 Task: Explore Airbnb options on Cape Cod, Massachusetts, emphasizing classic New England charm, beaches, and seafood restaurants.
Action: Mouse pressed left at (542, 101)
Screenshot: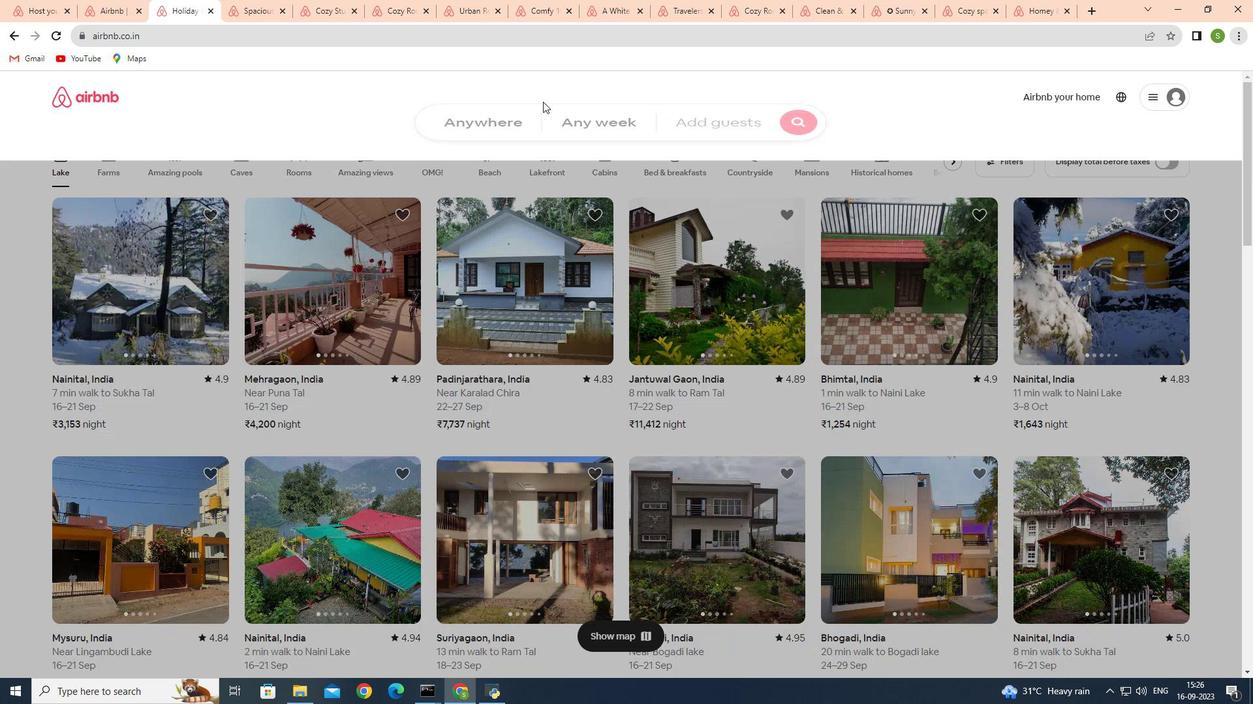 
Action: Mouse moved to (482, 157)
Screenshot: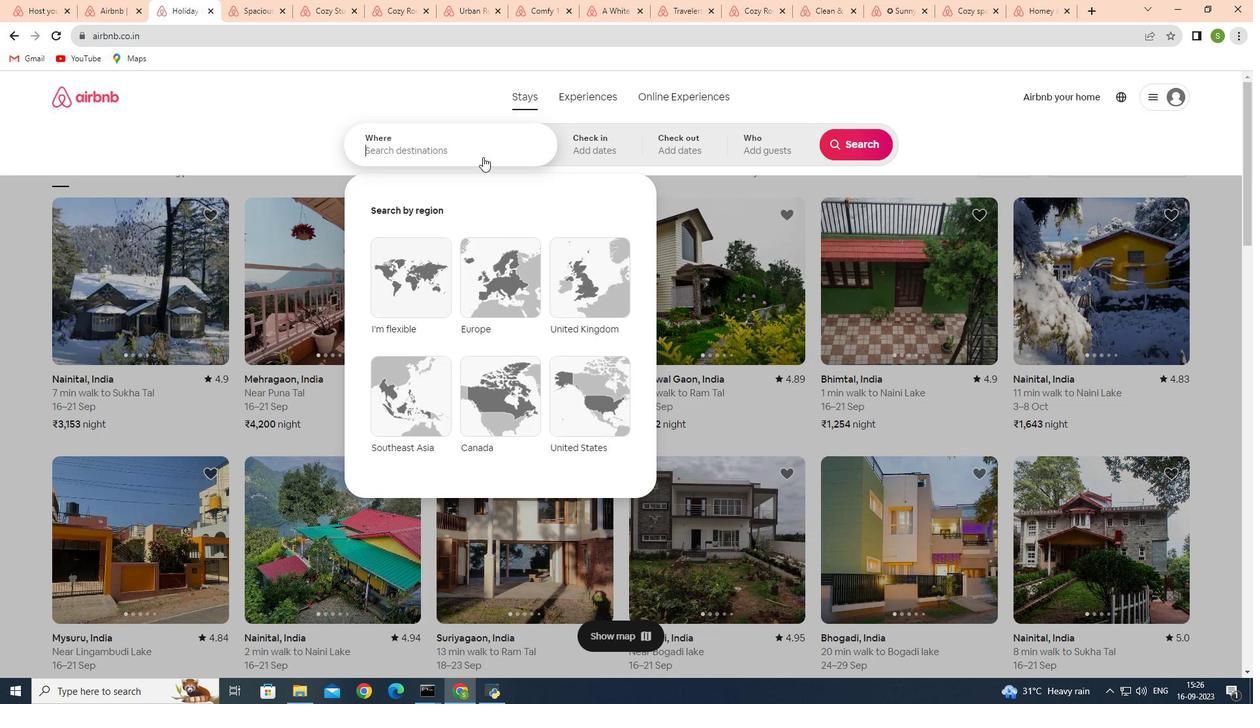 
Action: Mouse pressed left at (482, 157)
Screenshot: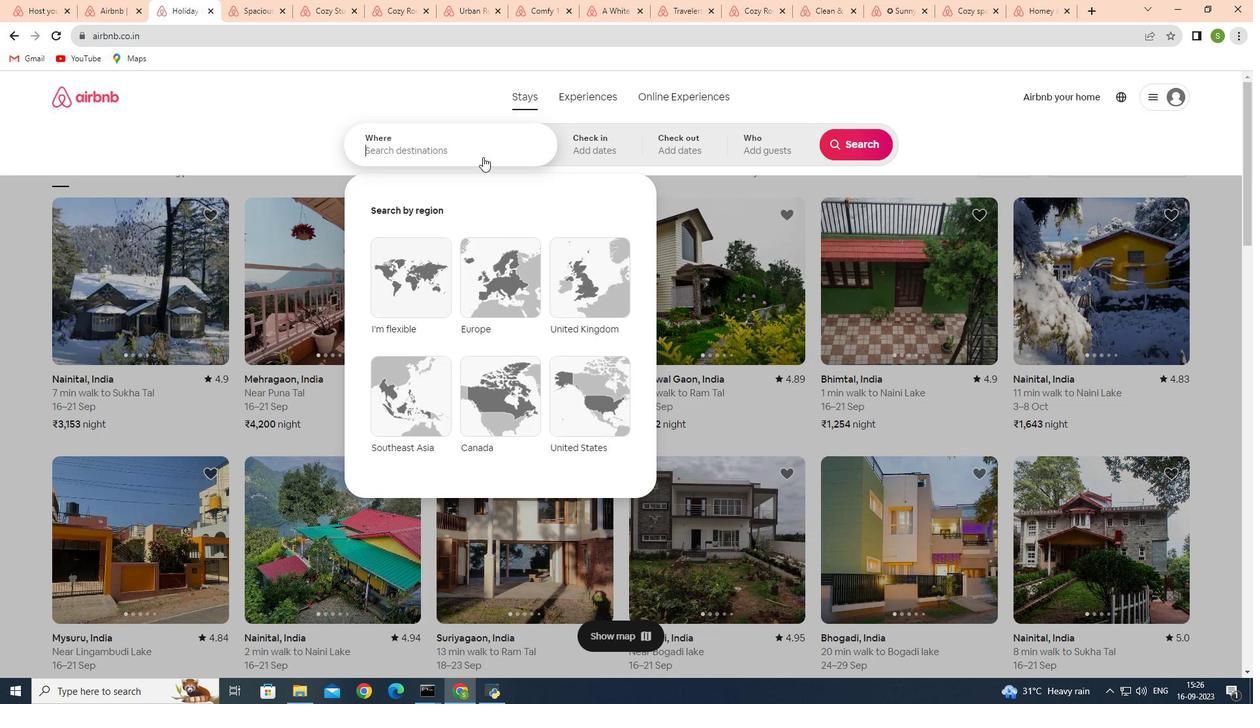 
Action: Key pressed cape<Key.space>cod
Screenshot: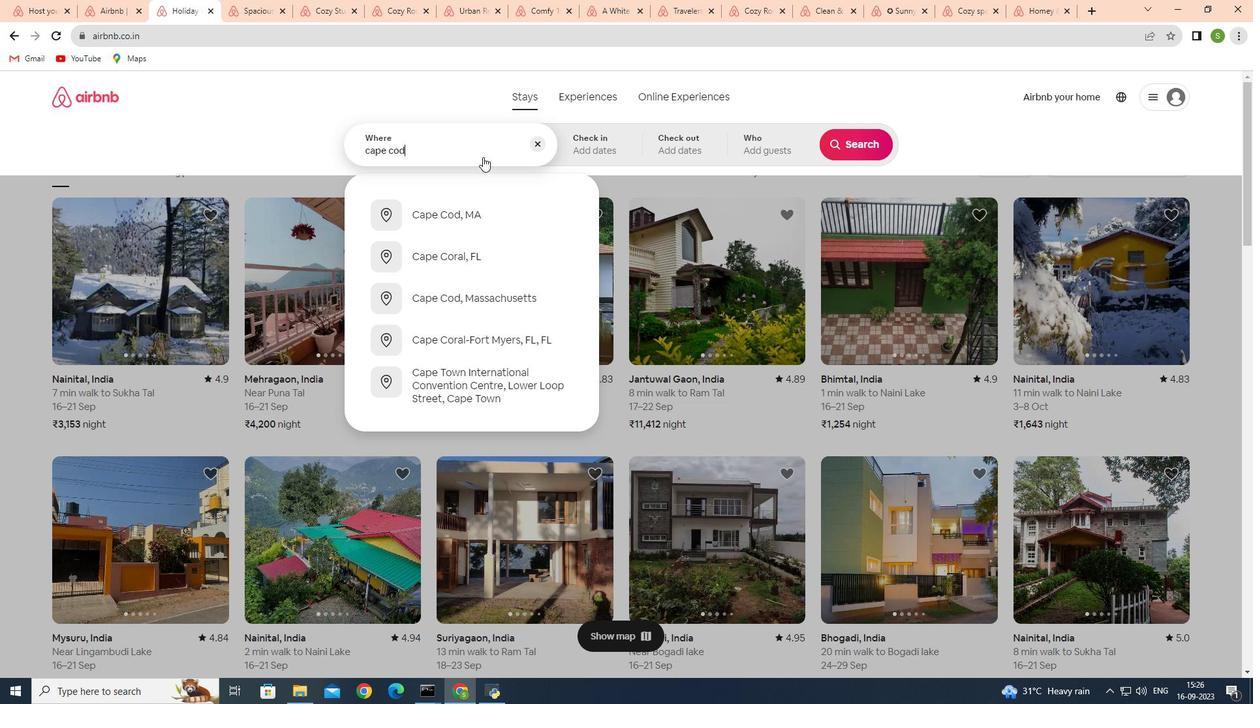 
Action: Mouse moved to (474, 257)
Screenshot: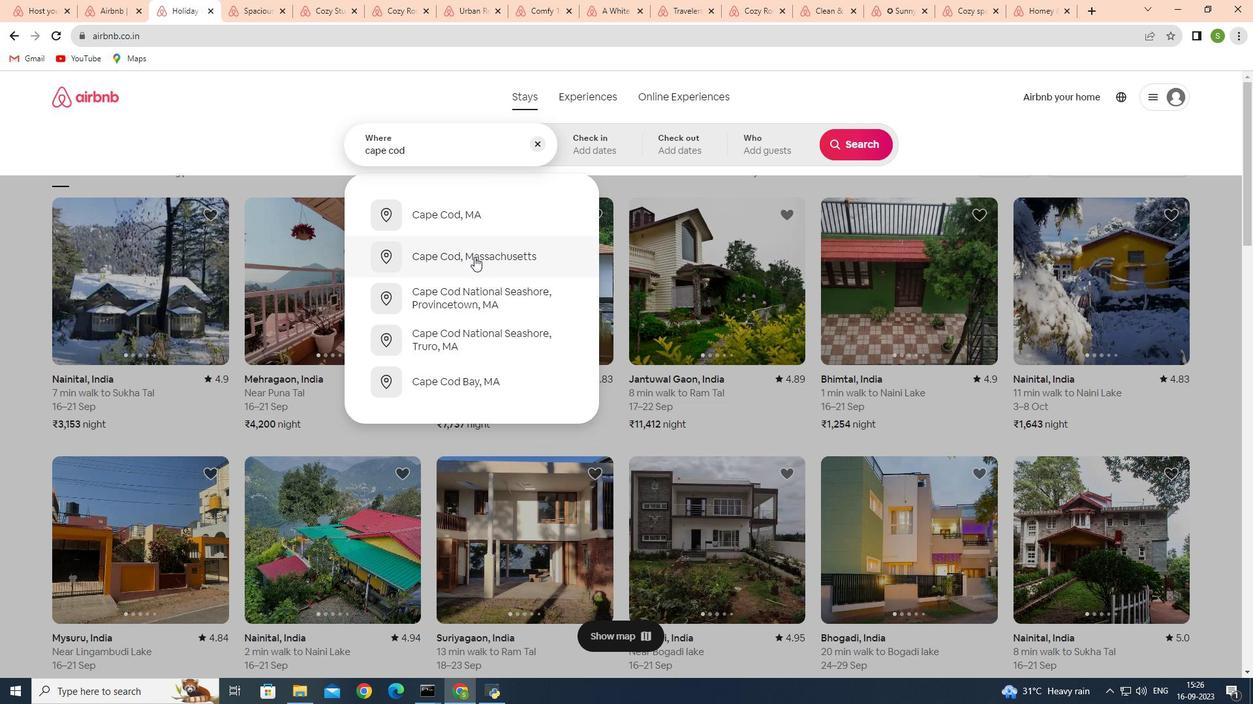 
Action: Mouse pressed left at (474, 257)
Screenshot: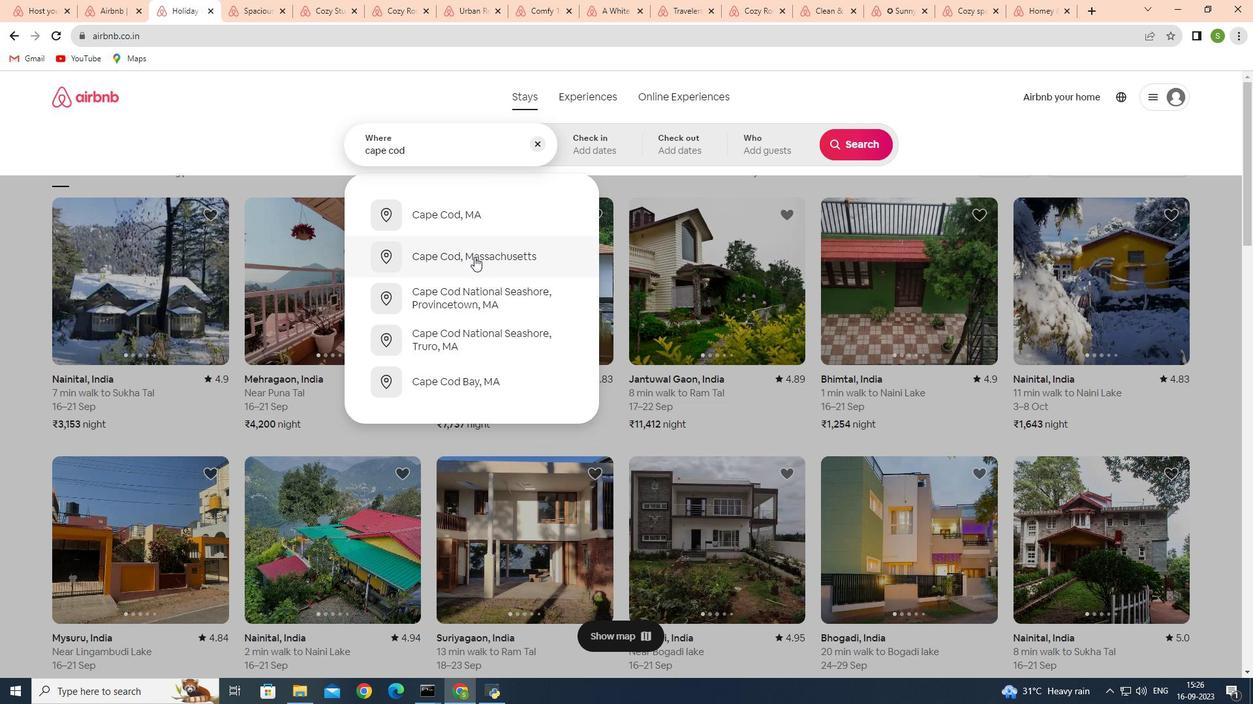 
Action: Mouse moved to (872, 149)
Screenshot: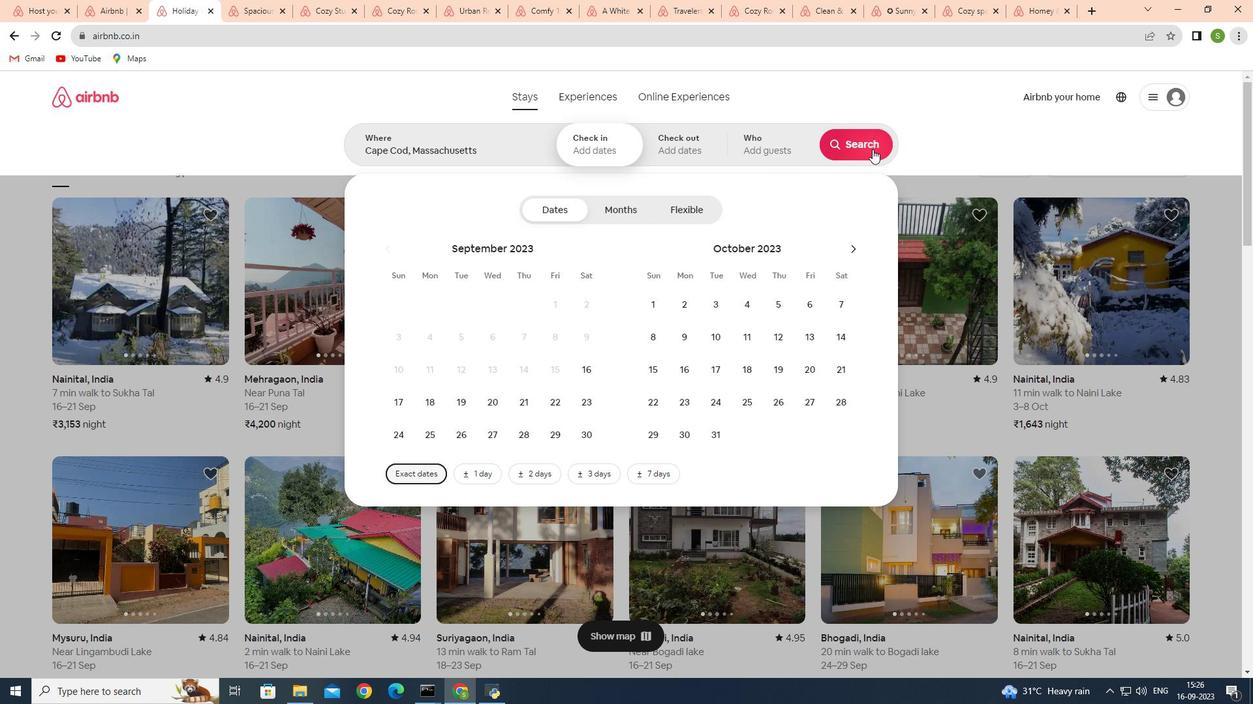 
Action: Mouse pressed left at (872, 149)
Screenshot: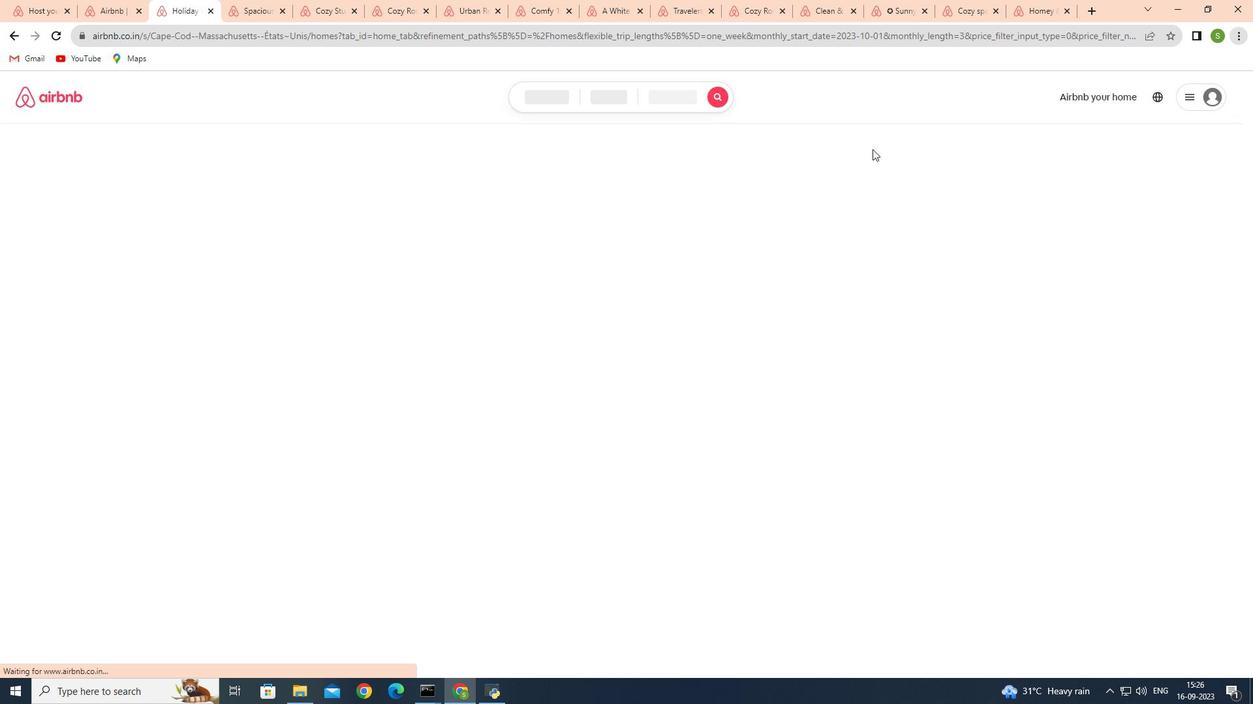 
Action: Mouse moved to (986, 150)
Screenshot: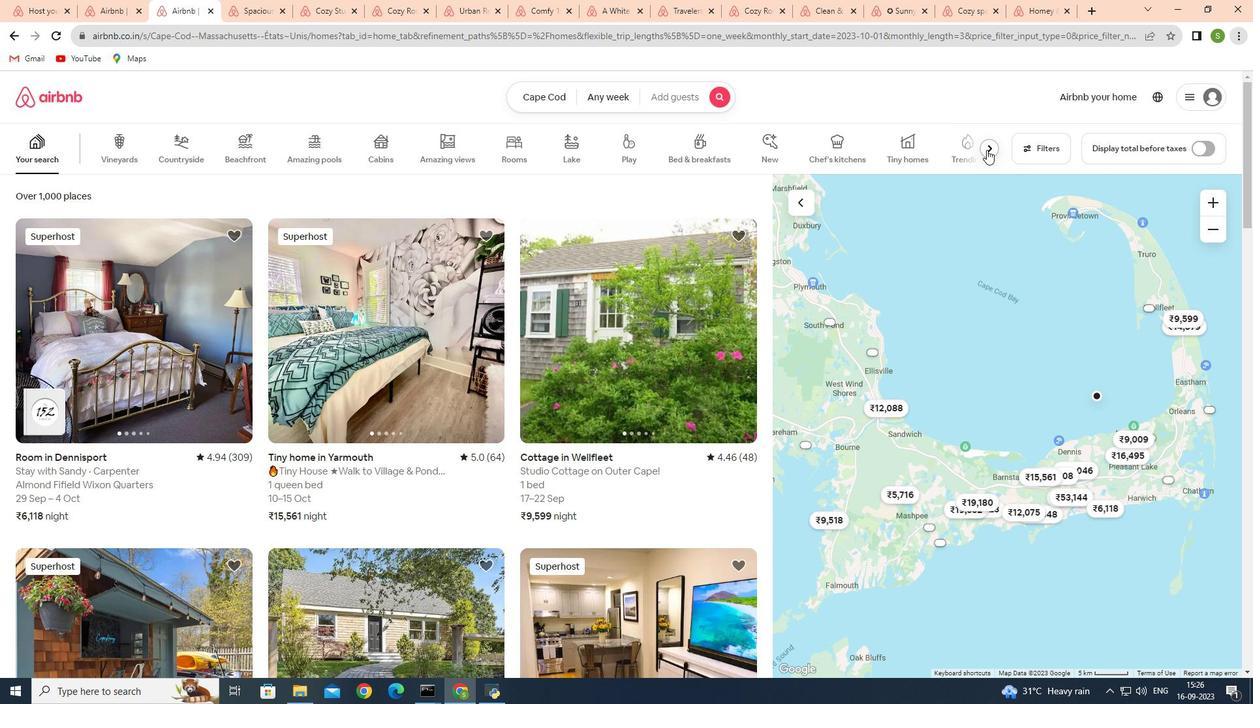 
Action: Mouse pressed left at (986, 150)
Screenshot: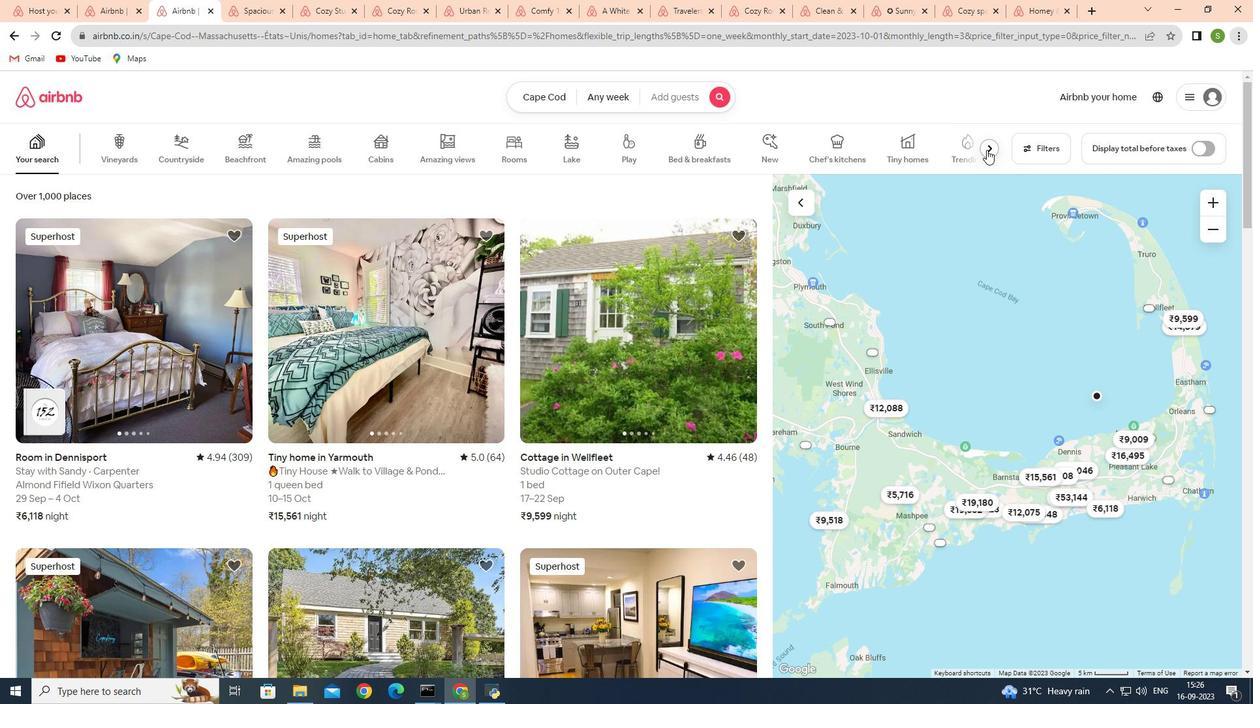 
Action: Mouse pressed left at (986, 150)
Screenshot: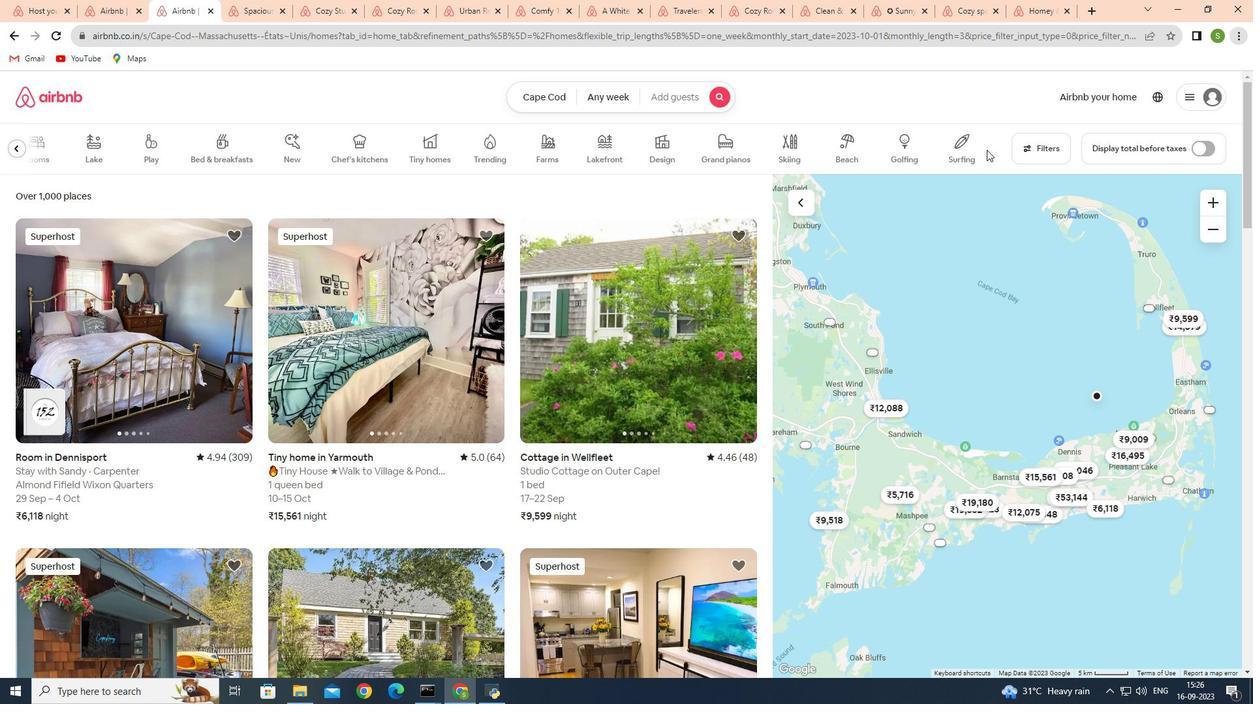 
Action: Mouse moved to (850, 155)
Screenshot: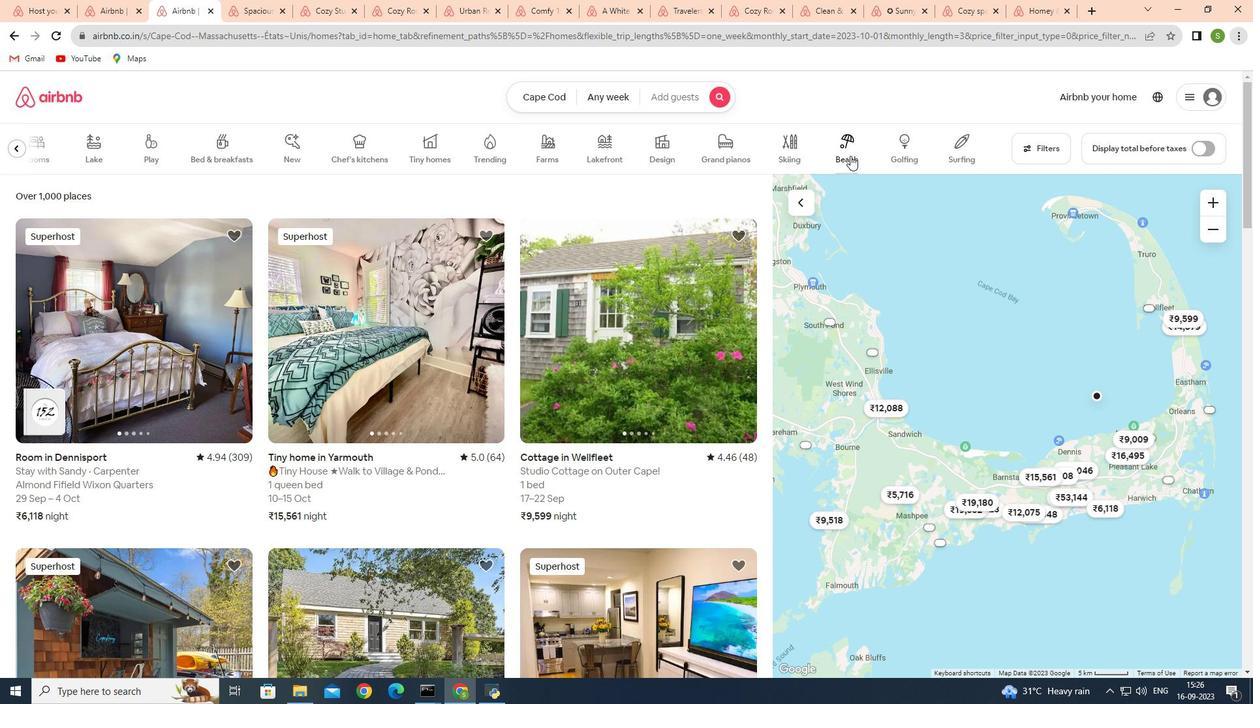 
Action: Mouse pressed left at (850, 155)
Screenshot: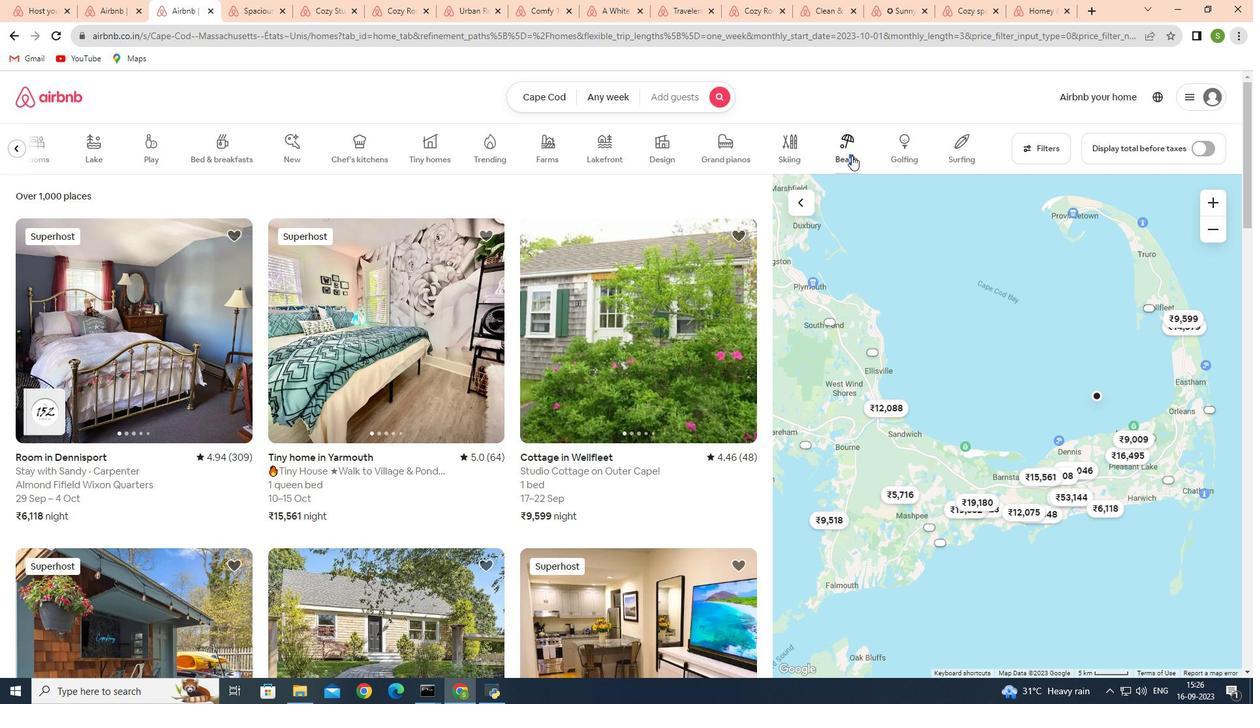 
Action: Mouse moved to (855, 147)
Screenshot: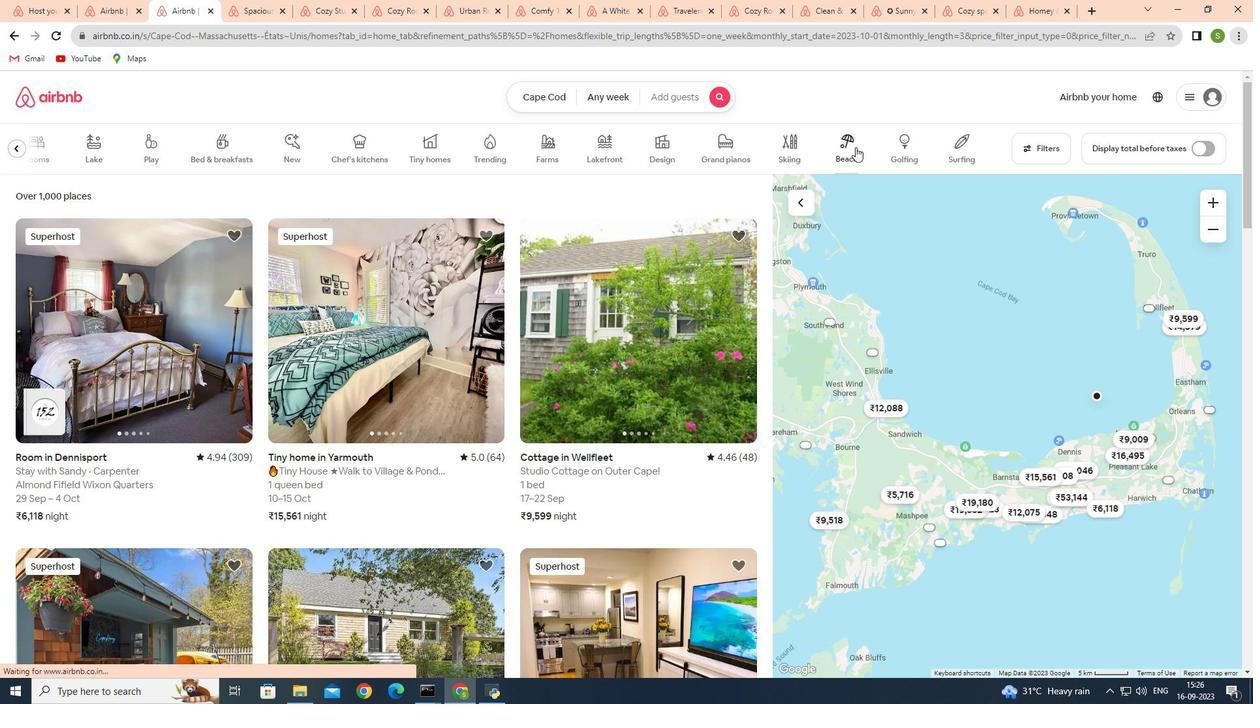 
Action: Mouse pressed left at (855, 147)
Screenshot: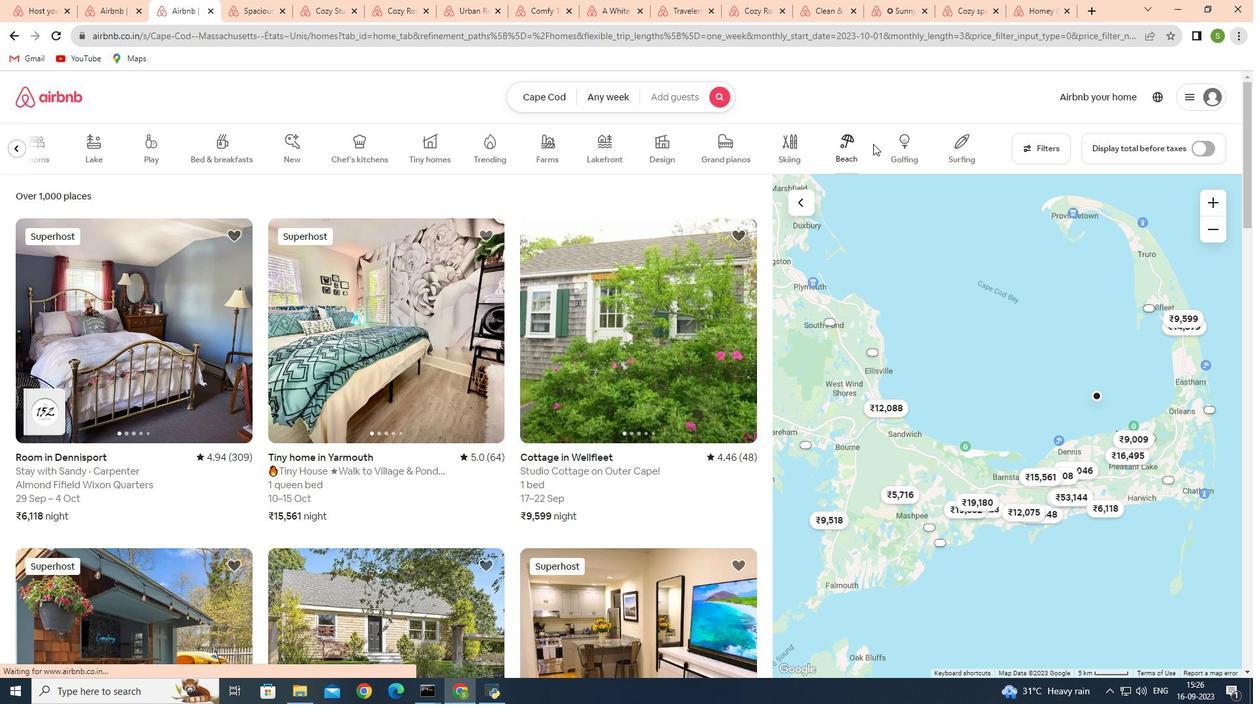 
Action: Mouse moved to (197, 330)
Screenshot: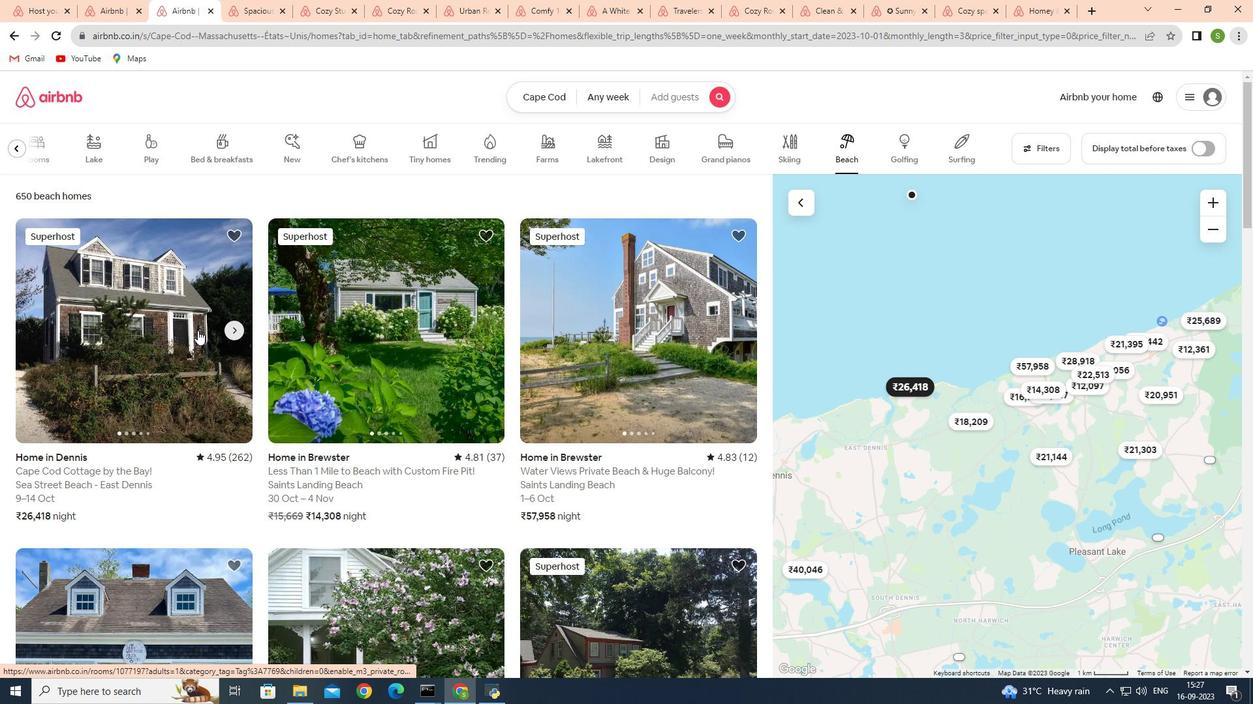 
Action: Mouse pressed left at (197, 330)
Screenshot: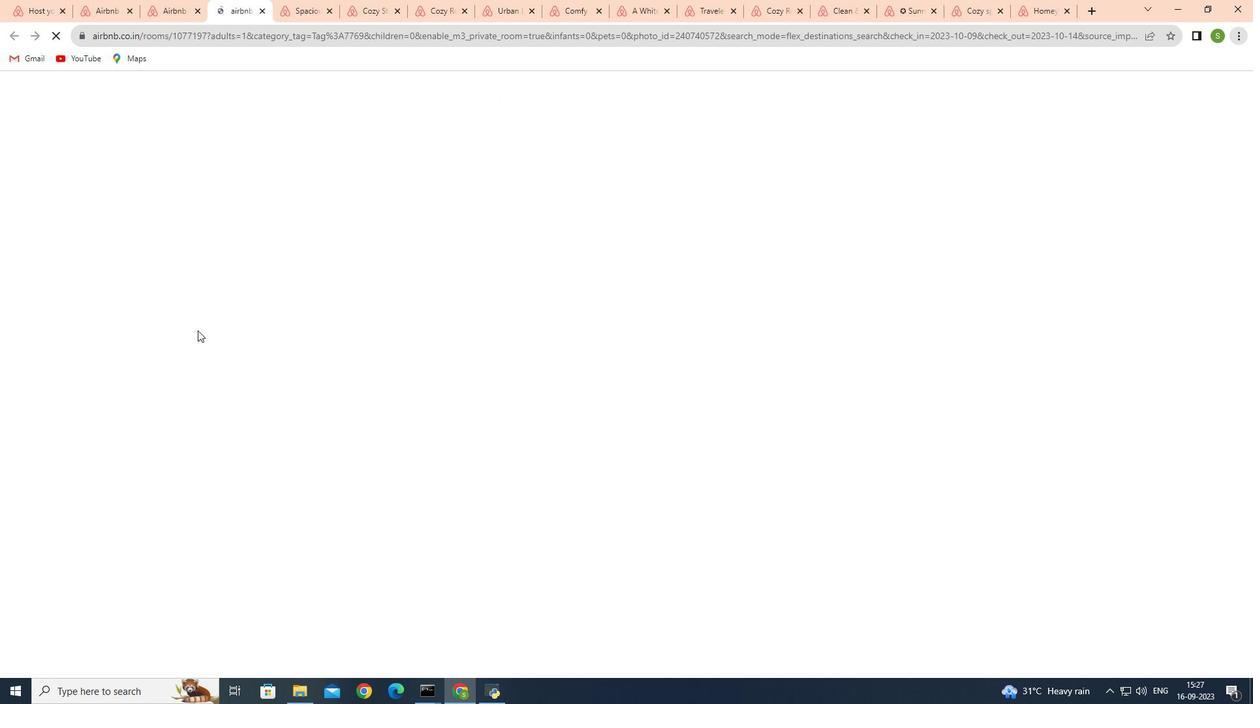 
Action: Mouse moved to (919, 489)
Screenshot: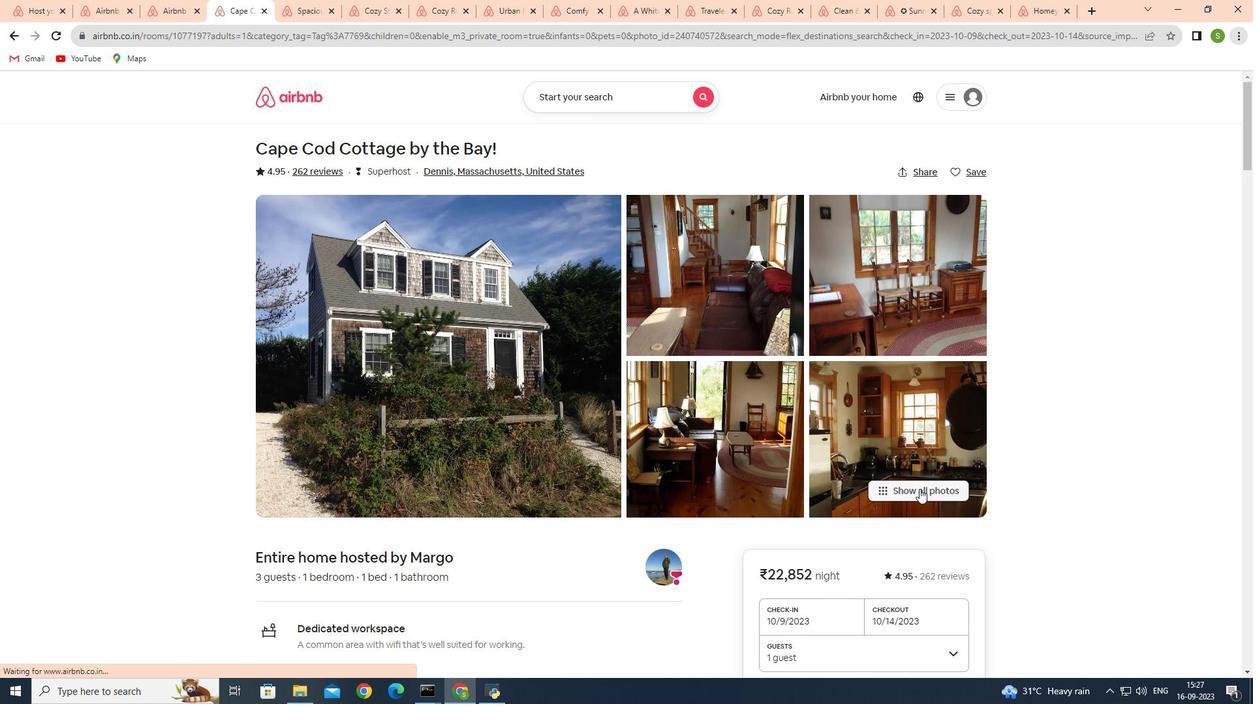 
Action: Mouse pressed left at (919, 489)
Screenshot: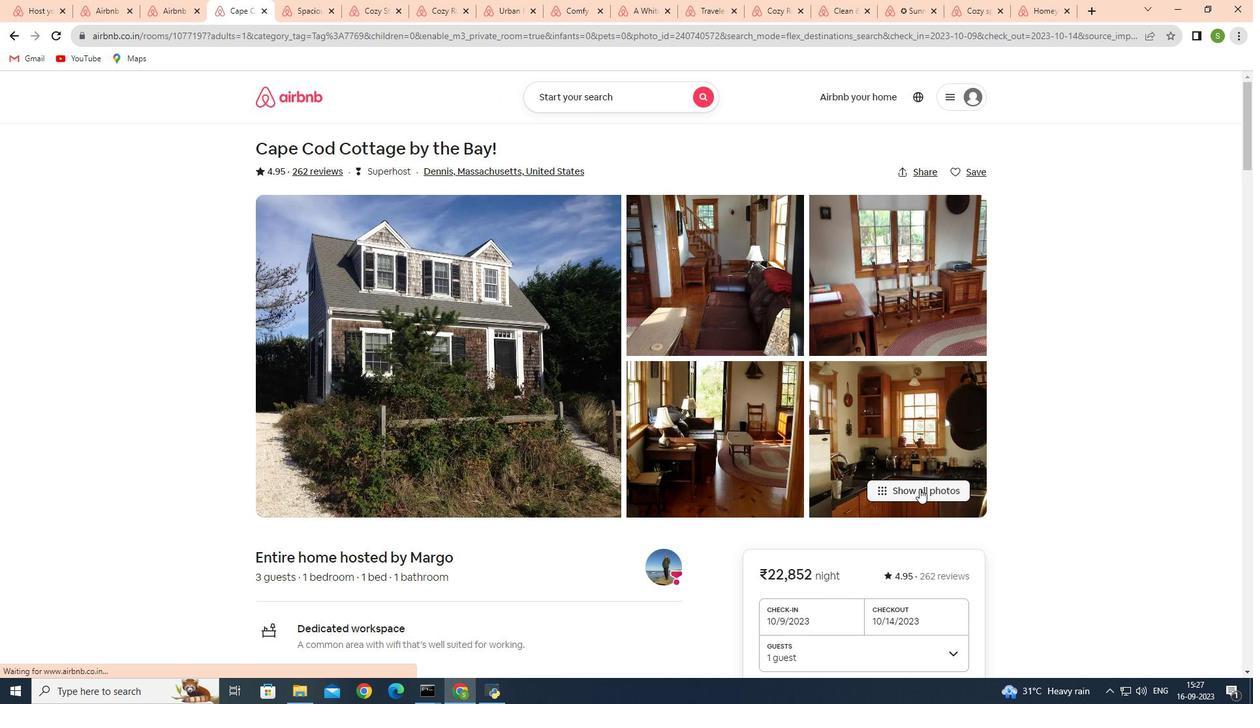 
Action: Mouse moved to (885, 530)
Screenshot: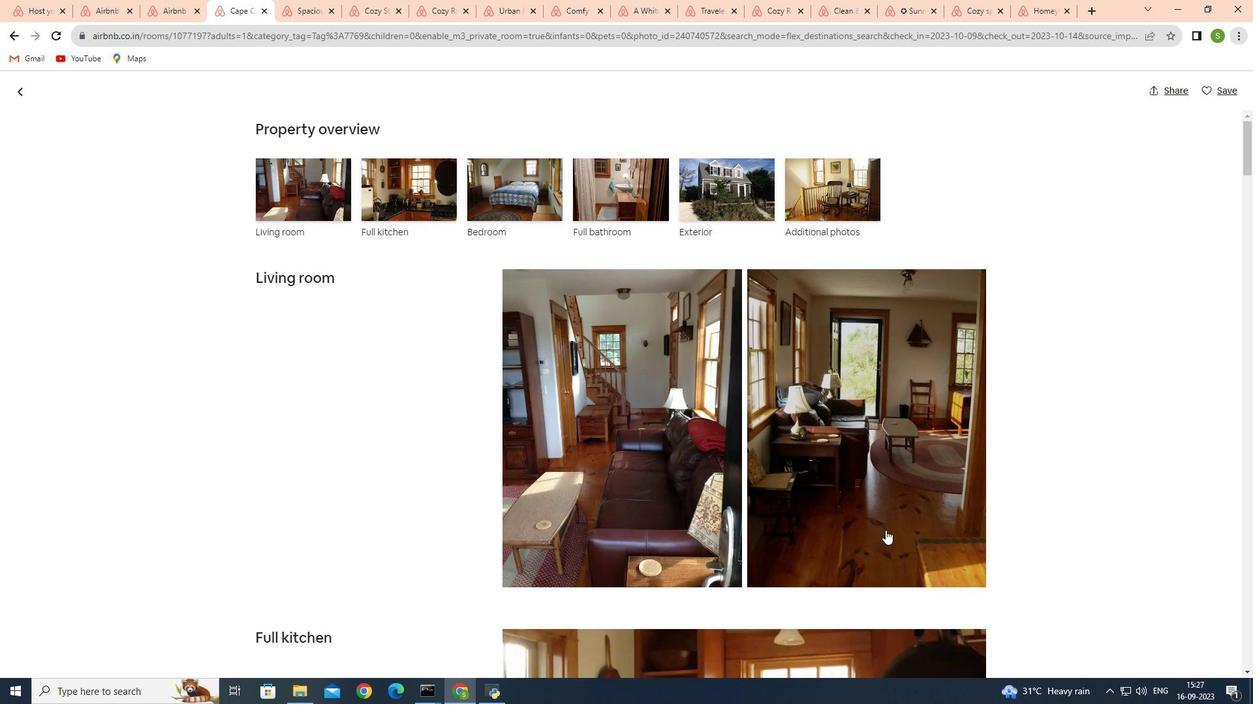 
Action: Mouse scrolled (885, 529) with delta (0, 0)
Screenshot: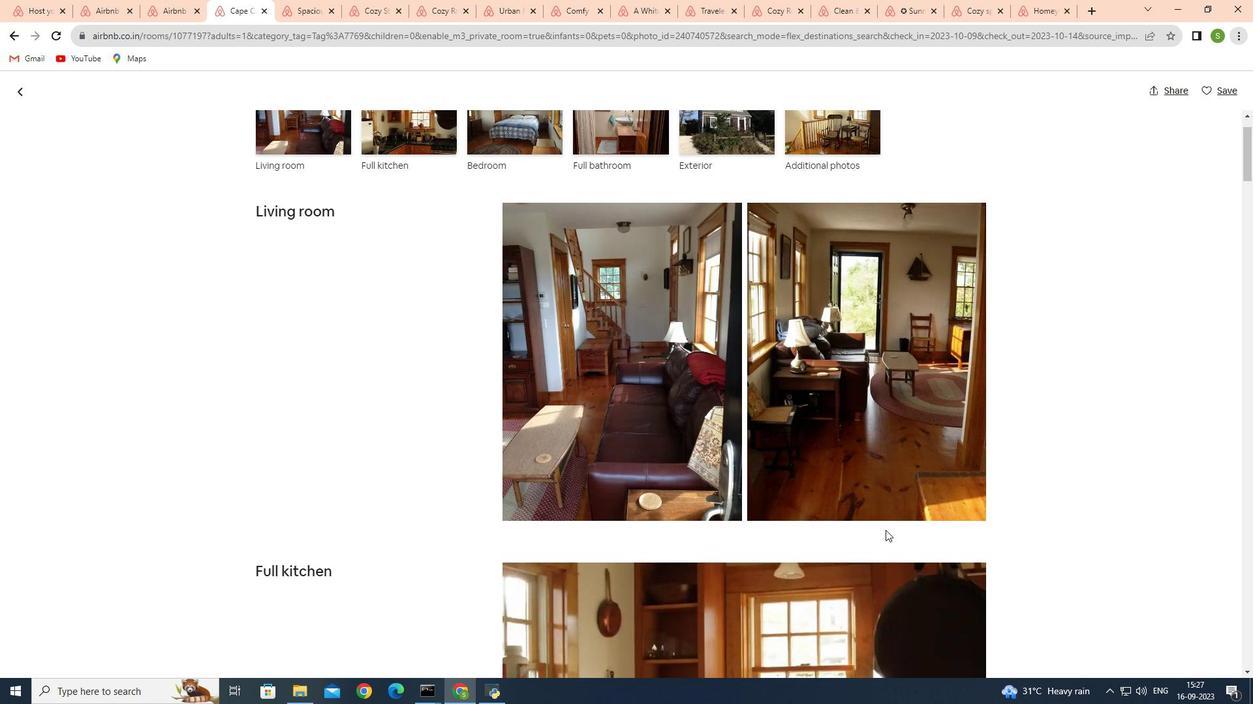 
Action: Mouse scrolled (885, 529) with delta (0, 0)
Screenshot: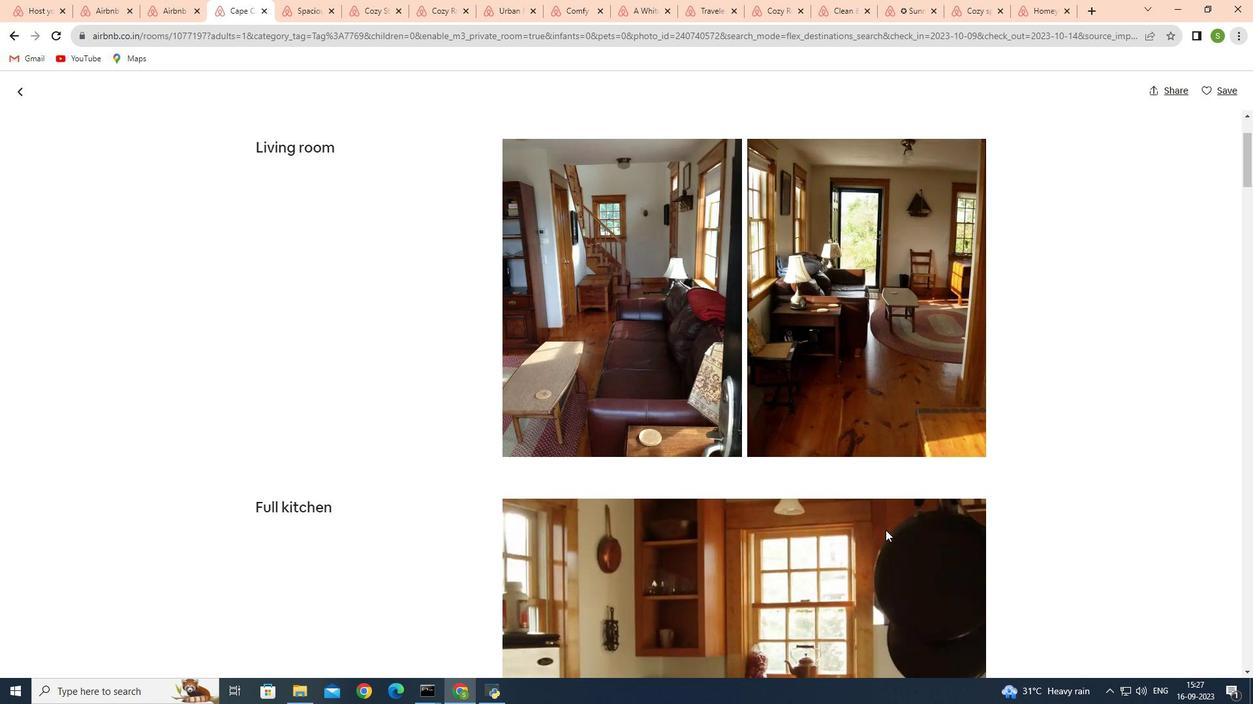 
Action: Mouse scrolled (885, 529) with delta (0, 0)
Screenshot: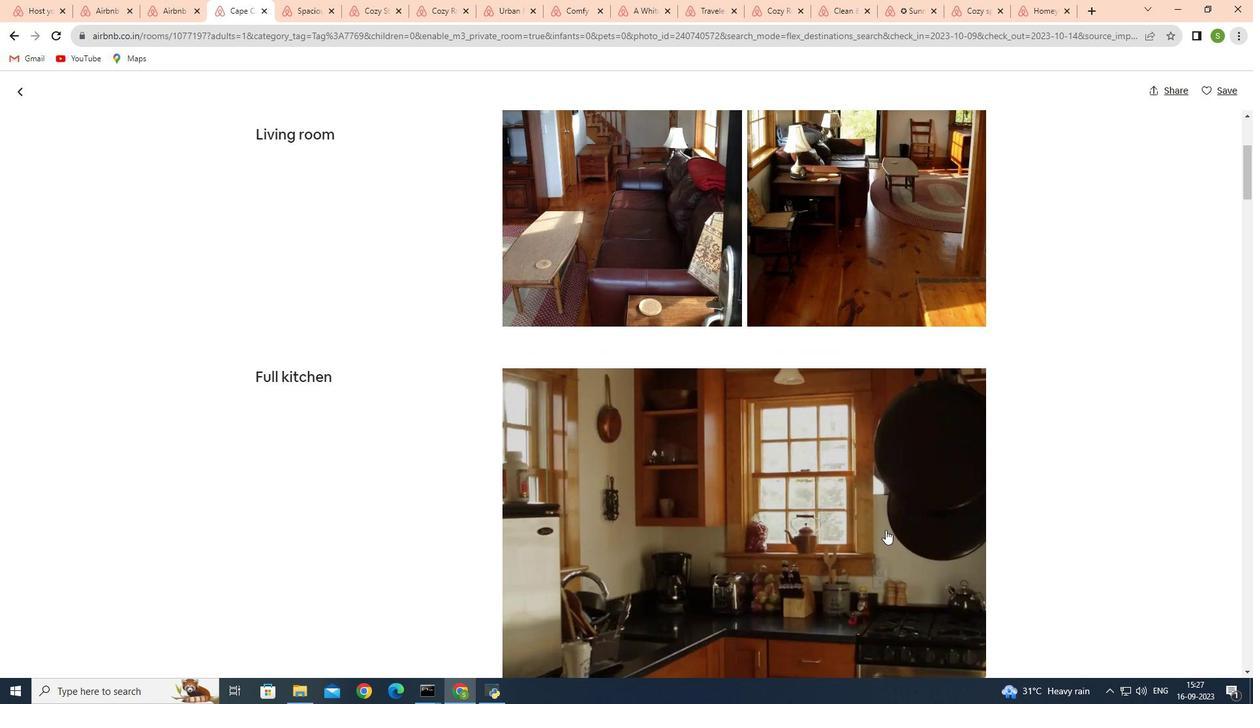 
Action: Mouse scrolled (885, 529) with delta (0, 0)
Screenshot: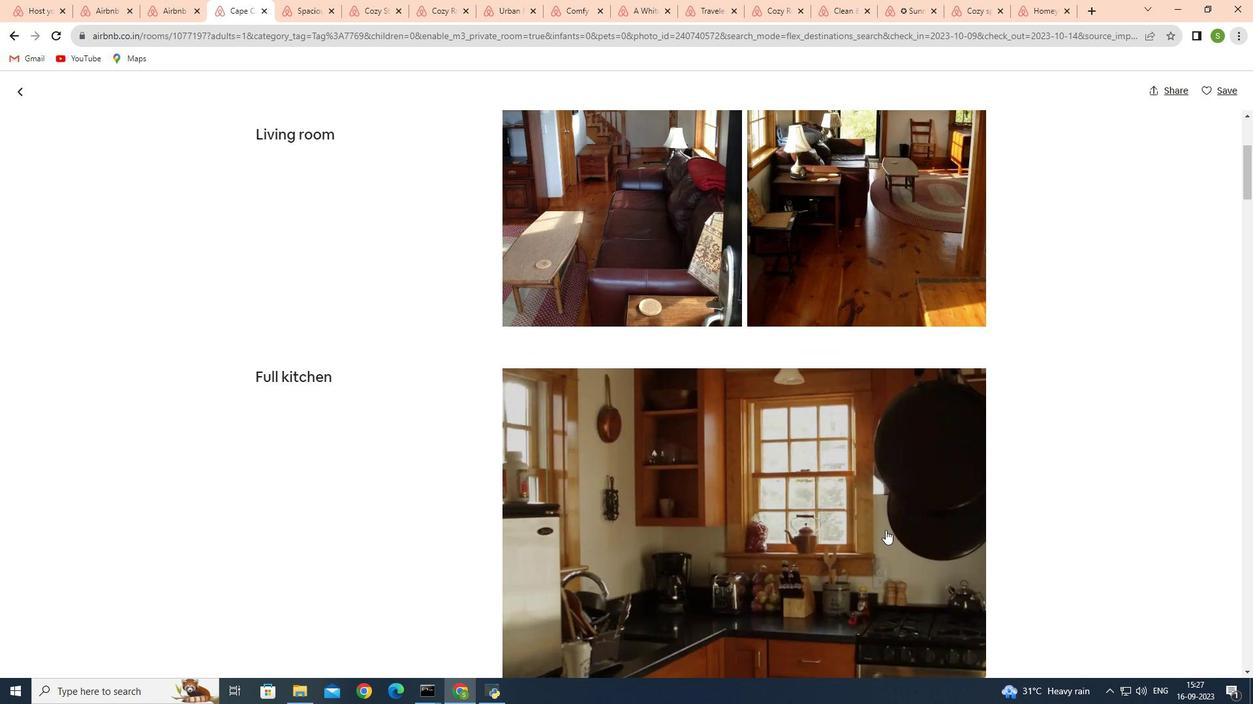
Action: Mouse scrolled (885, 529) with delta (0, 0)
Screenshot: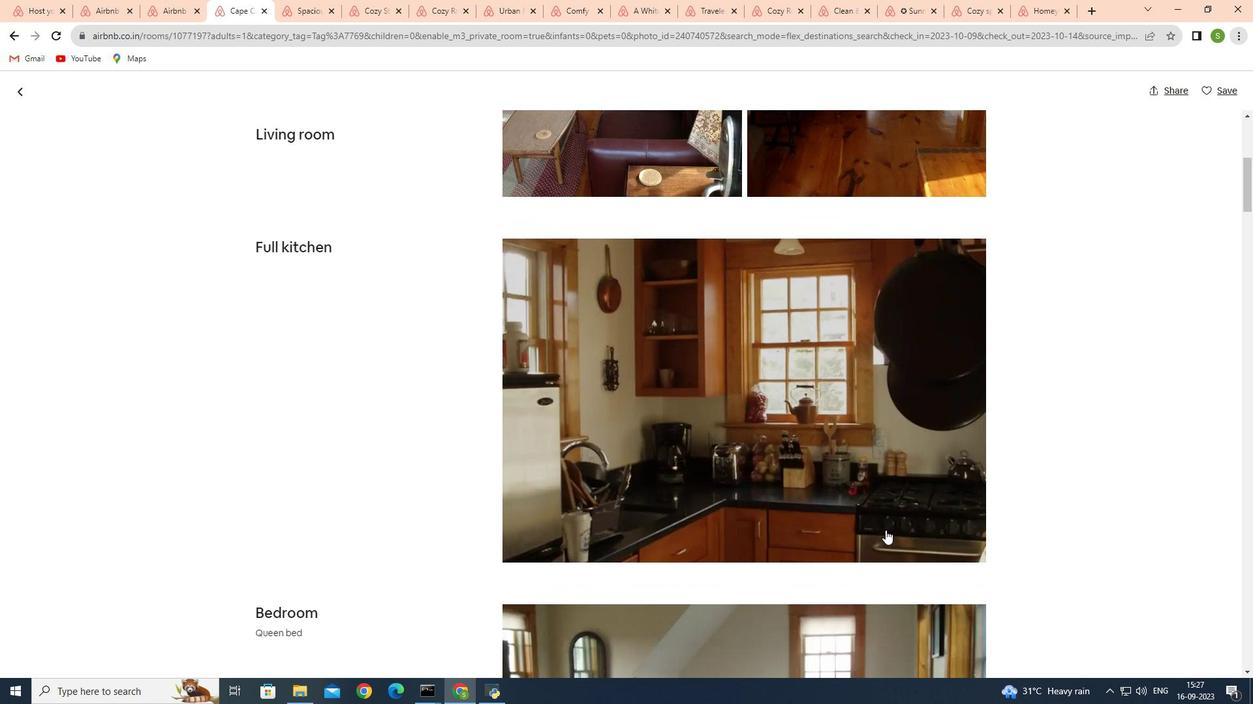 
Action: Mouse scrolled (885, 529) with delta (0, 0)
Screenshot: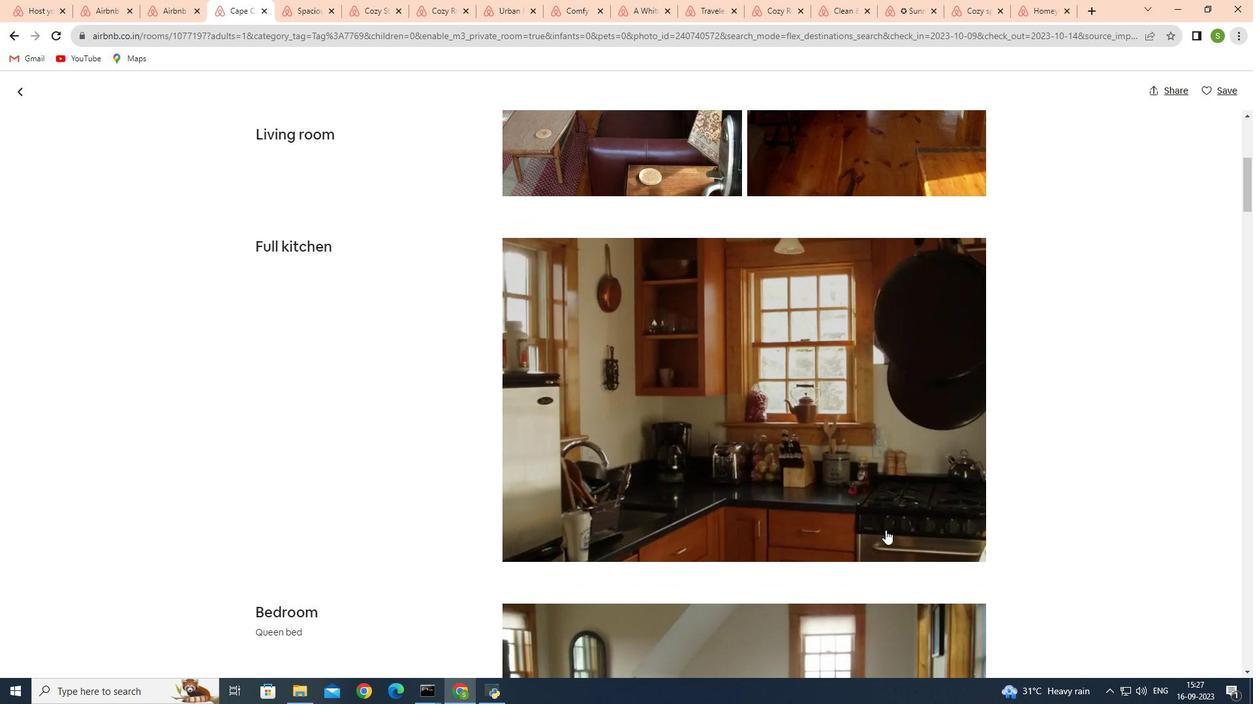 
Action: Mouse scrolled (885, 529) with delta (0, 0)
Screenshot: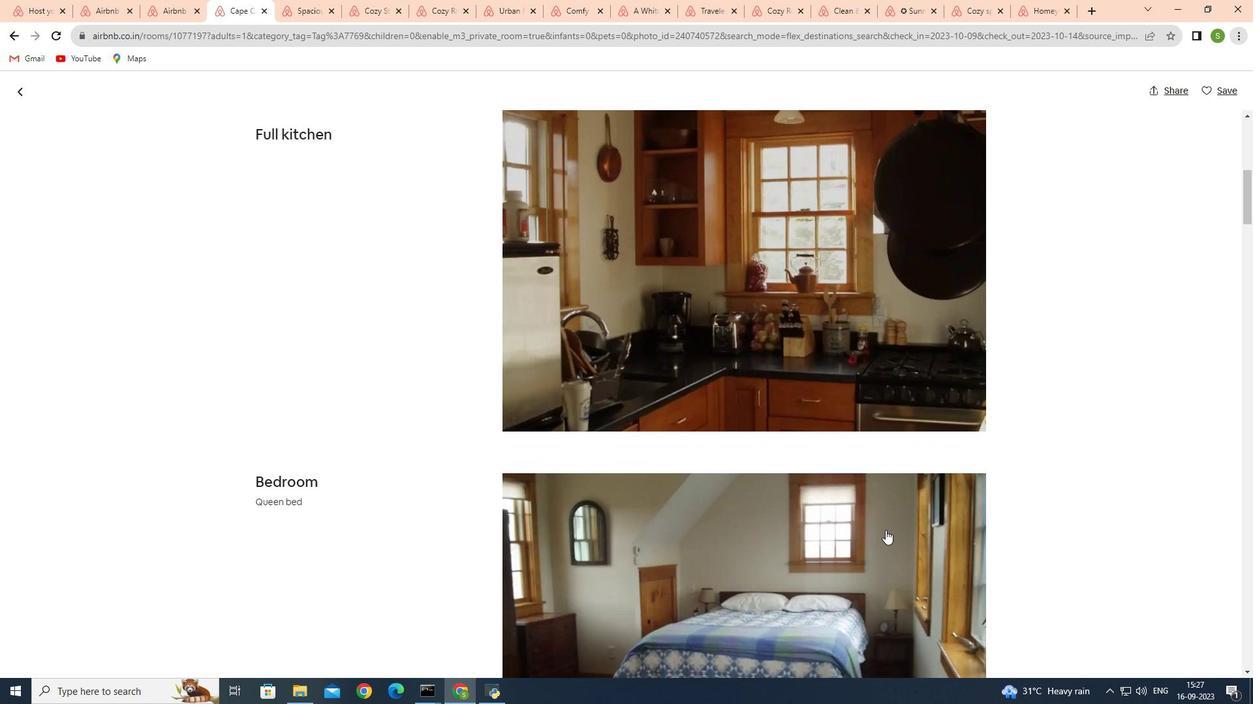 
Action: Mouse scrolled (885, 529) with delta (0, 0)
Screenshot: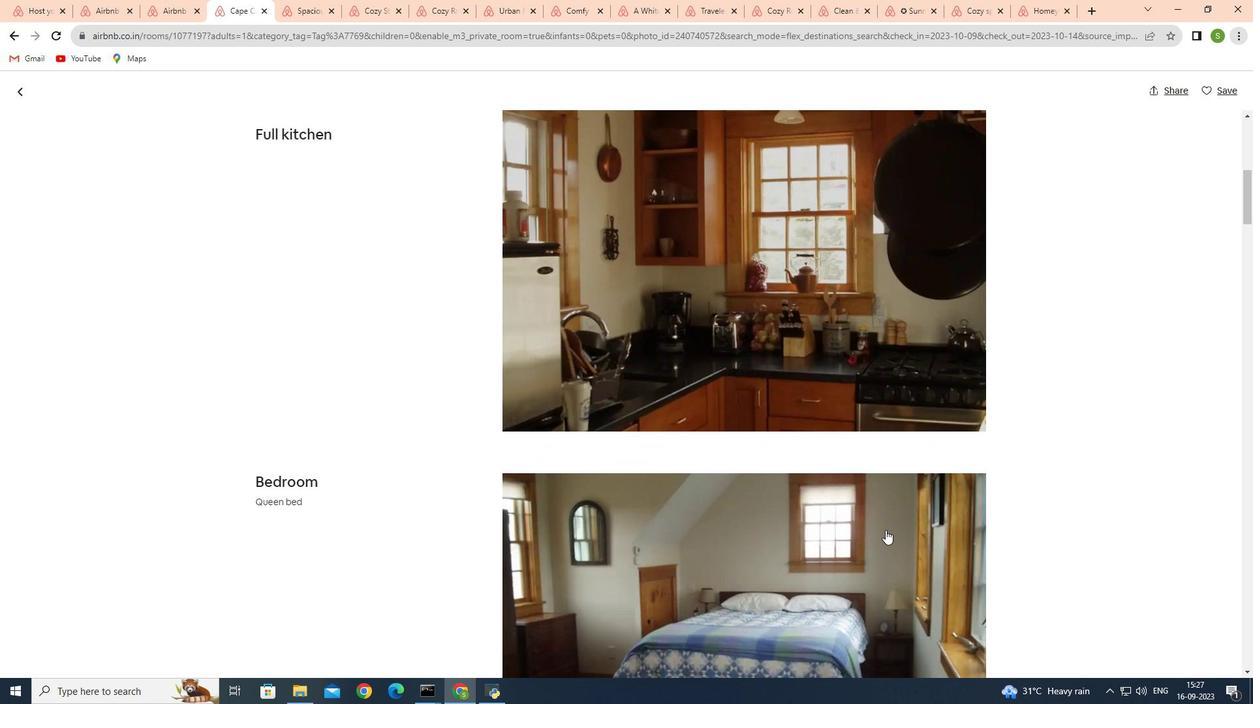 
Action: Mouse scrolled (885, 529) with delta (0, 0)
Screenshot: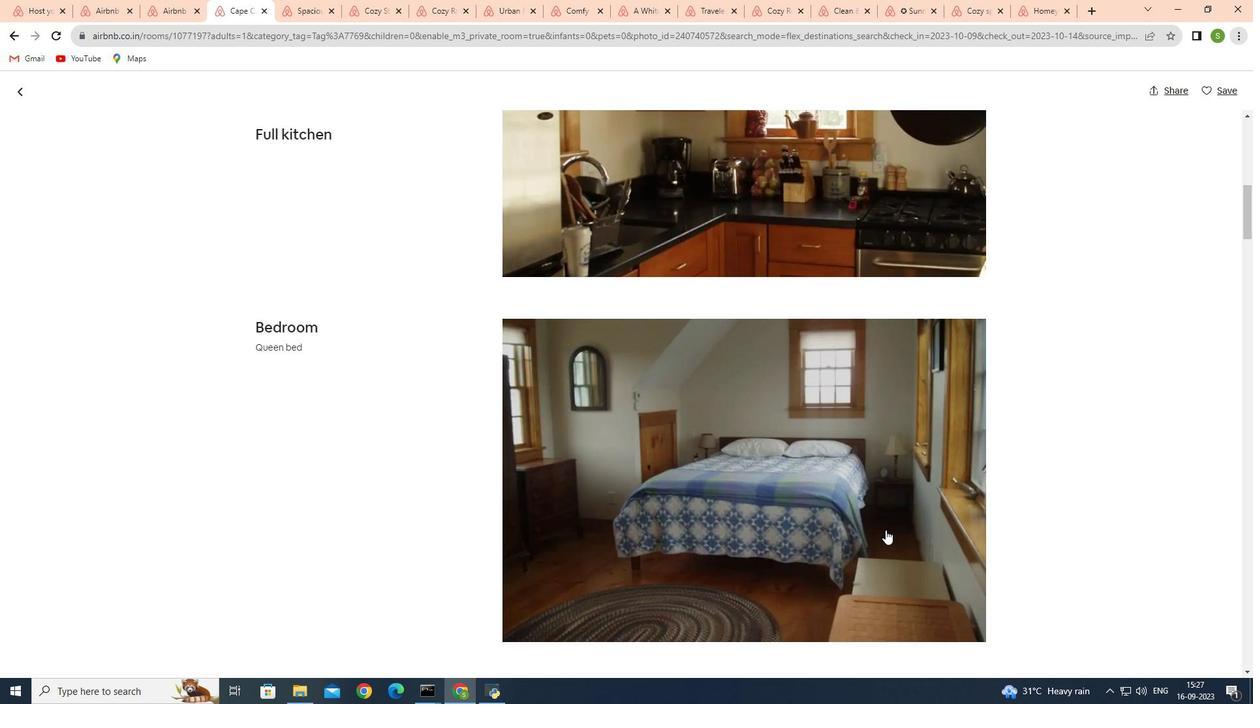 
Action: Mouse scrolled (885, 529) with delta (0, 0)
Screenshot: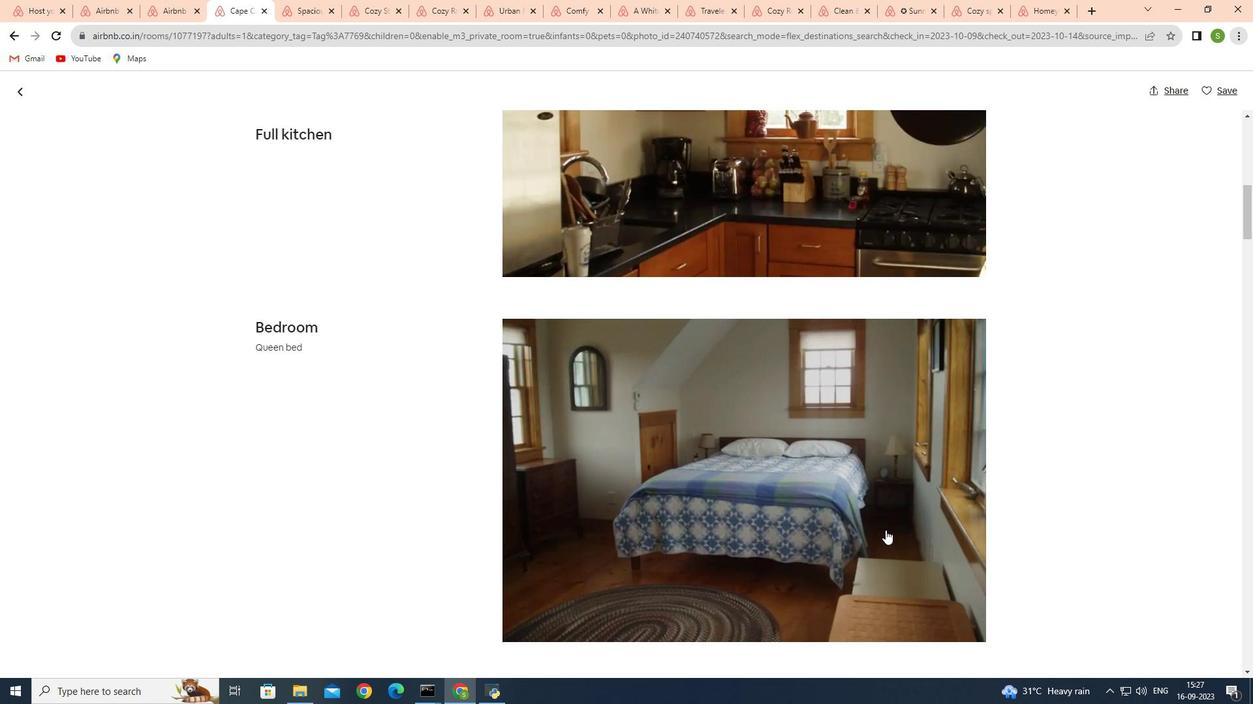 
Action: Mouse scrolled (885, 529) with delta (0, 0)
Screenshot: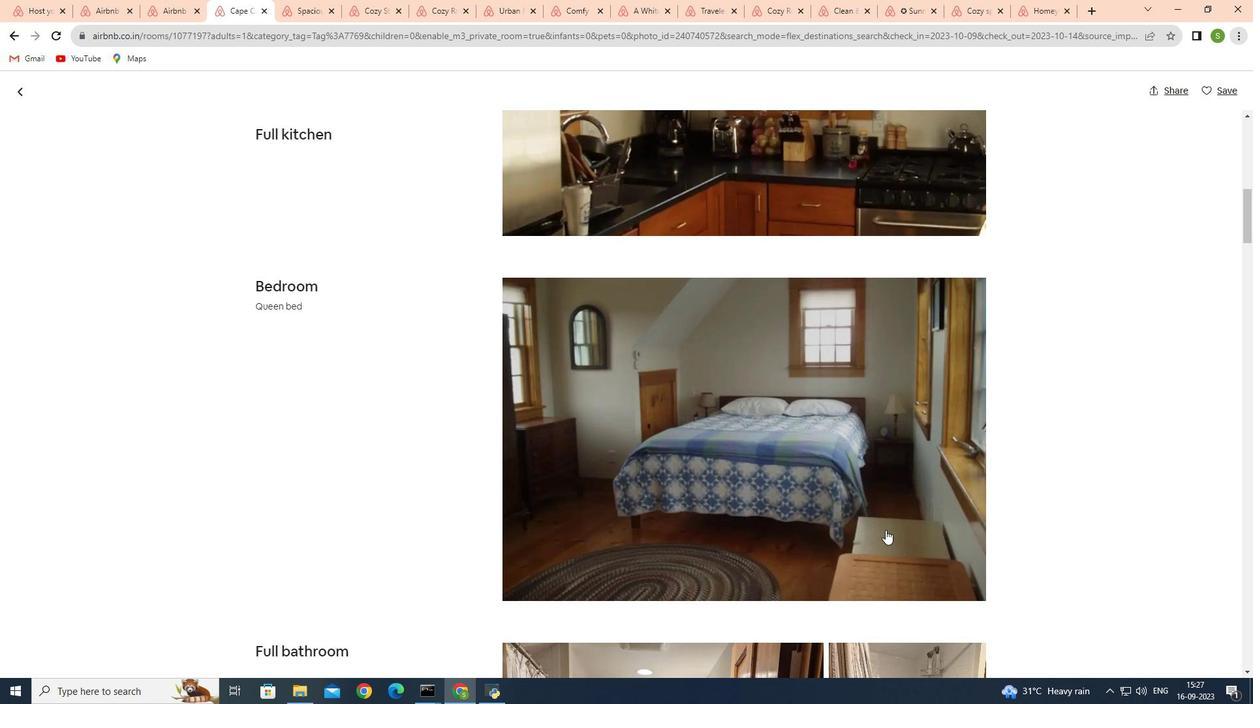 
Action: Mouse scrolled (885, 529) with delta (0, 0)
Screenshot: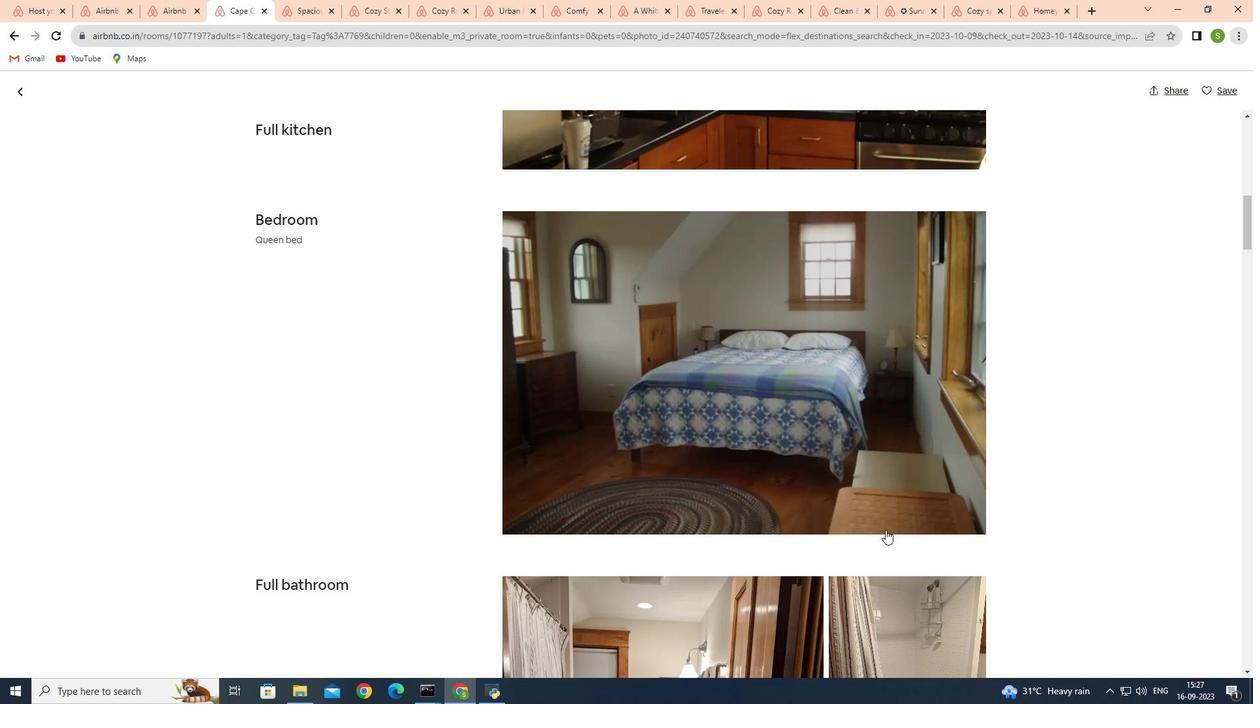 
Action: Mouse scrolled (885, 529) with delta (0, 0)
Screenshot: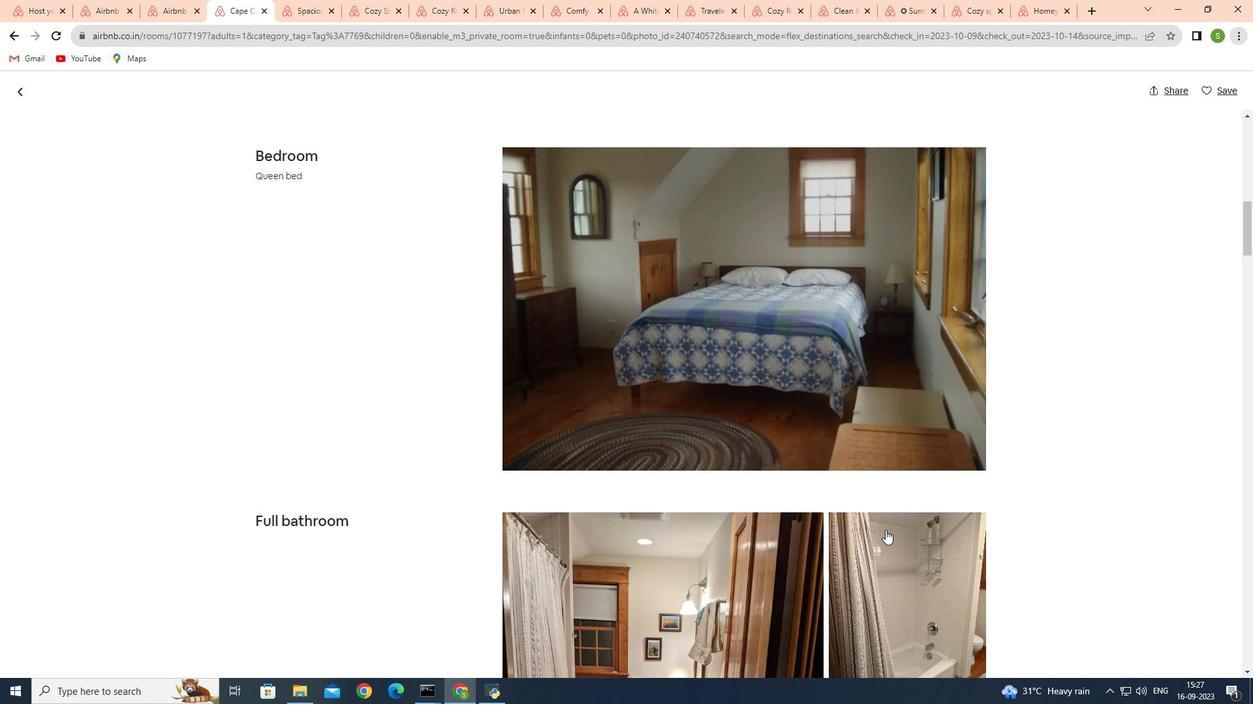 
Action: Mouse scrolled (885, 529) with delta (0, 0)
Screenshot: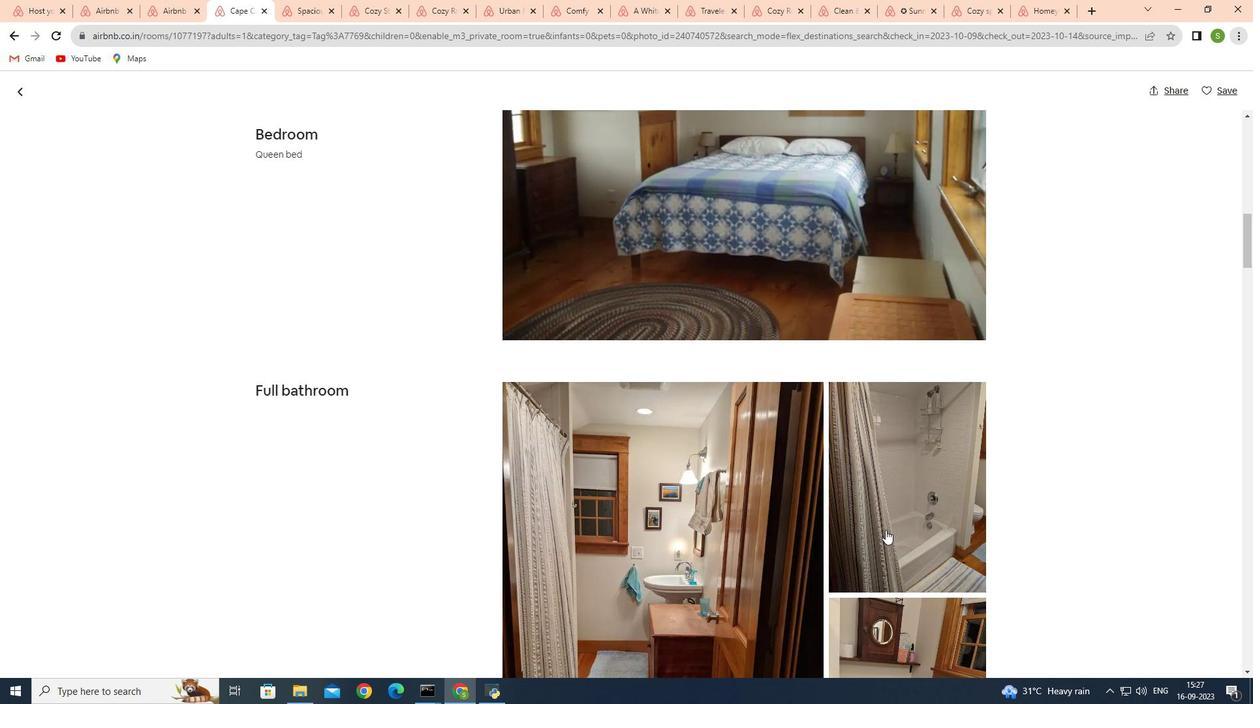 
Action: Mouse scrolled (885, 529) with delta (0, 0)
Screenshot: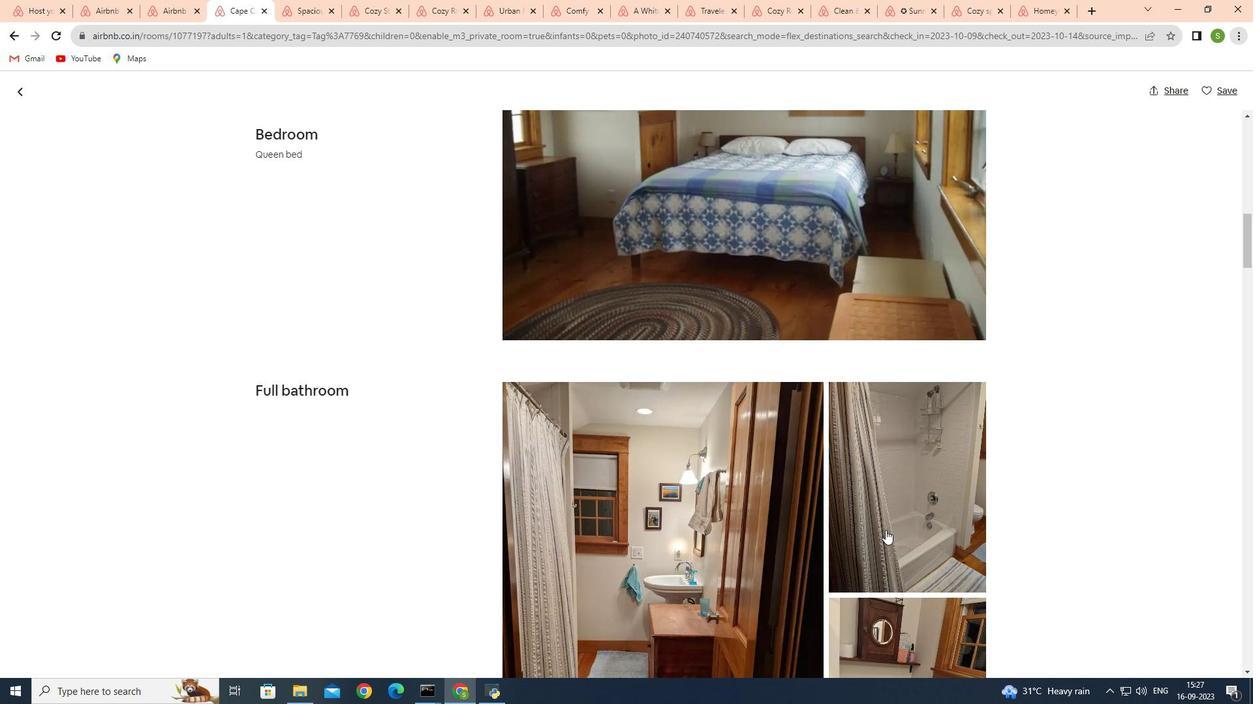 
Action: Mouse scrolled (885, 529) with delta (0, 0)
Screenshot: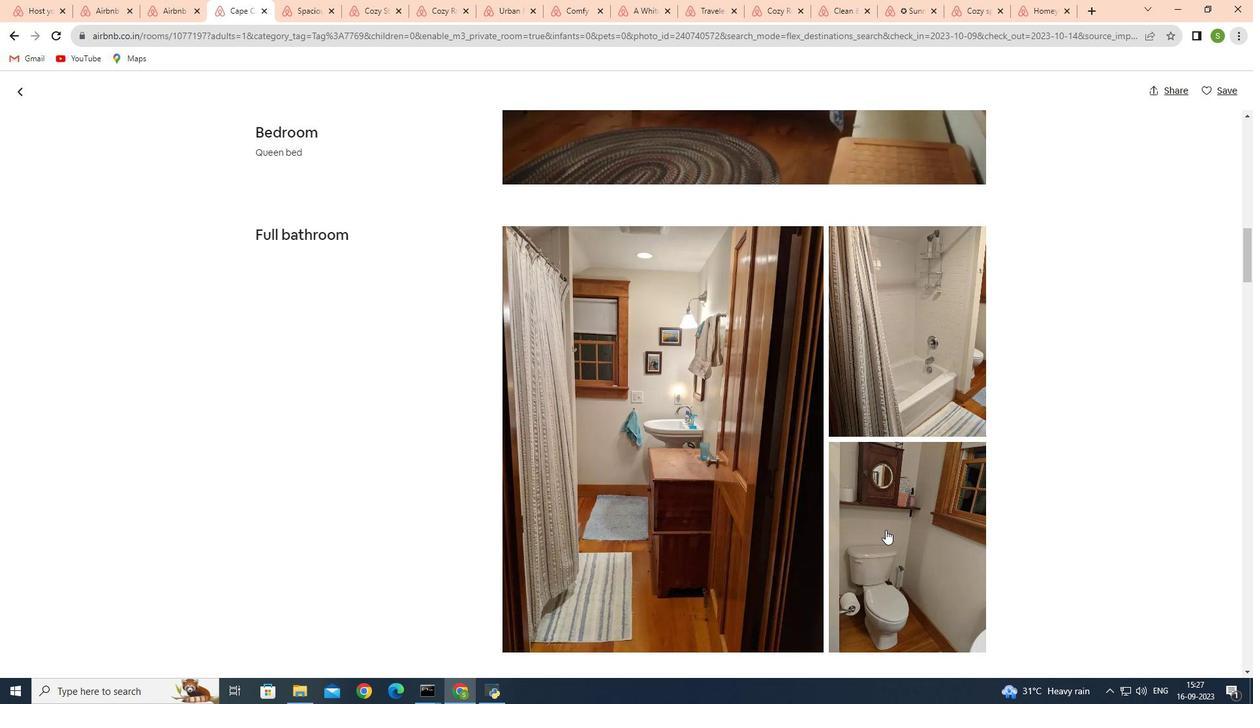 
Action: Mouse scrolled (885, 529) with delta (0, 0)
Screenshot: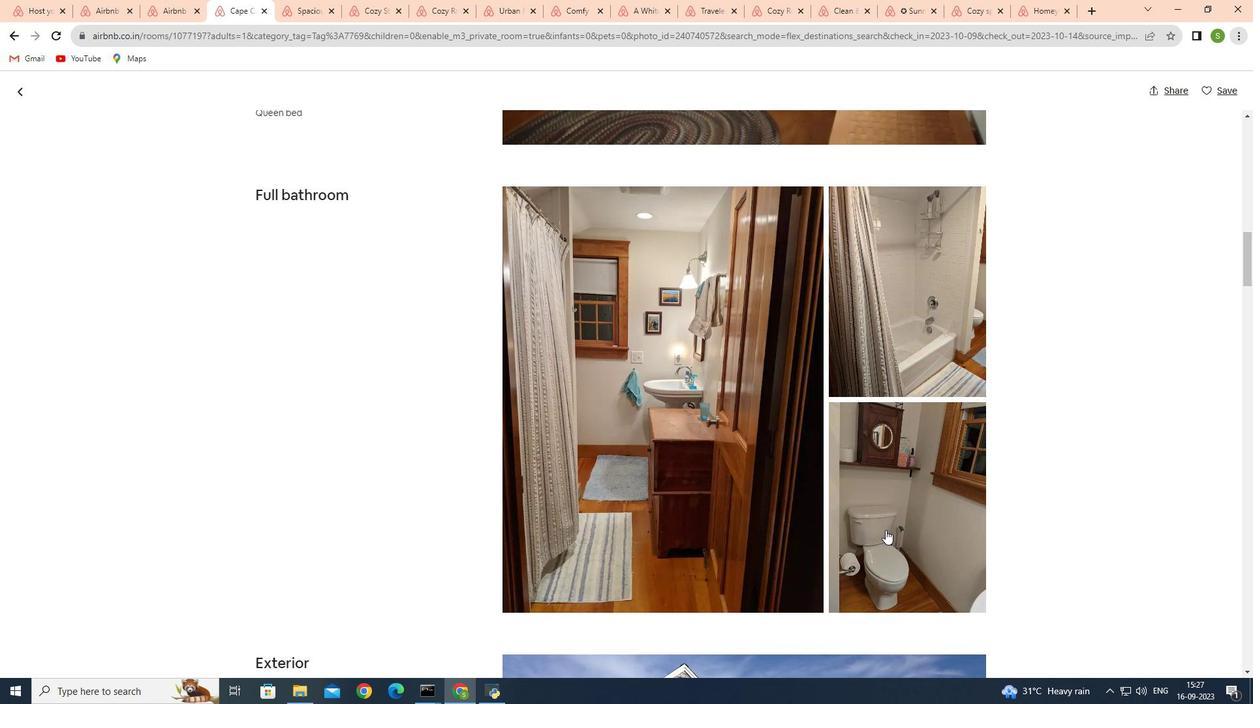 
Action: Mouse scrolled (885, 529) with delta (0, 0)
Screenshot: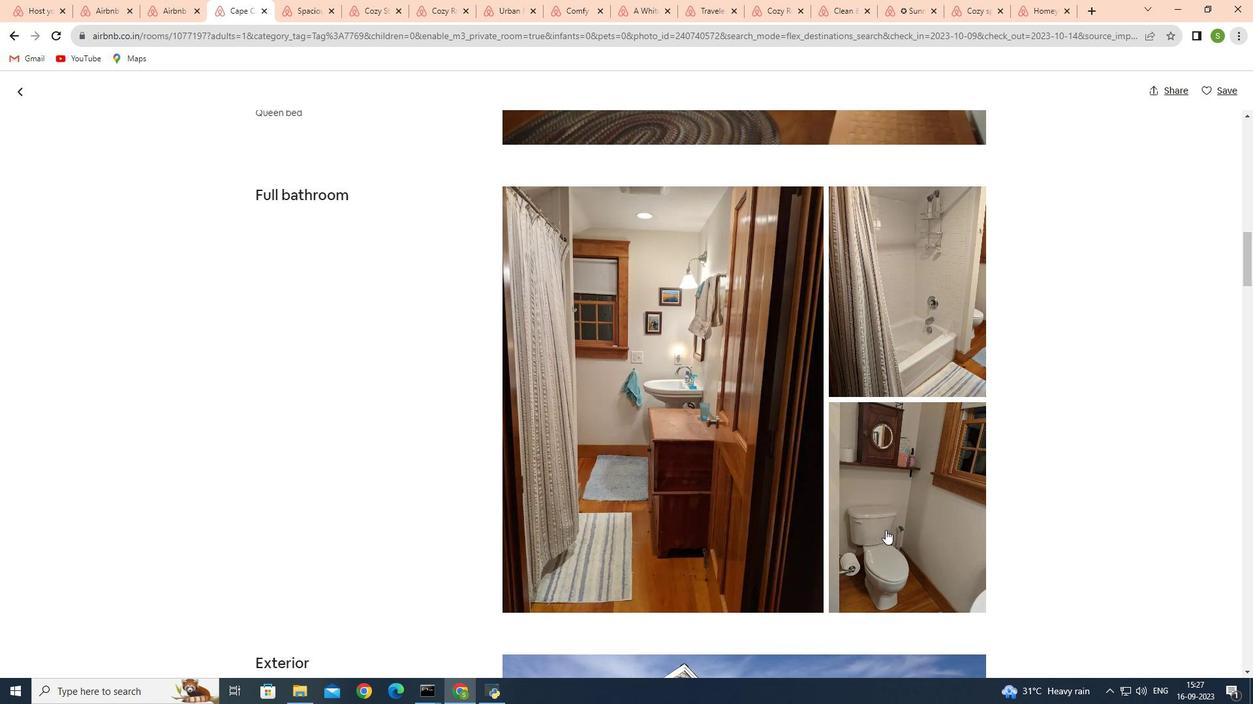 
Action: Mouse scrolled (885, 529) with delta (0, 0)
Screenshot: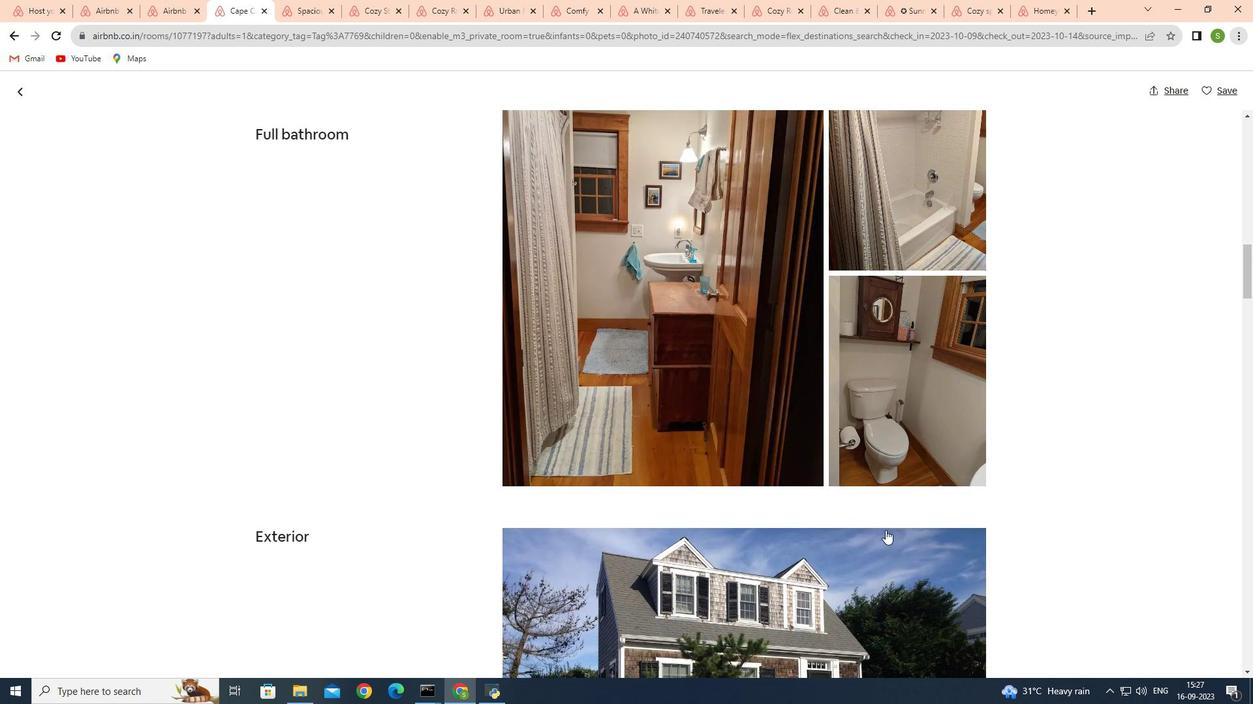 
Action: Mouse scrolled (885, 529) with delta (0, 0)
Screenshot: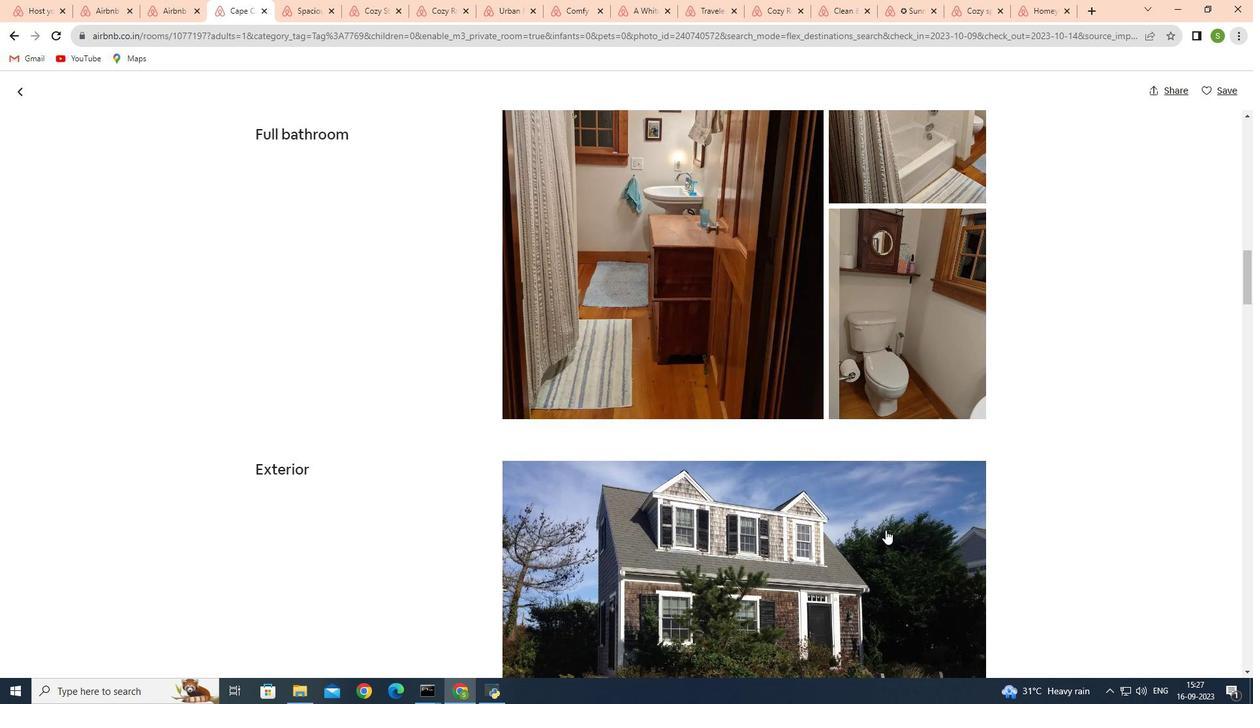 
Action: Mouse scrolled (885, 529) with delta (0, 0)
Screenshot: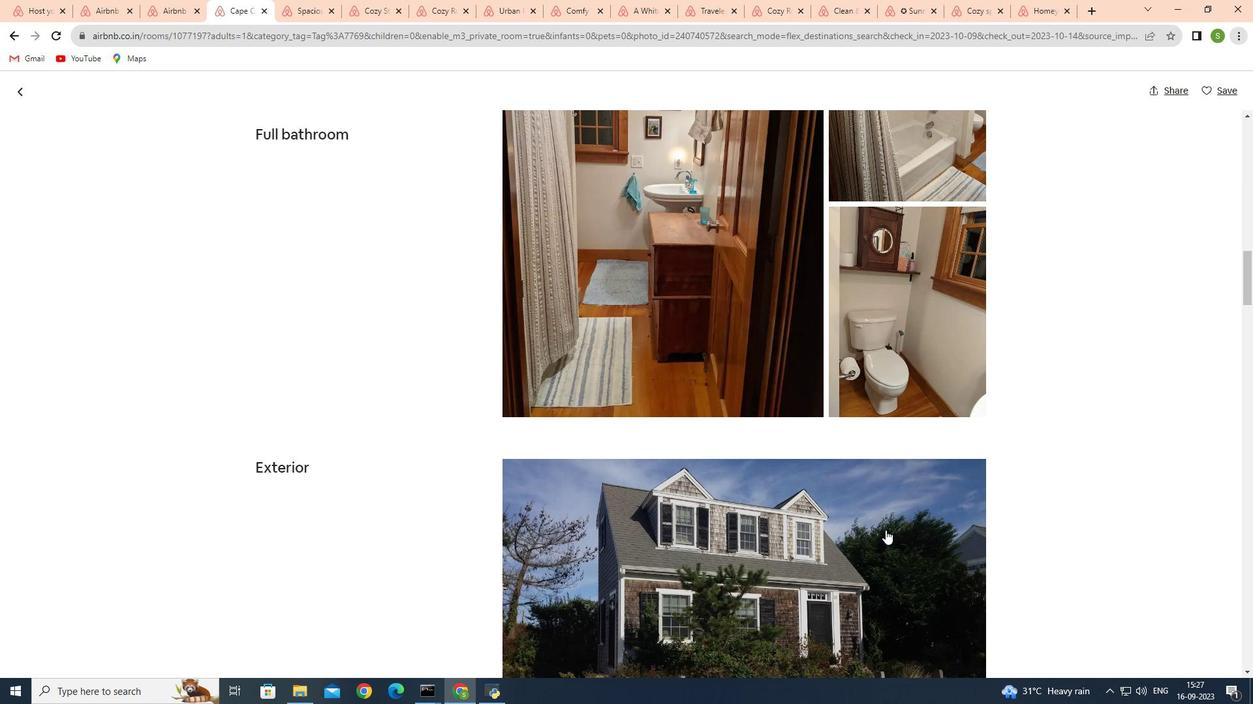 
Action: Mouse scrolled (885, 529) with delta (0, 0)
Screenshot: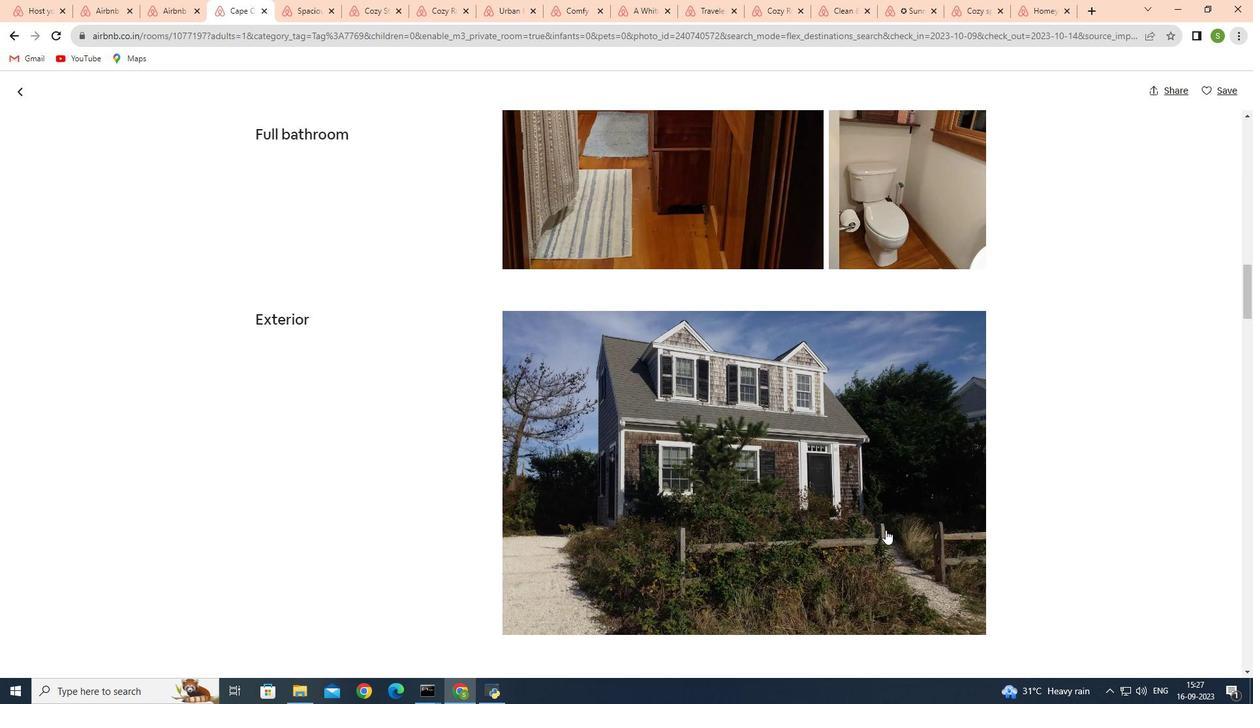 
Action: Mouse scrolled (885, 529) with delta (0, 0)
Screenshot: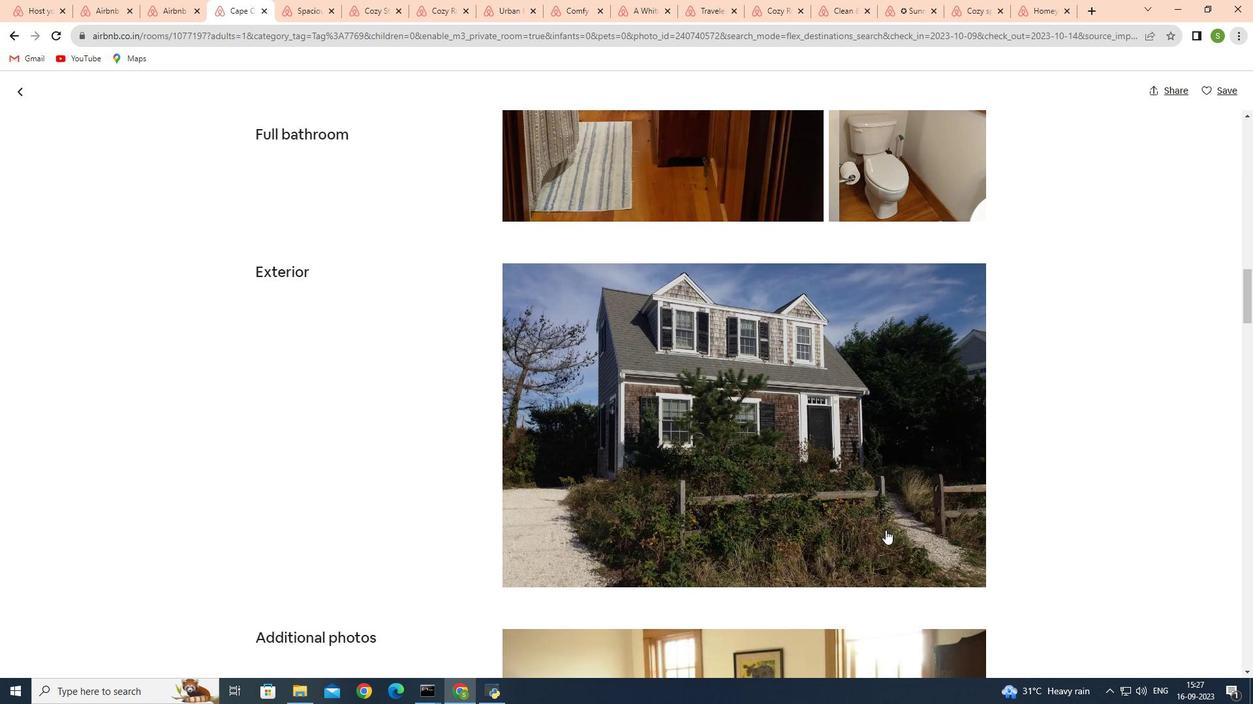 
Action: Mouse scrolled (885, 529) with delta (0, 0)
Screenshot: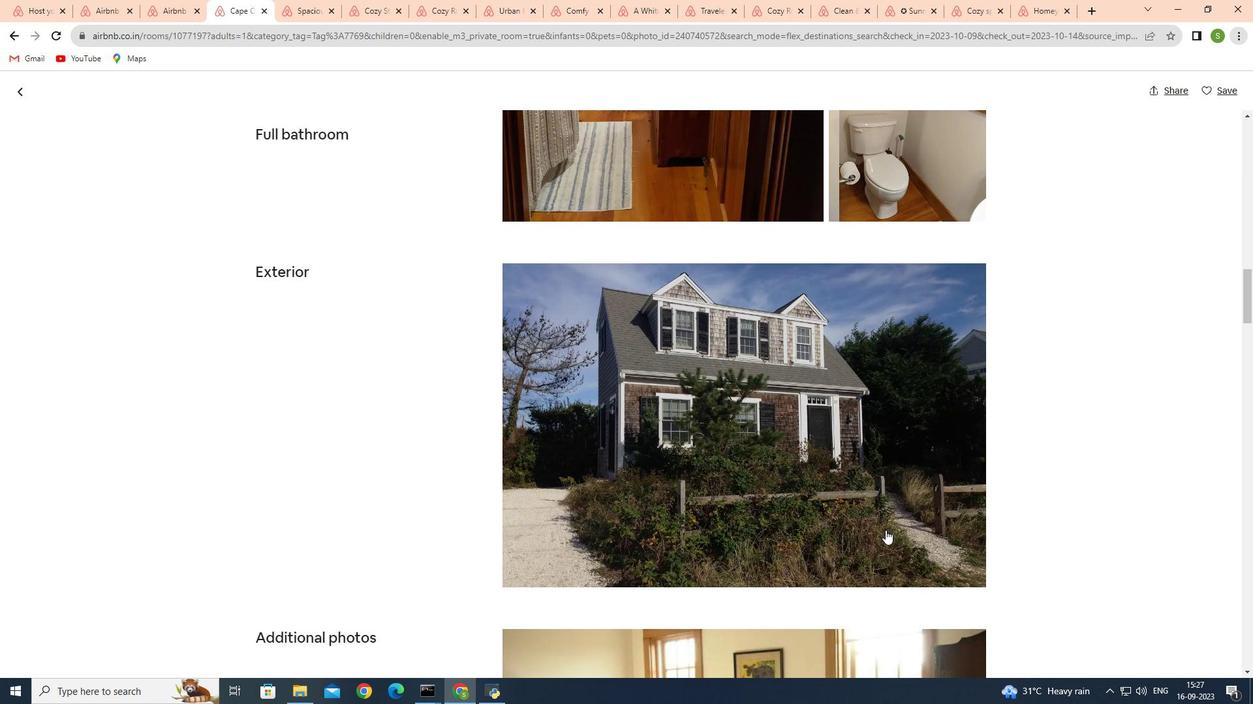 
Action: Mouse scrolled (885, 529) with delta (0, 0)
Screenshot: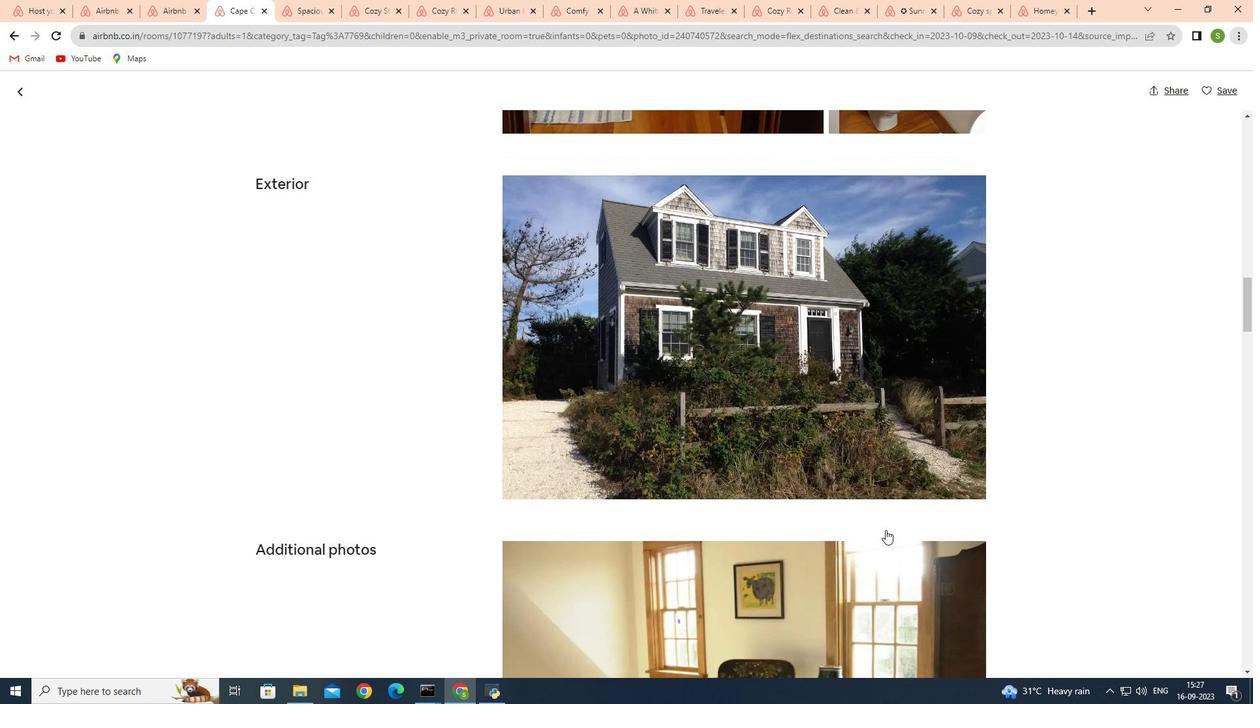 
Action: Mouse scrolled (885, 529) with delta (0, 0)
Screenshot: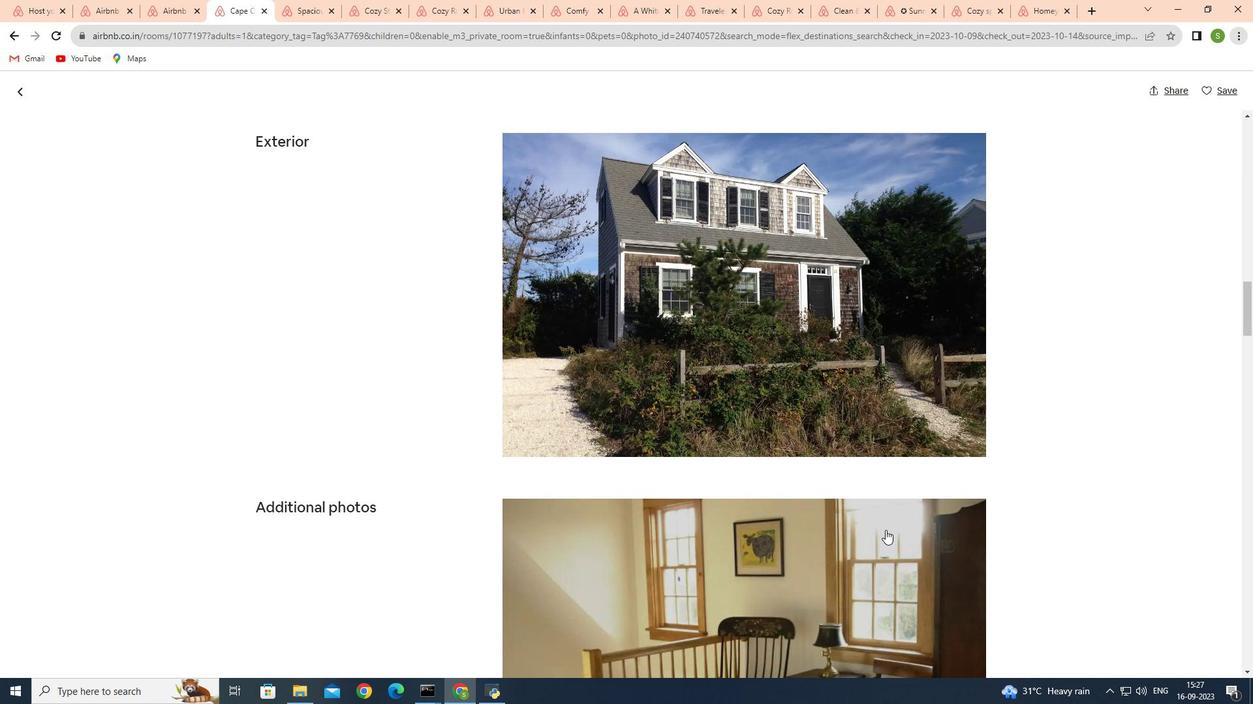 
Action: Mouse scrolled (885, 529) with delta (0, 0)
Screenshot: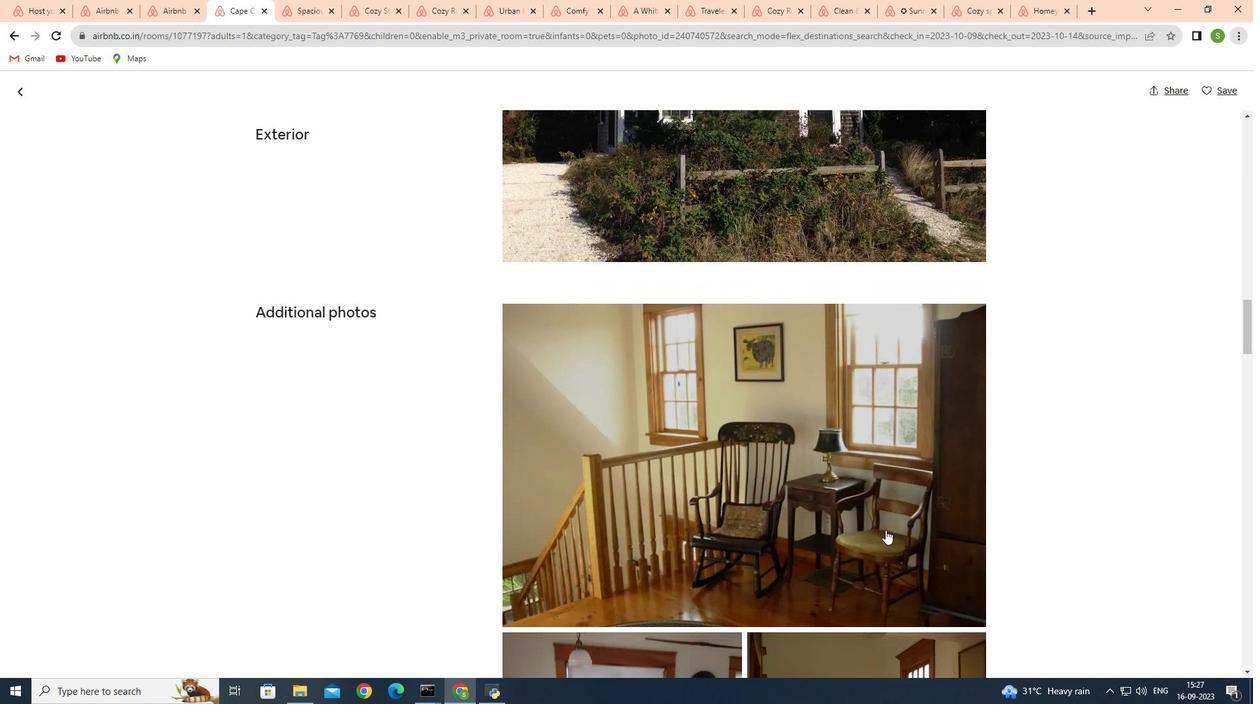 
Action: Mouse scrolled (885, 529) with delta (0, 0)
Screenshot: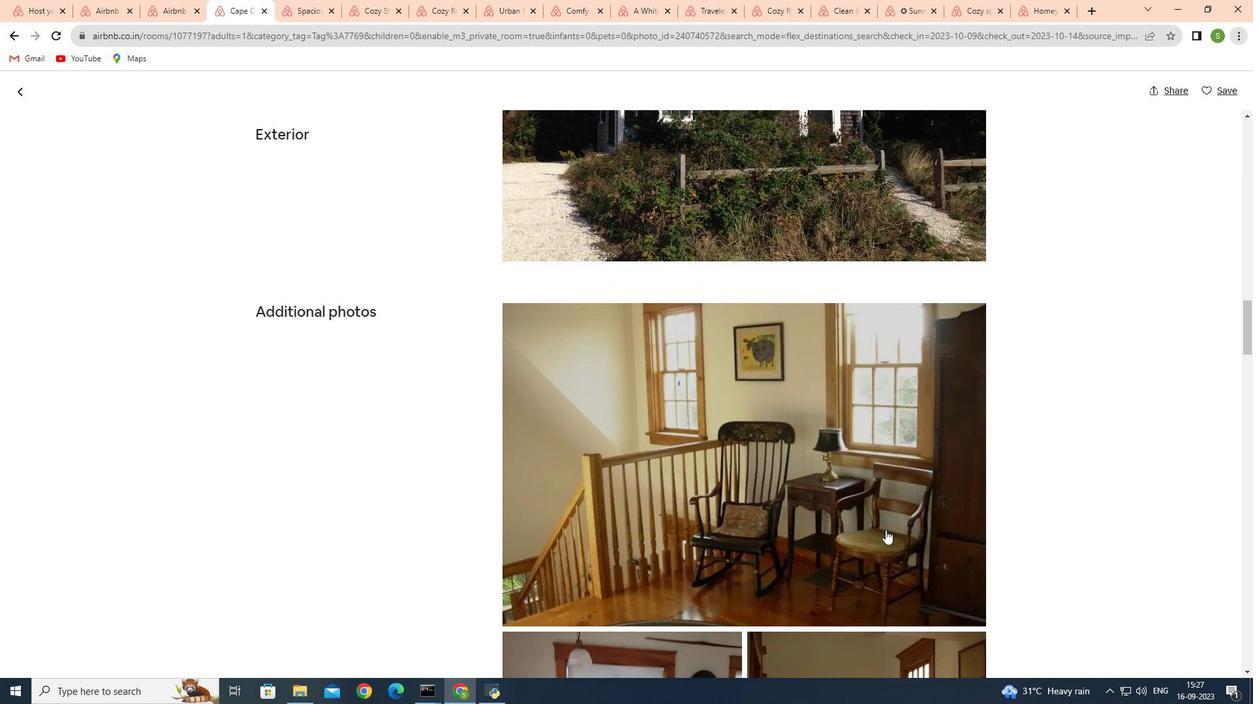 
Action: Mouse scrolled (885, 529) with delta (0, 0)
Screenshot: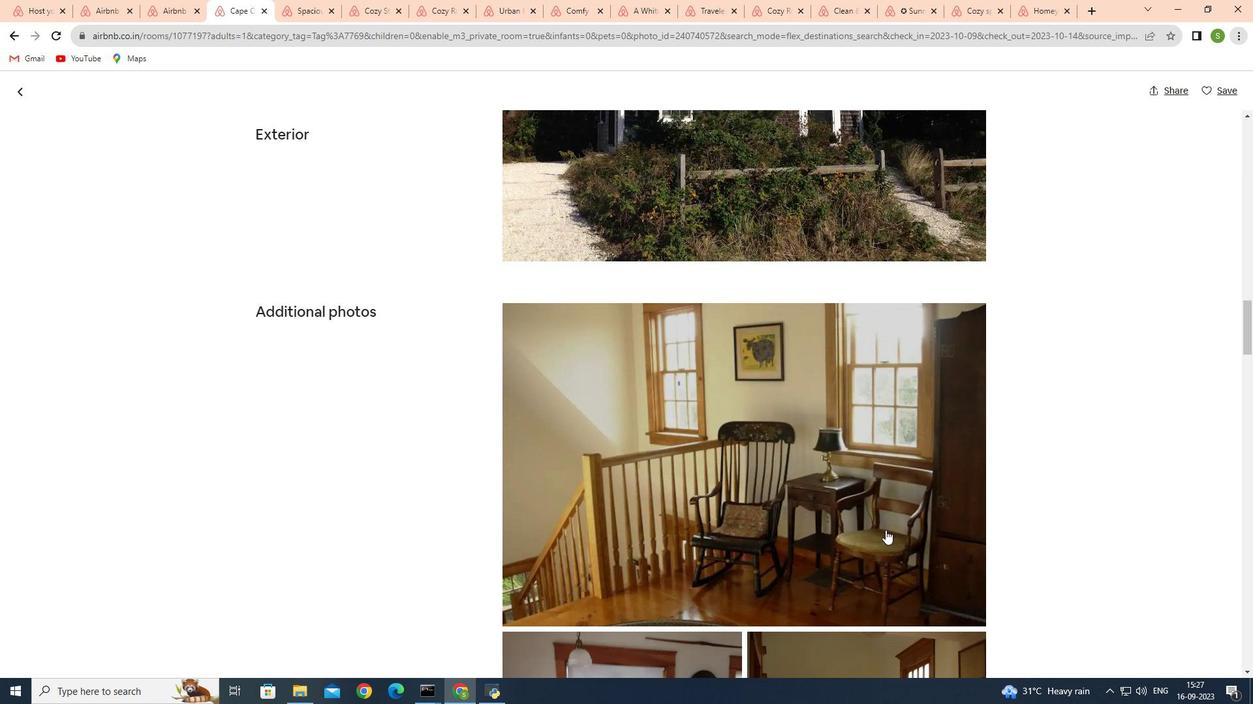 
Action: Mouse scrolled (885, 529) with delta (0, 0)
Screenshot: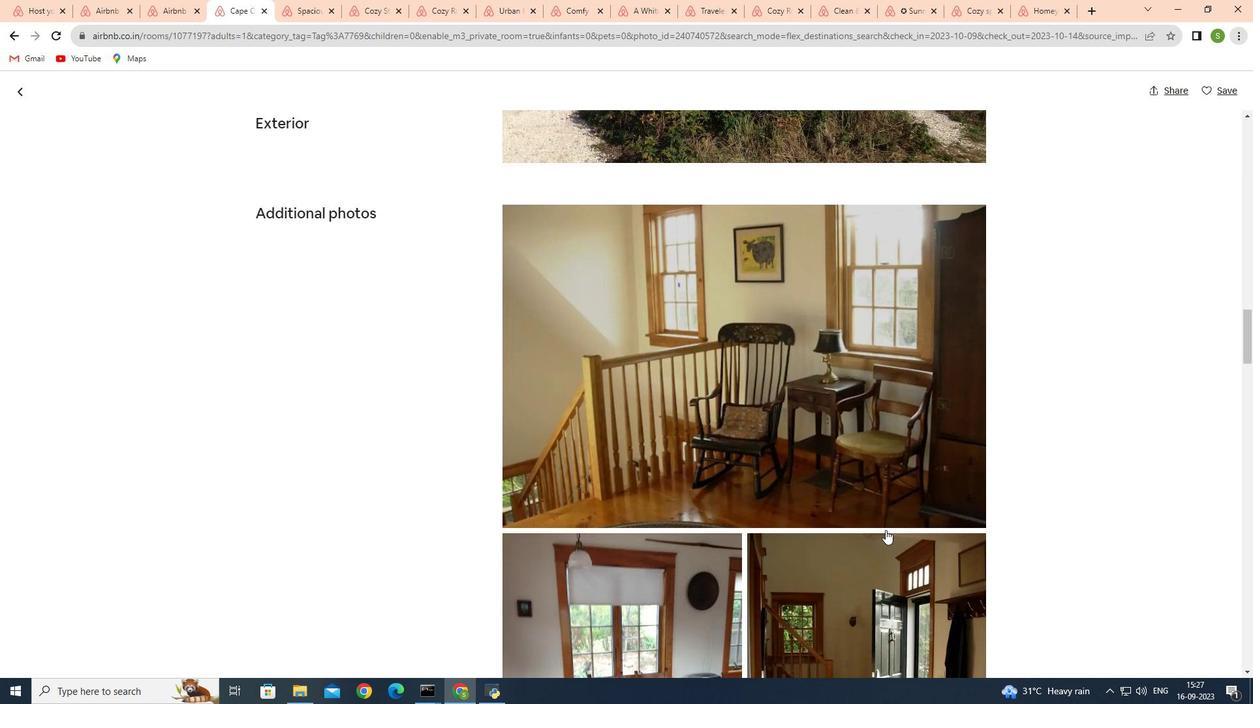 
Action: Mouse scrolled (885, 529) with delta (0, 0)
Screenshot: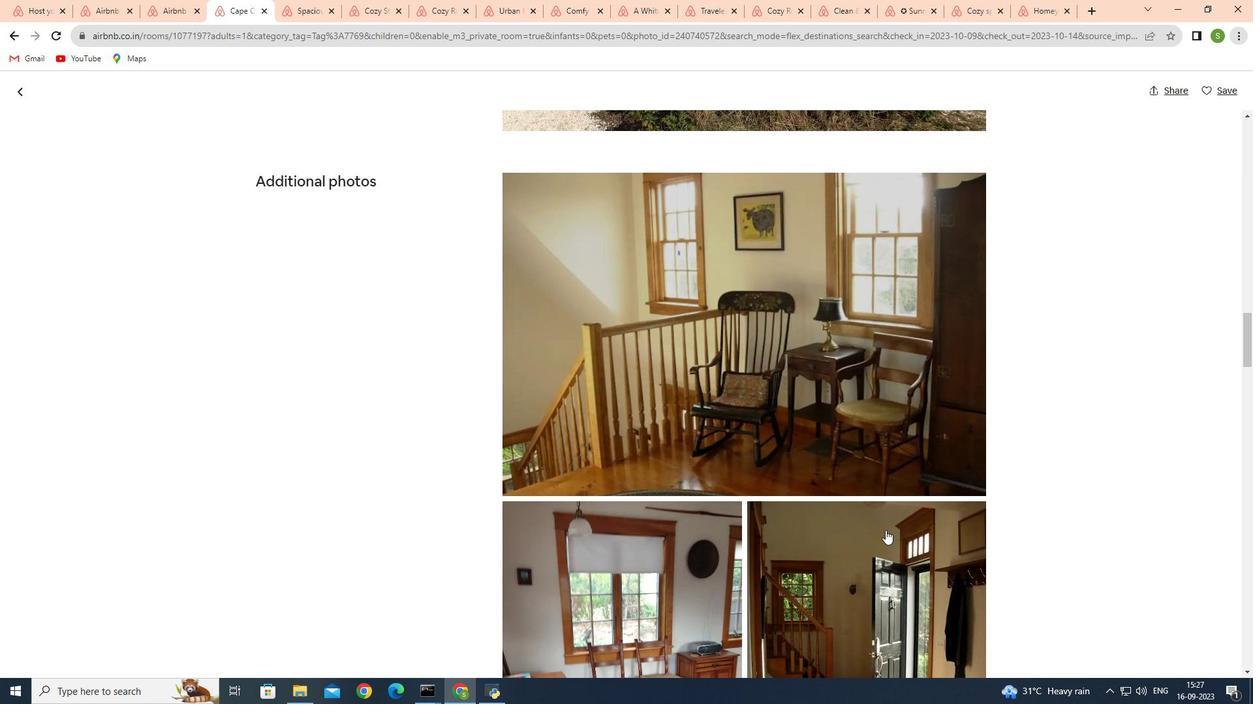 
Action: Mouse scrolled (885, 529) with delta (0, 0)
Screenshot: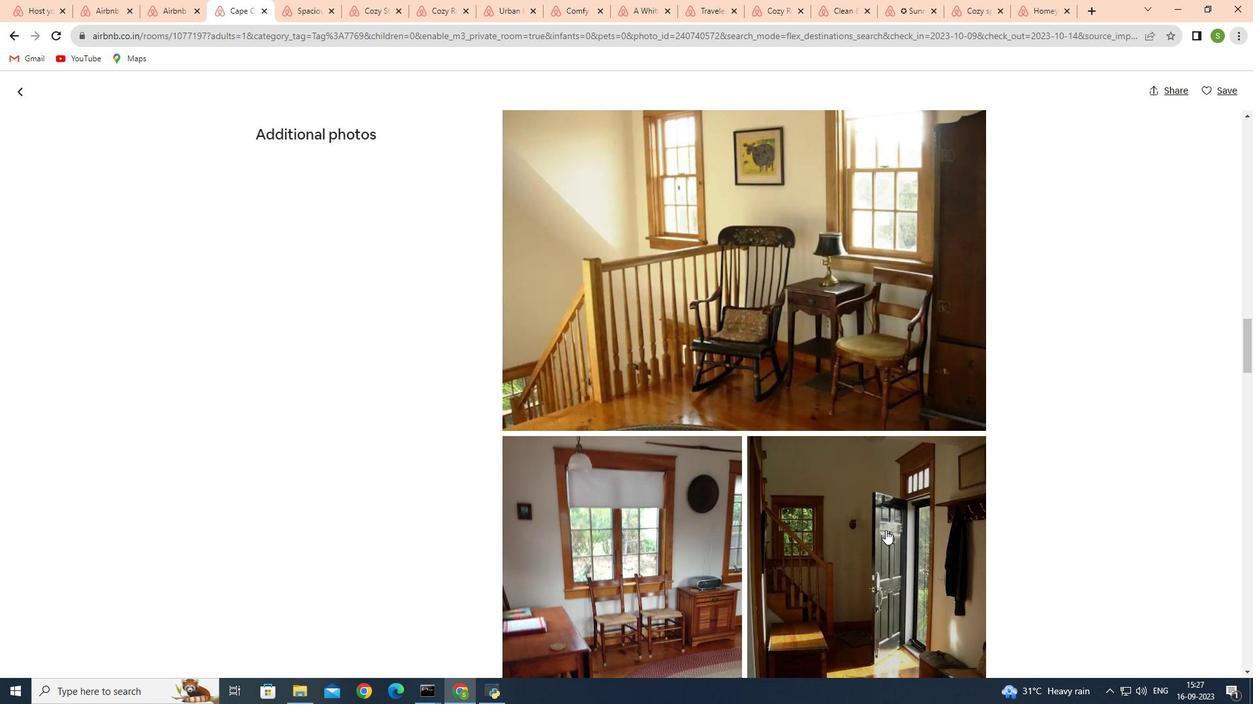 
Action: Mouse scrolled (885, 529) with delta (0, 0)
Screenshot: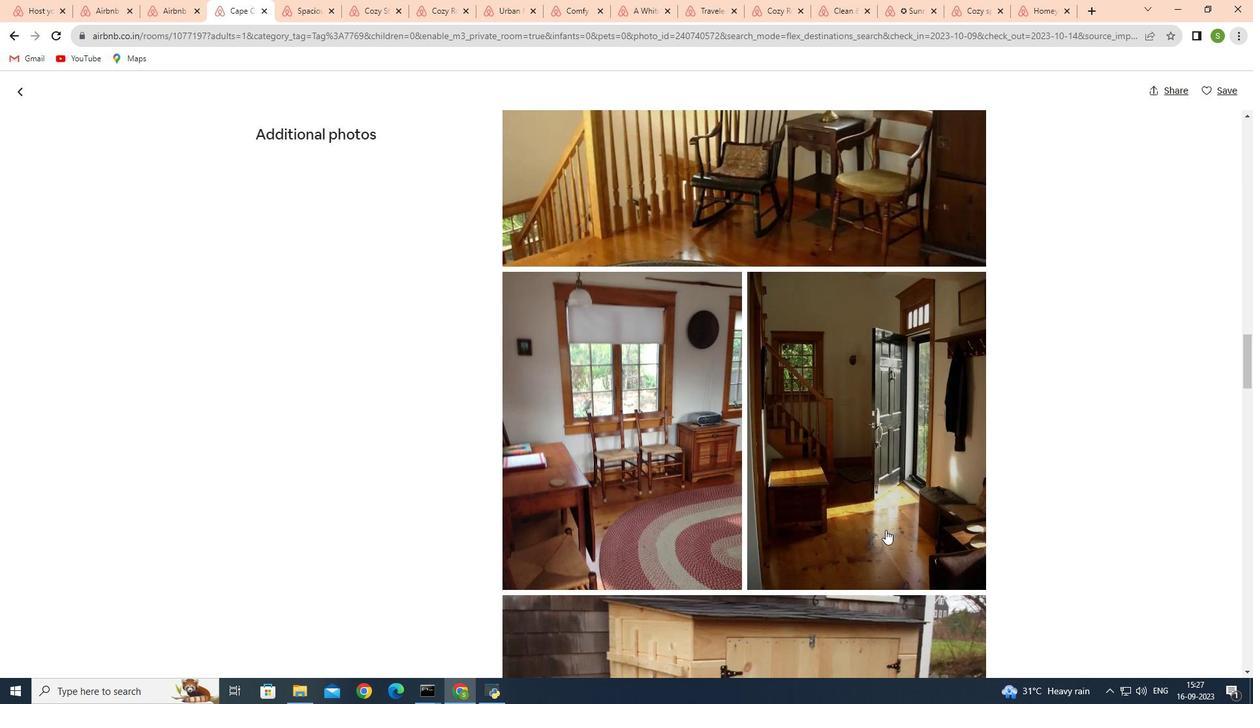 
Action: Mouse scrolled (885, 529) with delta (0, 0)
Screenshot: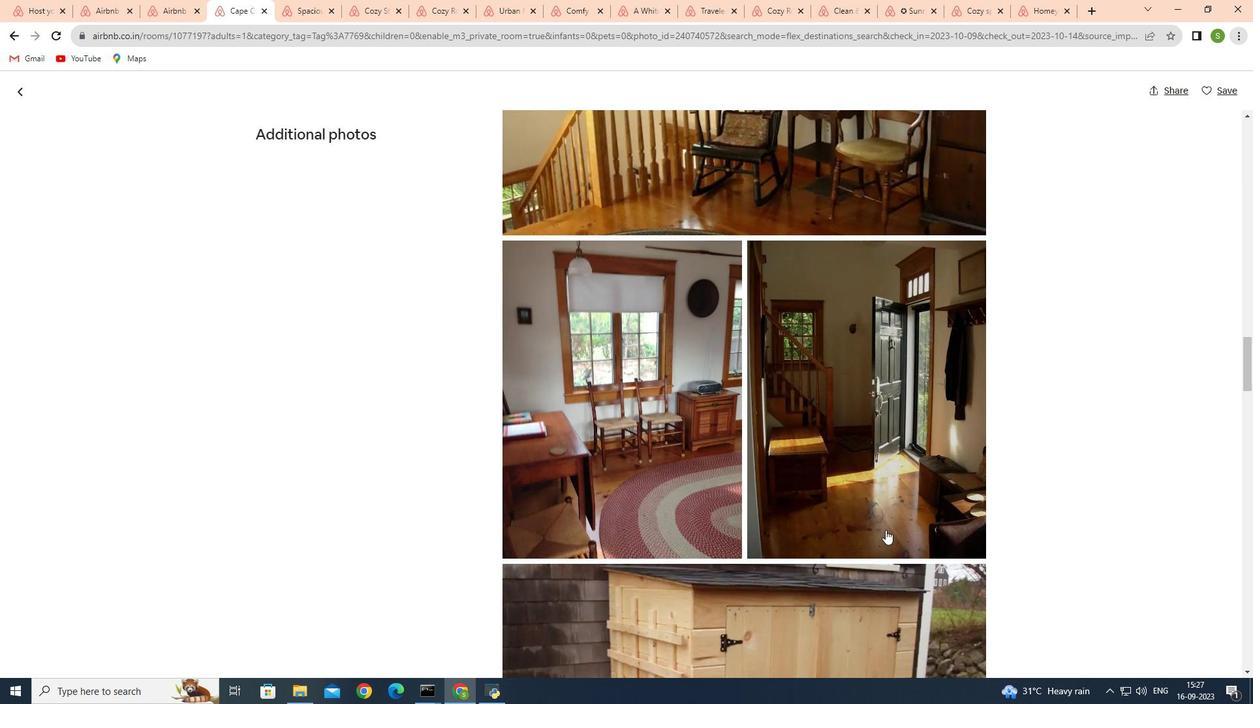 
Action: Mouse scrolled (885, 529) with delta (0, 0)
Screenshot: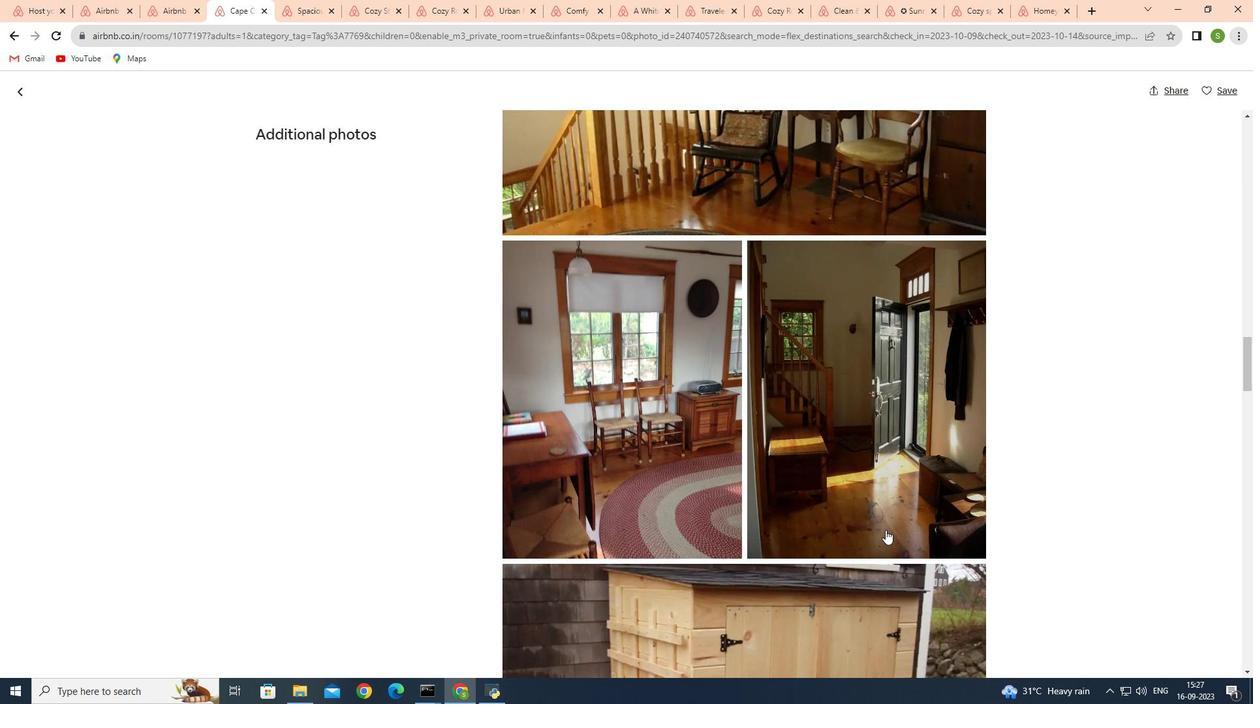 
Action: Mouse scrolled (885, 529) with delta (0, 0)
Screenshot: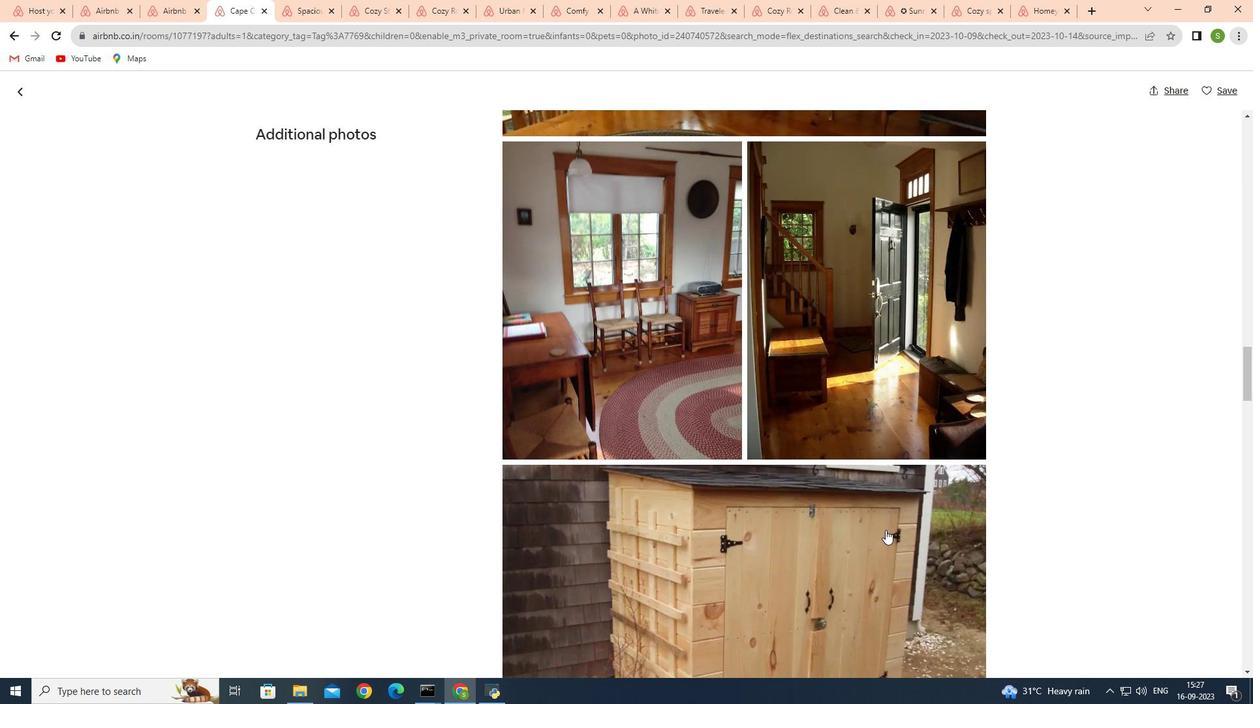
Action: Mouse scrolled (885, 529) with delta (0, 0)
Screenshot: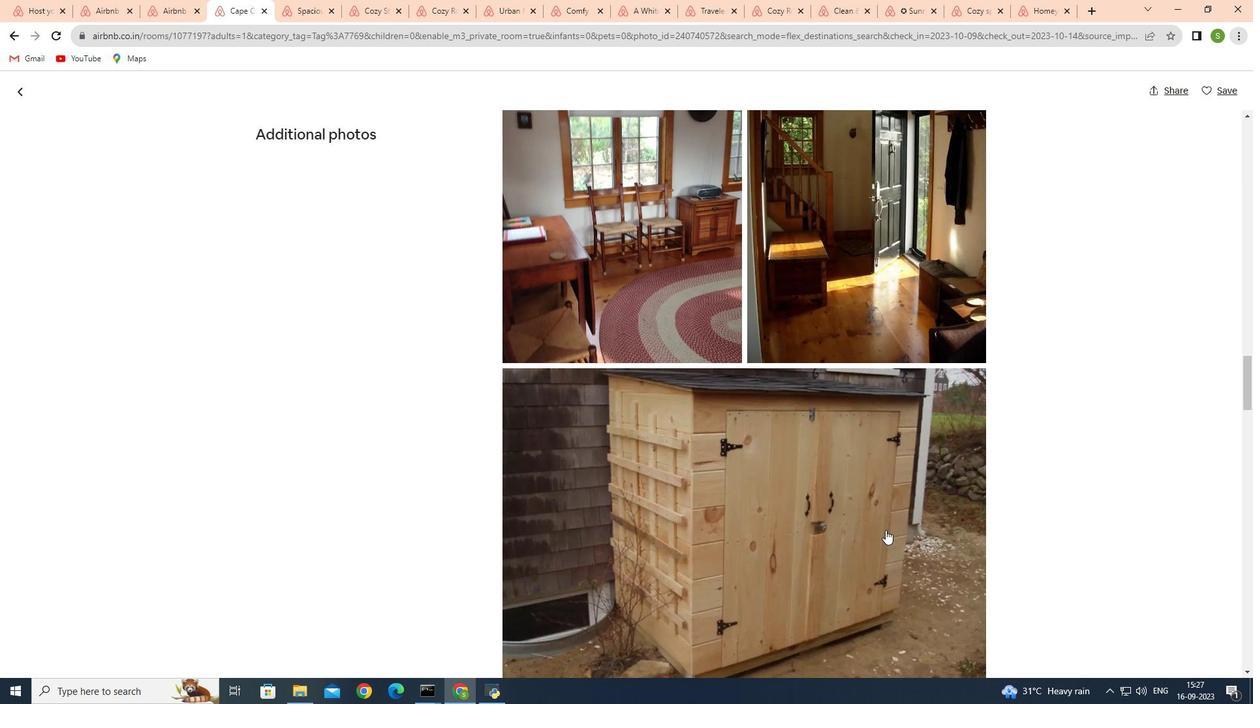 
Action: Mouse scrolled (885, 529) with delta (0, 0)
Screenshot: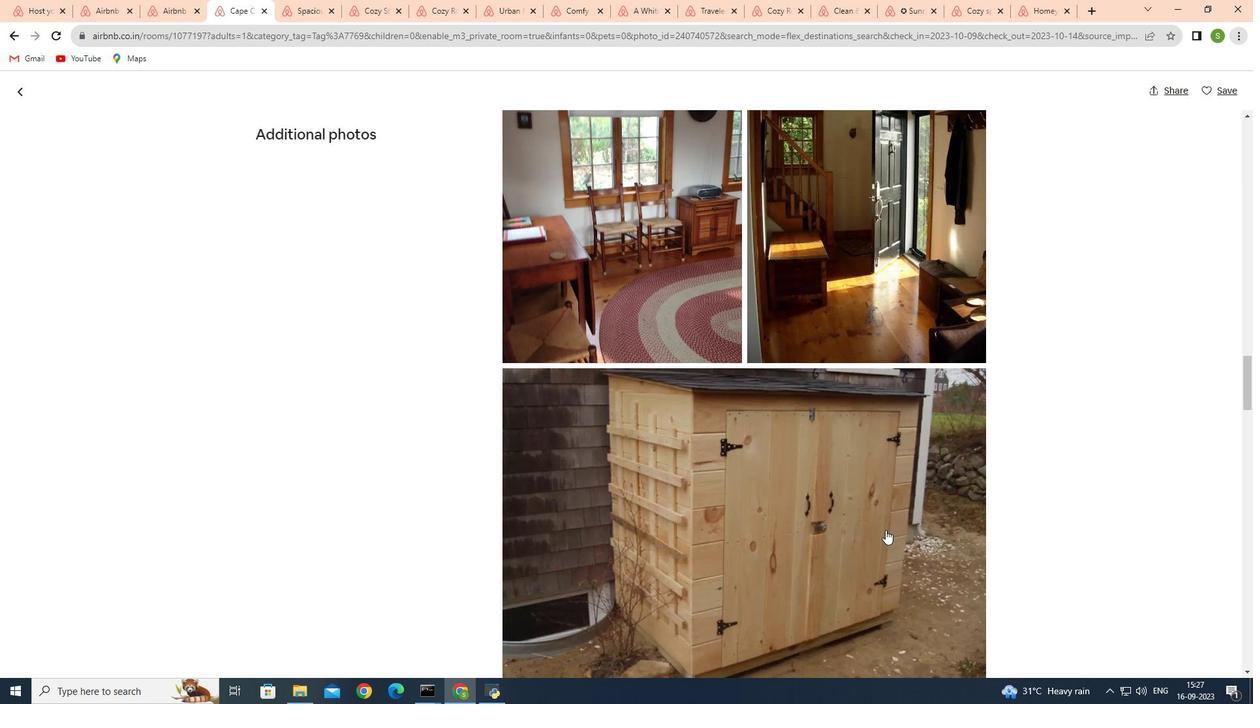 
Action: Mouse scrolled (885, 529) with delta (0, 0)
Screenshot: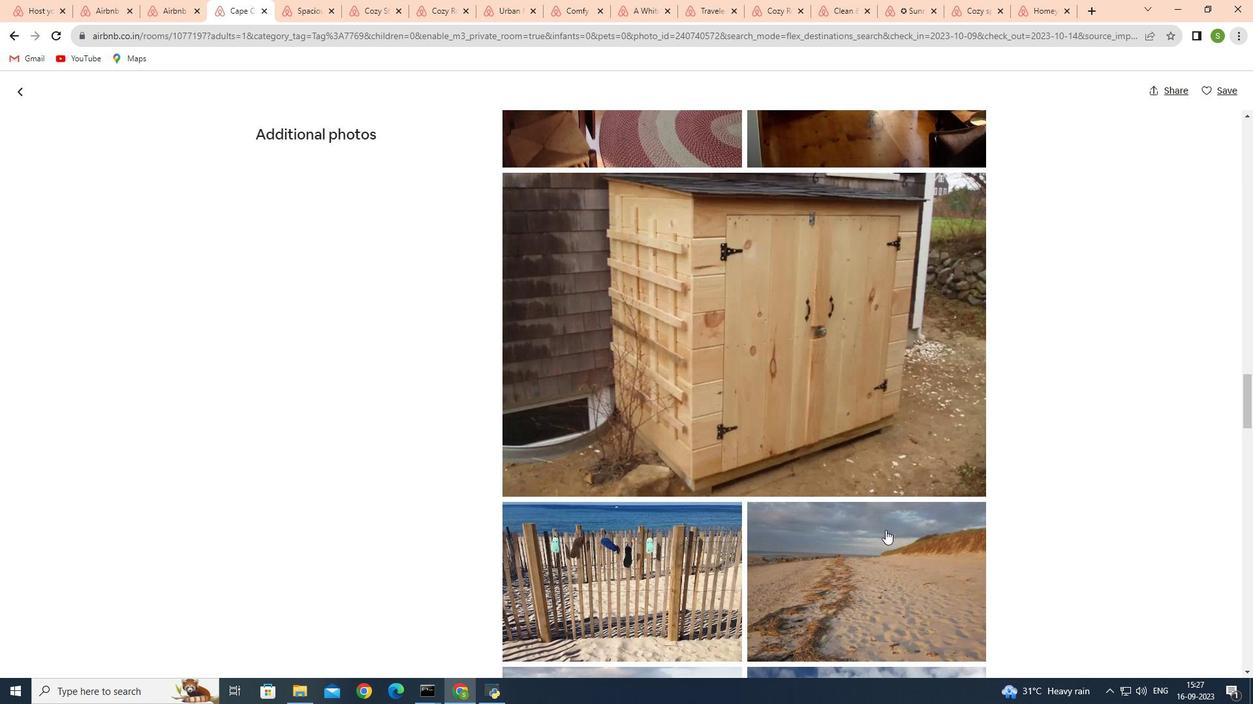 
Action: Mouse scrolled (885, 529) with delta (0, 0)
Screenshot: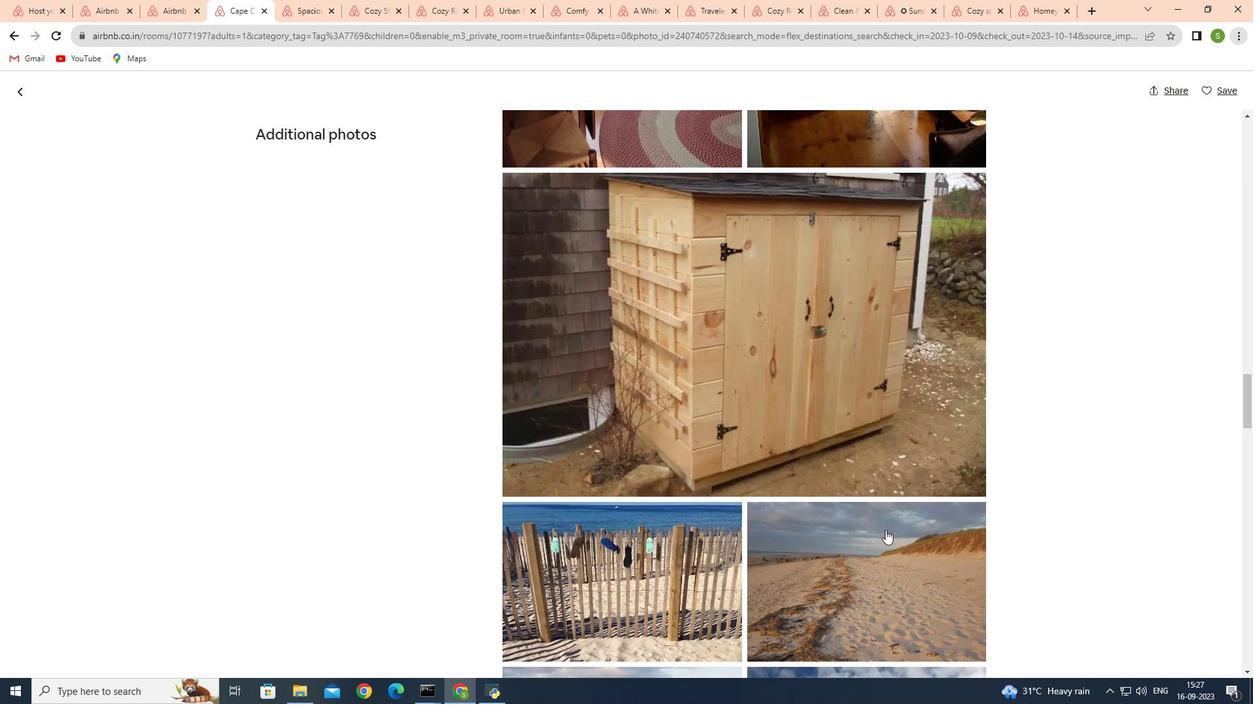 
Action: Mouse scrolled (885, 529) with delta (0, 0)
Screenshot: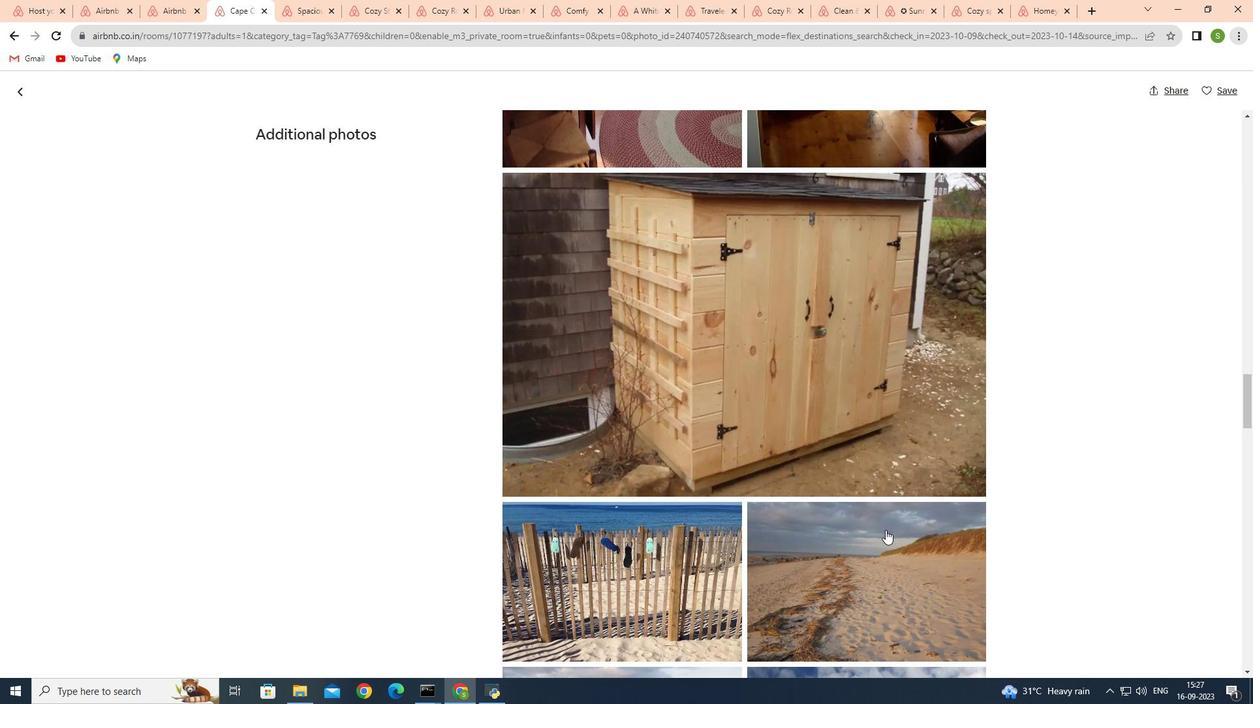 
Action: Mouse scrolled (885, 529) with delta (0, 0)
Screenshot: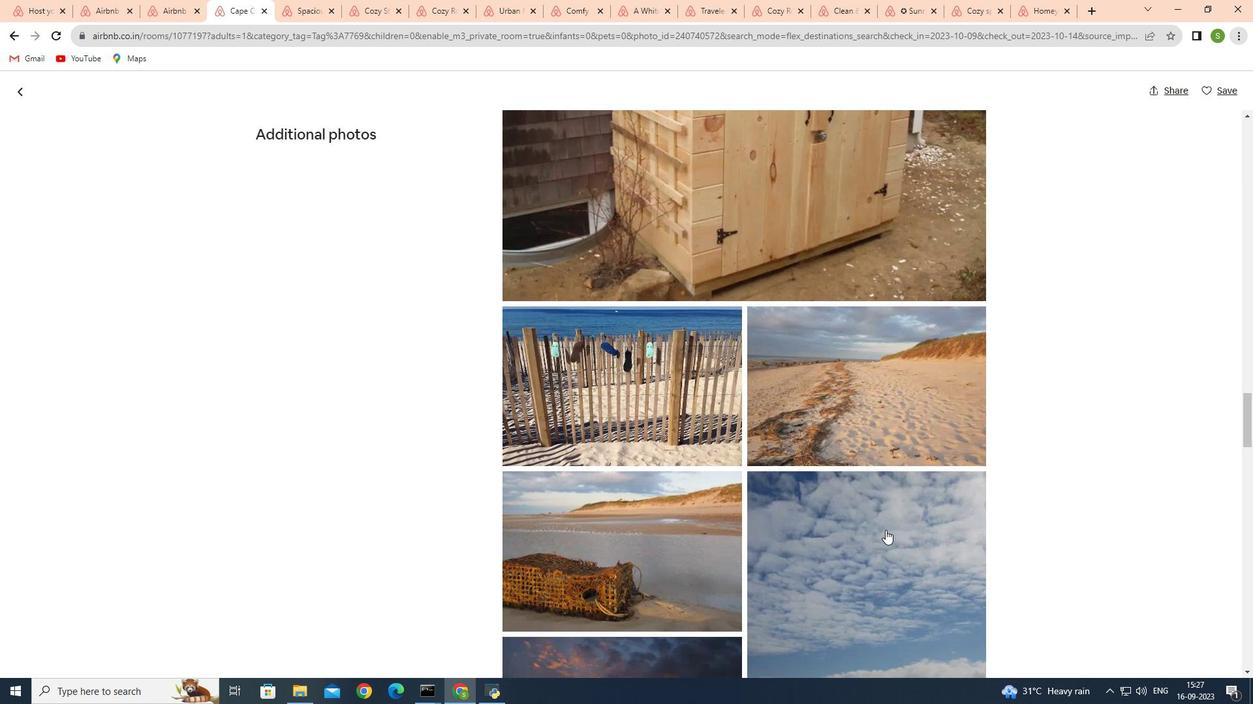 
Action: Mouse scrolled (885, 529) with delta (0, 0)
Screenshot: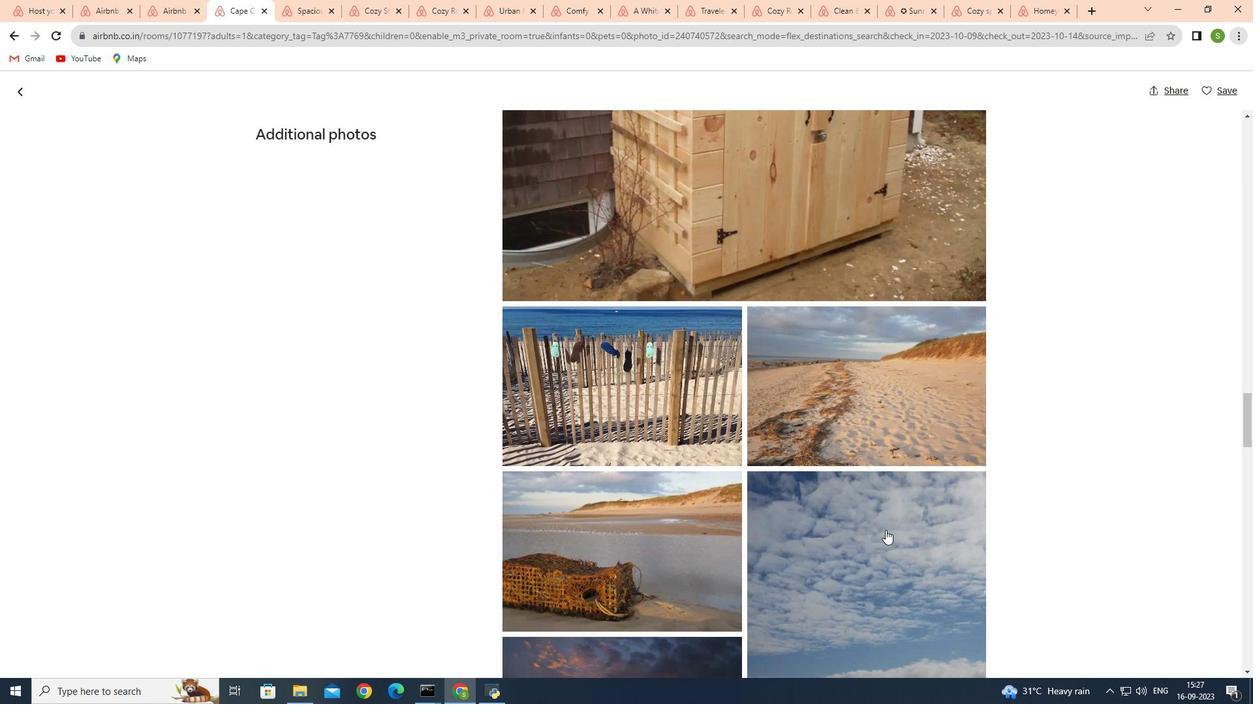 
Action: Mouse scrolled (885, 529) with delta (0, 0)
Screenshot: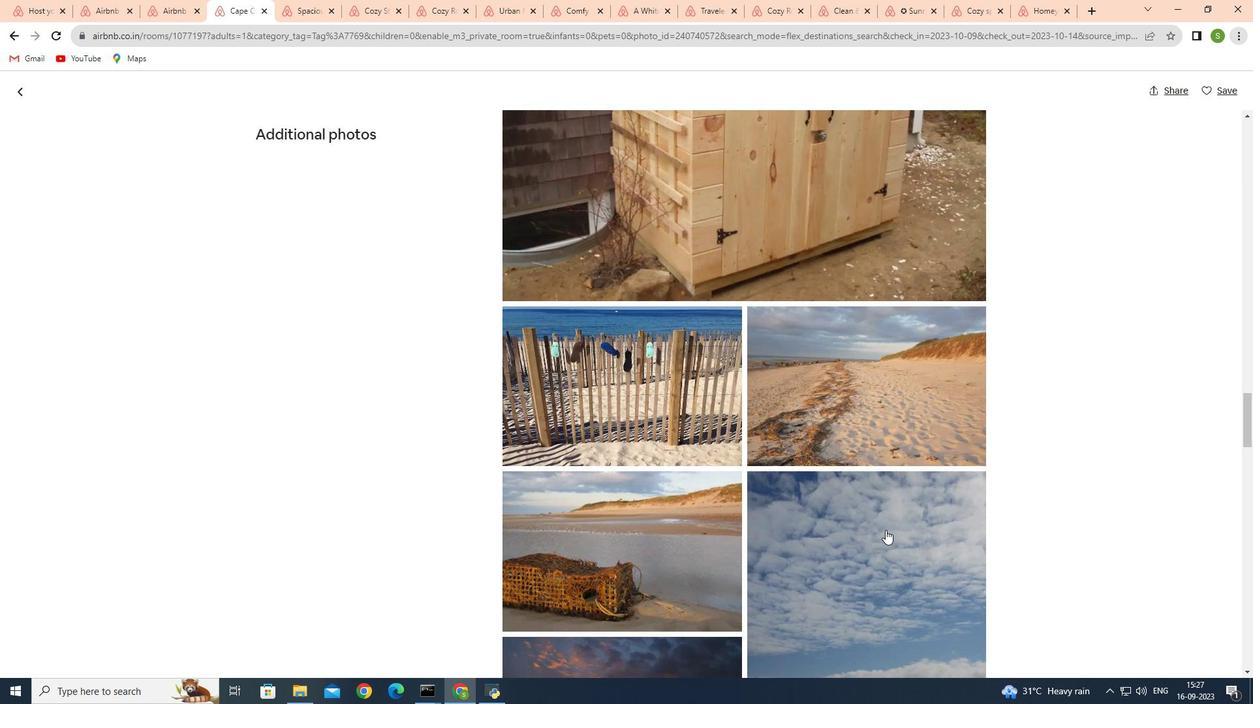 
Action: Mouse scrolled (885, 529) with delta (0, 0)
Screenshot: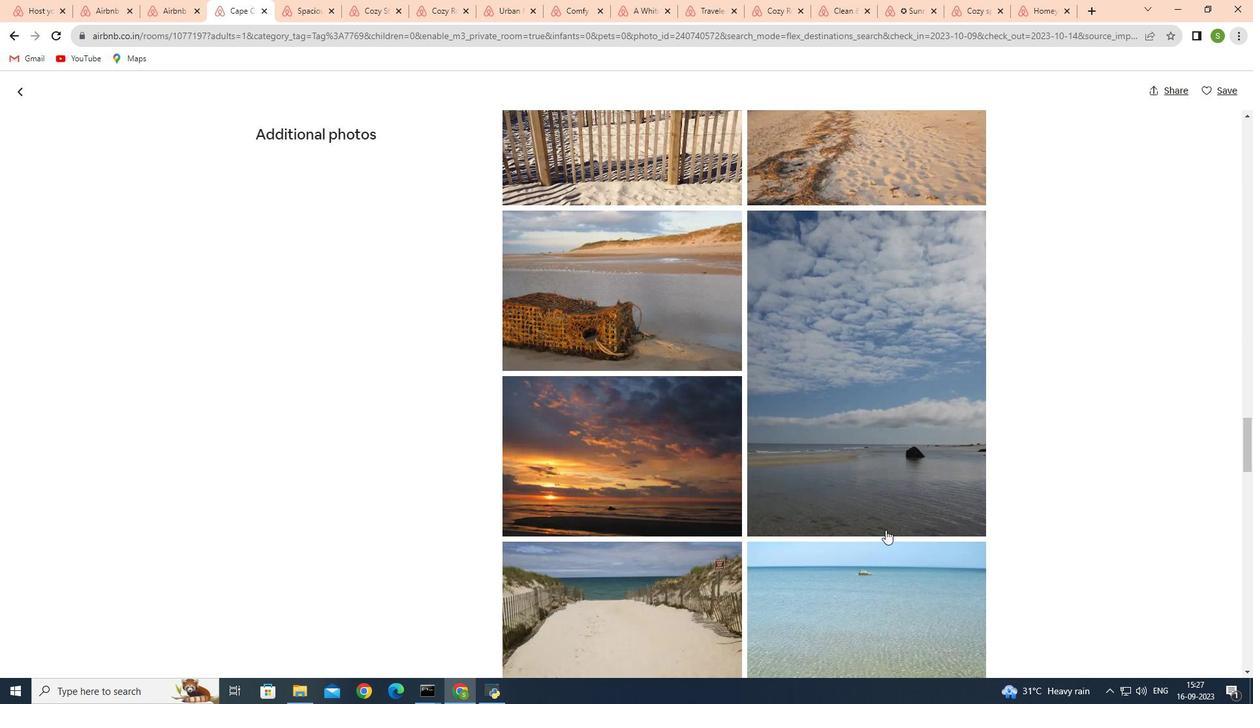 
Action: Mouse scrolled (885, 529) with delta (0, 0)
Screenshot: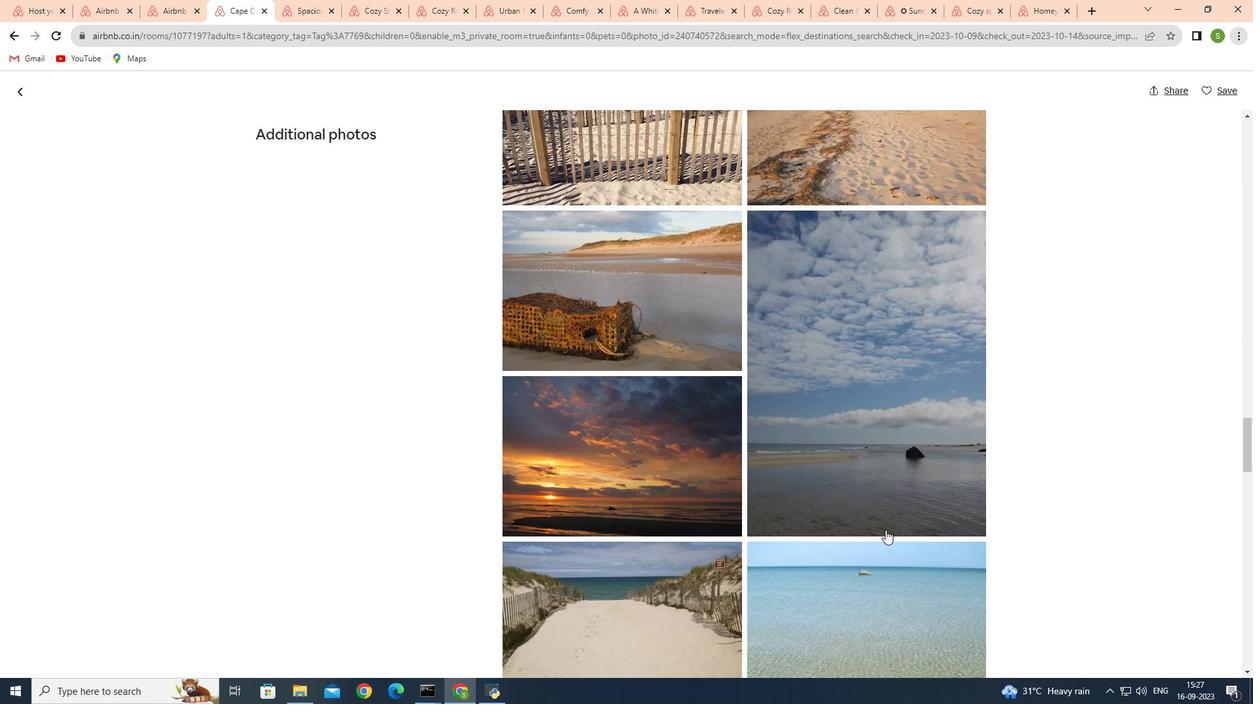 
Action: Mouse scrolled (885, 529) with delta (0, 0)
Screenshot: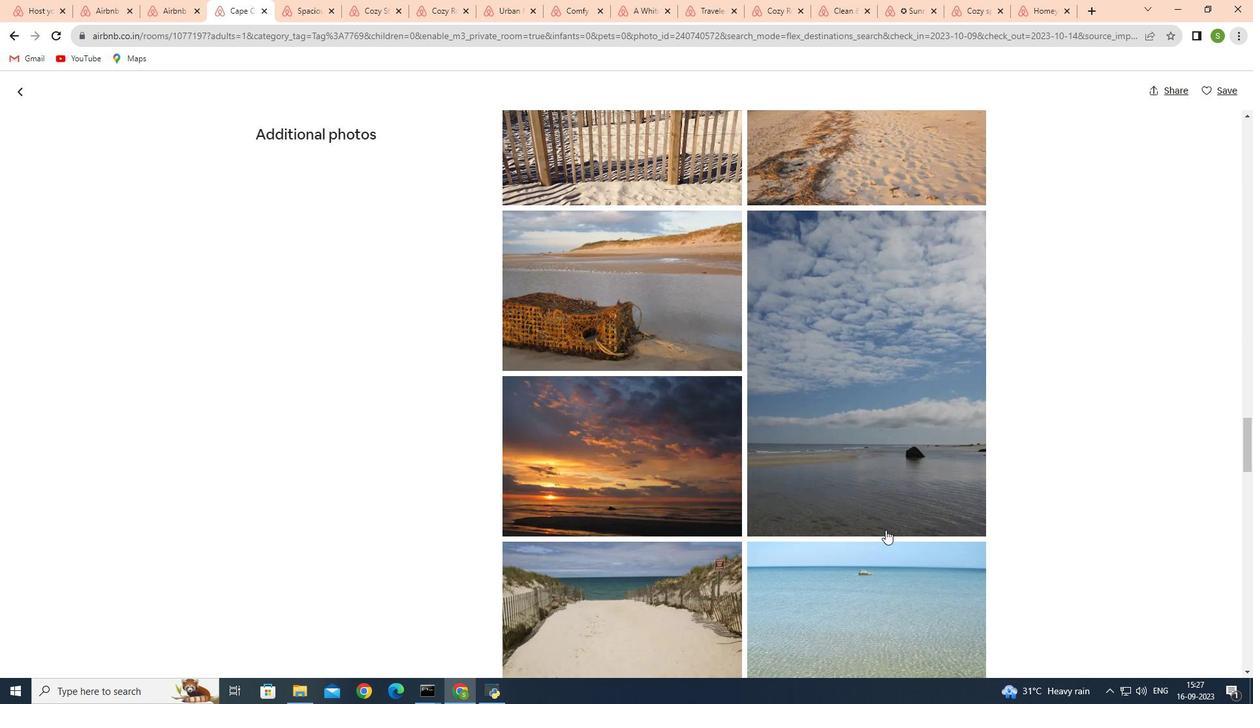 
Action: Mouse scrolled (885, 529) with delta (0, 0)
Screenshot: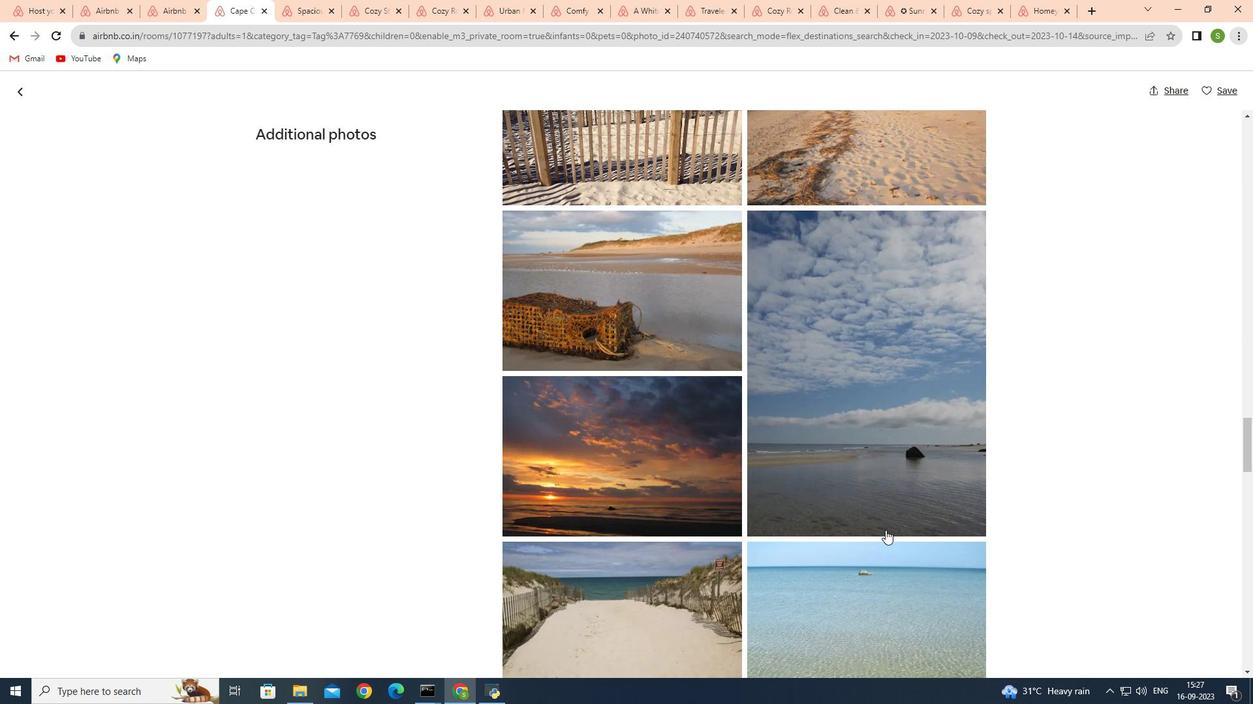 
Action: Mouse scrolled (885, 529) with delta (0, 0)
Screenshot: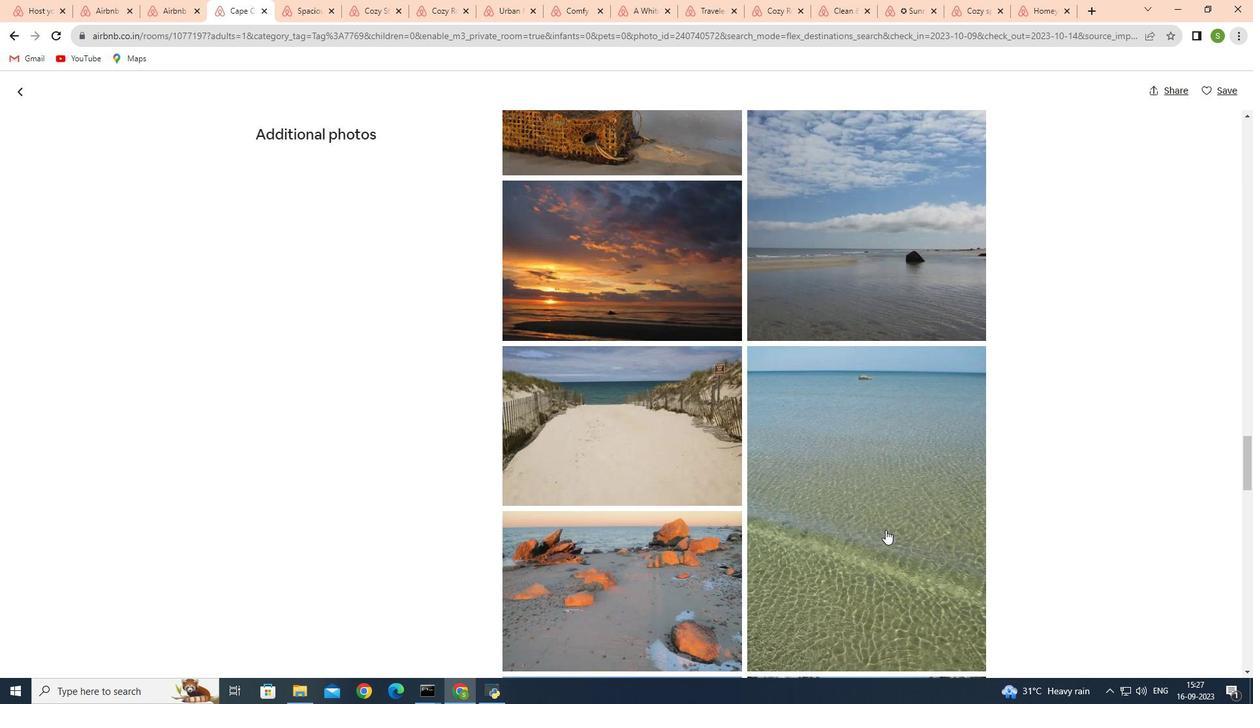 
Action: Mouse scrolled (885, 529) with delta (0, 0)
Screenshot: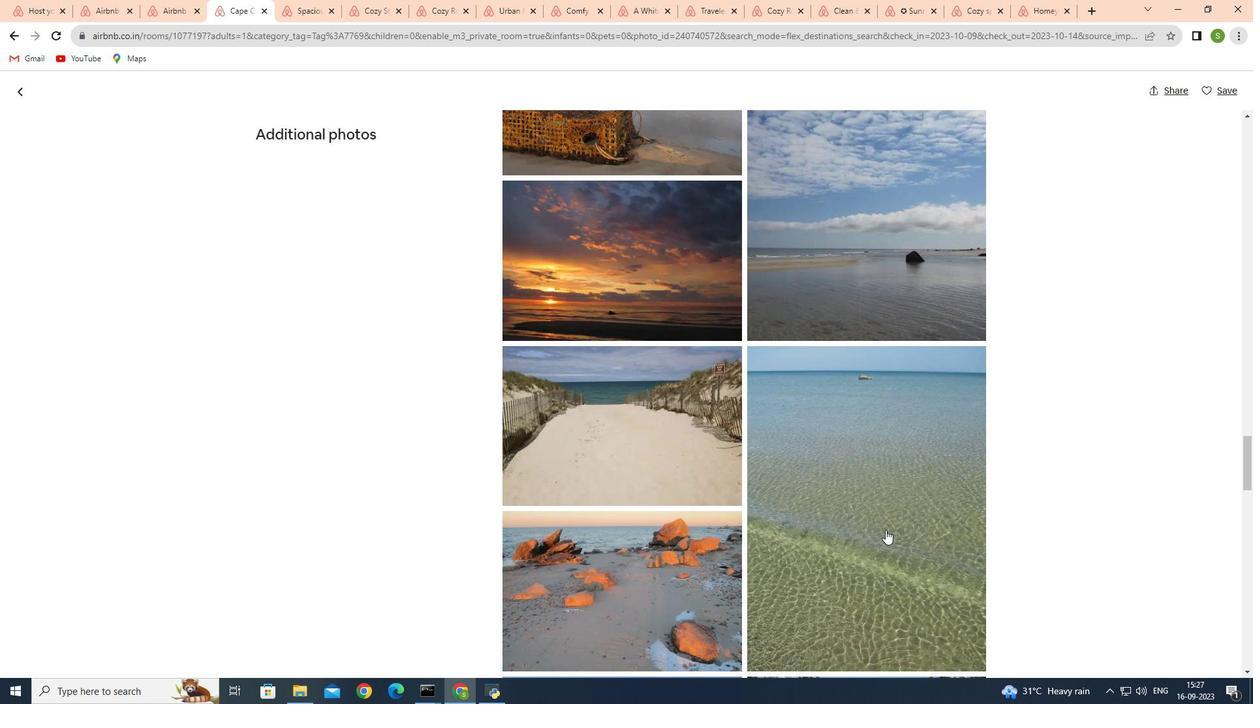 
Action: Mouse scrolled (885, 529) with delta (0, 0)
Screenshot: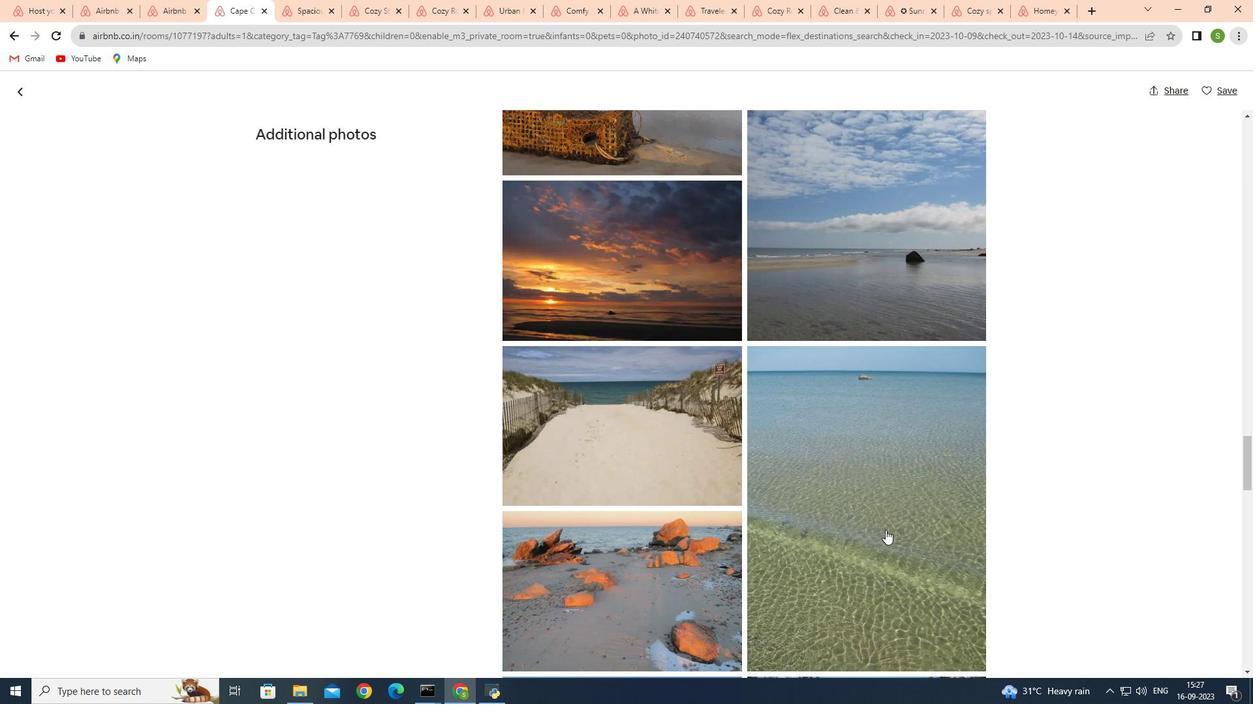 
Action: Mouse scrolled (885, 529) with delta (0, 0)
Screenshot: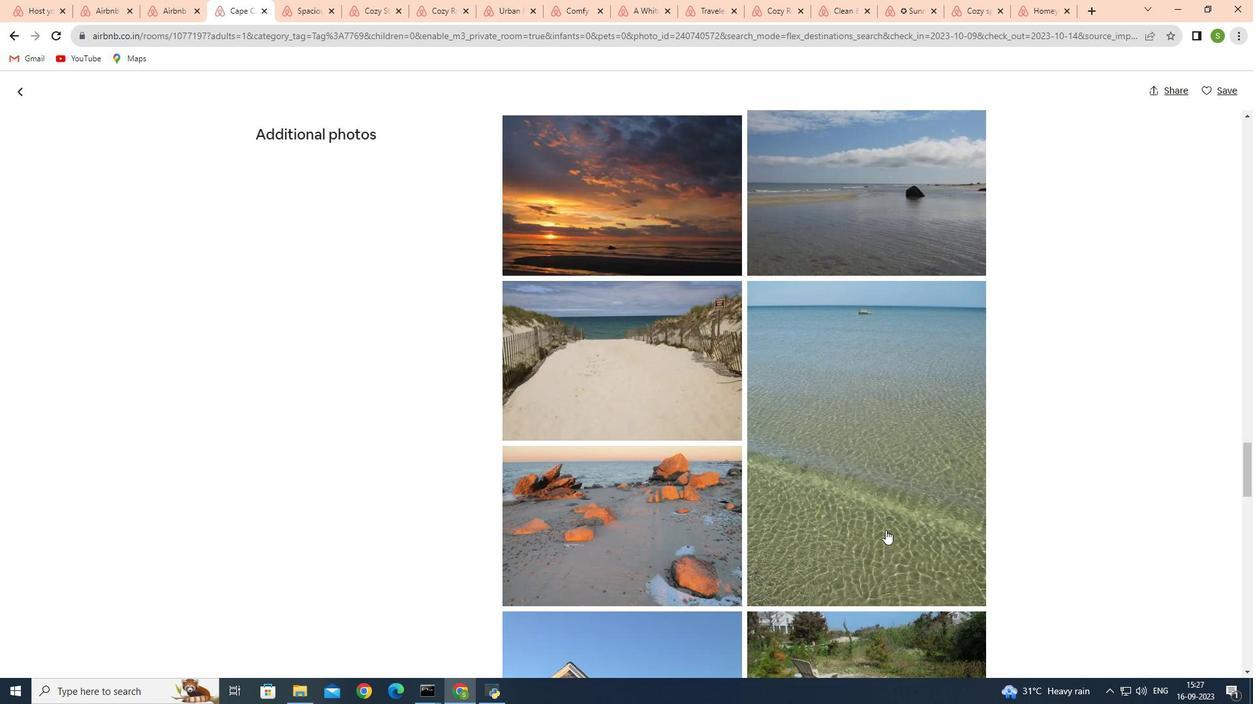
Action: Mouse scrolled (885, 529) with delta (0, 0)
Screenshot: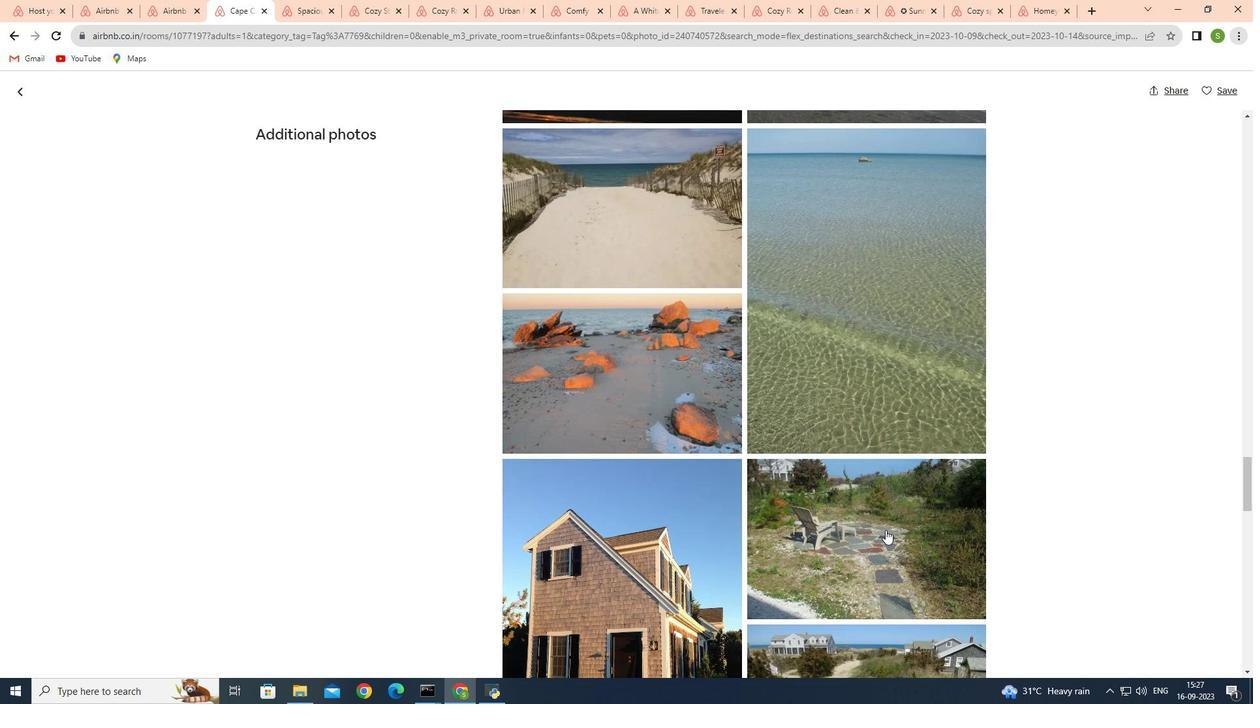 
Action: Mouse scrolled (885, 529) with delta (0, 0)
Screenshot: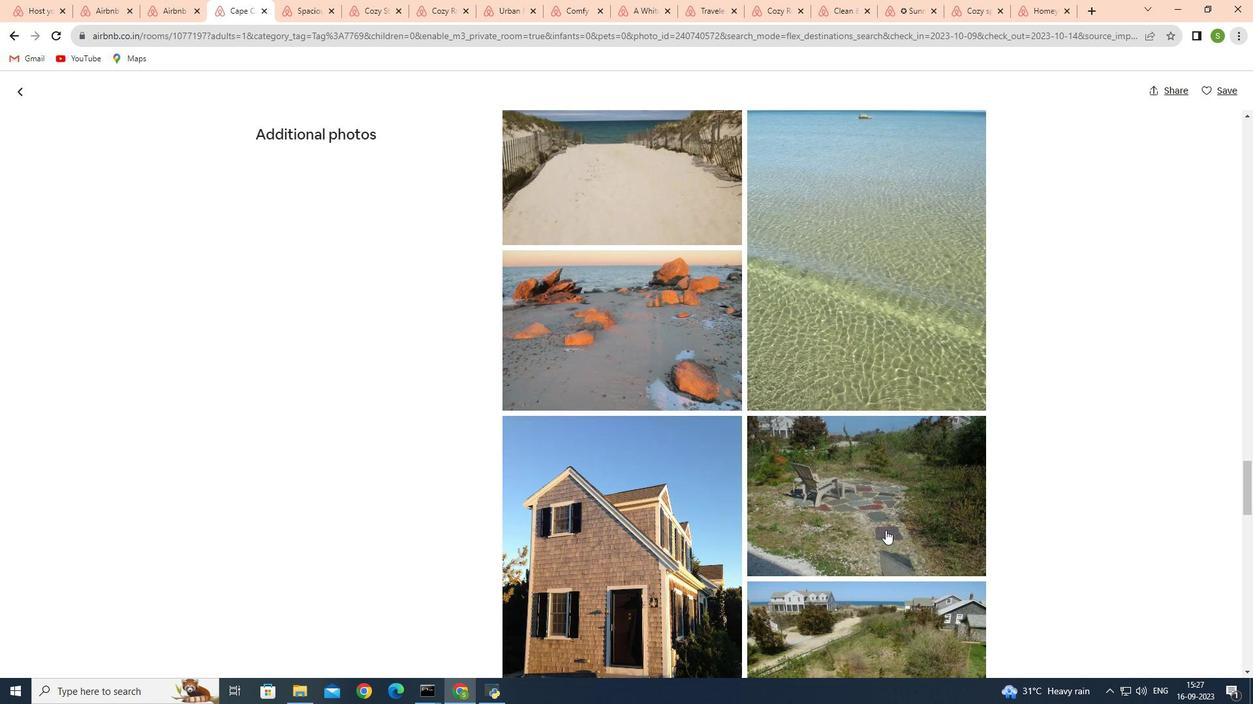 
Action: Mouse scrolled (885, 529) with delta (0, 0)
Screenshot: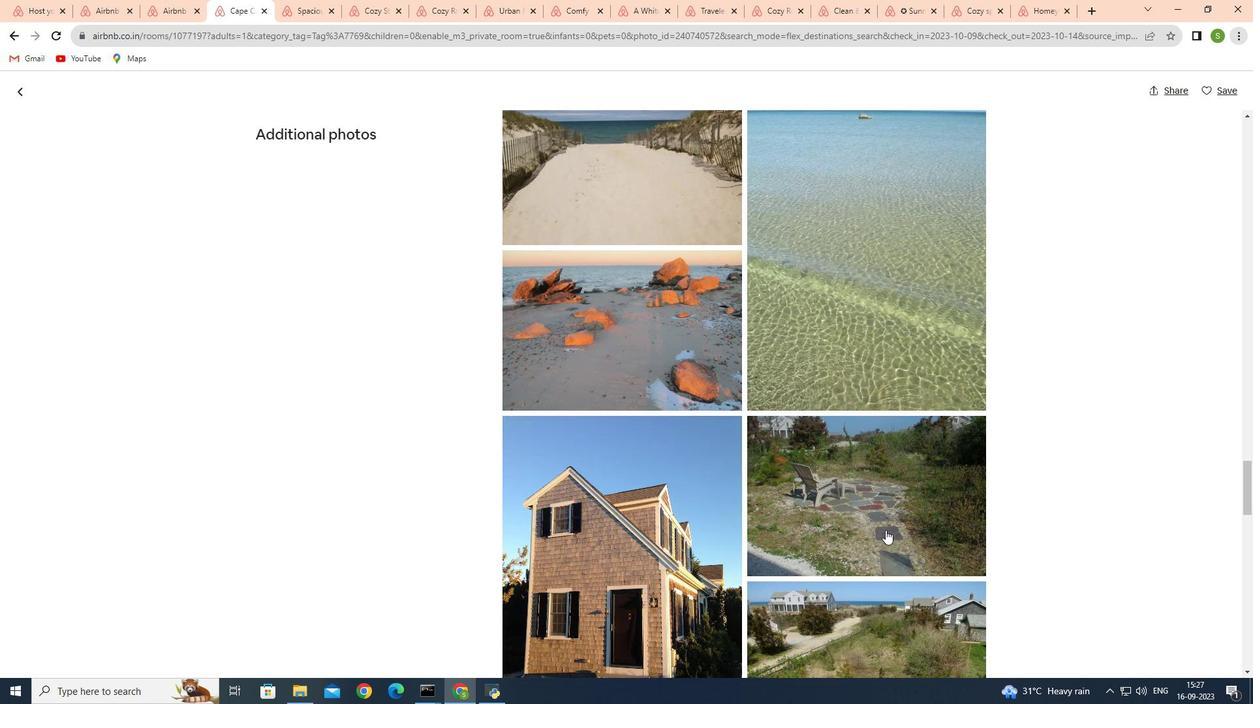 
Action: Mouse scrolled (885, 529) with delta (0, 0)
Screenshot: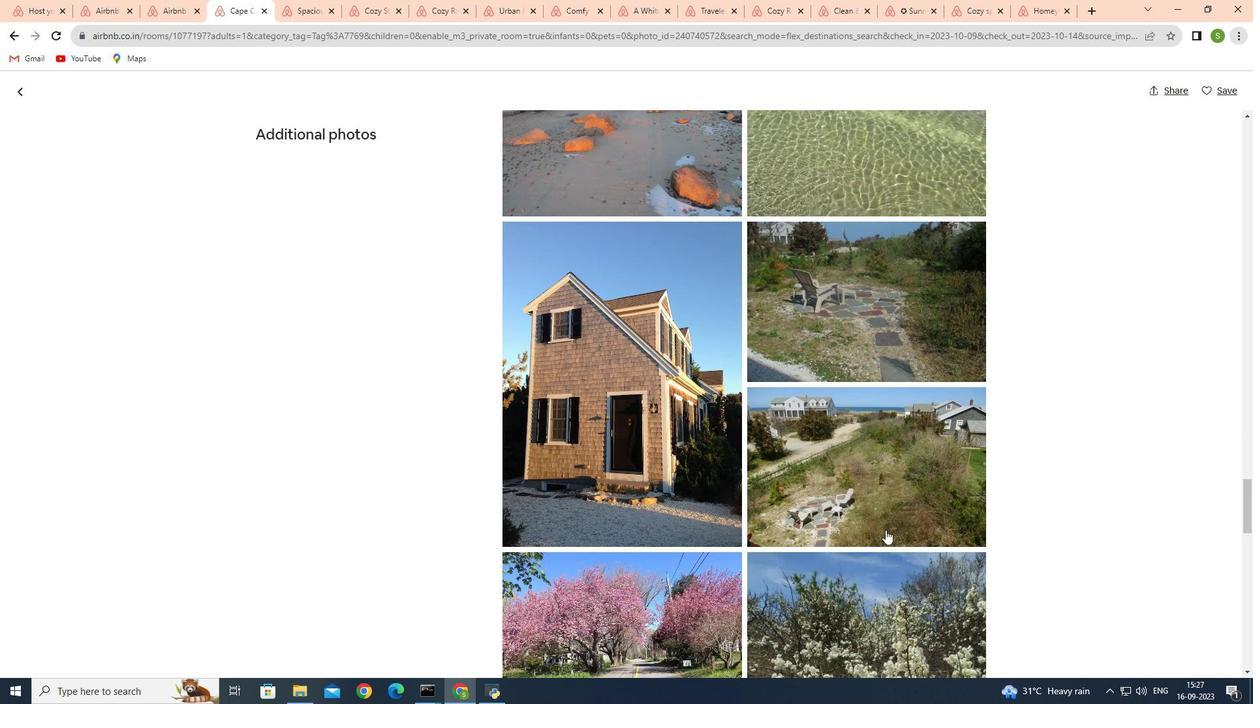
Action: Mouse scrolled (885, 529) with delta (0, 0)
Screenshot: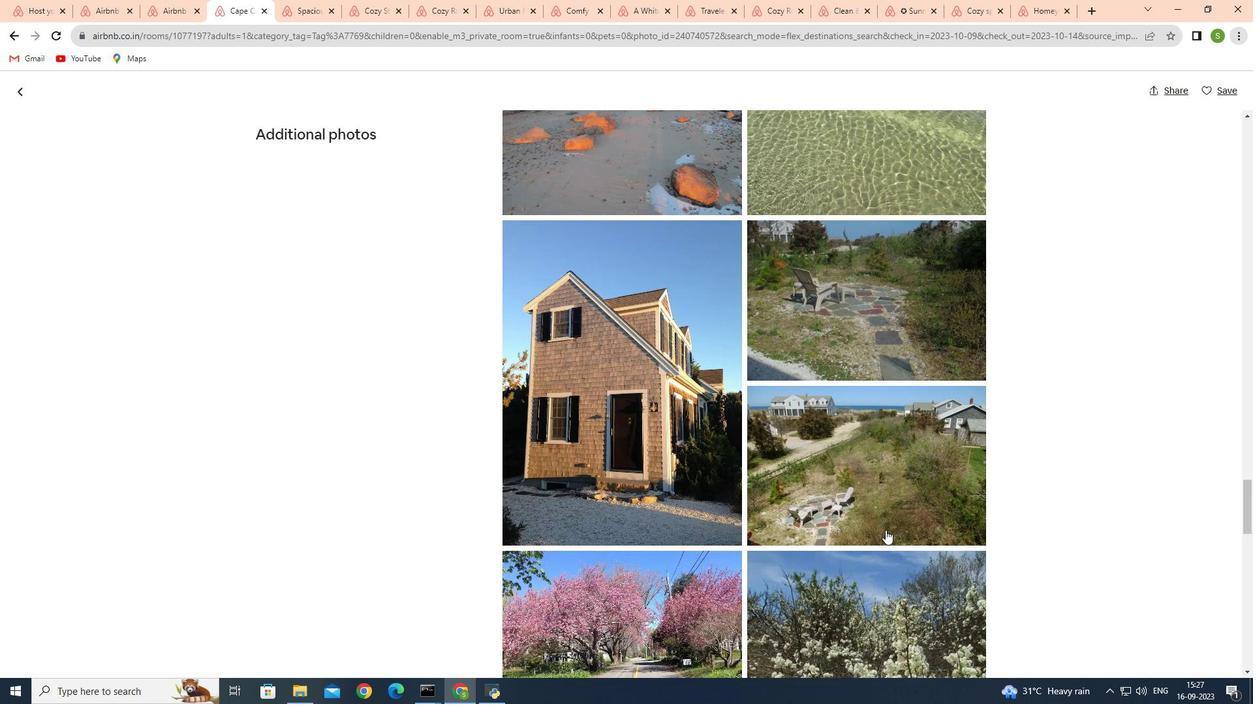 
Action: Mouse scrolled (885, 529) with delta (0, 0)
Screenshot: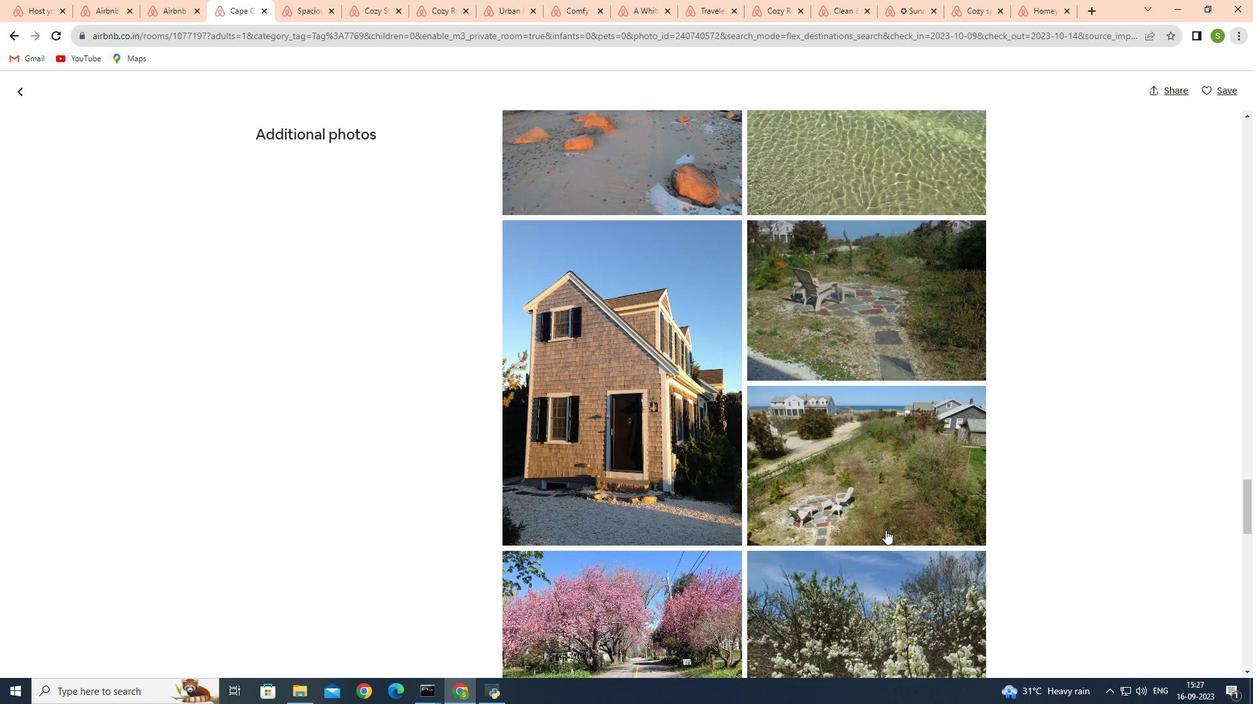 
Action: Mouse scrolled (885, 529) with delta (0, 0)
Screenshot: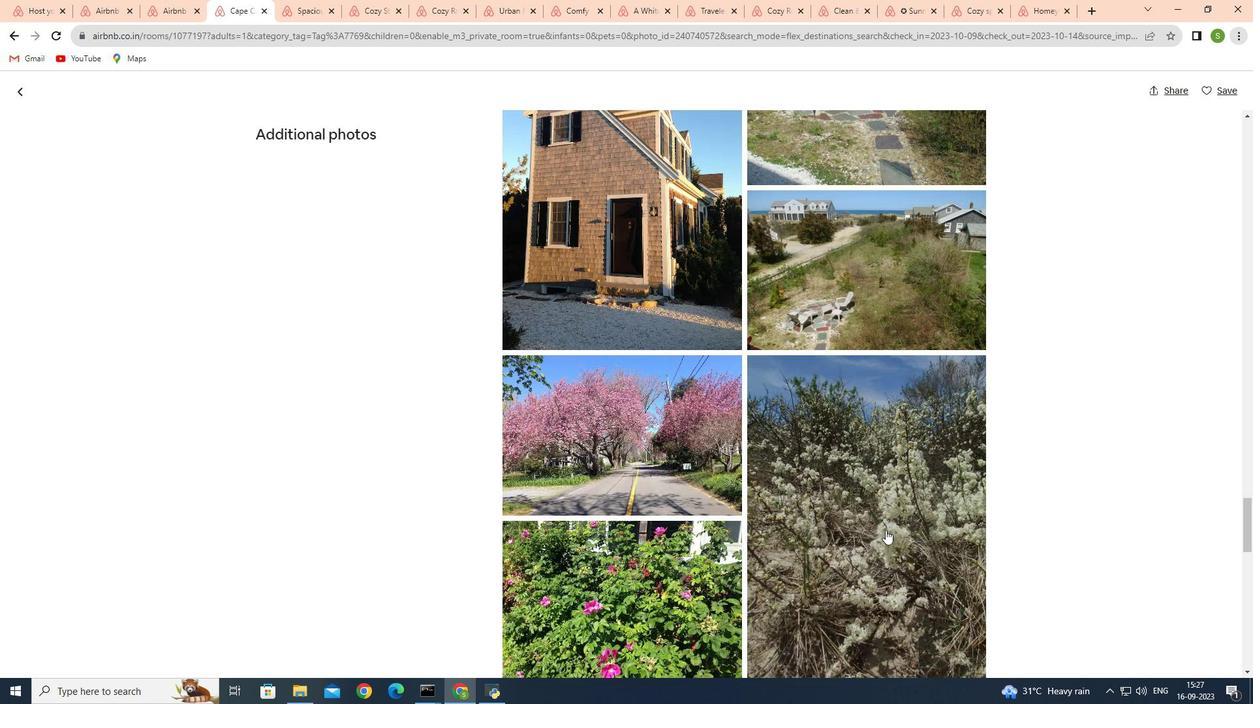 
Action: Mouse scrolled (885, 529) with delta (0, 0)
Screenshot: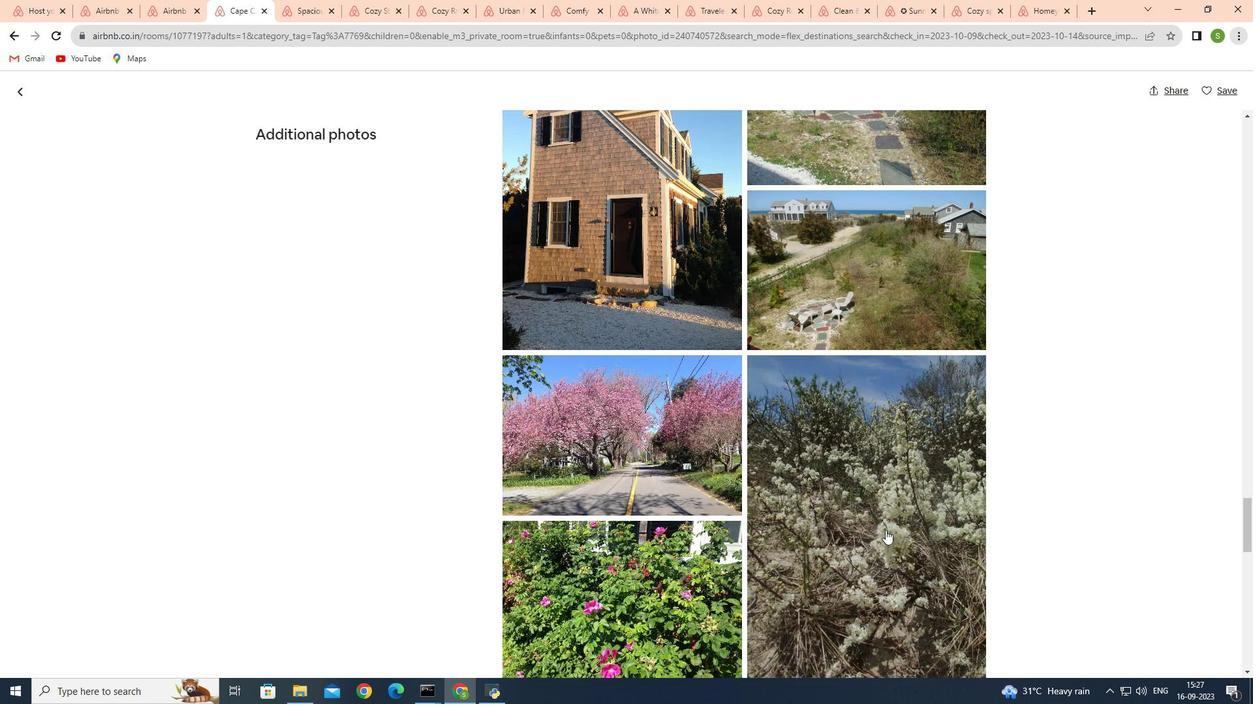 
Action: Mouse scrolled (885, 529) with delta (0, 0)
Screenshot: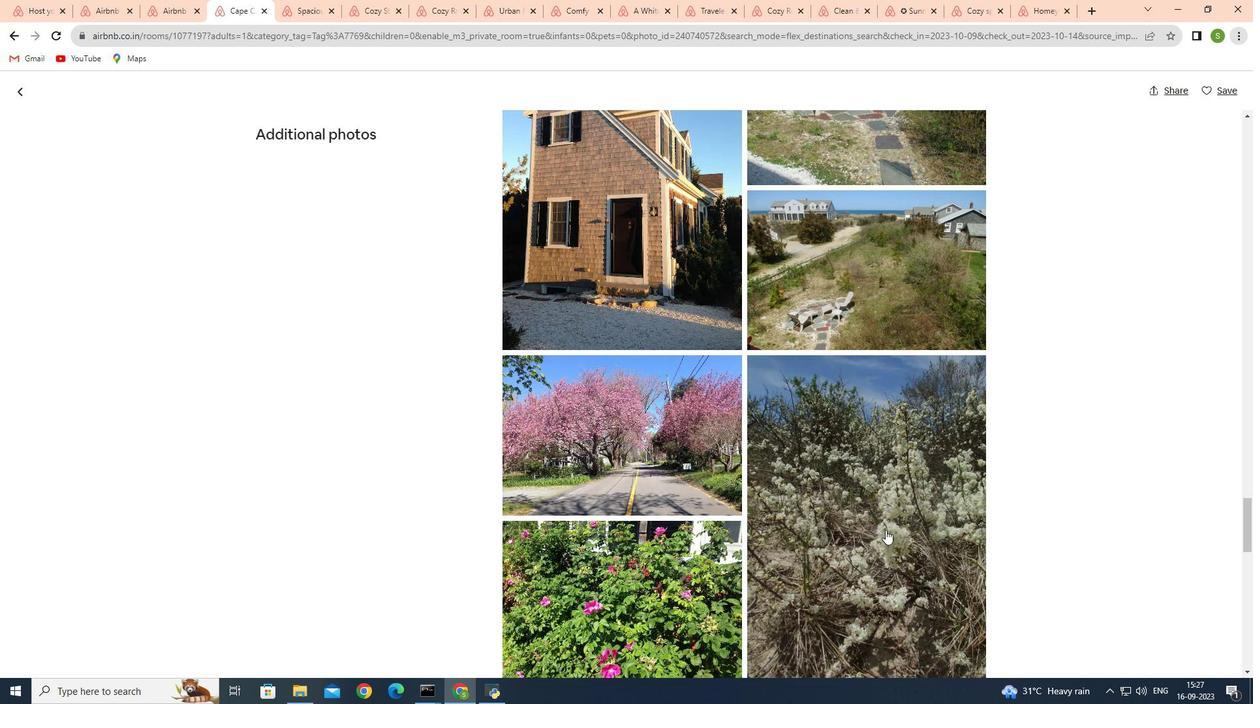 
Action: Mouse scrolled (885, 529) with delta (0, 0)
Screenshot: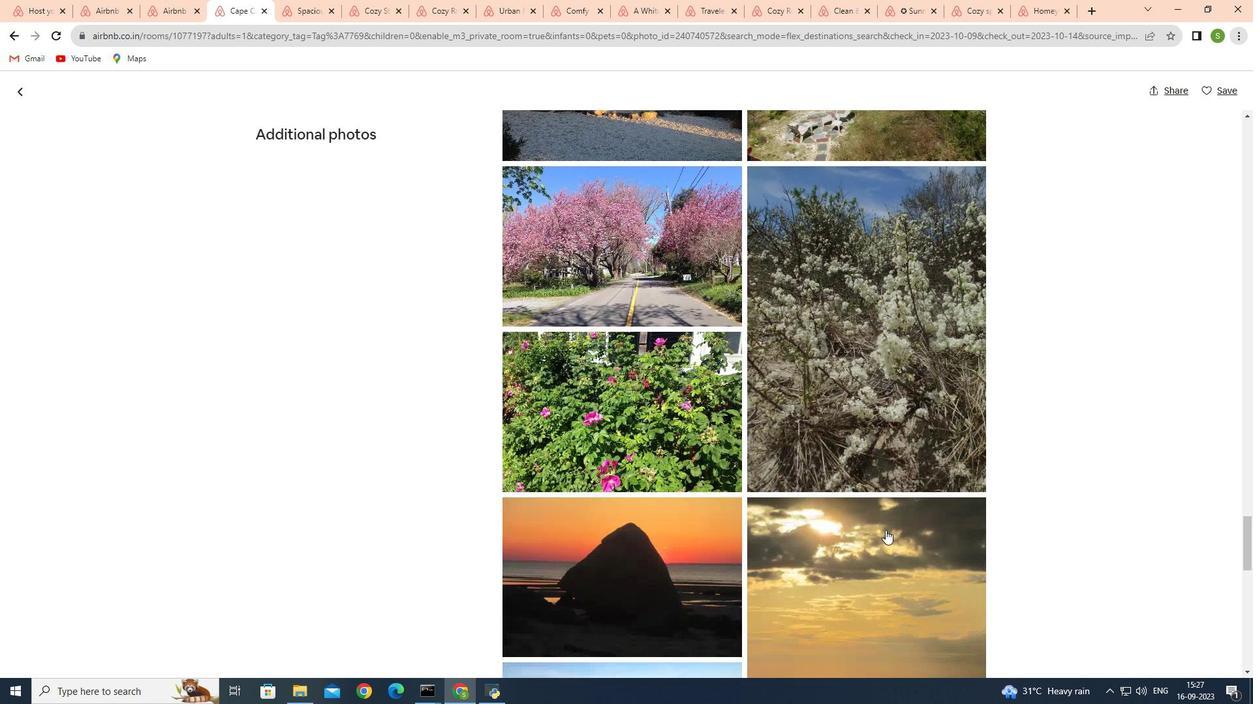 
Action: Mouse scrolled (885, 529) with delta (0, 0)
Screenshot: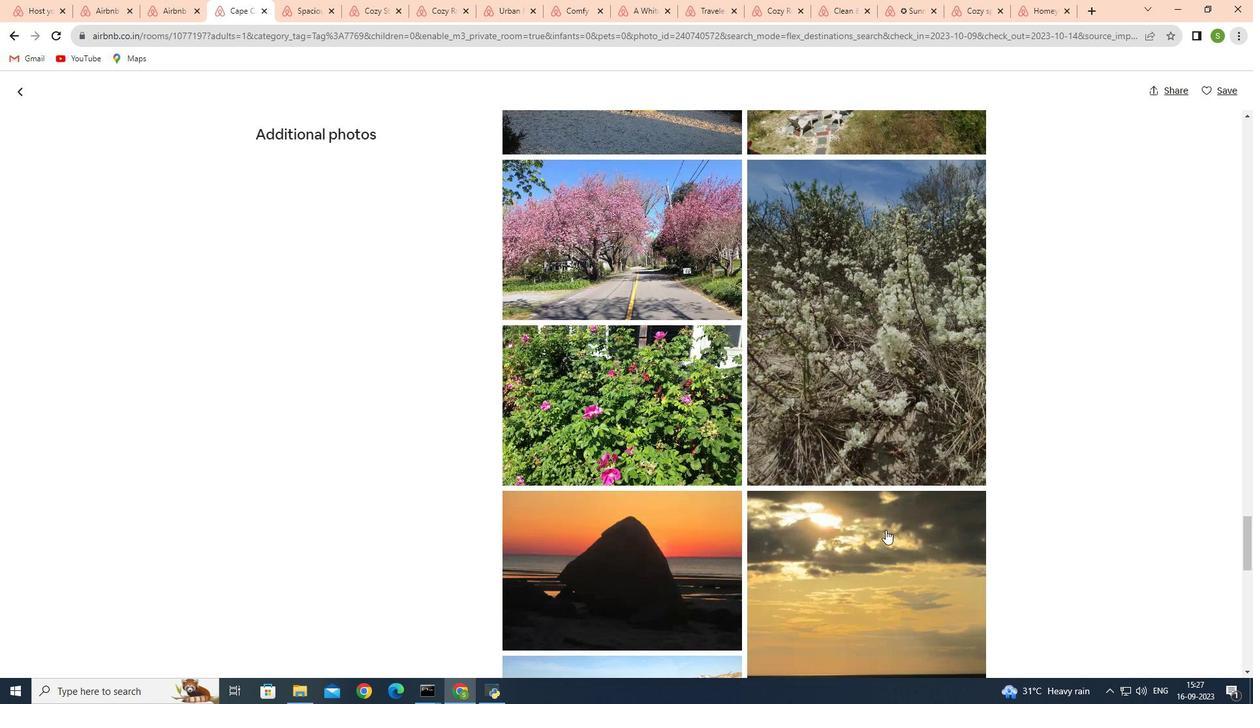 
Action: Mouse scrolled (885, 529) with delta (0, 0)
Screenshot: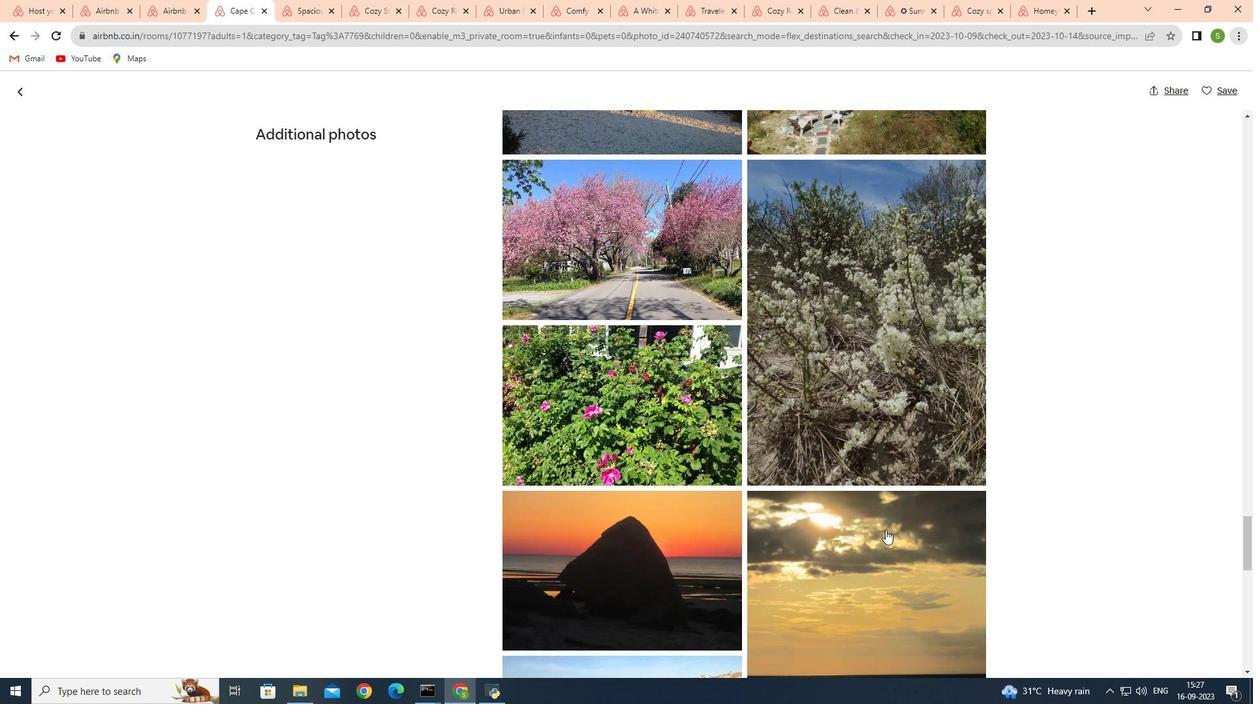 
Action: Mouse scrolled (885, 529) with delta (0, 0)
Screenshot: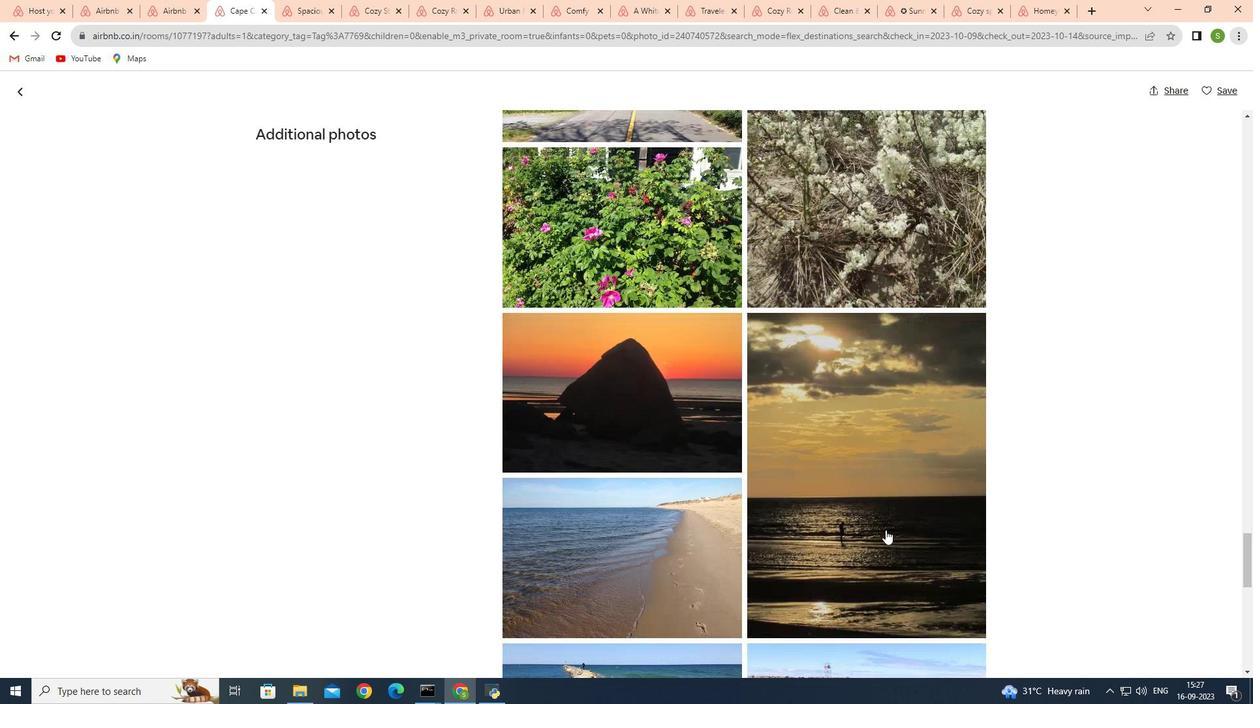 
Action: Mouse scrolled (885, 529) with delta (0, 0)
Screenshot: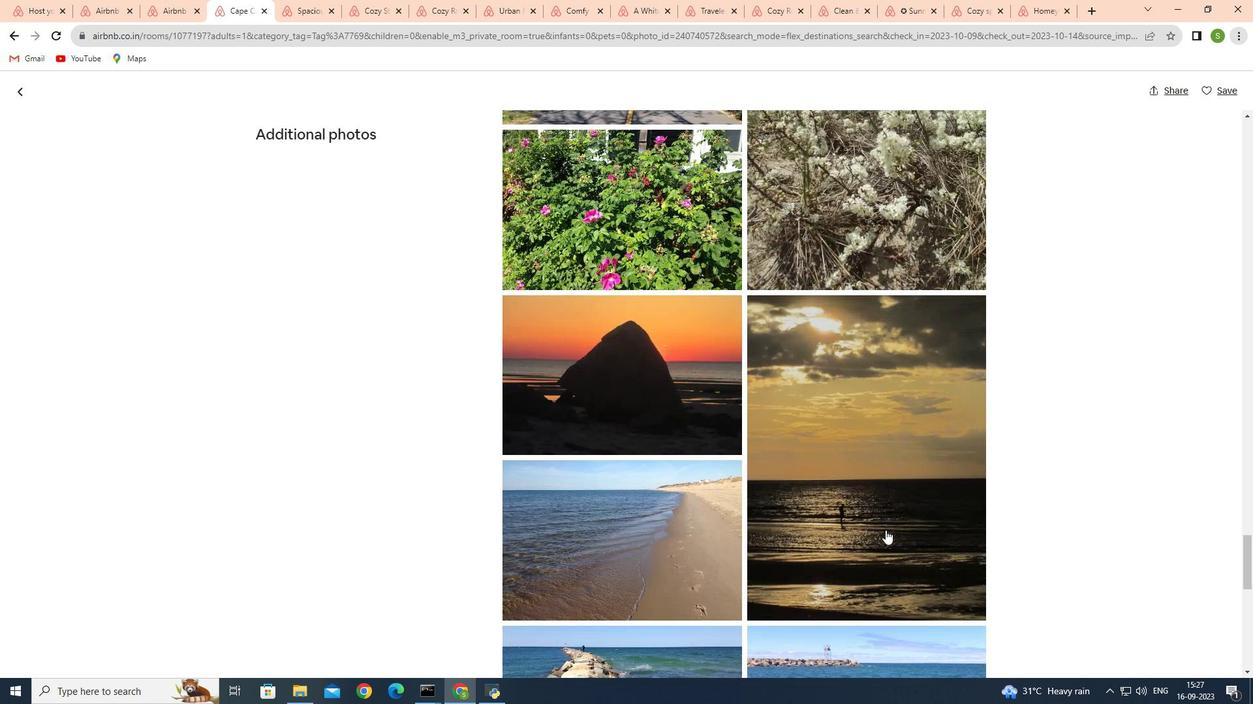 
Action: Mouse scrolled (885, 529) with delta (0, 0)
Screenshot: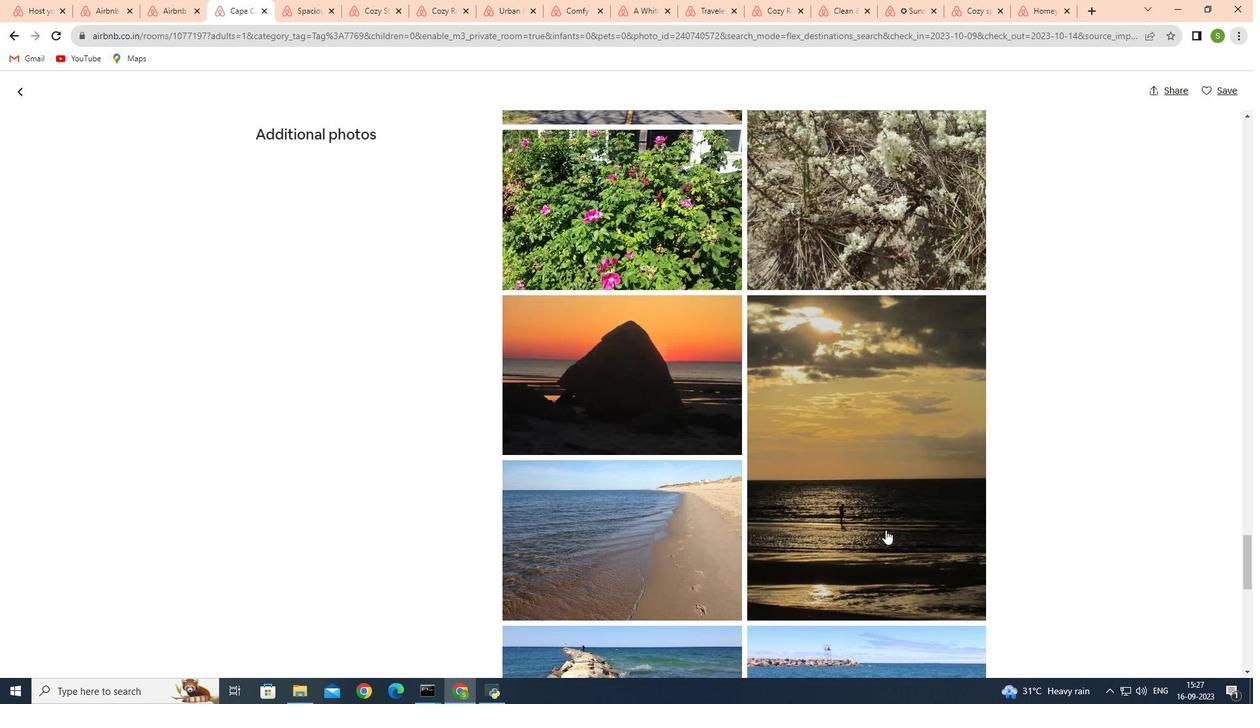 
Action: Mouse scrolled (885, 529) with delta (0, 0)
Screenshot: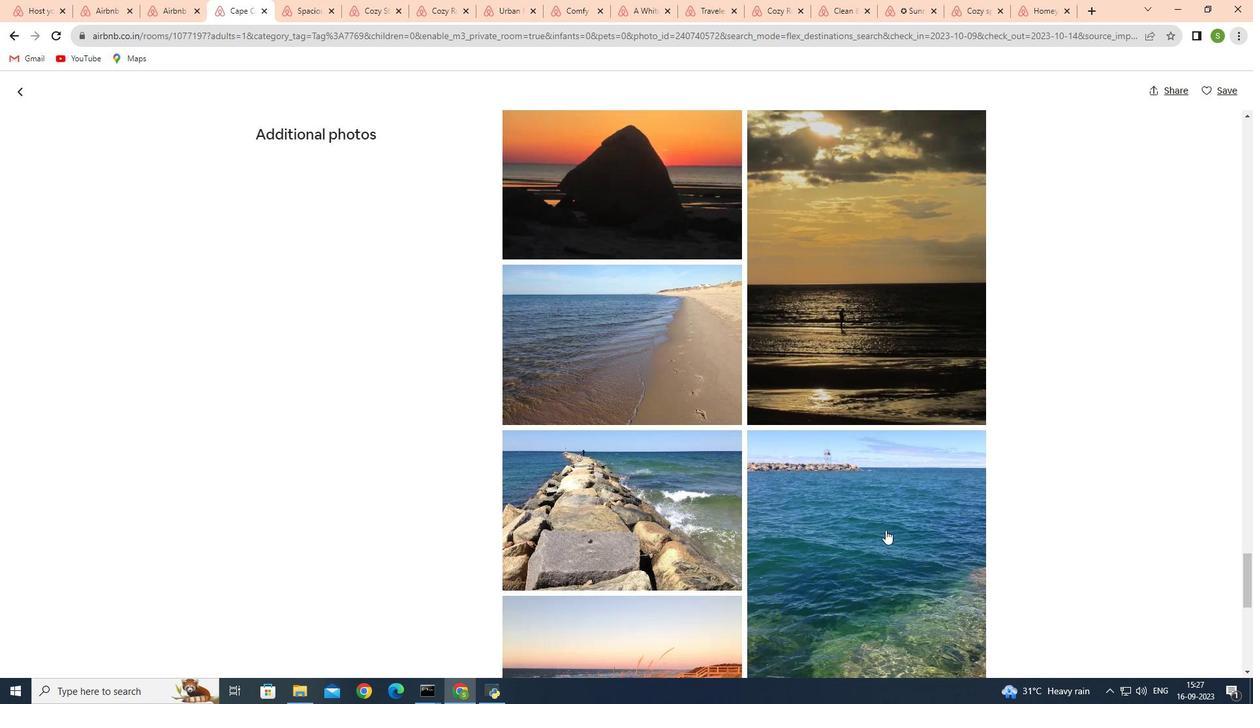 
Action: Mouse scrolled (885, 529) with delta (0, 0)
Screenshot: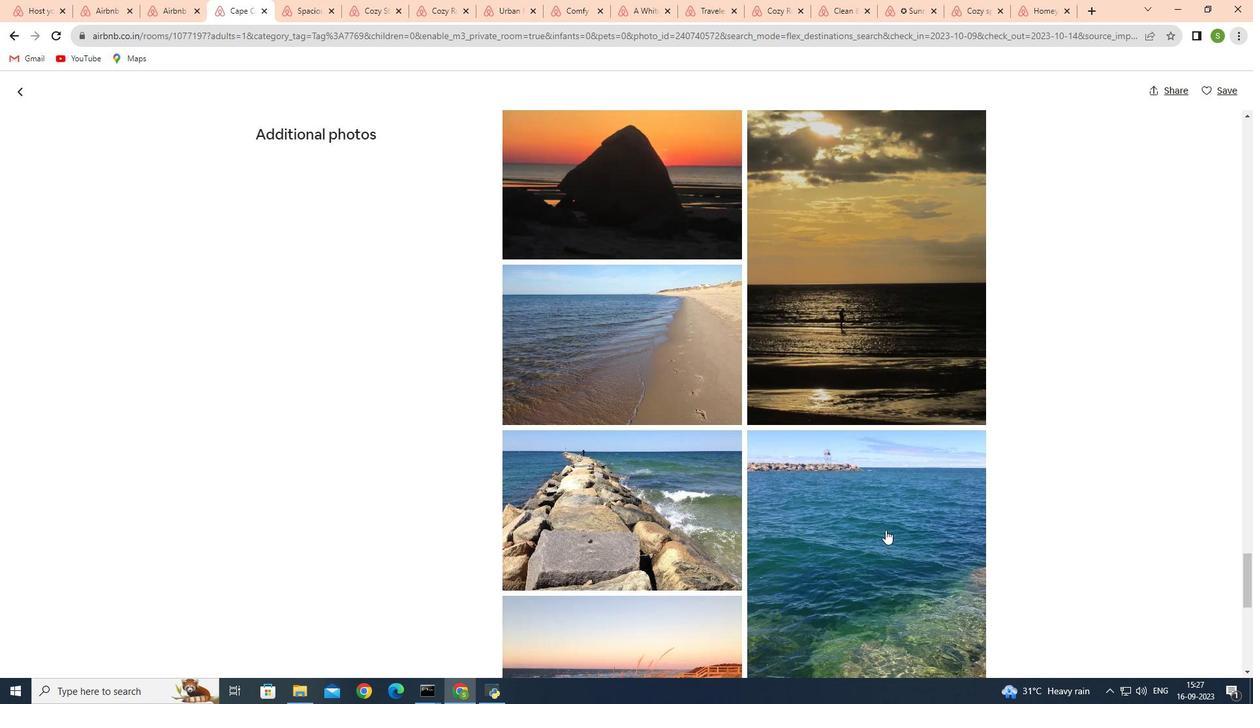 
Action: Mouse scrolled (885, 529) with delta (0, 0)
Screenshot: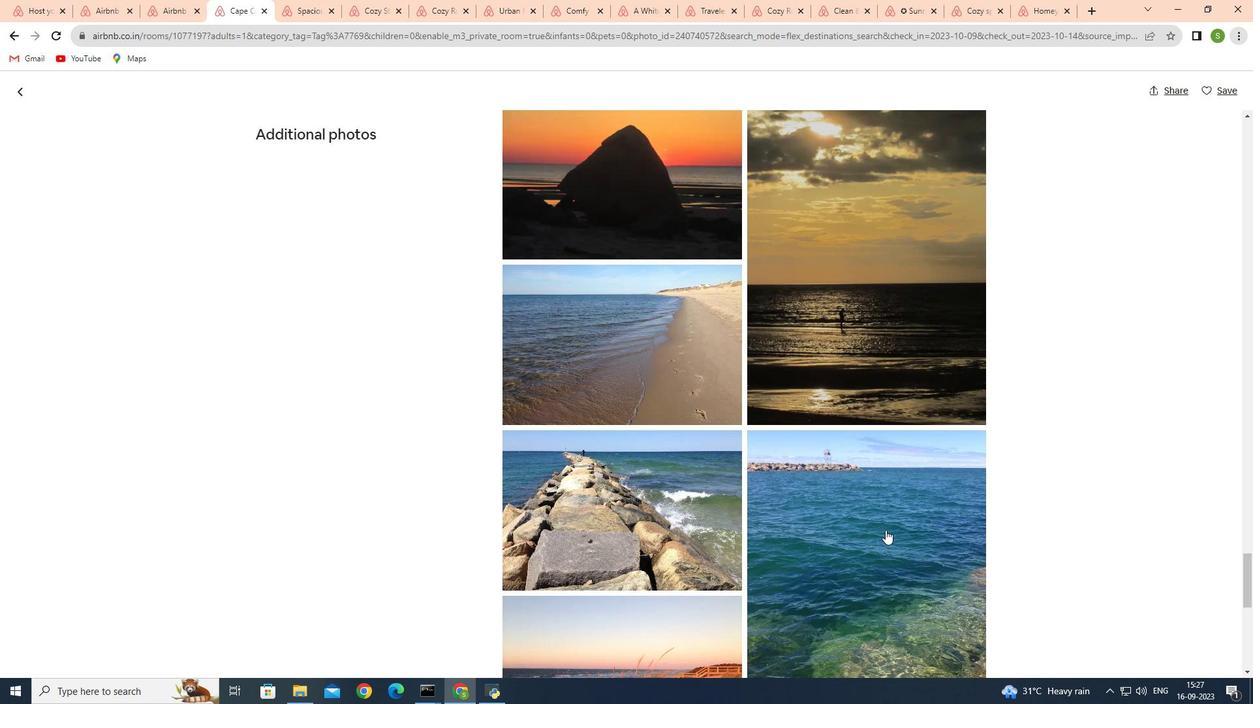 
Action: Mouse scrolled (885, 529) with delta (0, 0)
Screenshot: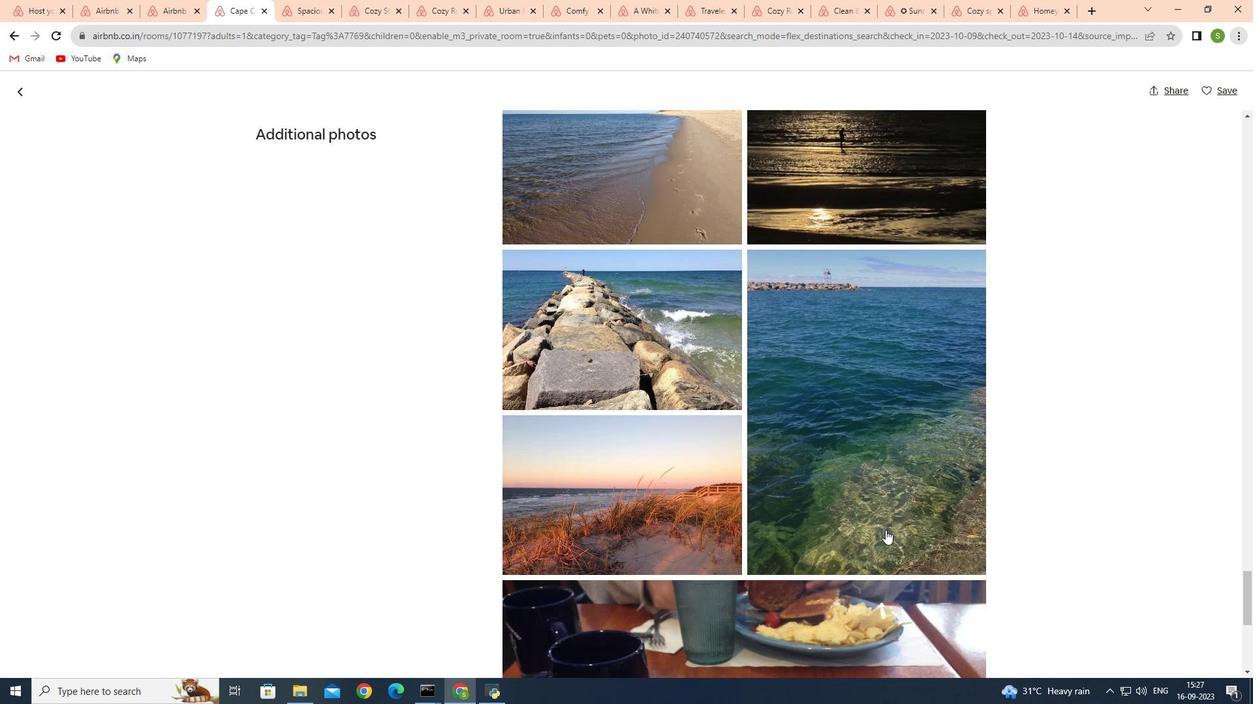 
Action: Mouse scrolled (885, 529) with delta (0, 0)
Screenshot: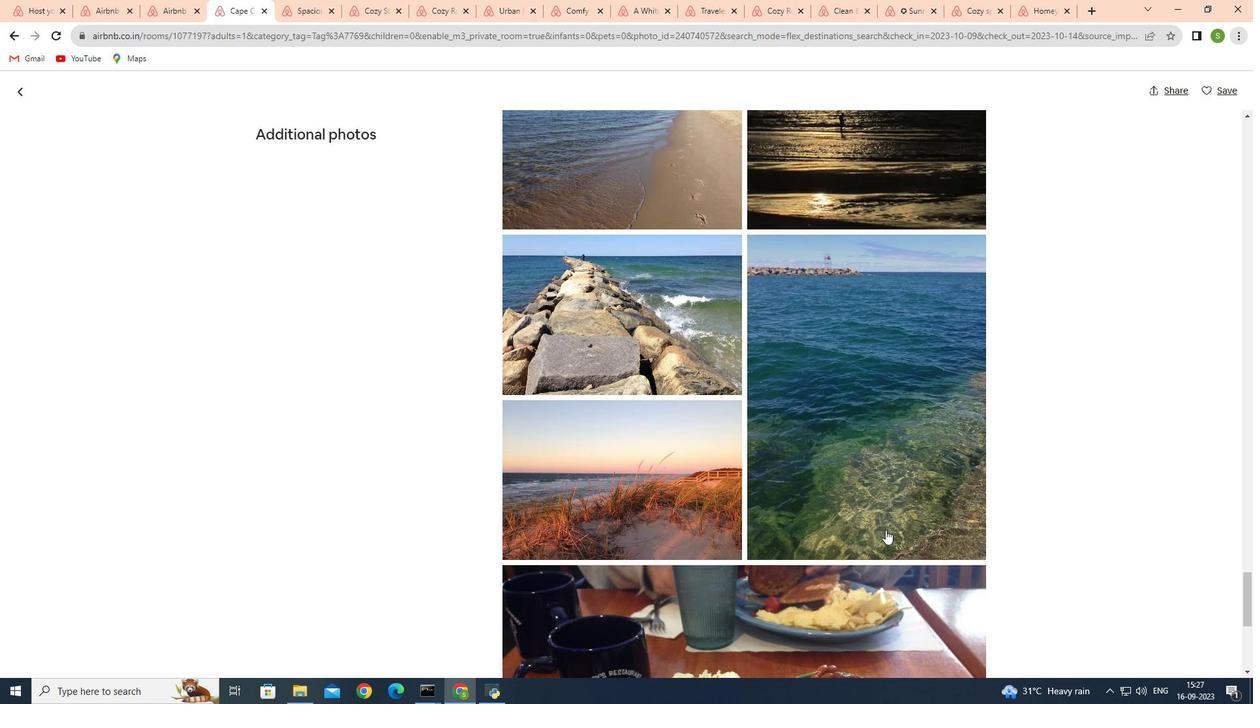 
Action: Mouse scrolled (885, 529) with delta (0, 0)
Screenshot: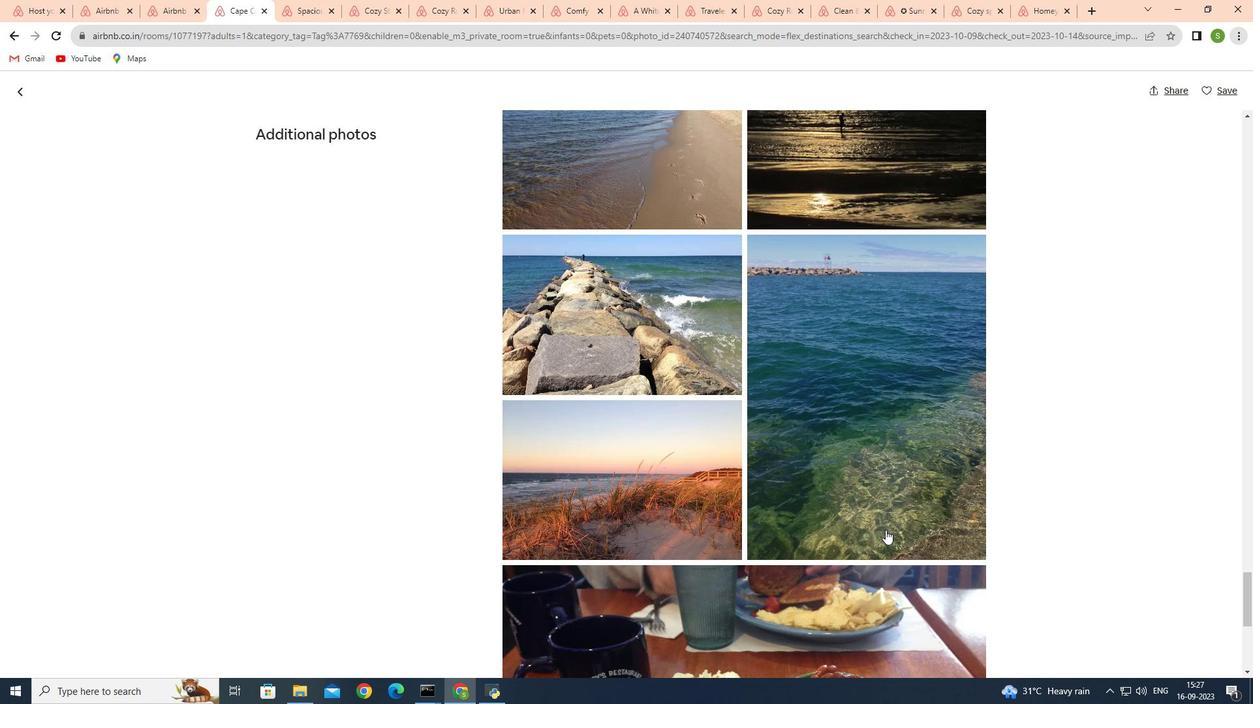 
Action: Mouse scrolled (885, 529) with delta (0, 0)
Screenshot: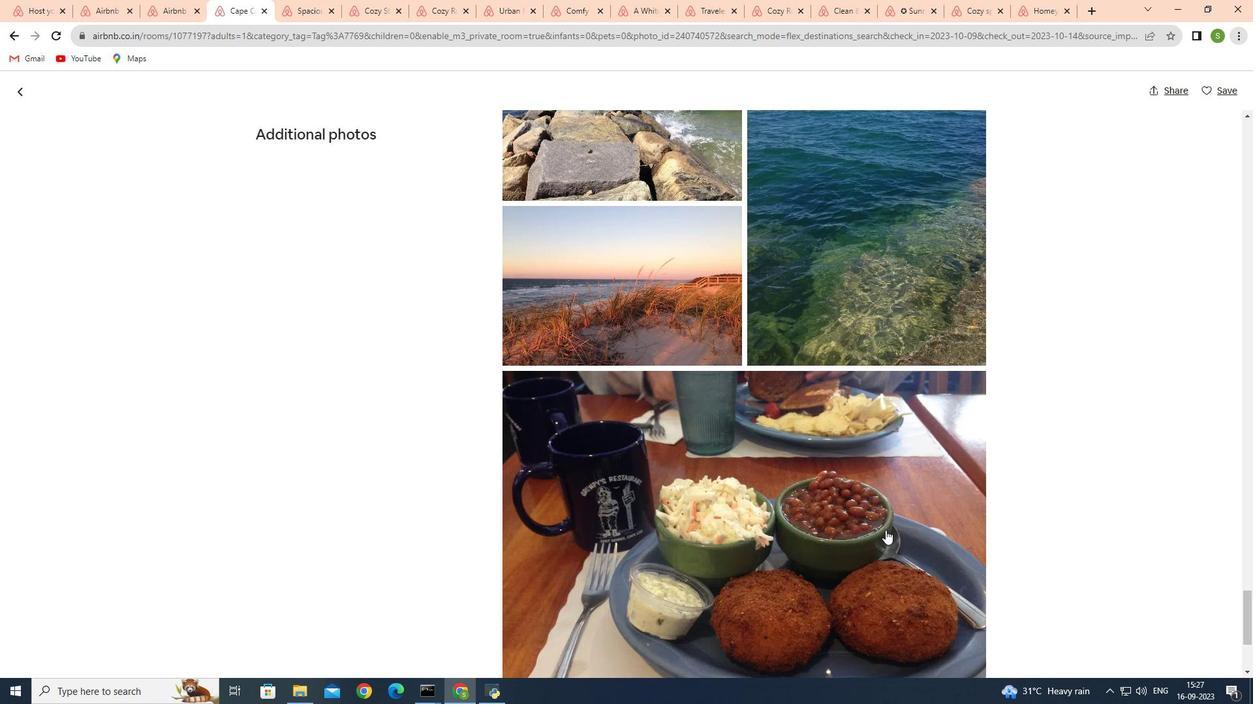 
Action: Mouse scrolled (885, 529) with delta (0, 0)
Screenshot: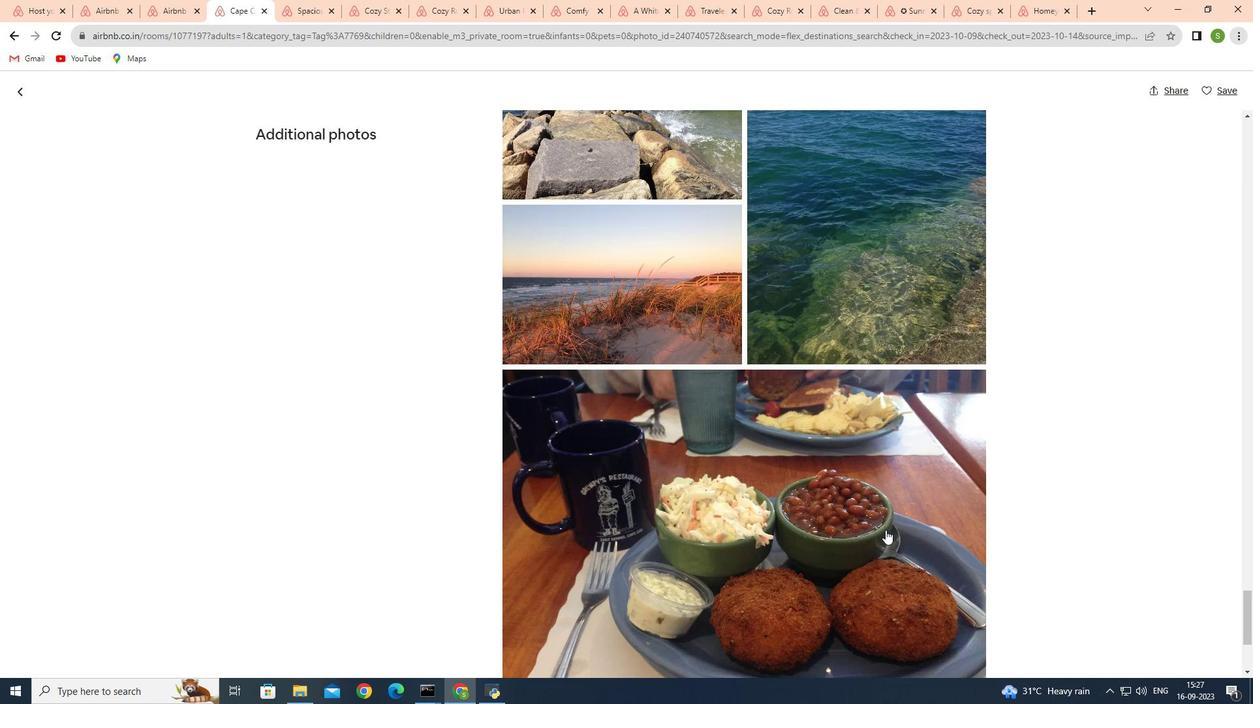 
Action: Mouse scrolled (885, 529) with delta (0, 0)
Screenshot: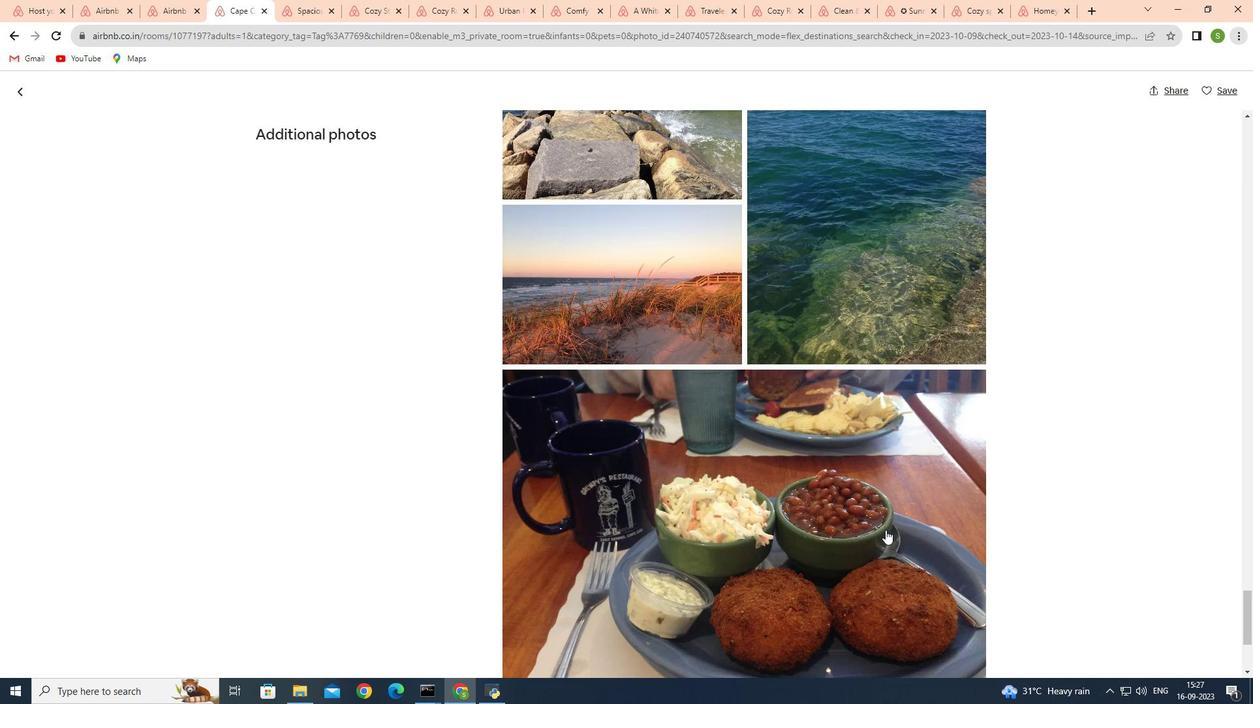 
Action: Mouse scrolled (885, 529) with delta (0, 0)
Screenshot: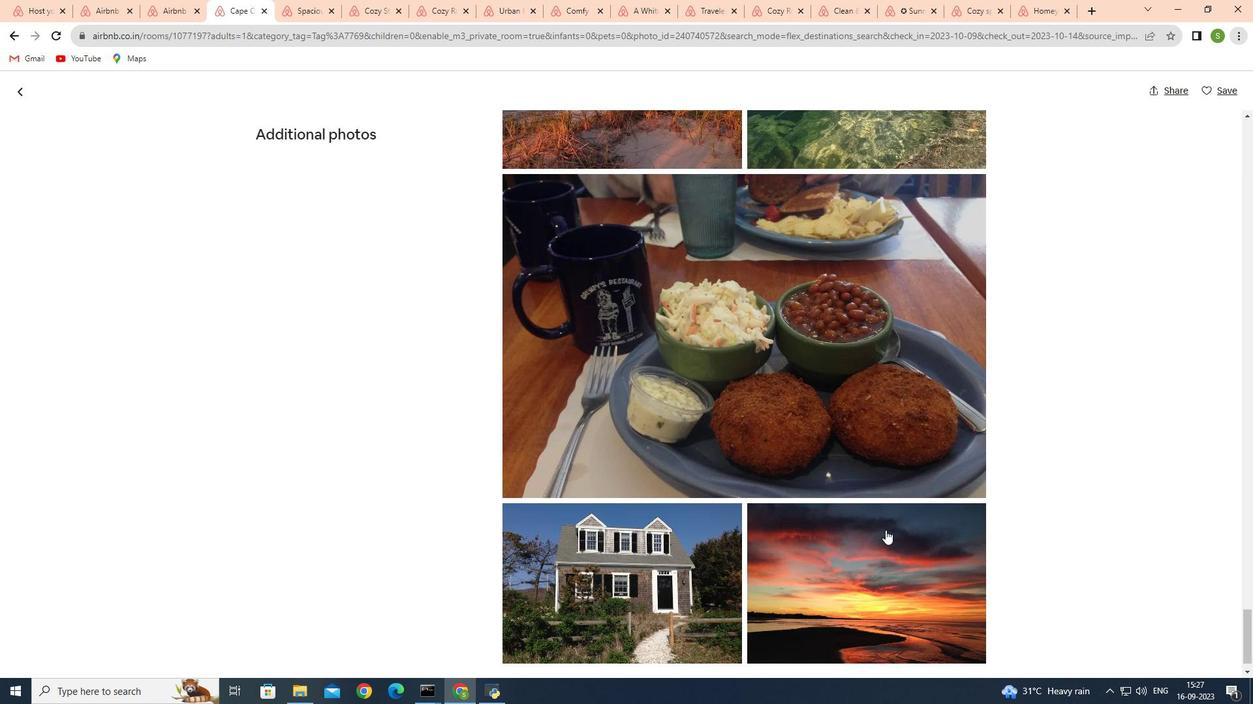 
Action: Mouse scrolled (885, 529) with delta (0, 0)
Screenshot: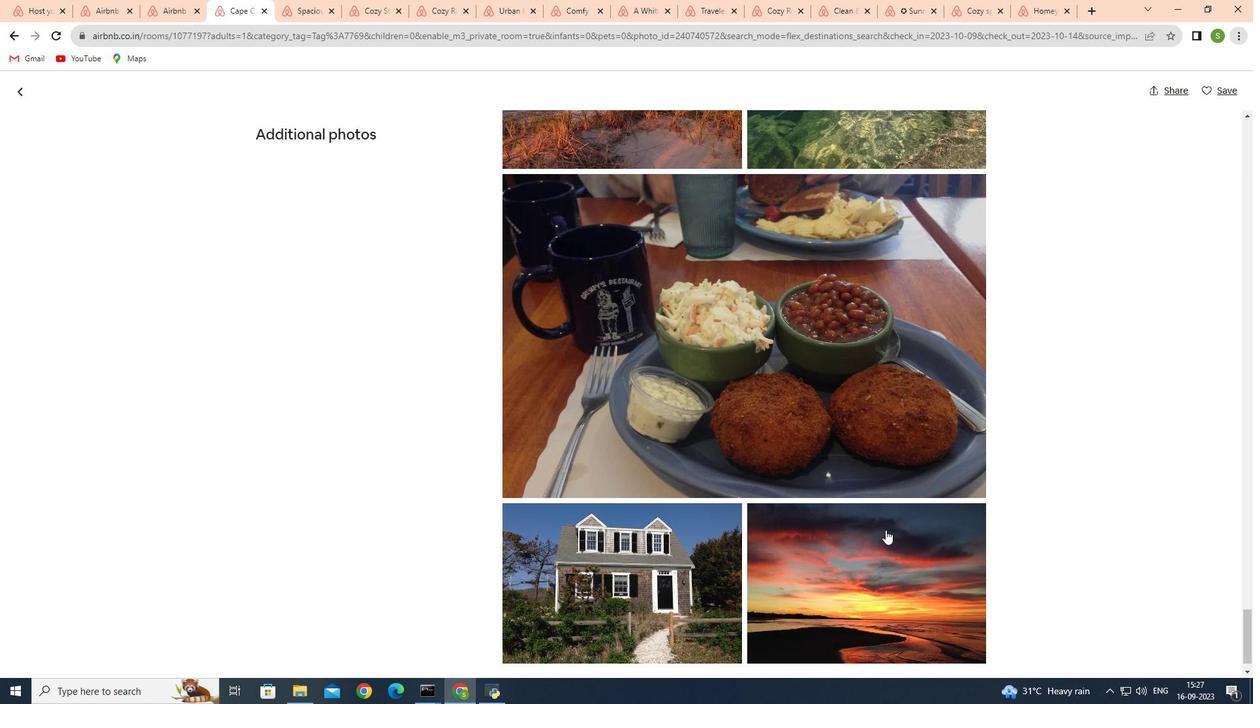 
Action: Mouse scrolled (885, 529) with delta (0, 0)
Screenshot: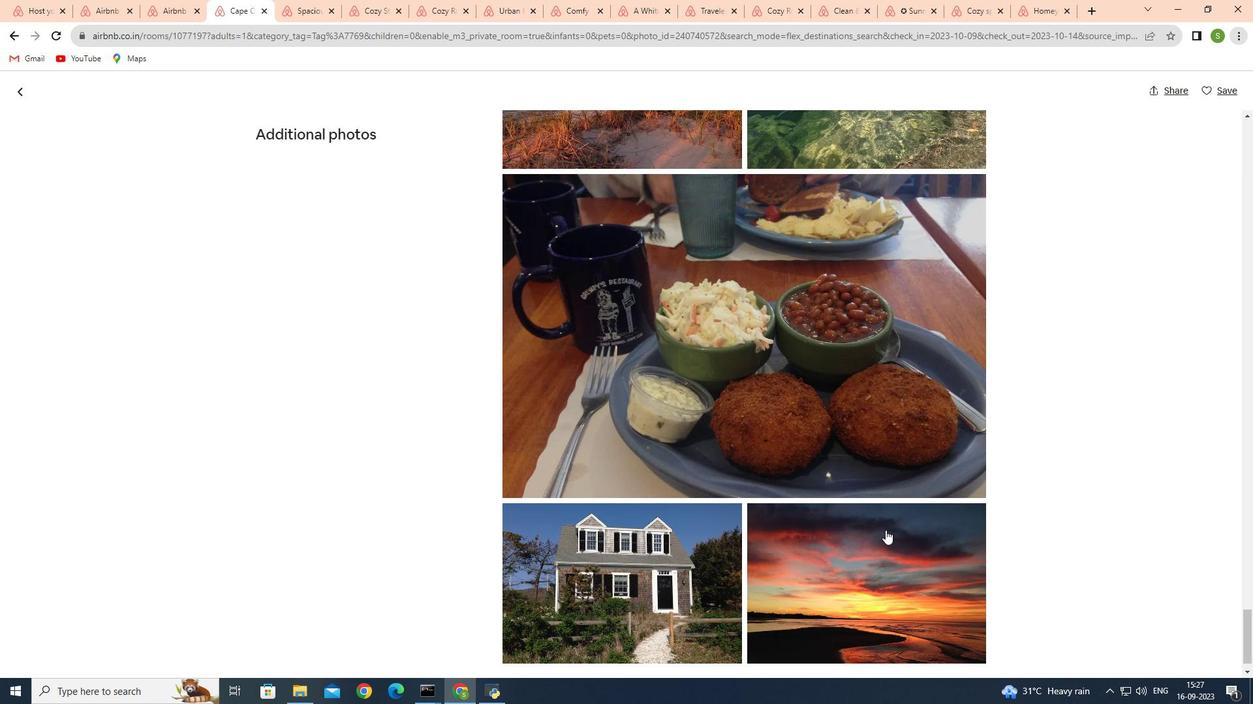 
Action: Mouse scrolled (885, 529) with delta (0, 0)
Screenshot: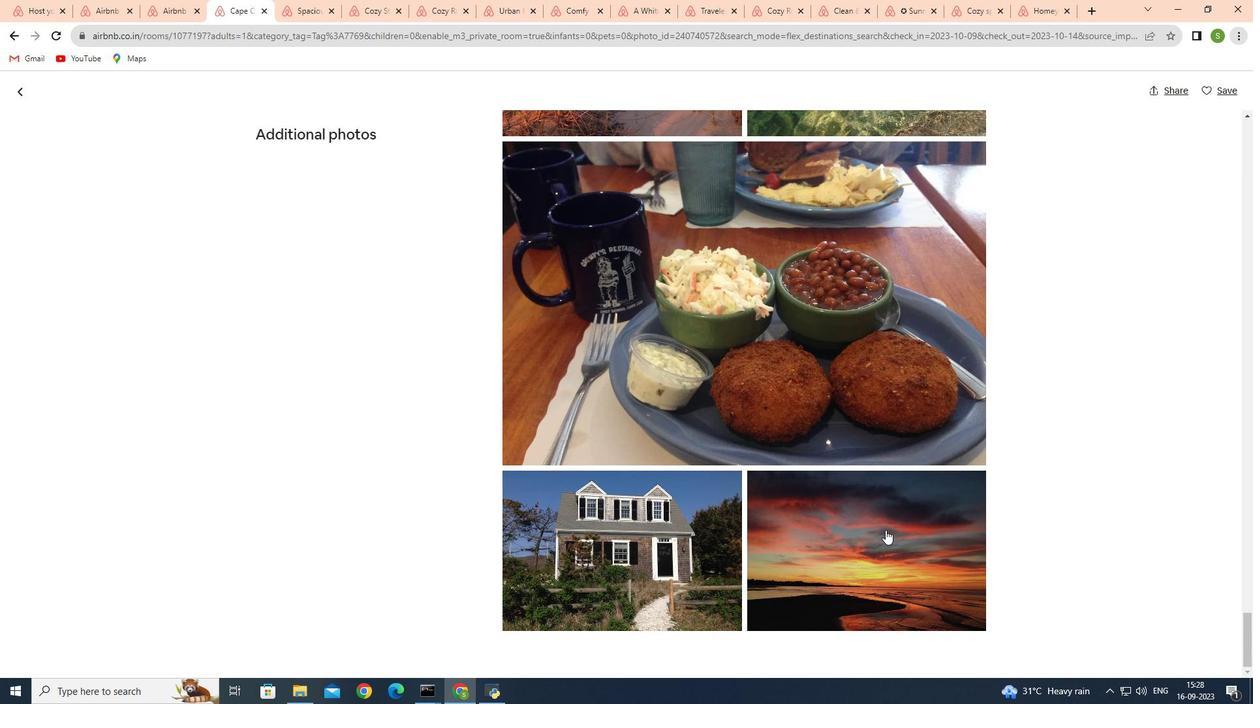 
Action: Mouse scrolled (885, 529) with delta (0, 0)
Screenshot: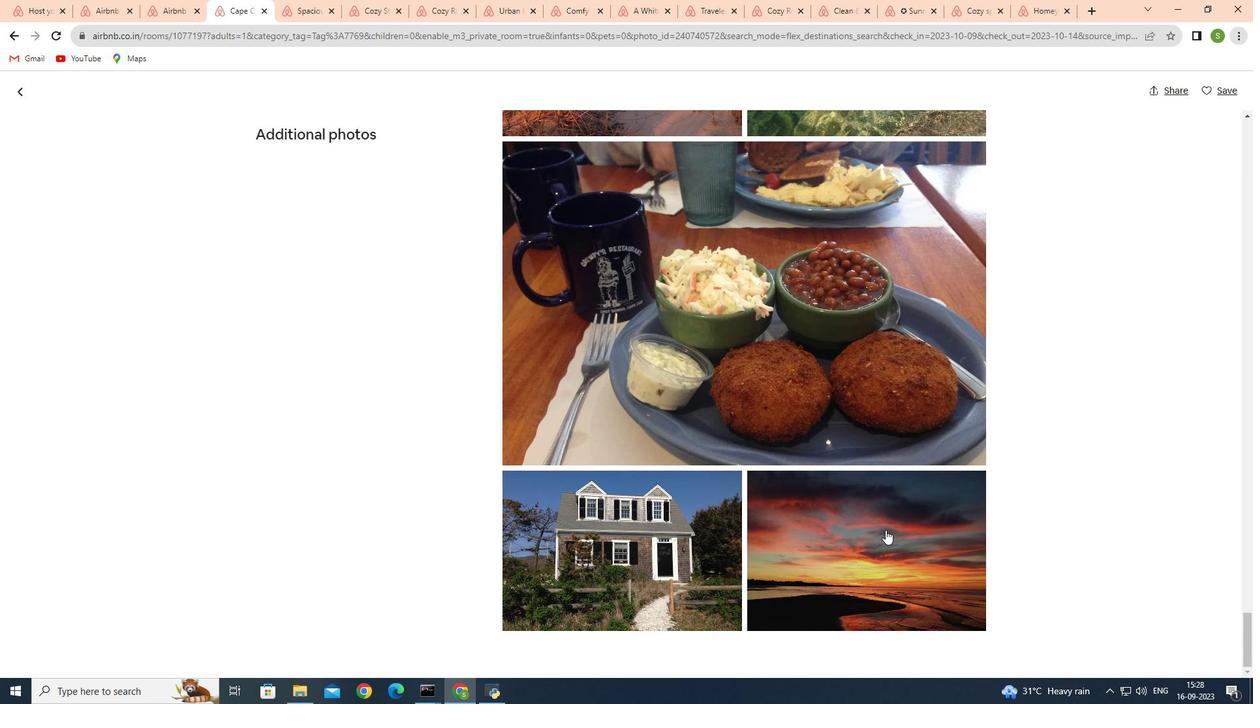 
Action: Mouse scrolled (885, 529) with delta (0, 0)
Screenshot: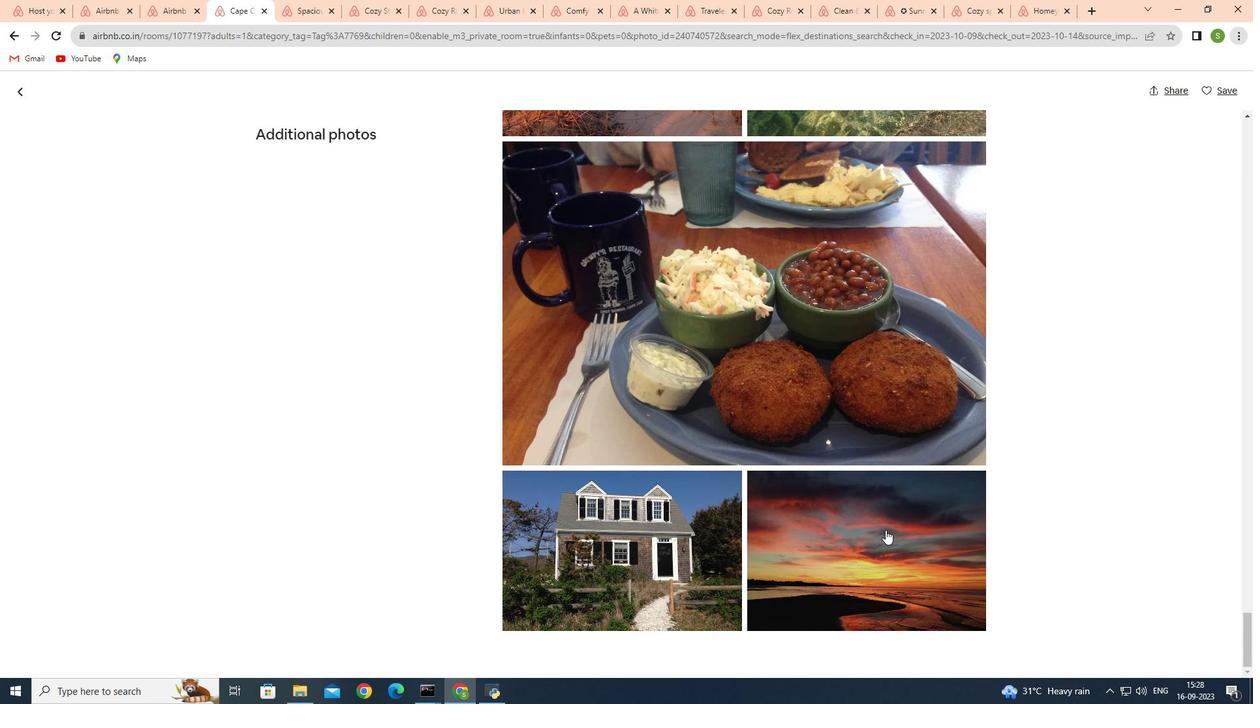 
Action: Mouse scrolled (885, 529) with delta (0, 0)
Screenshot: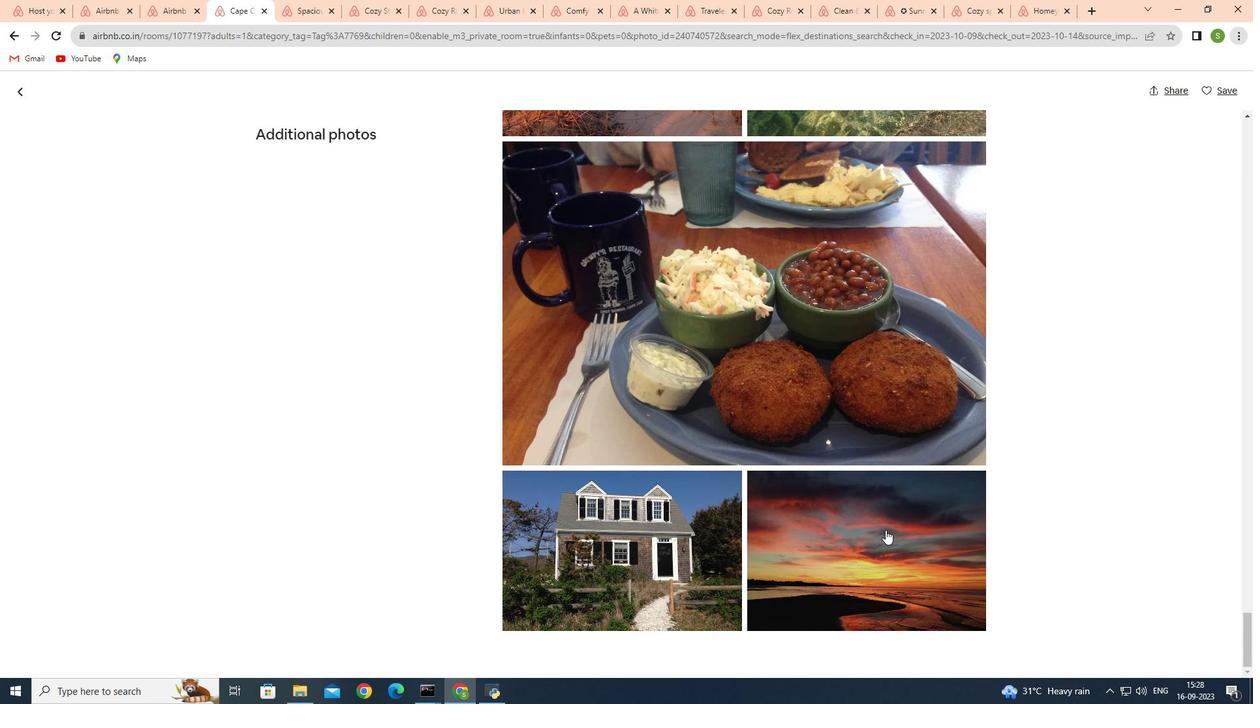 
Action: Mouse scrolled (885, 529) with delta (0, 0)
Screenshot: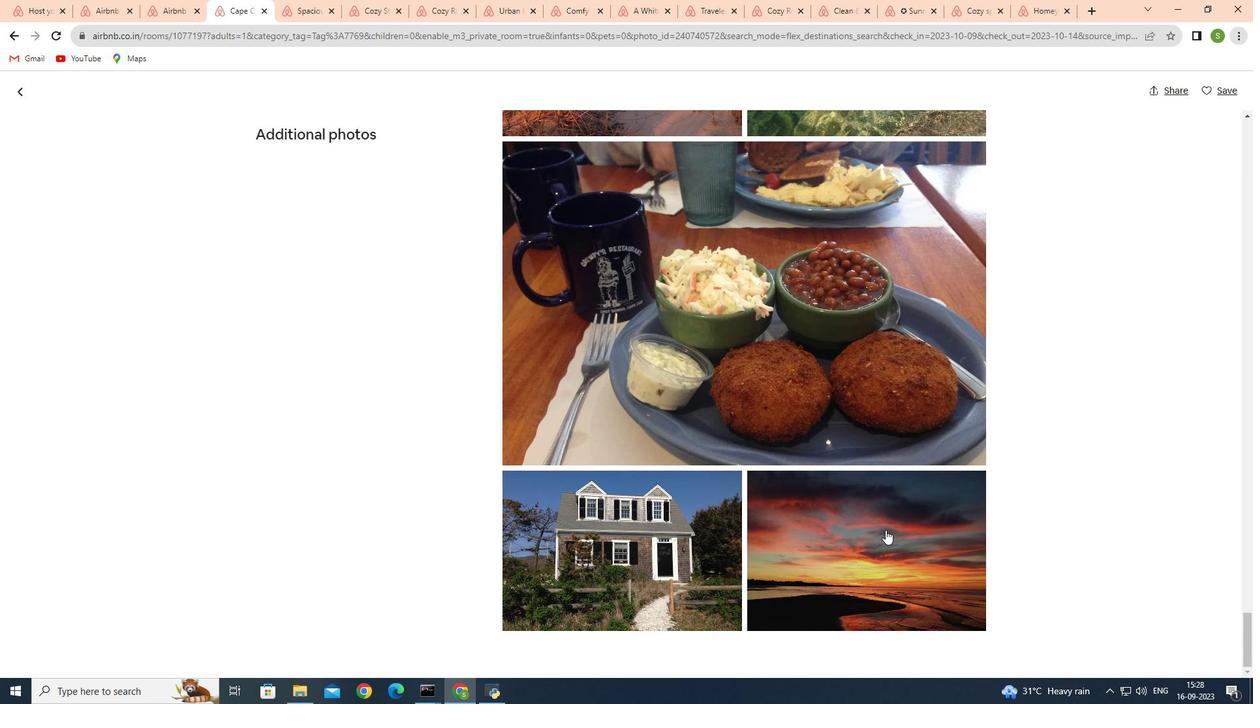 
Action: Mouse scrolled (885, 529) with delta (0, 0)
Screenshot: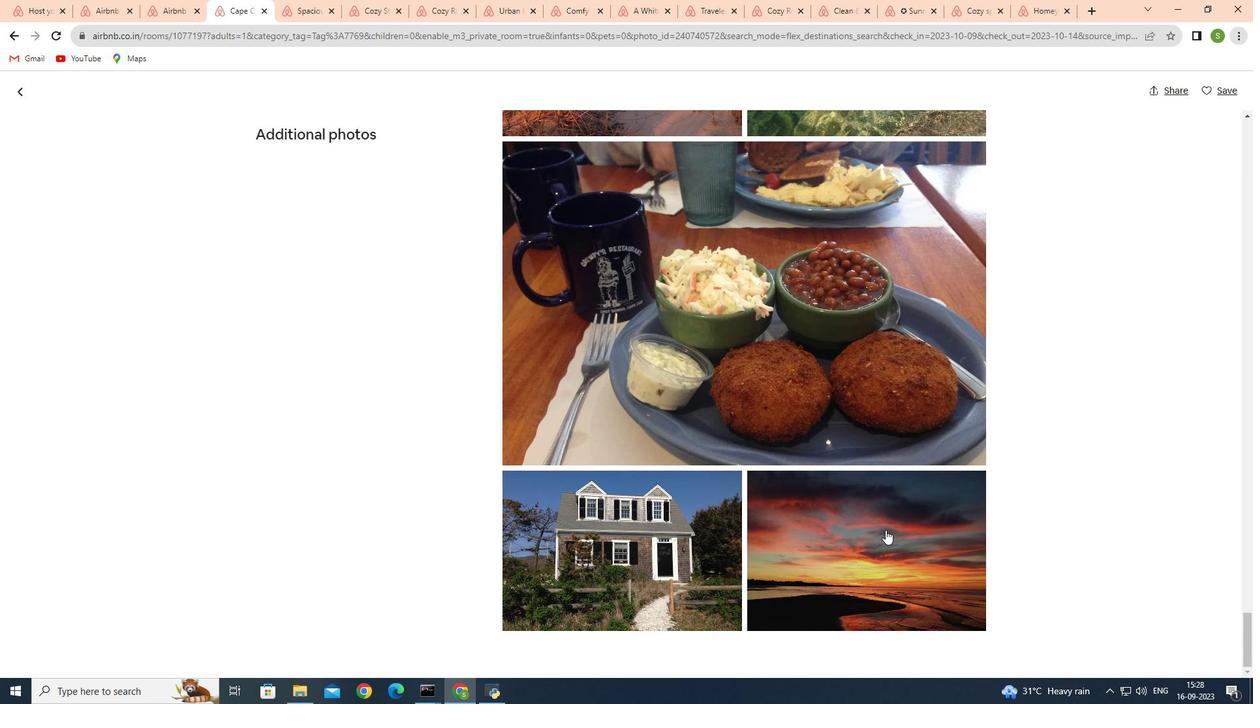
Action: Mouse scrolled (885, 529) with delta (0, 0)
Screenshot: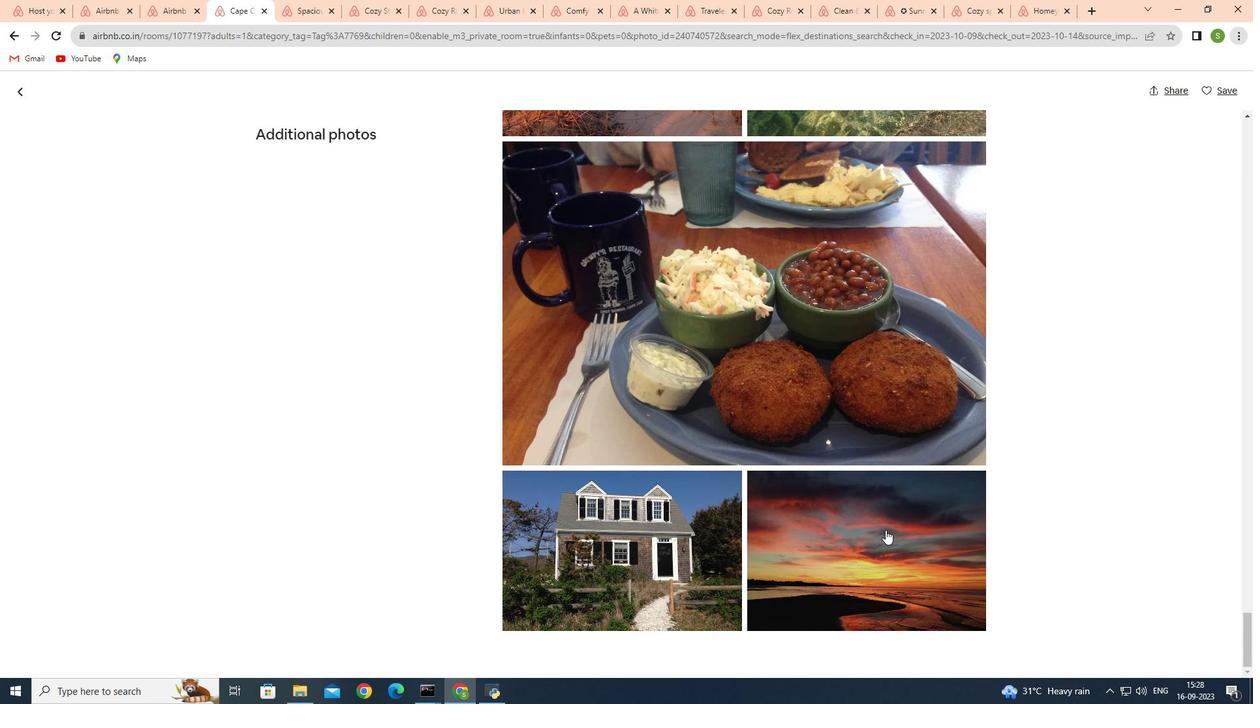 
Action: Mouse scrolled (885, 529) with delta (0, 0)
Screenshot: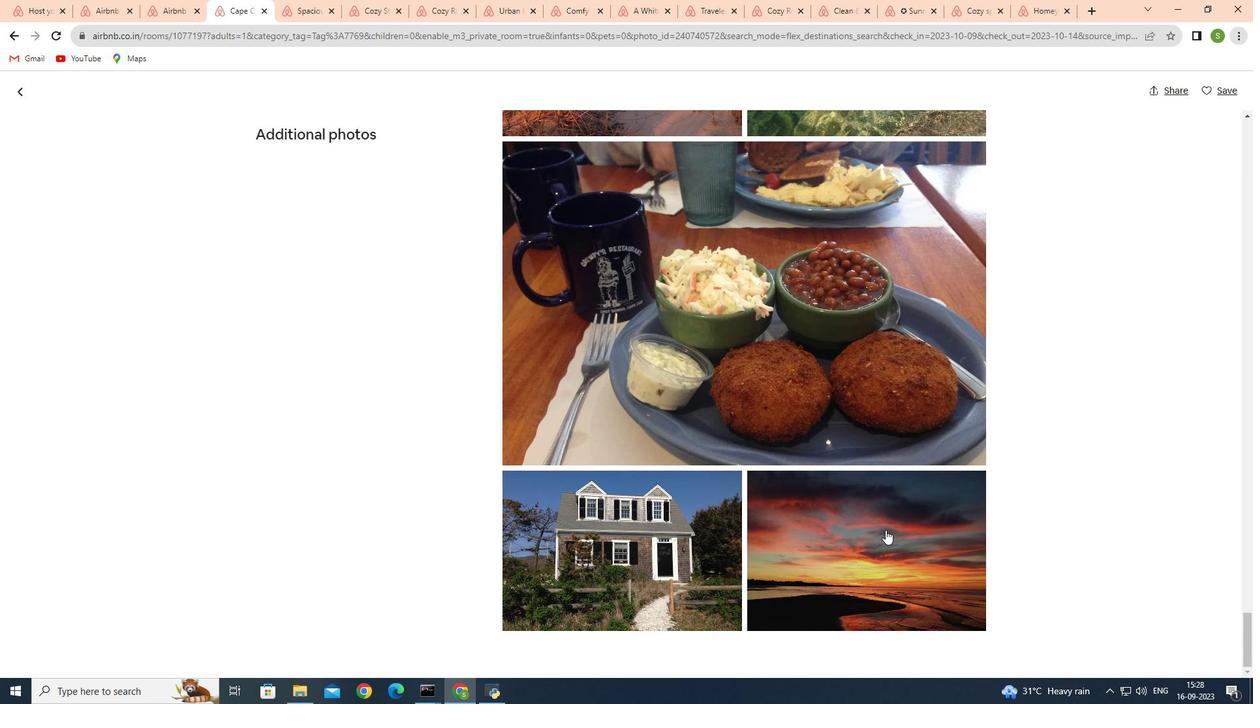 
Action: Mouse scrolled (885, 529) with delta (0, 0)
Screenshot: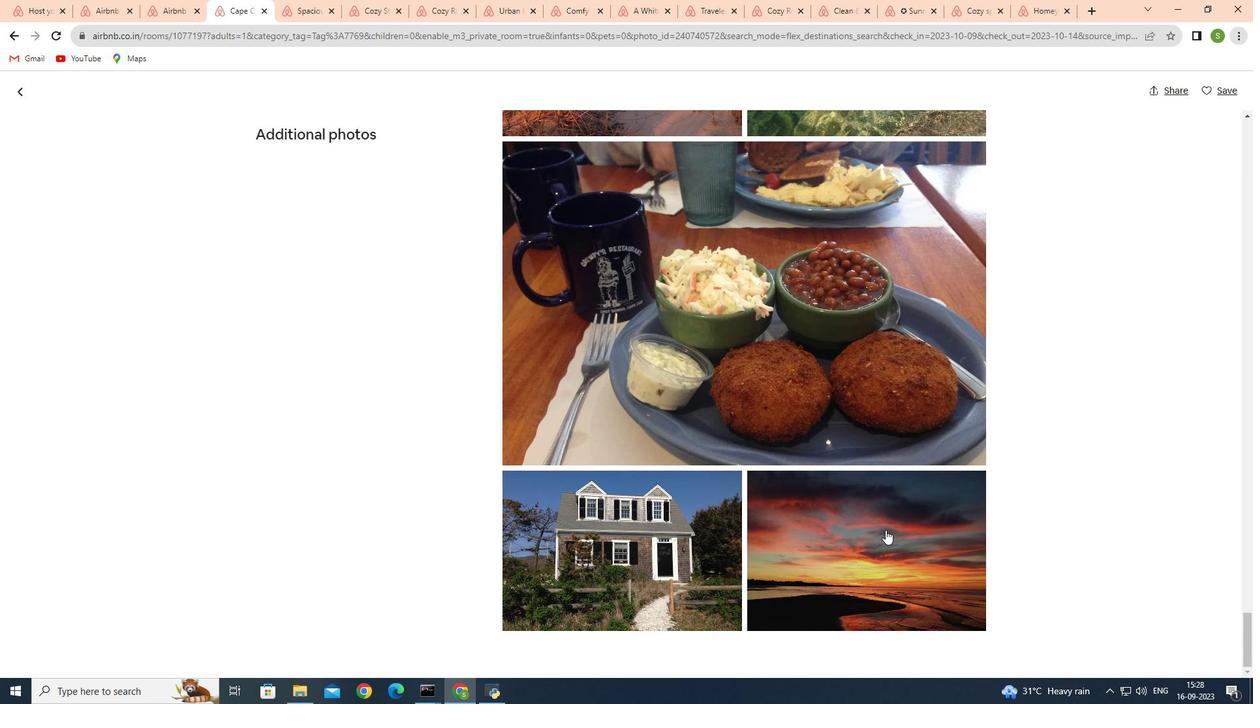 
Action: Mouse scrolled (885, 529) with delta (0, 0)
Screenshot: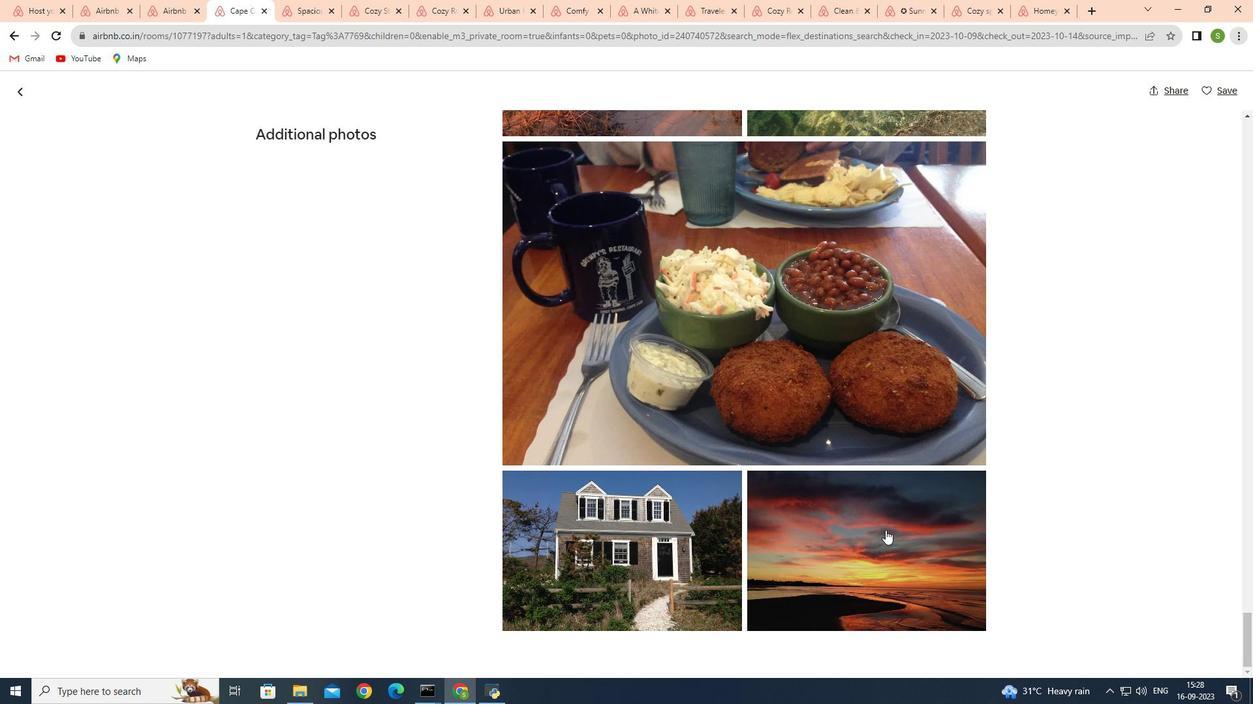 
Action: Mouse scrolled (885, 529) with delta (0, 0)
Screenshot: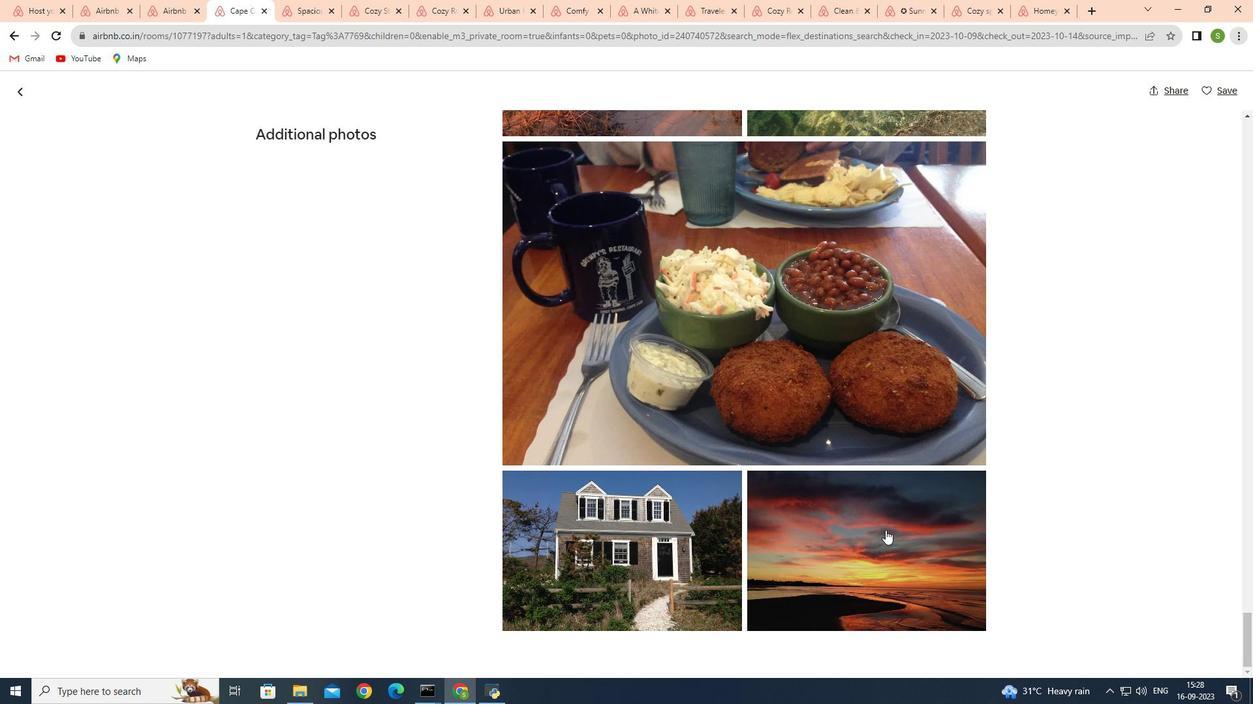 
Action: Mouse scrolled (885, 529) with delta (0, 0)
Screenshot: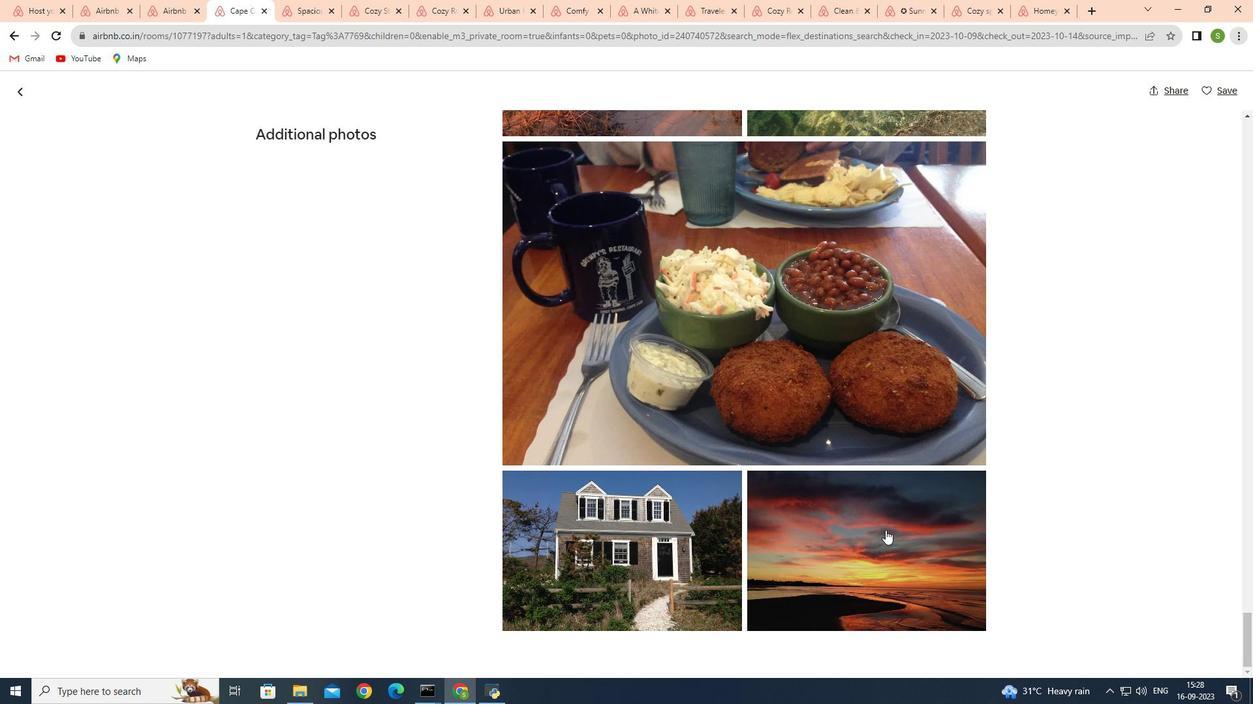 
Action: Mouse scrolled (885, 529) with delta (0, 0)
Screenshot: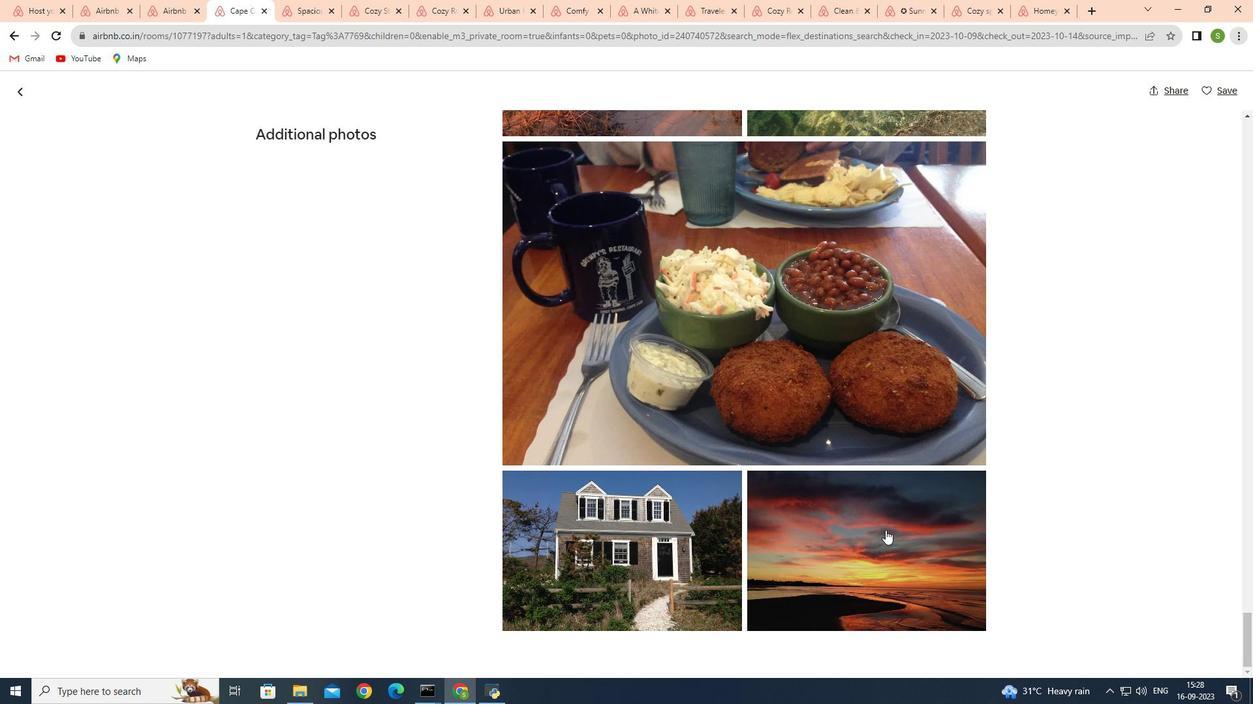 
Action: Mouse scrolled (885, 529) with delta (0, 0)
Screenshot: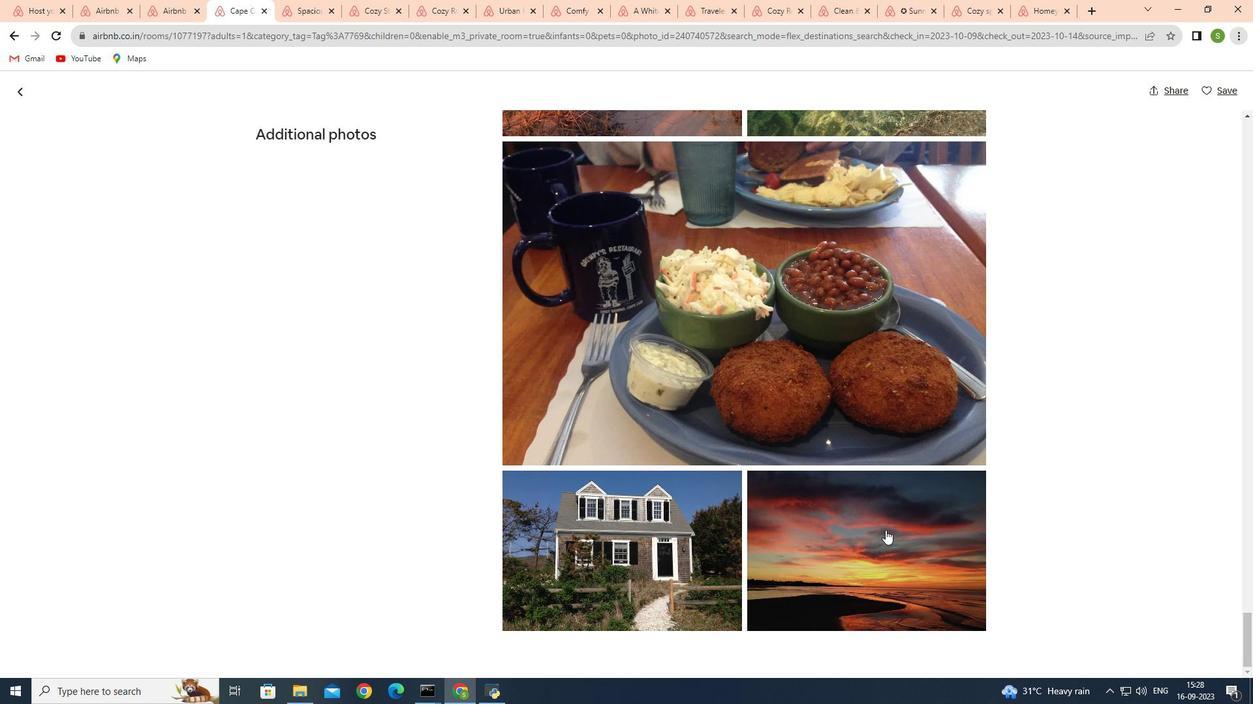 
Action: Mouse scrolled (885, 529) with delta (0, 0)
Screenshot: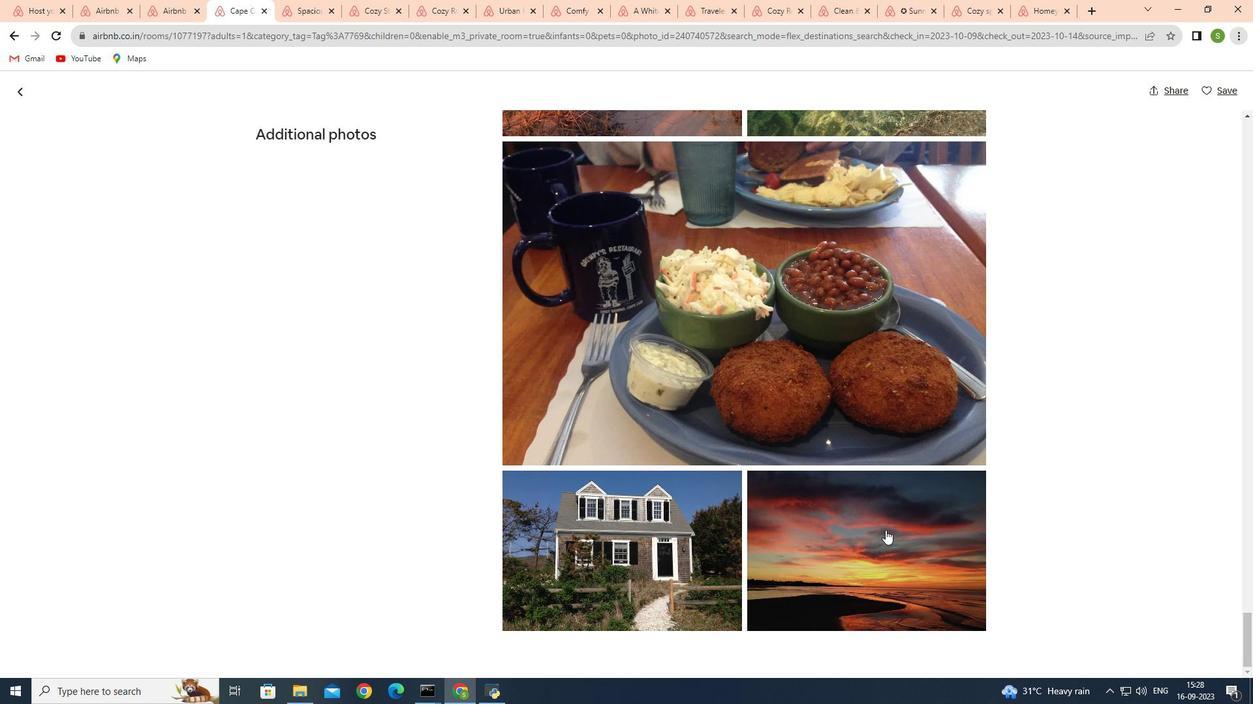 
Action: Mouse scrolled (885, 529) with delta (0, 0)
Screenshot: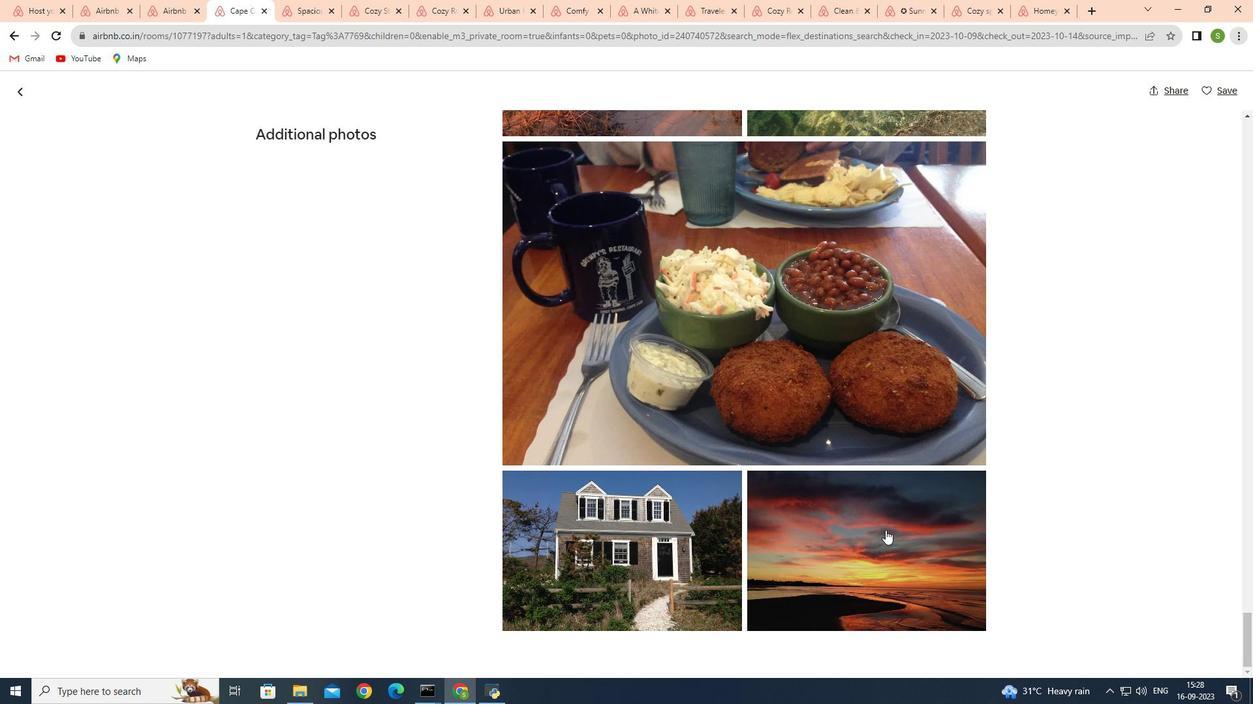 
Action: Mouse moved to (18, 95)
Screenshot: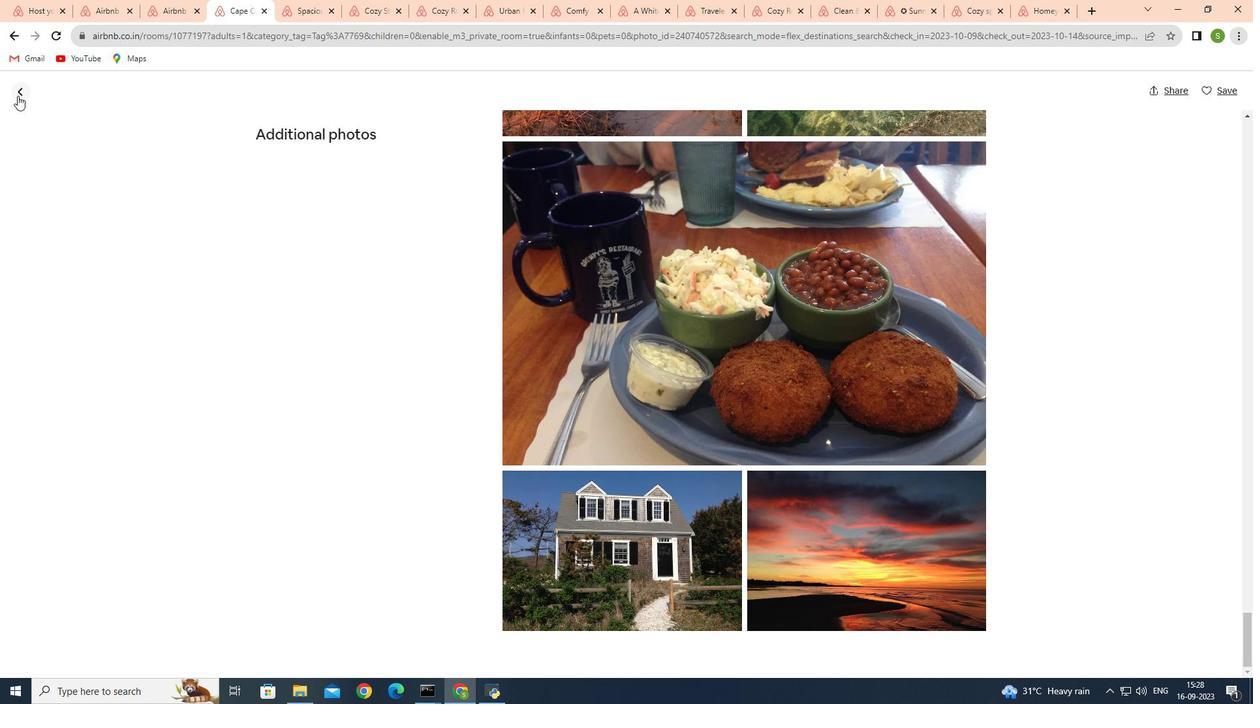 
Action: Mouse pressed left at (18, 95)
Screenshot: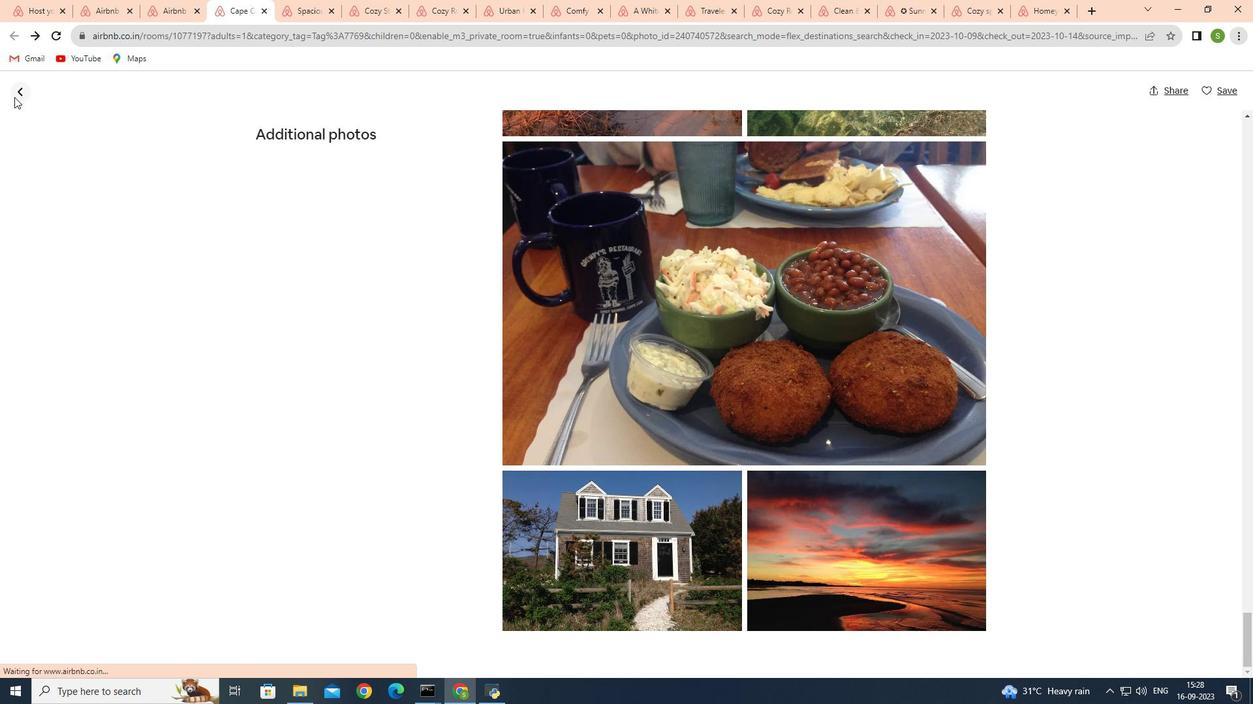 
Action: Mouse moved to (293, 459)
Screenshot: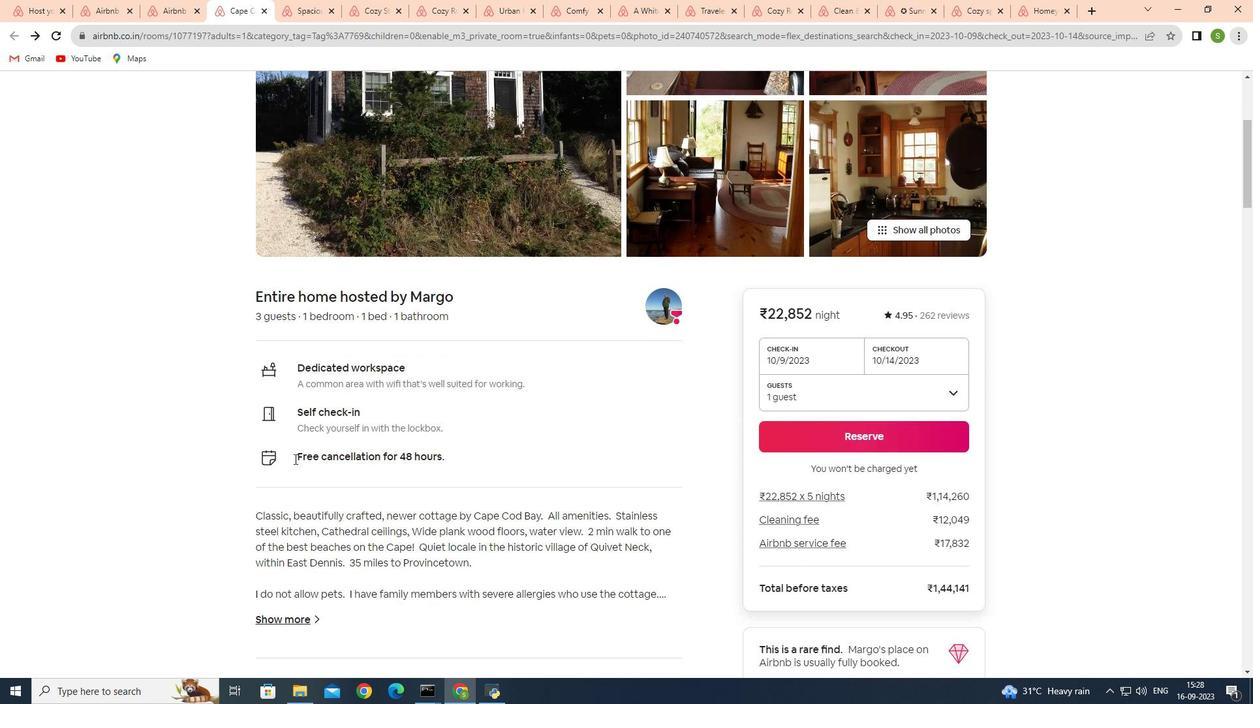 
Action: Mouse scrolled (293, 458) with delta (0, 0)
Screenshot: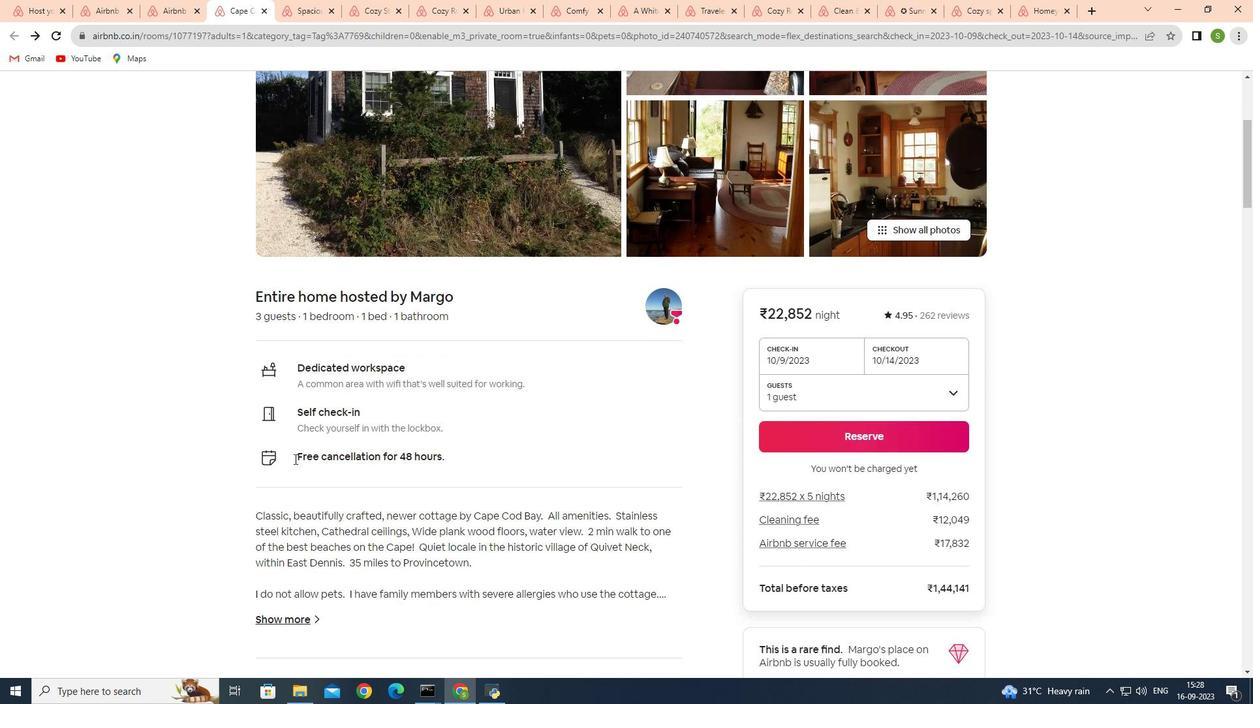 
Action: Mouse moved to (293, 459)
Screenshot: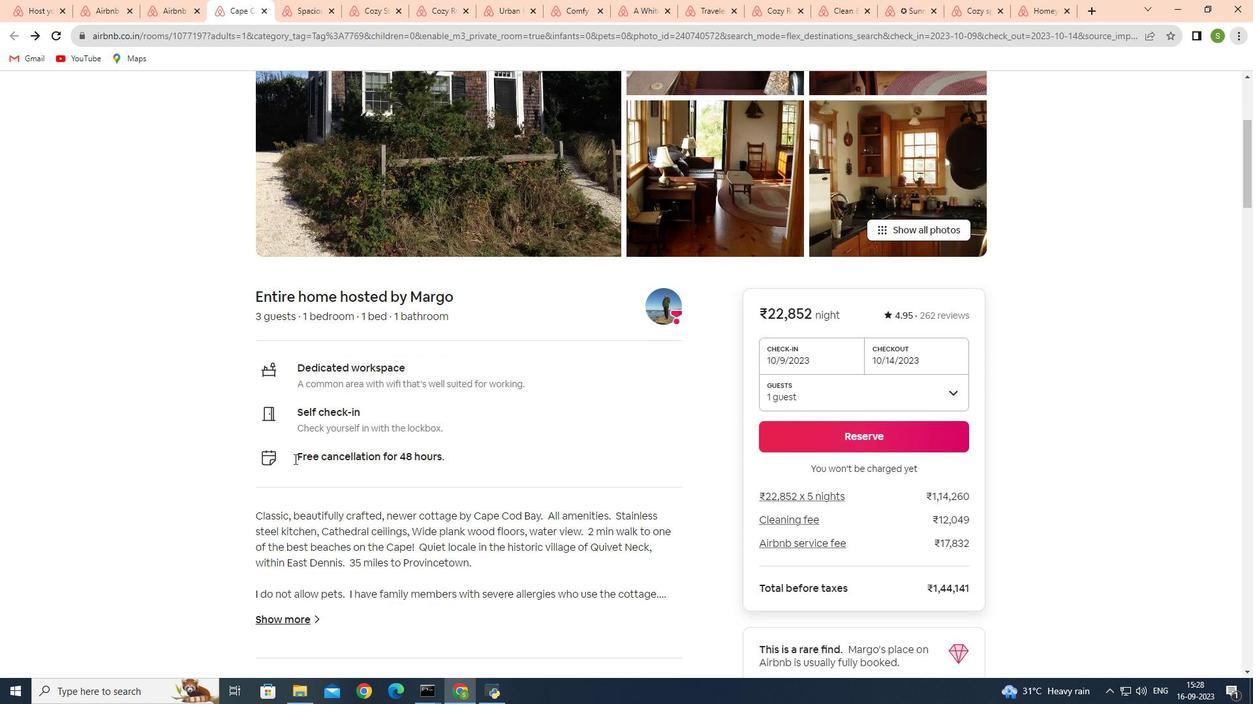 
Action: Mouse scrolled (293, 458) with delta (0, 0)
Screenshot: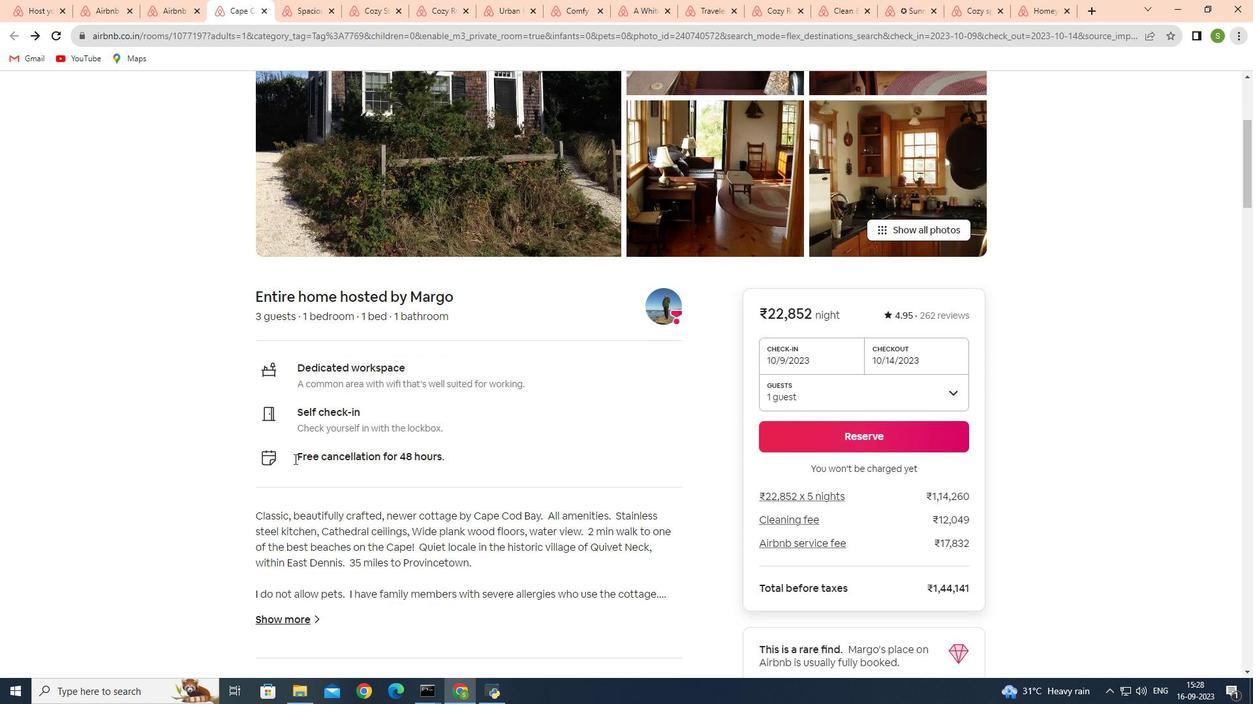 
Action: Mouse moved to (293, 459)
Screenshot: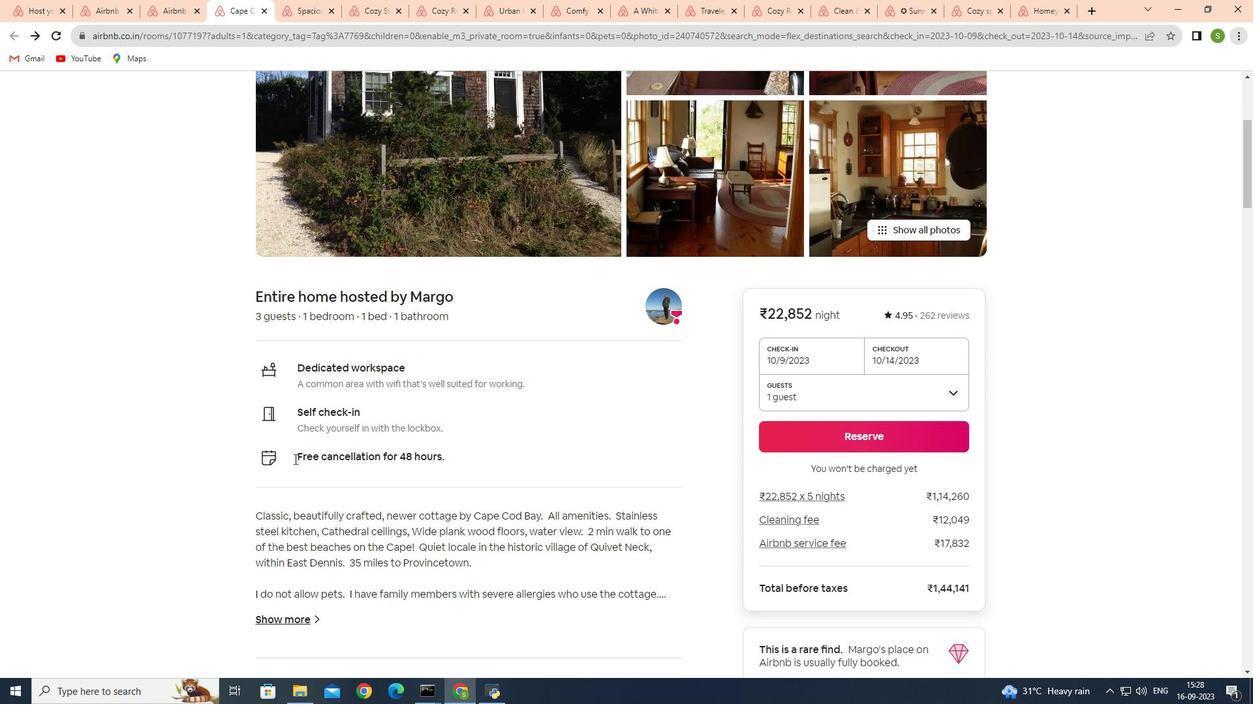 
Action: Mouse scrolled (293, 458) with delta (0, 0)
Screenshot: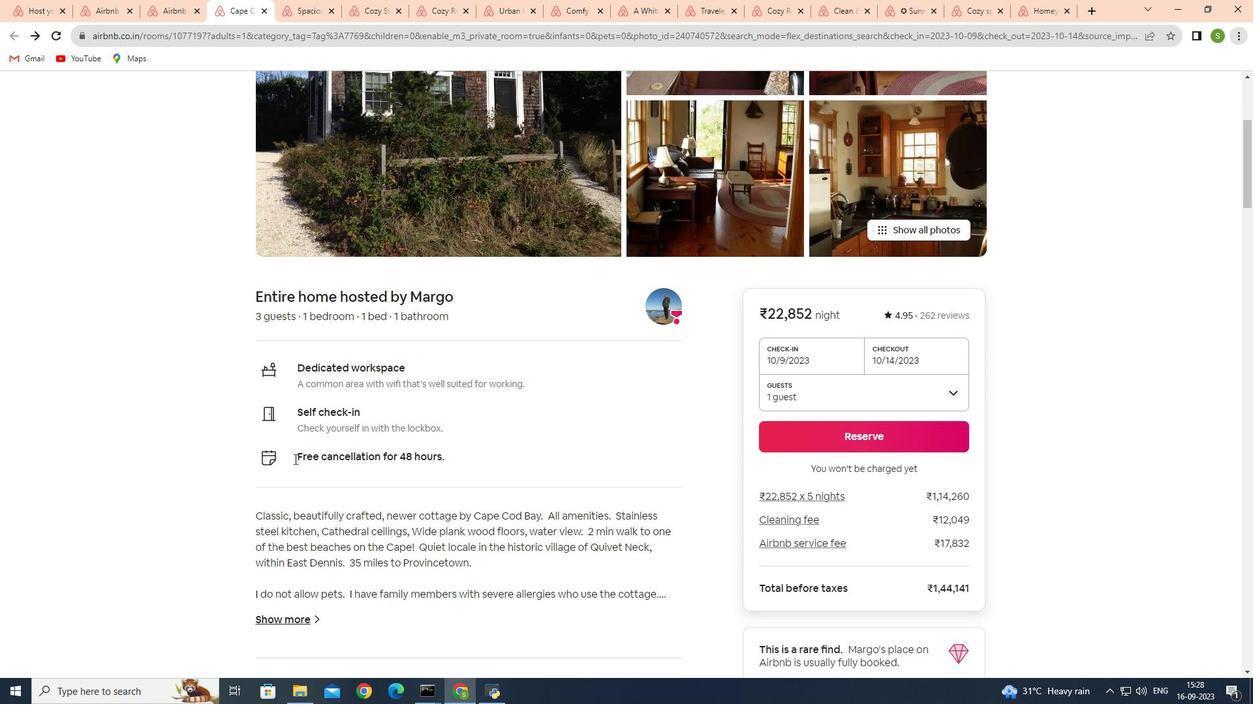 
Action: Mouse scrolled (293, 458) with delta (0, 0)
Screenshot: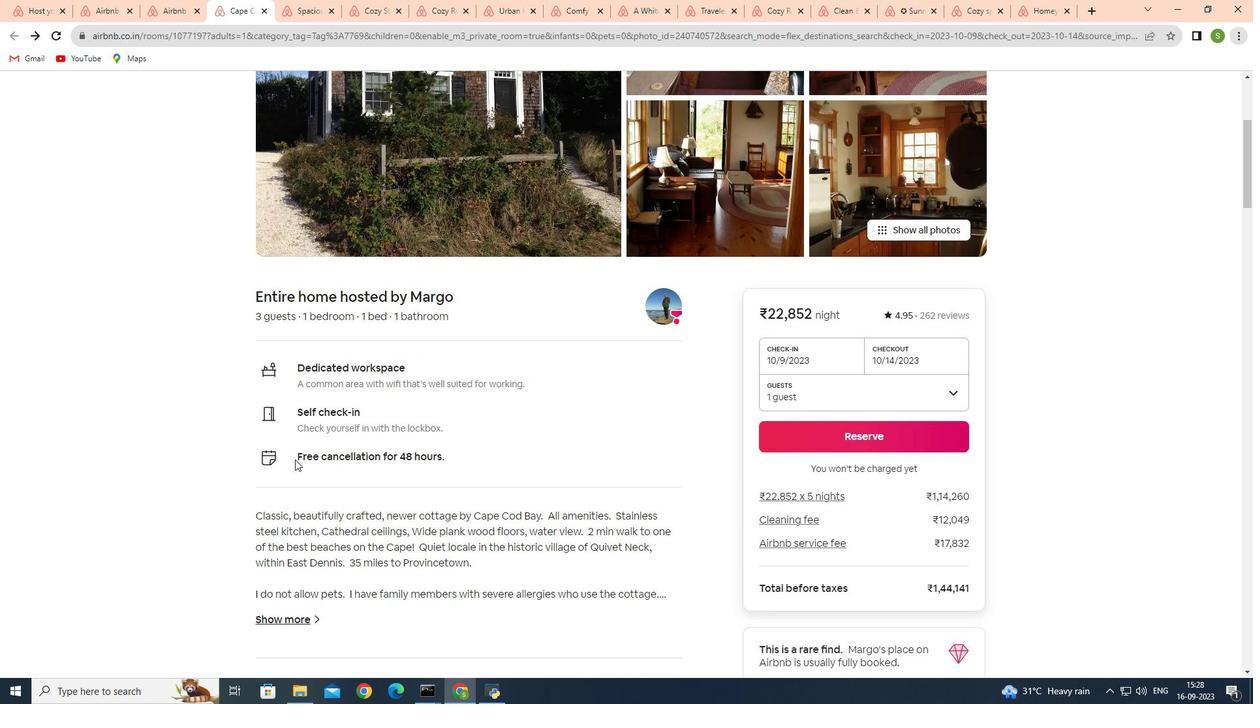 
Action: Mouse moved to (294, 460)
Screenshot: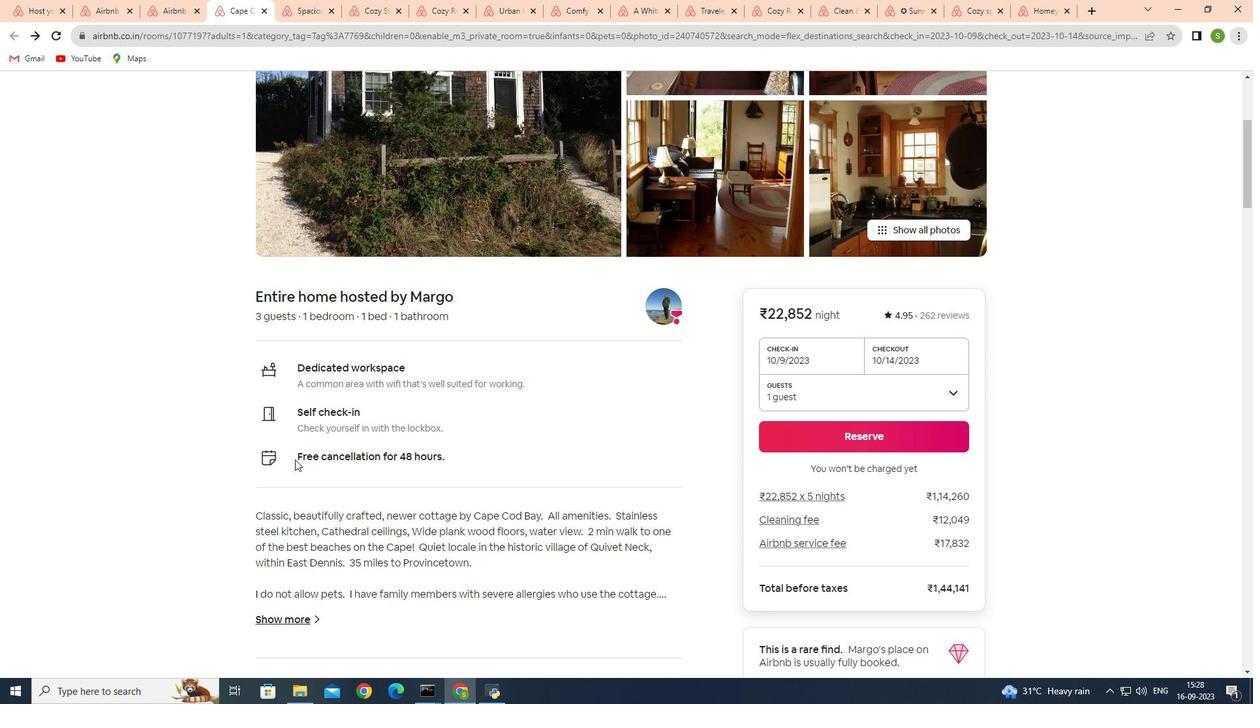 
Action: Mouse scrolled (294, 459) with delta (0, 0)
Screenshot: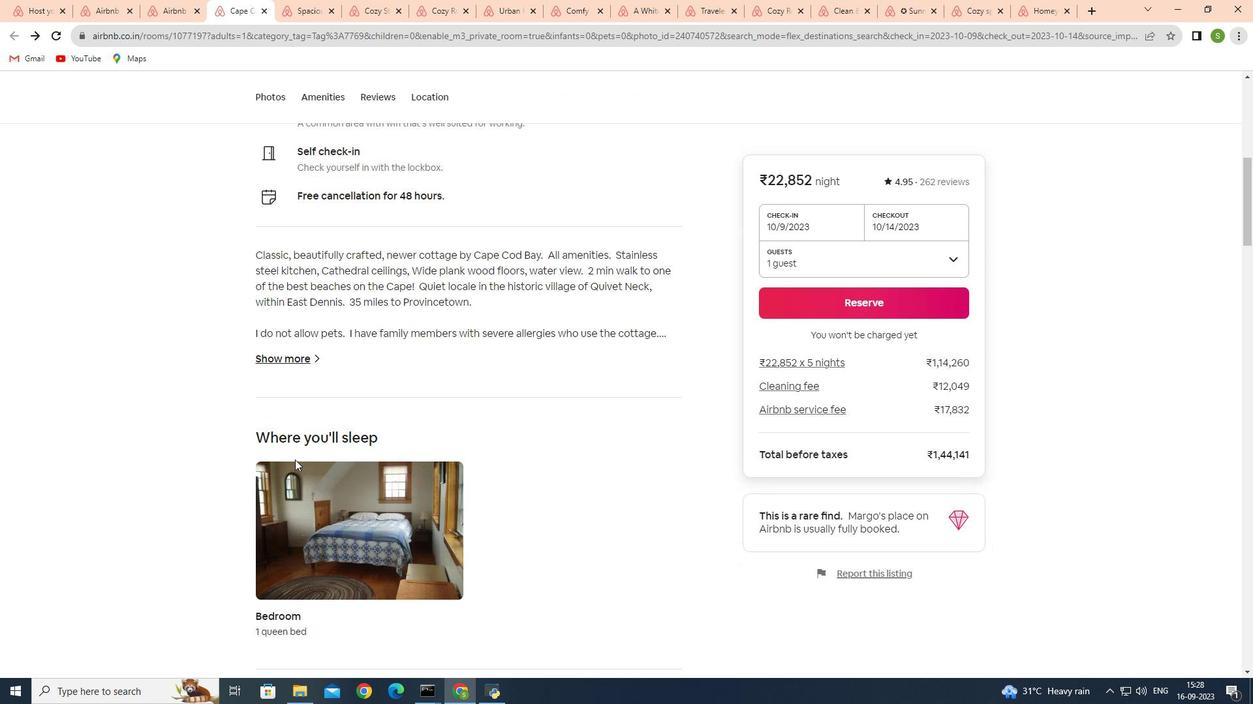 
Action: Mouse scrolled (294, 459) with delta (0, 0)
Screenshot: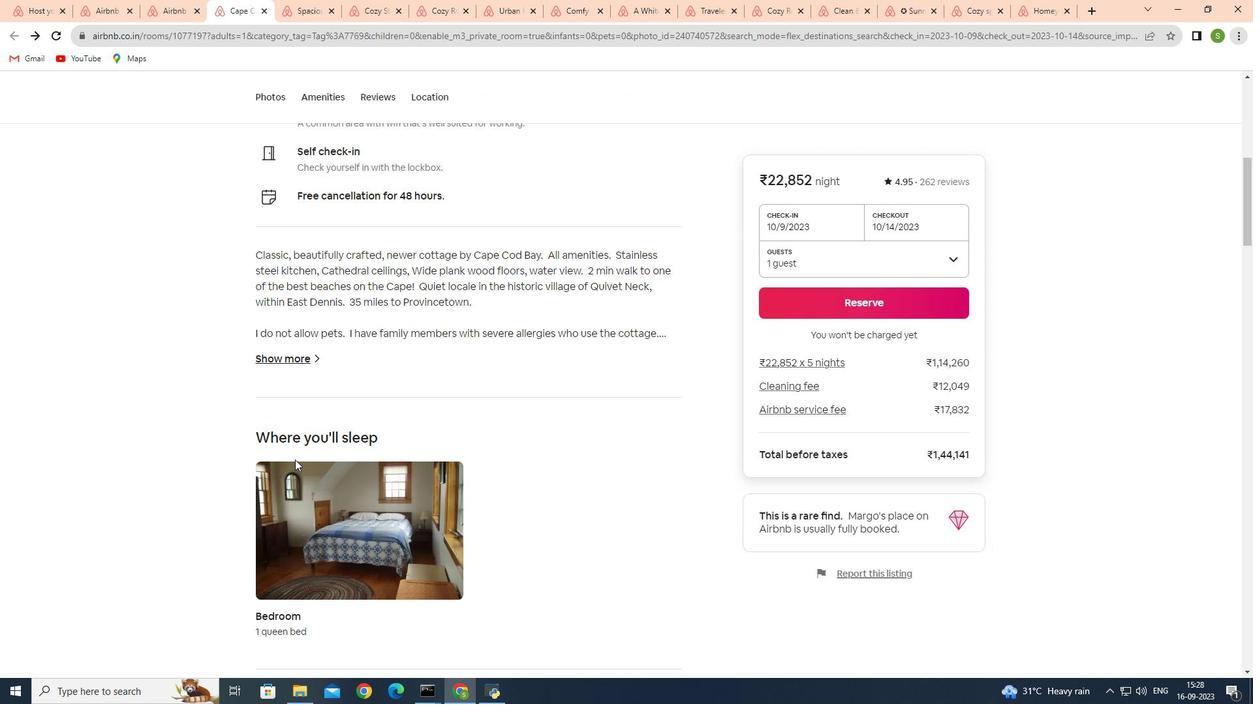 
Action: Mouse scrolled (294, 459) with delta (0, 0)
Screenshot: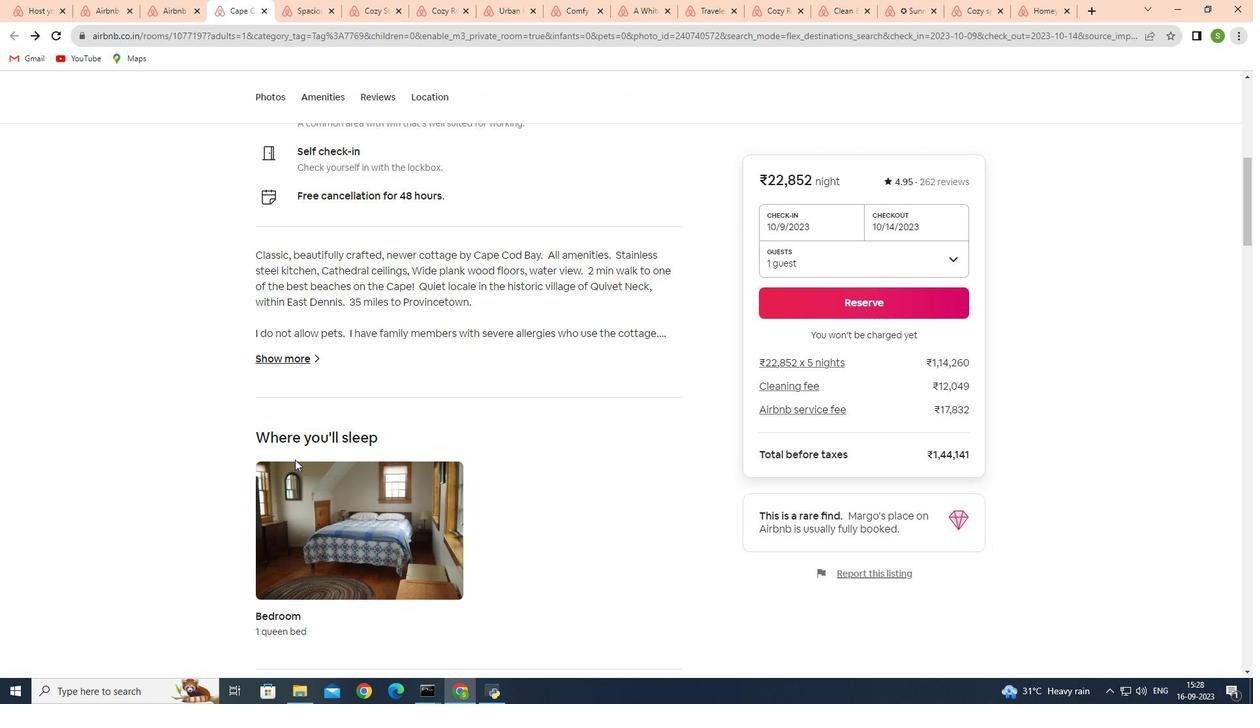 
Action: Mouse scrolled (294, 459) with delta (0, 0)
Screenshot: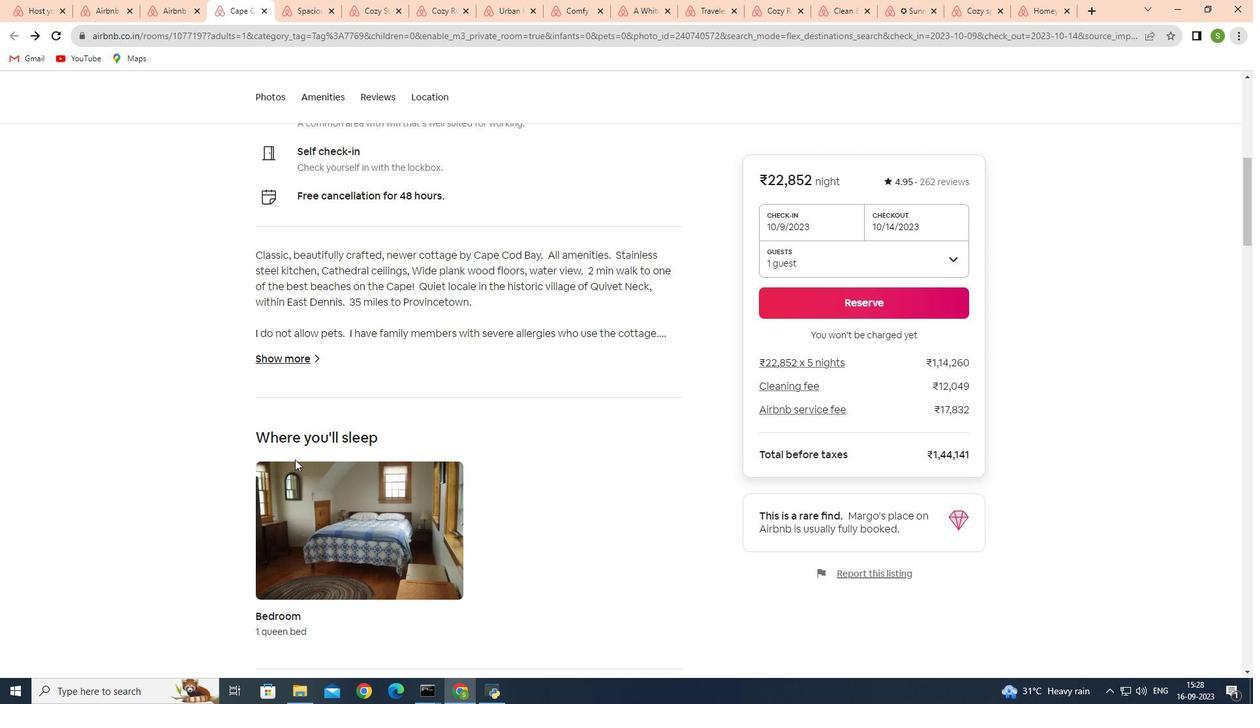
Action: Mouse scrolled (294, 459) with delta (0, 0)
Screenshot: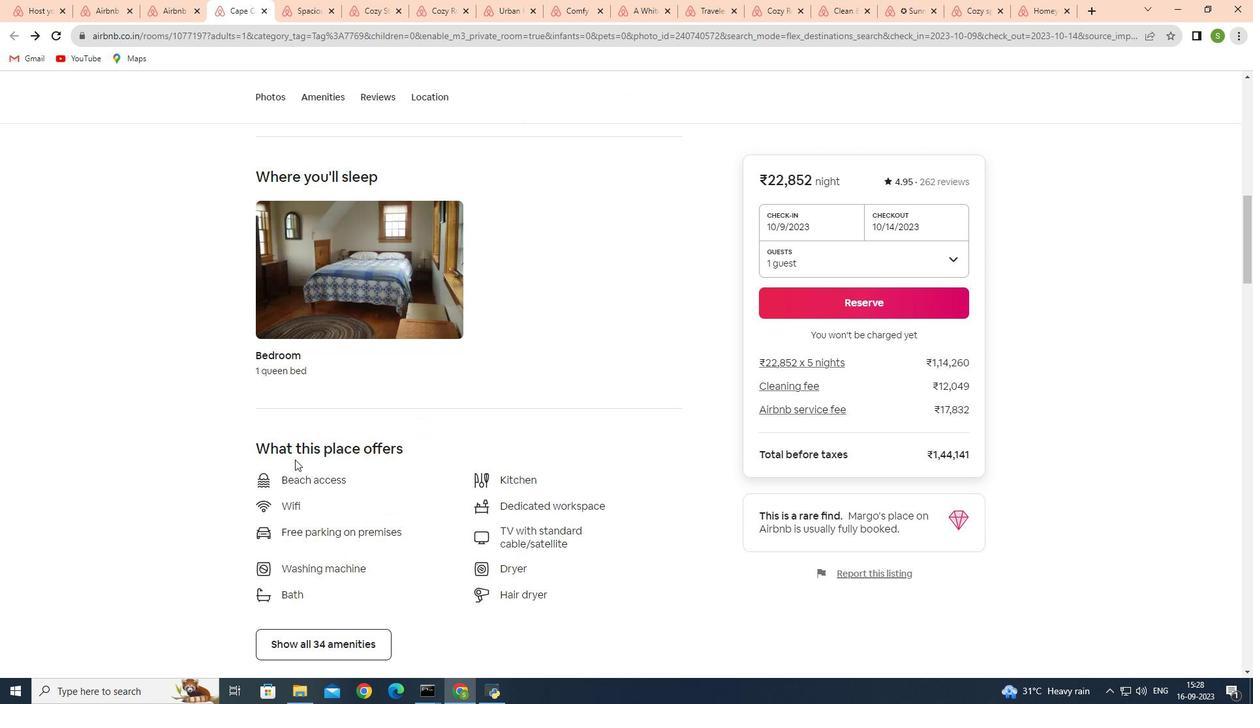 
Action: Mouse scrolled (294, 459) with delta (0, 0)
Screenshot: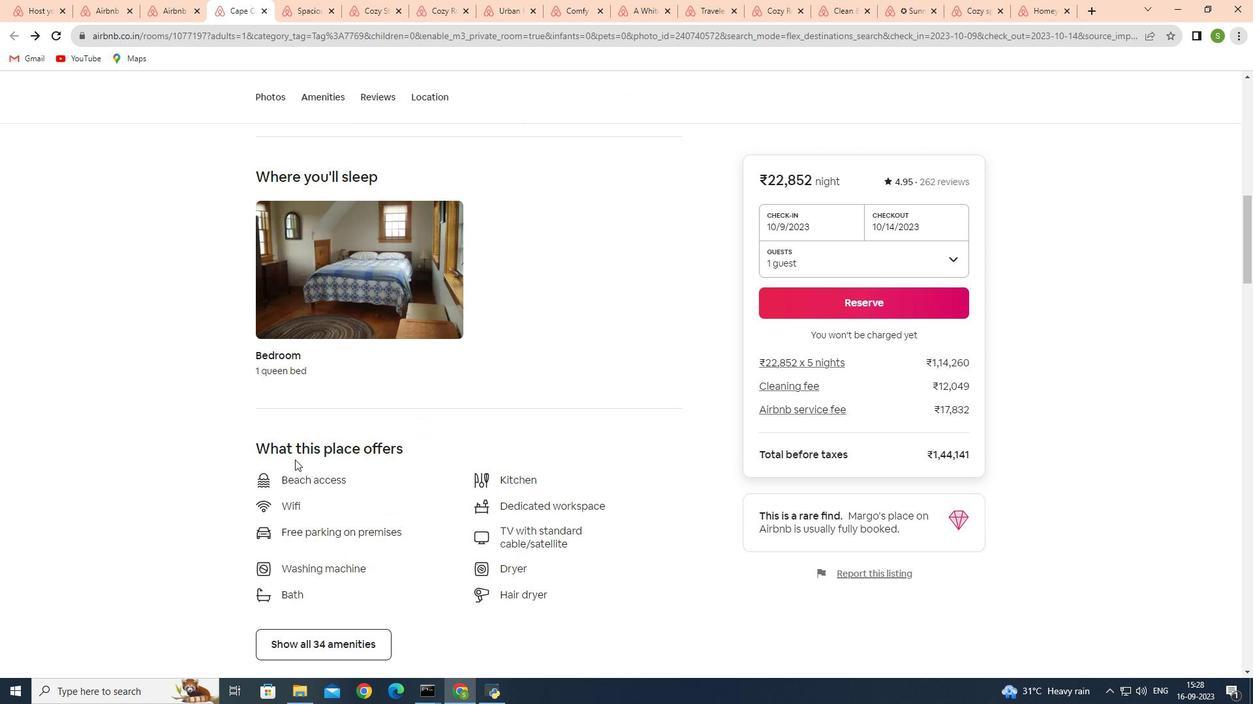 
Action: Mouse scrolled (294, 459) with delta (0, 0)
Screenshot: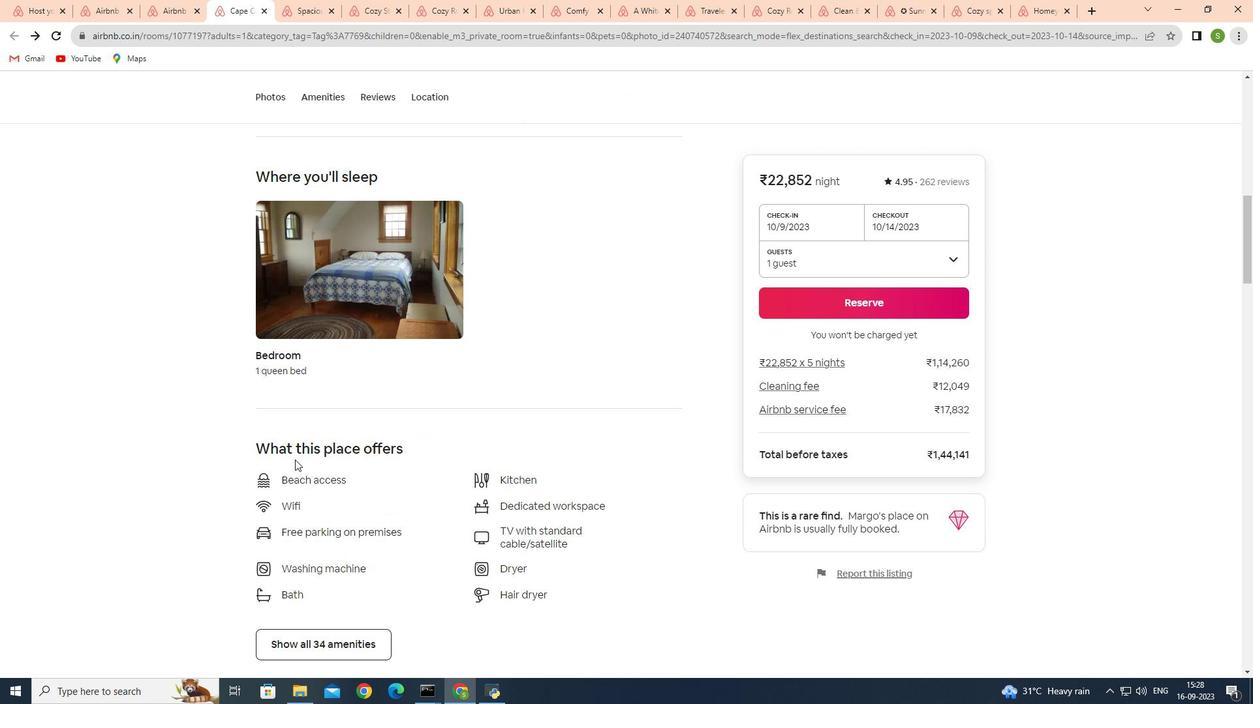 
Action: Mouse scrolled (294, 459) with delta (0, 0)
Screenshot: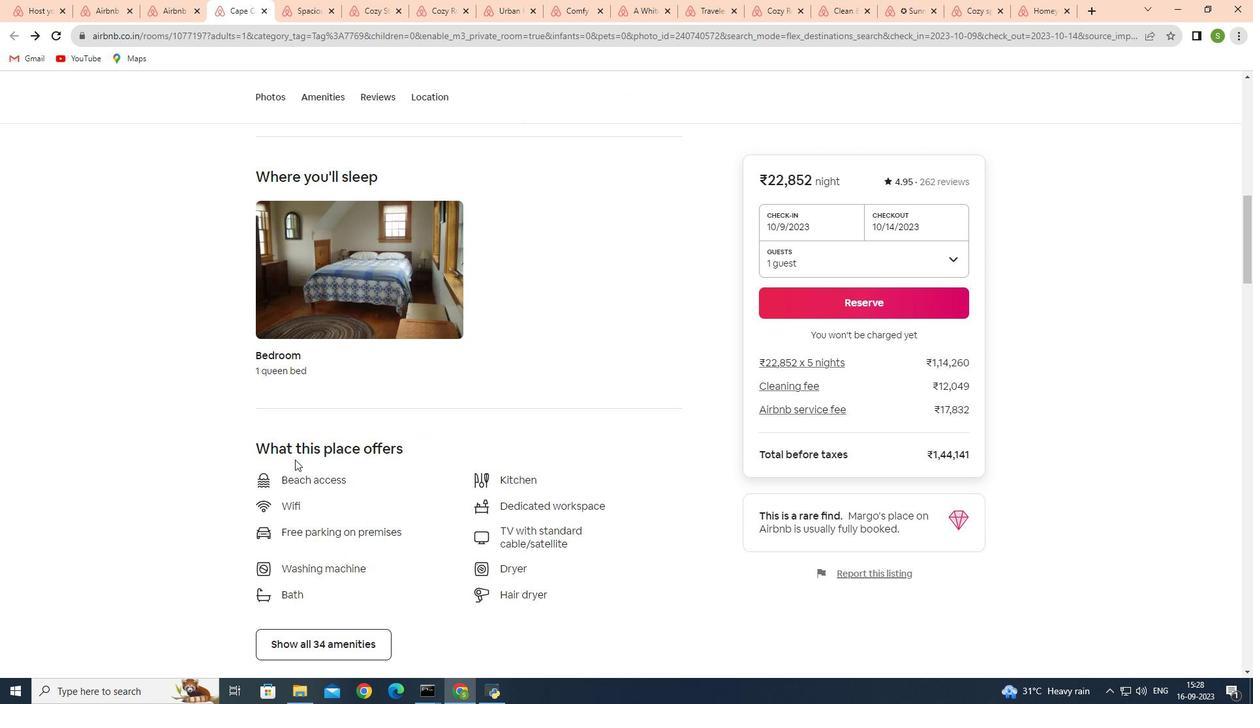 
Action: Mouse scrolled (294, 459) with delta (0, 0)
Screenshot: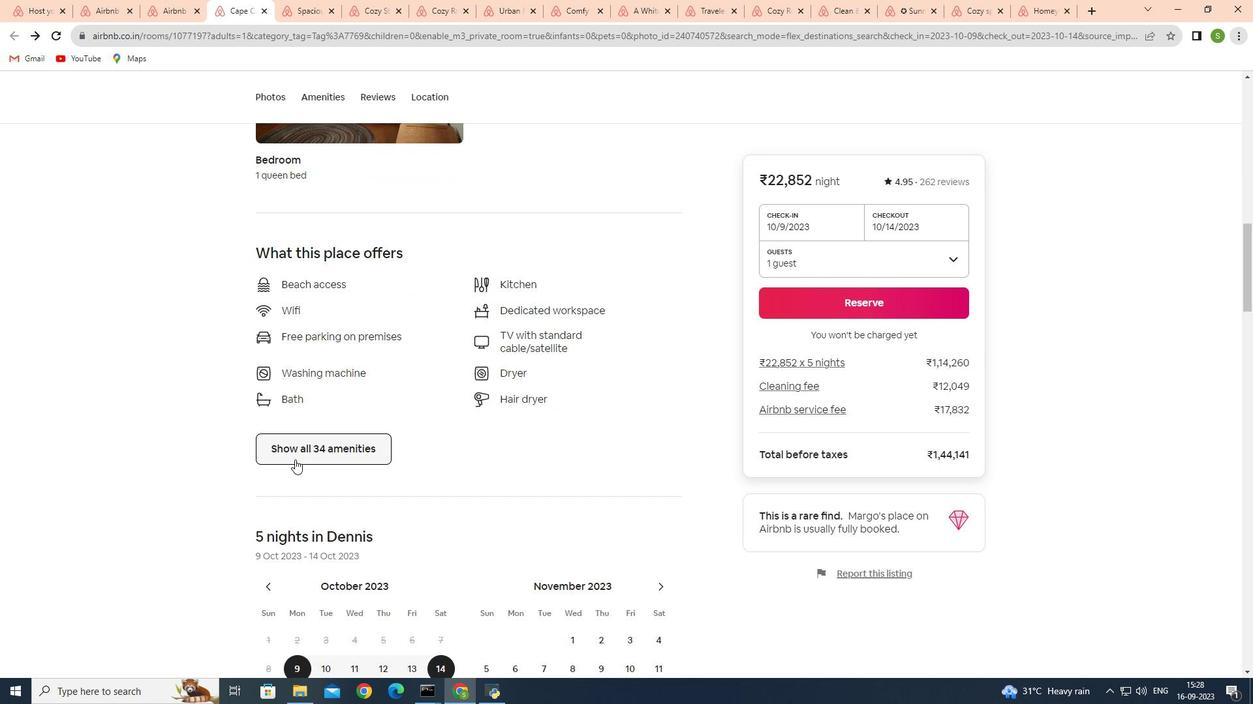 
Action: Mouse scrolled (294, 459) with delta (0, 0)
Screenshot: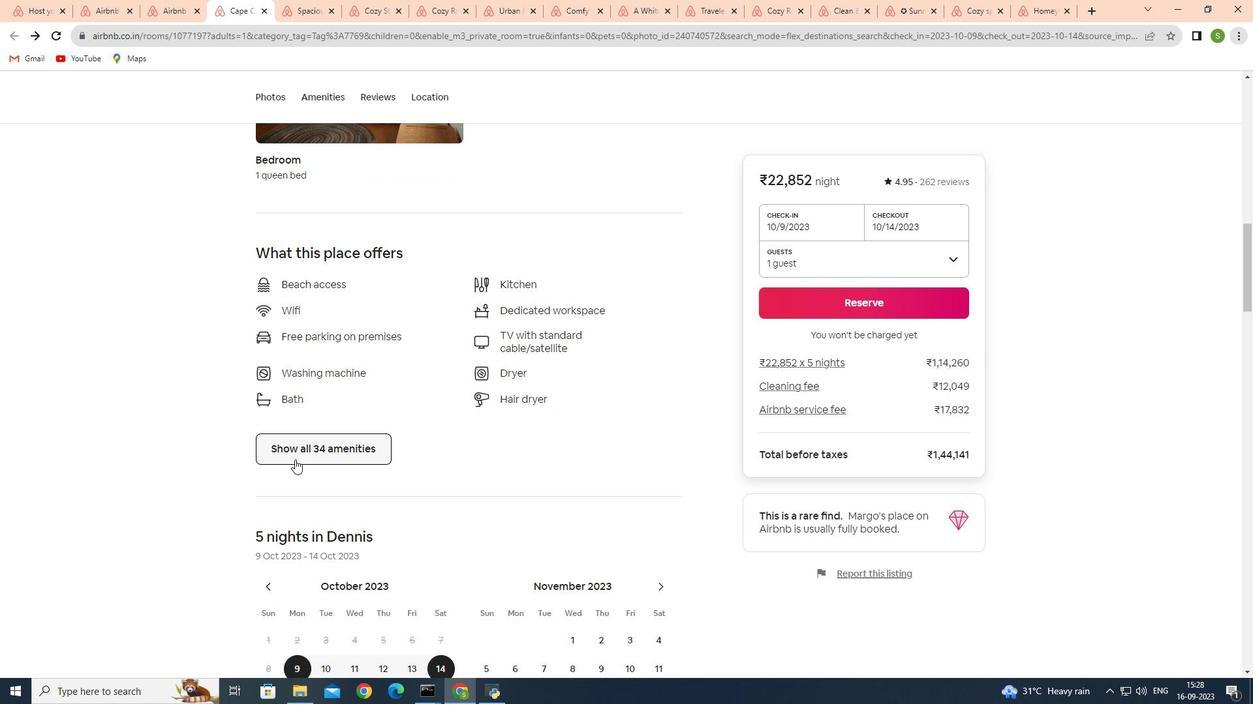 
Action: Mouse scrolled (294, 459) with delta (0, 0)
Screenshot: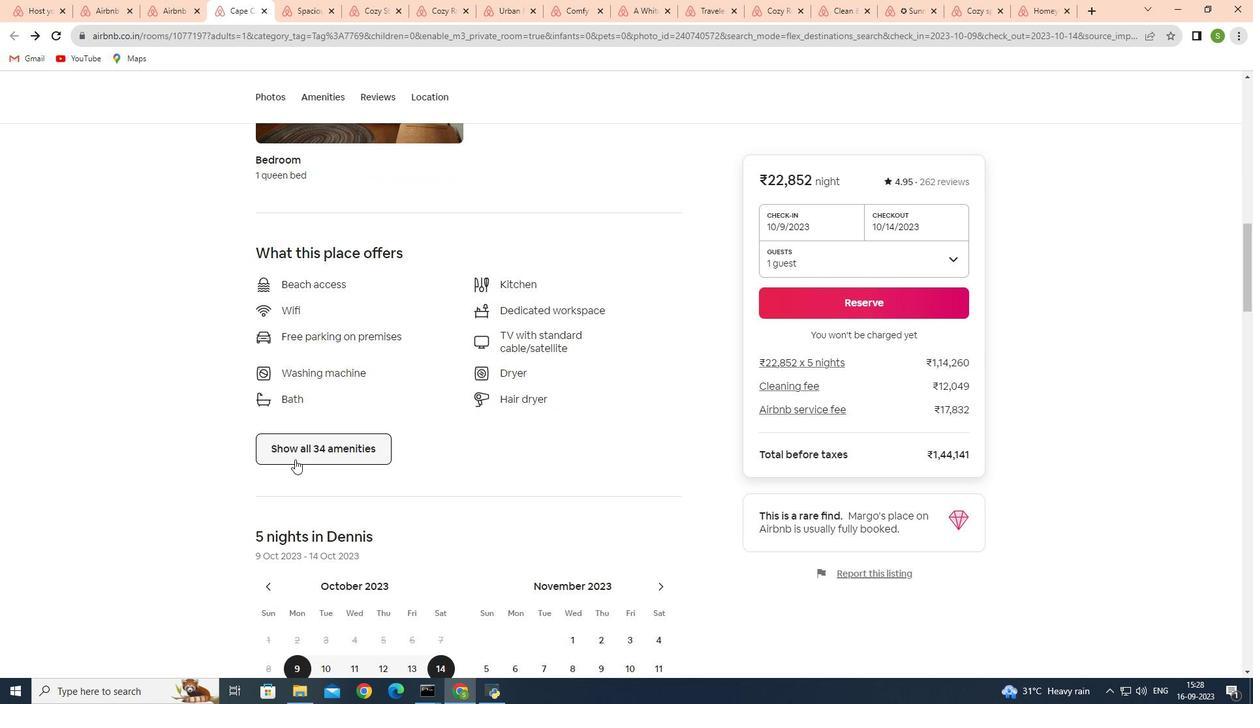 
Action: Mouse moved to (294, 460)
Screenshot: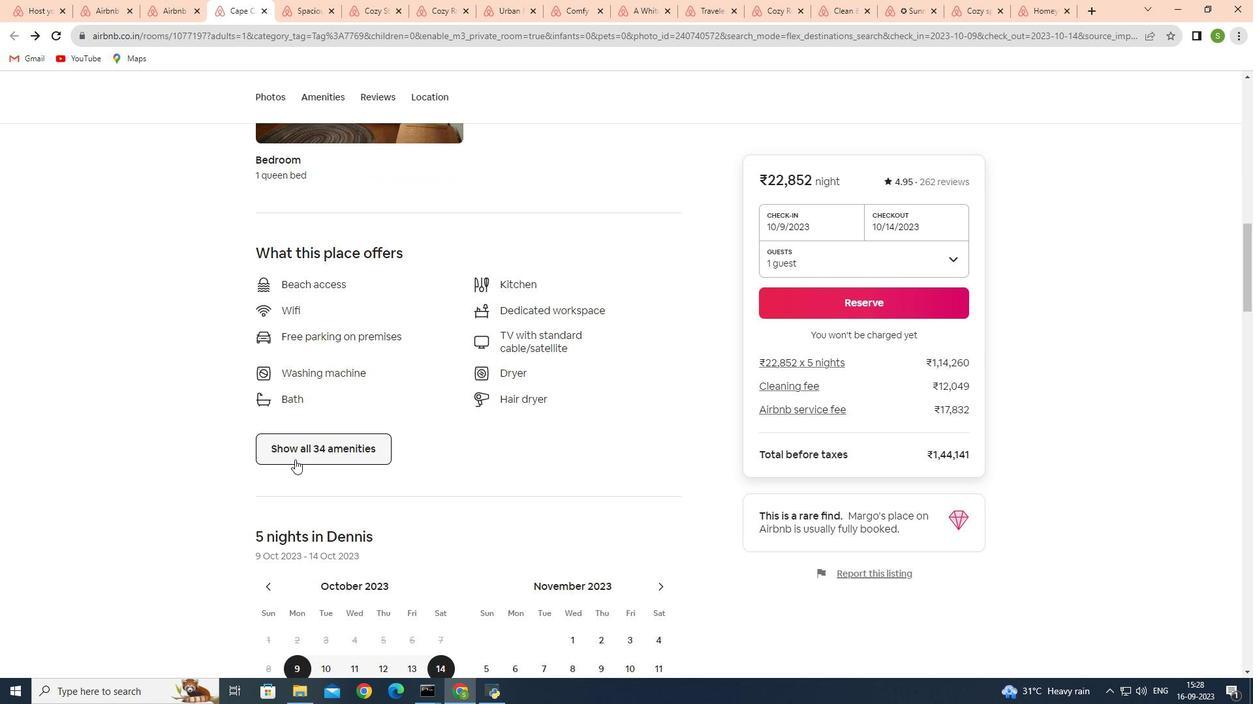 
Action: Mouse pressed left at (294, 460)
Screenshot: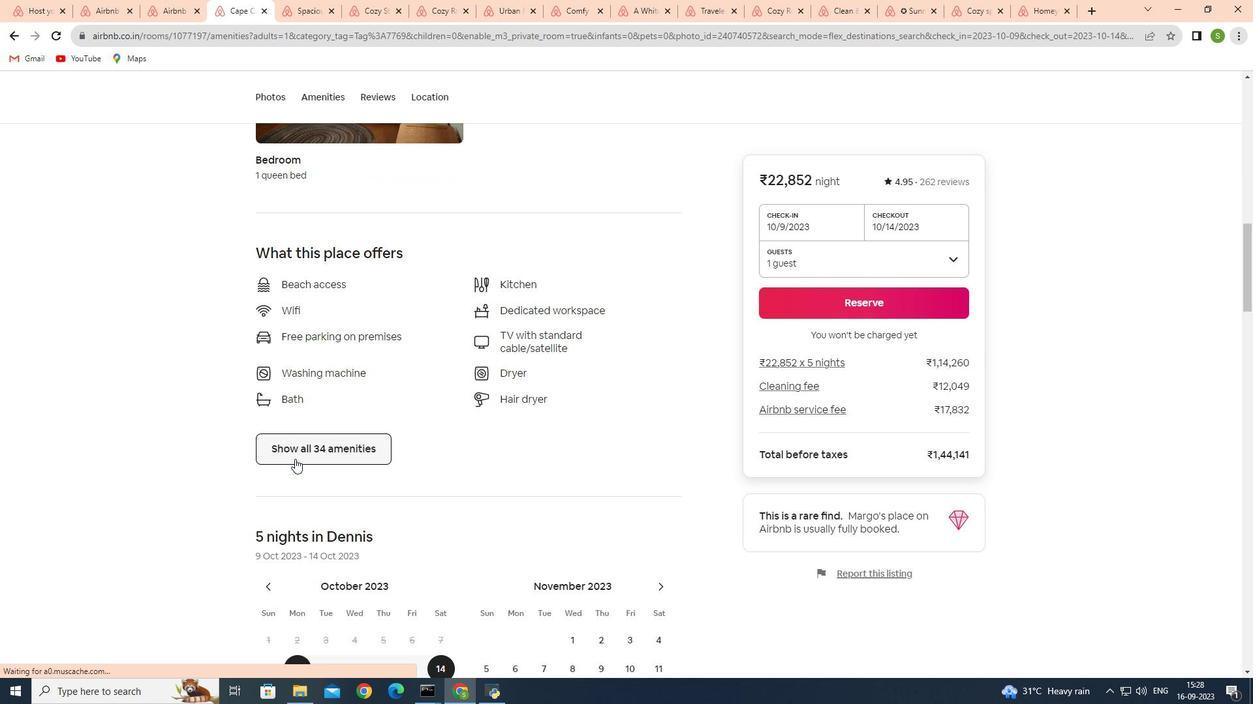 
Action: Mouse moved to (504, 432)
Screenshot: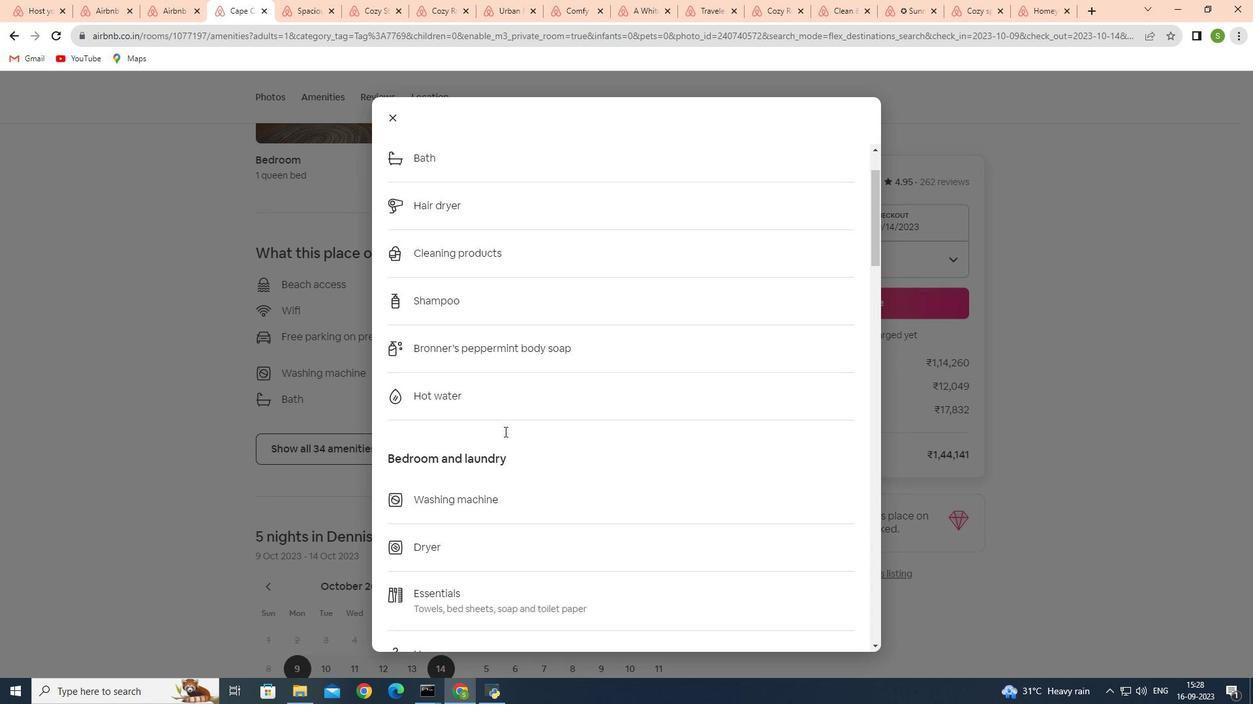 
Action: Mouse scrolled (504, 431) with delta (0, 0)
Screenshot: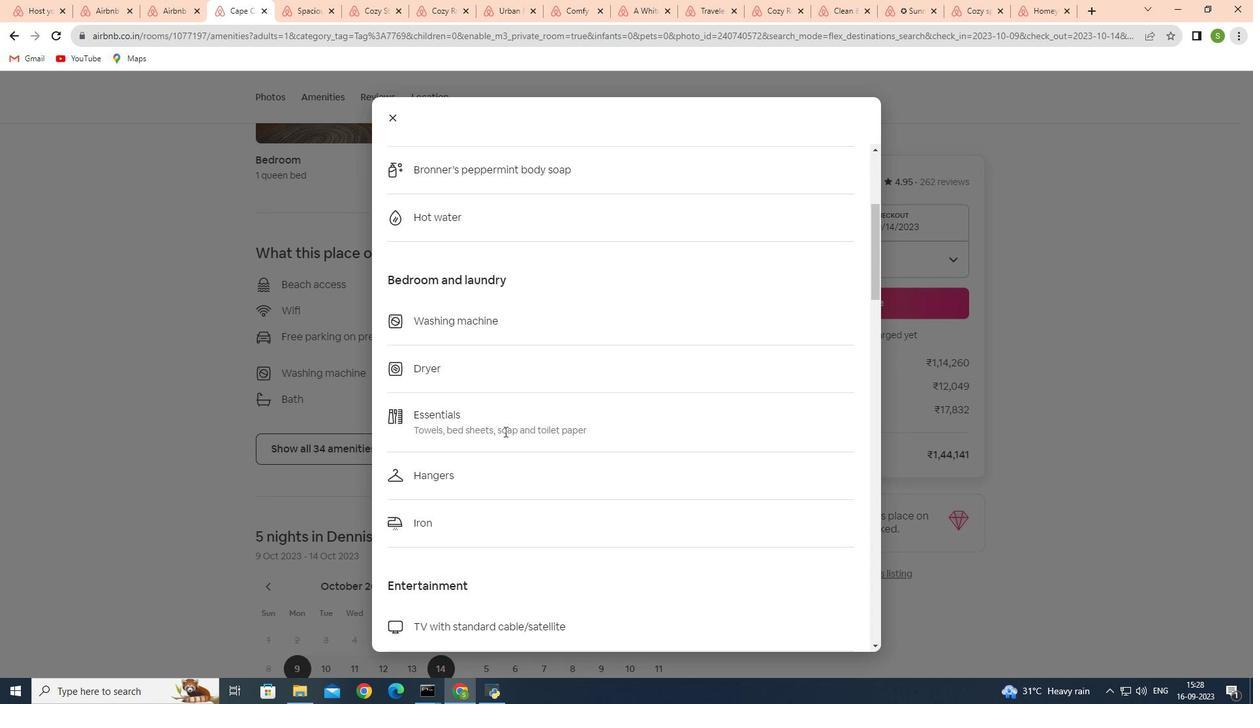 
Action: Mouse scrolled (504, 431) with delta (0, 0)
Screenshot: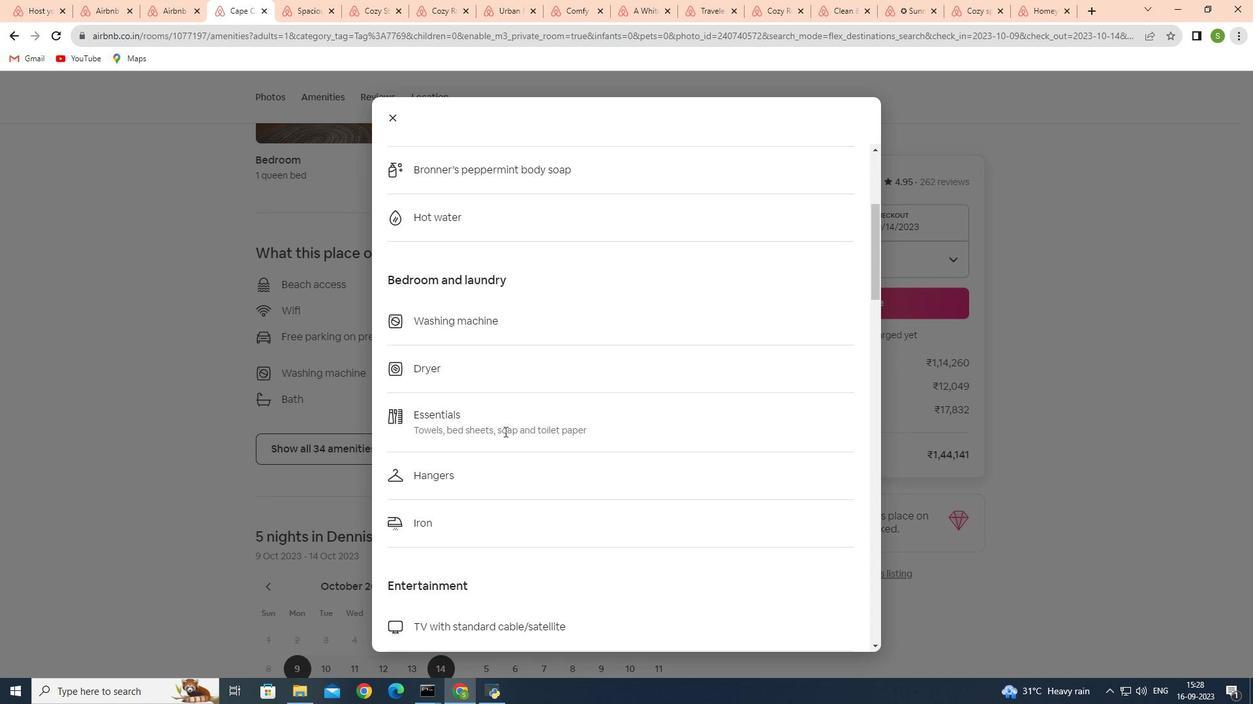 
Action: Mouse scrolled (504, 431) with delta (0, 0)
Screenshot: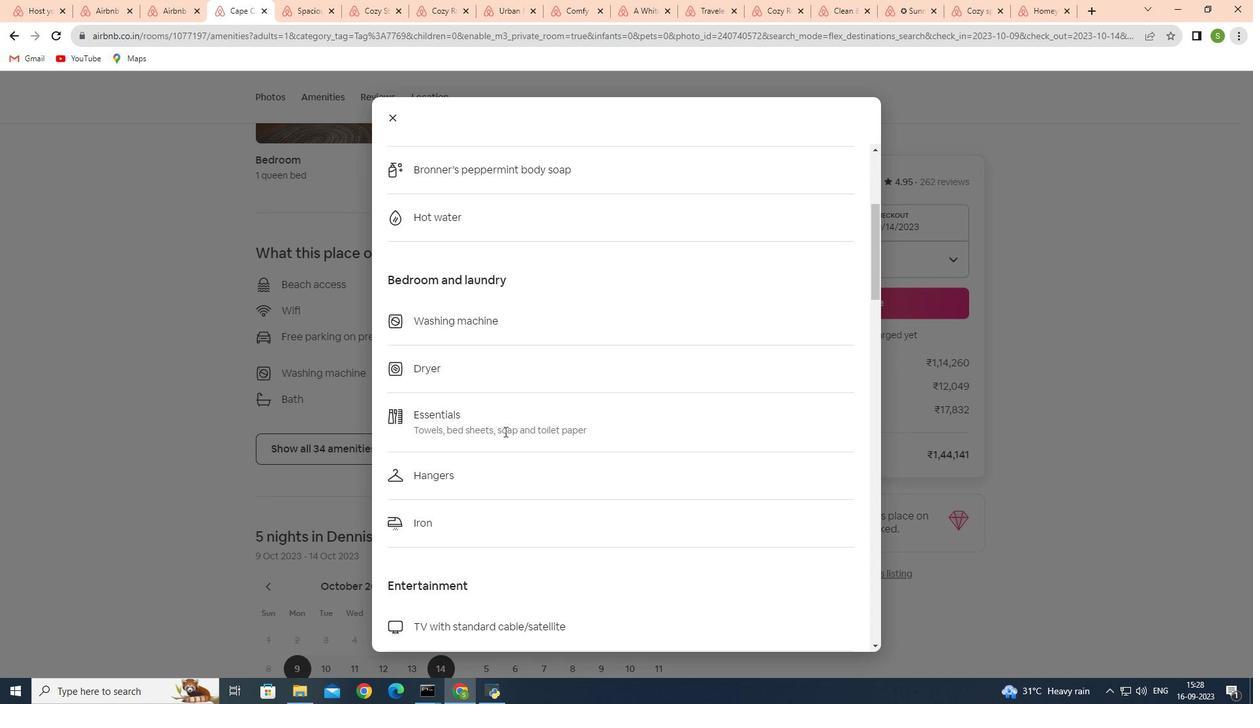
Action: Mouse scrolled (504, 431) with delta (0, 0)
Screenshot: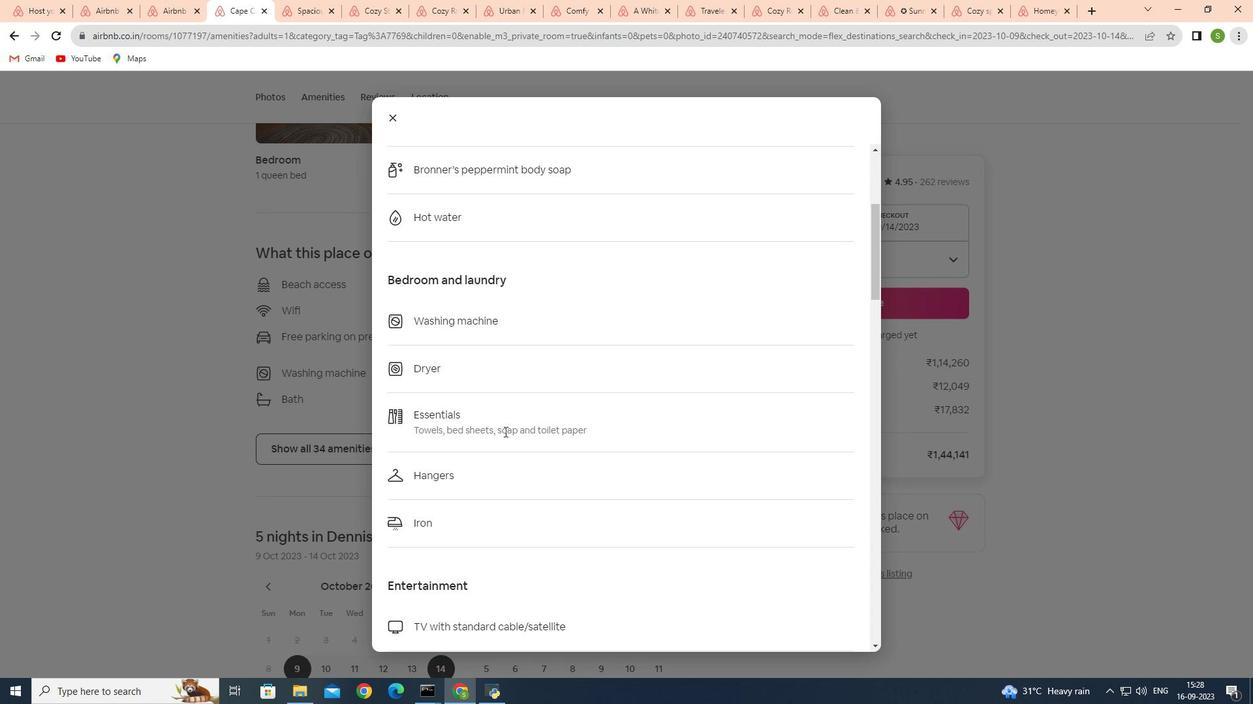 
Action: Mouse scrolled (504, 431) with delta (0, 0)
Screenshot: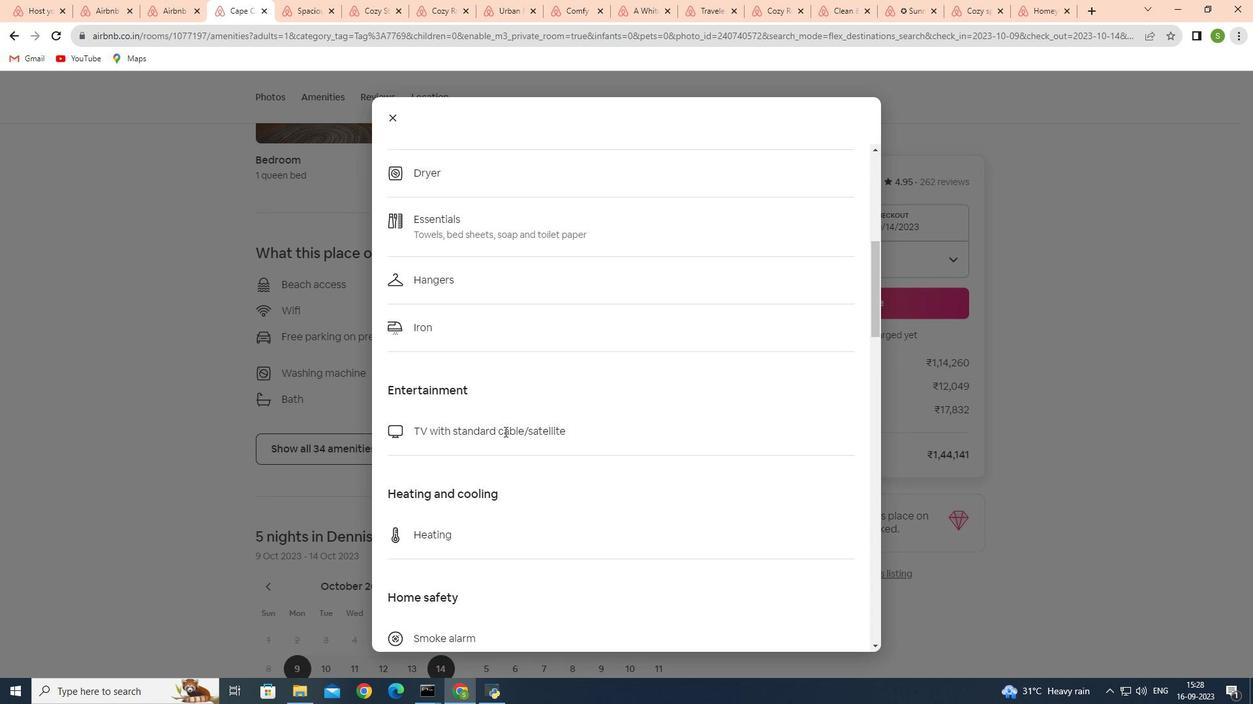 
Action: Mouse scrolled (504, 431) with delta (0, 0)
Screenshot: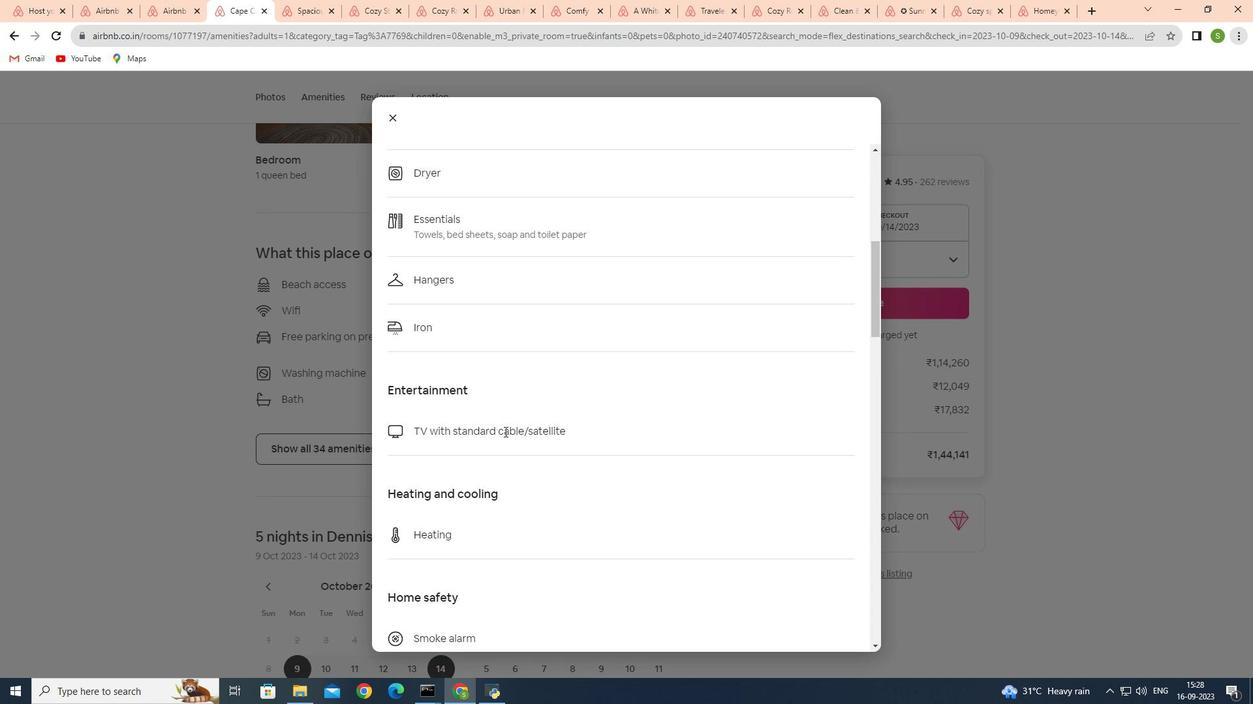 
Action: Mouse scrolled (504, 431) with delta (0, 0)
Screenshot: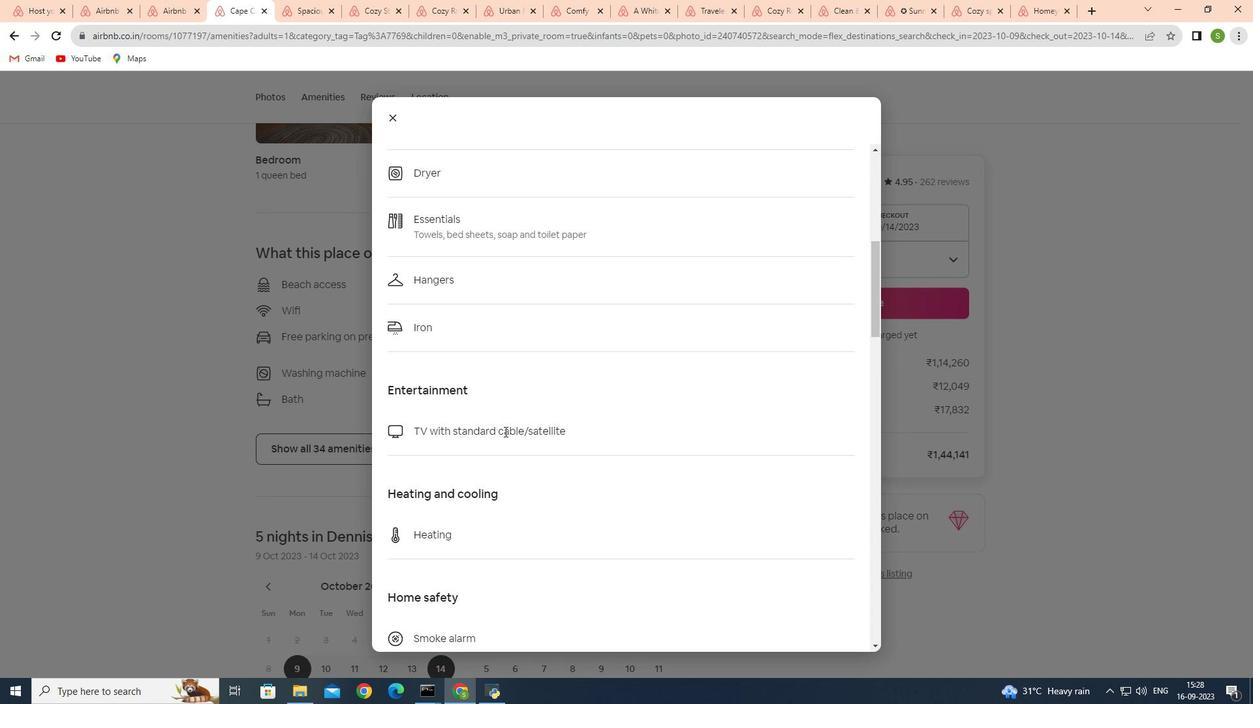 
Action: Mouse scrolled (504, 431) with delta (0, 0)
Screenshot: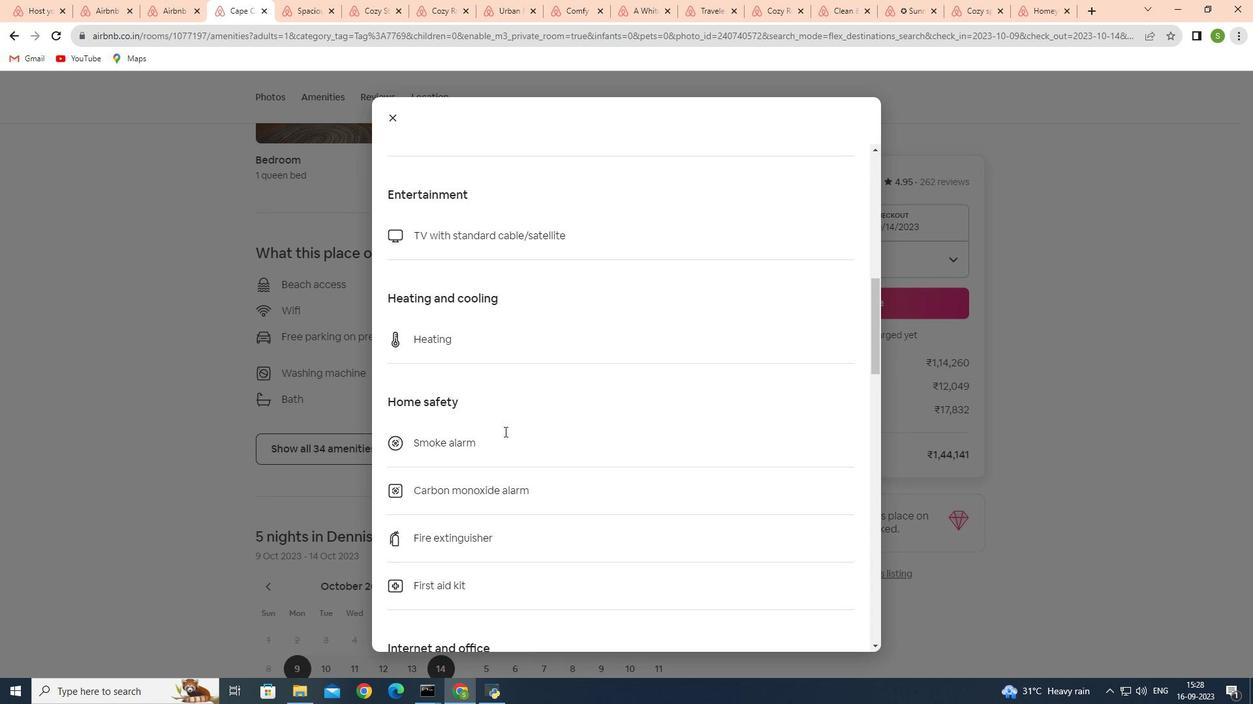 
Action: Mouse scrolled (504, 431) with delta (0, 0)
Screenshot: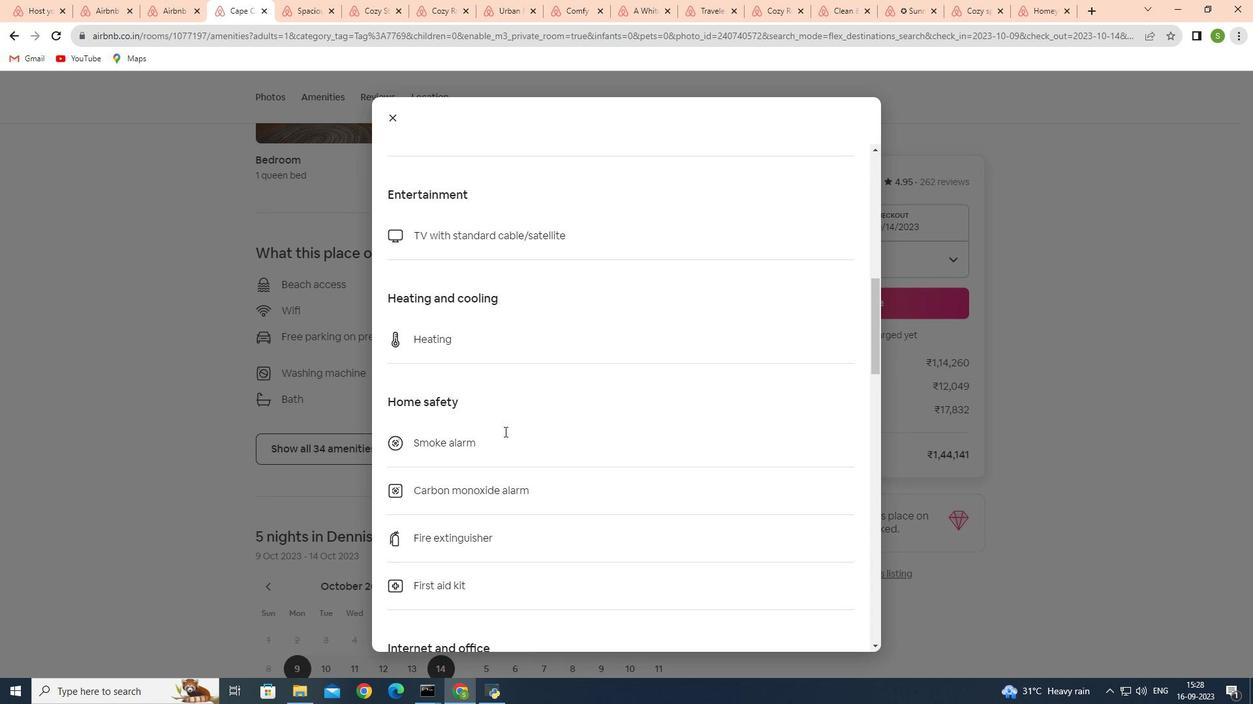 
Action: Mouse scrolled (504, 431) with delta (0, 0)
Screenshot: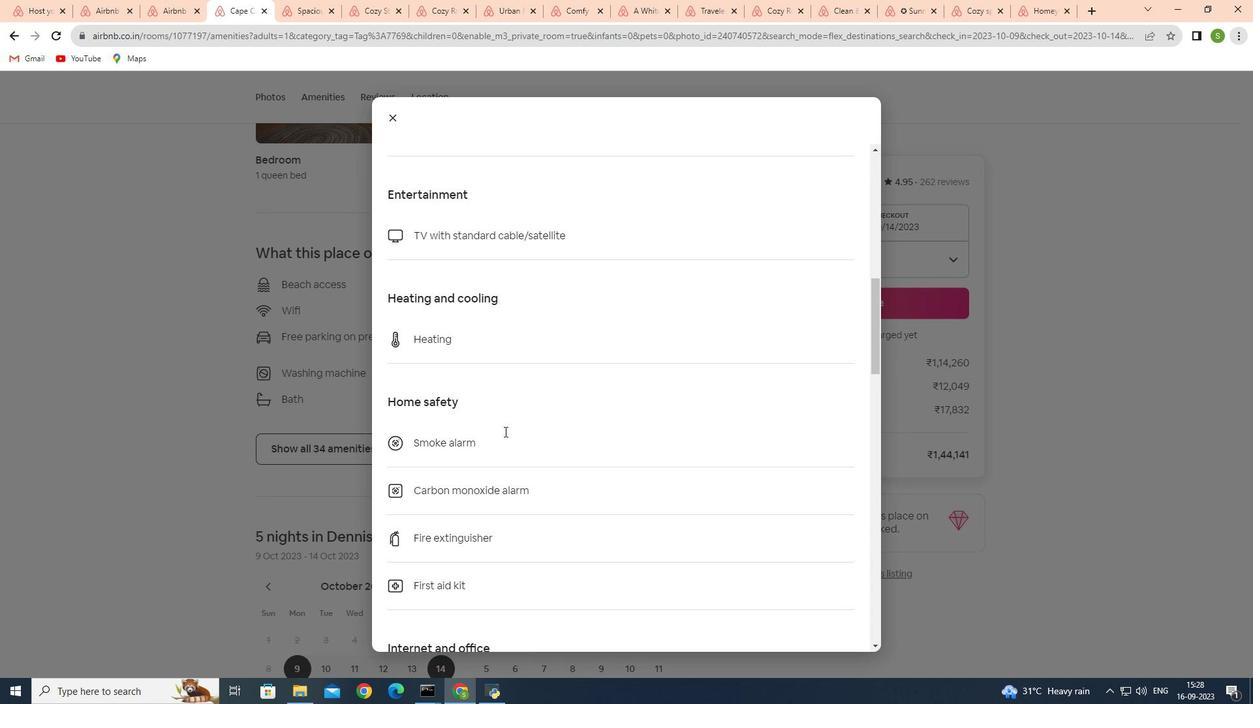 
Action: Mouse scrolled (504, 431) with delta (0, 0)
Screenshot: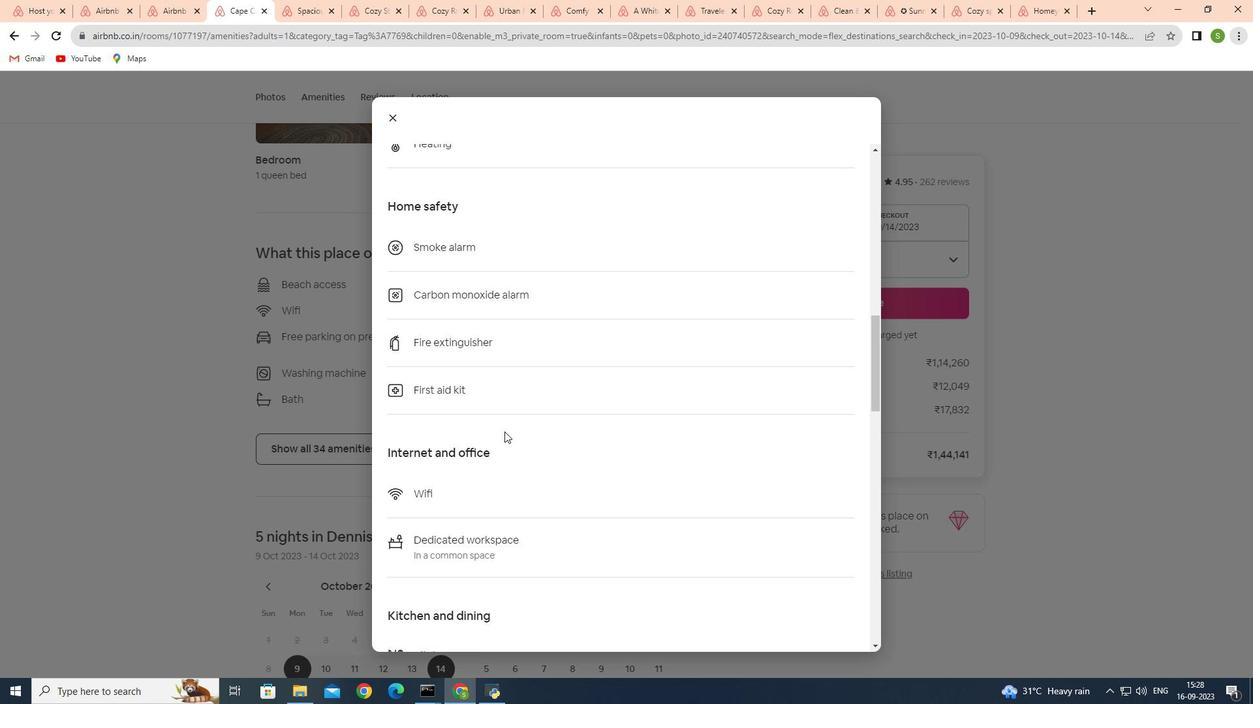 
Action: Mouse scrolled (504, 431) with delta (0, 0)
Screenshot: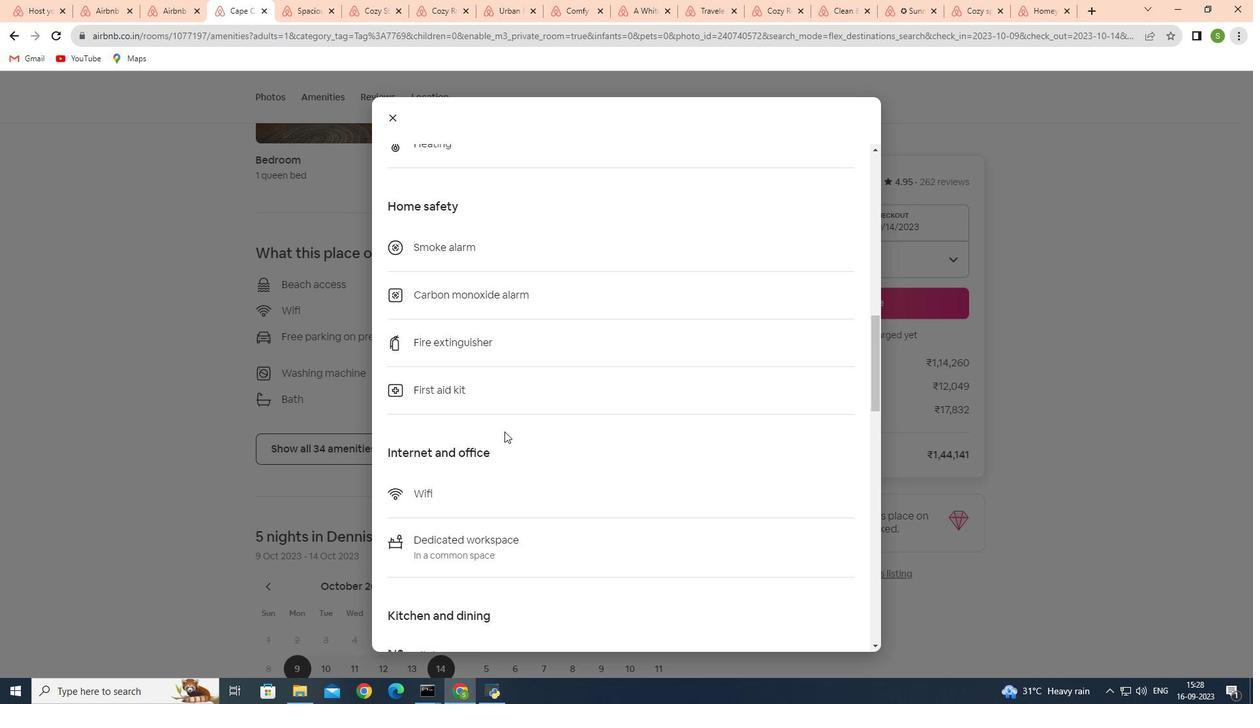 
Action: Mouse scrolled (504, 431) with delta (0, 0)
Screenshot: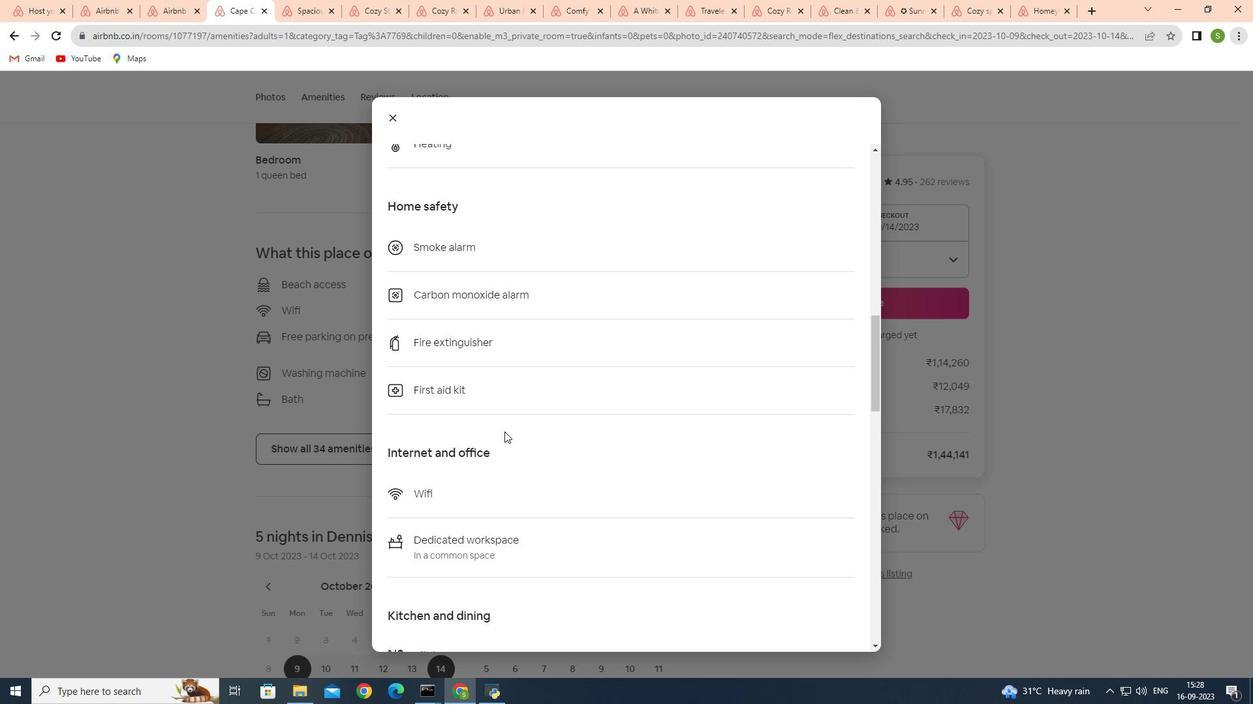 
Action: Mouse scrolled (504, 431) with delta (0, 0)
Screenshot: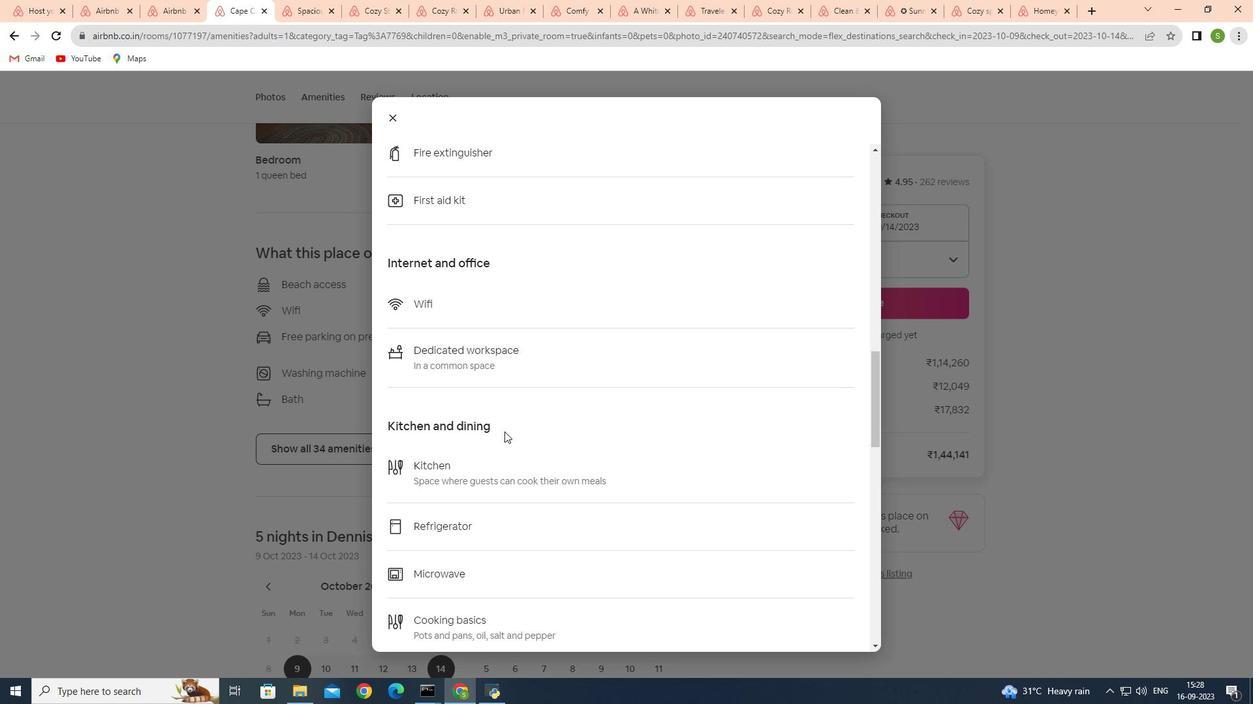 
Action: Mouse scrolled (504, 431) with delta (0, 0)
Screenshot: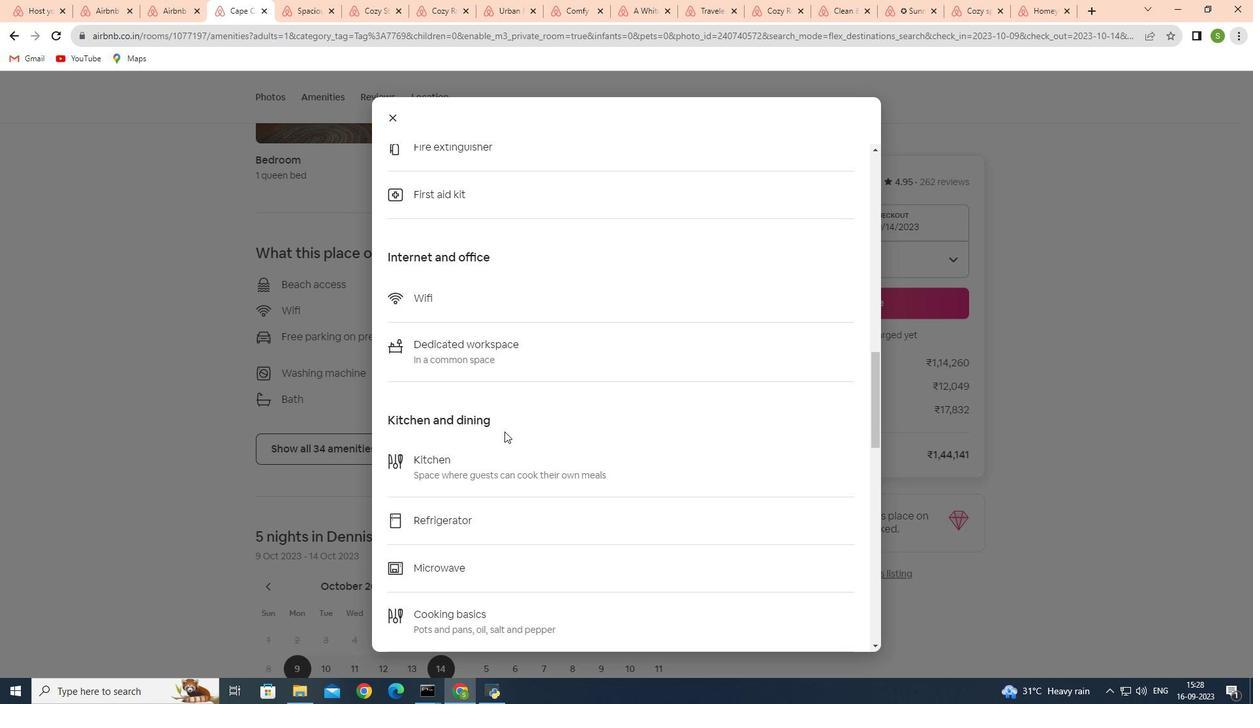 
Action: Mouse scrolled (504, 431) with delta (0, 0)
Screenshot: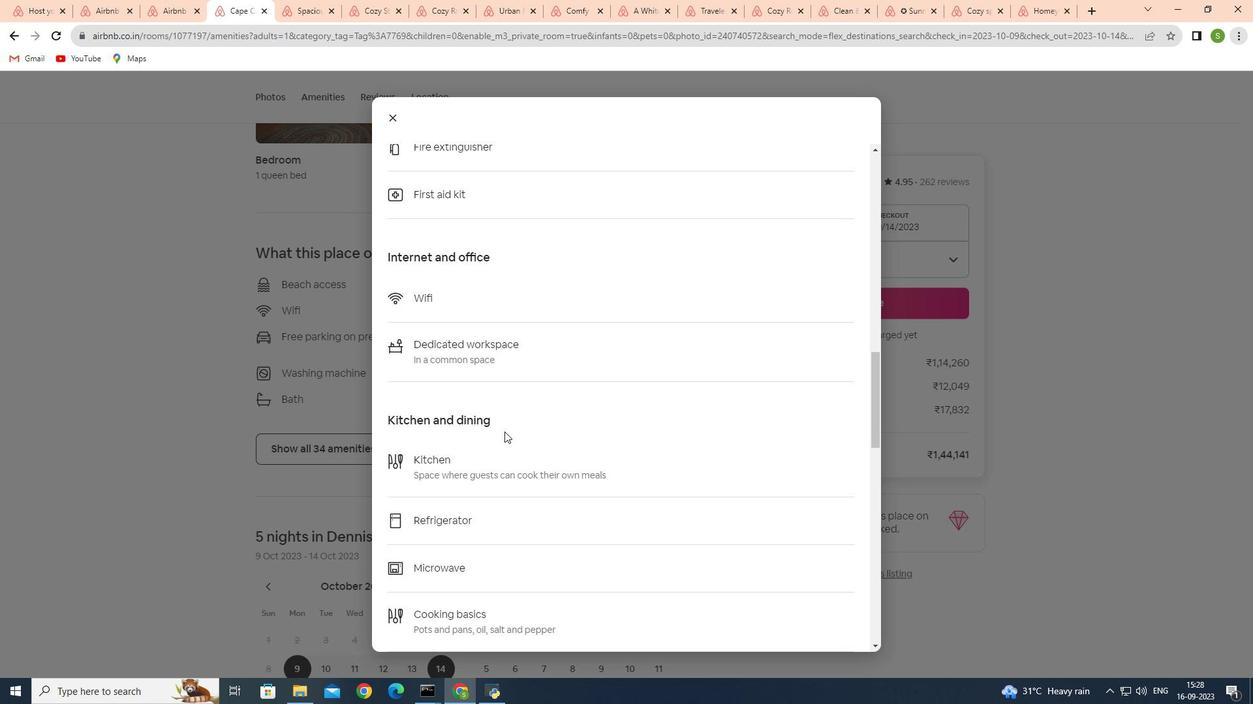 
Action: Mouse scrolled (504, 431) with delta (0, 0)
Screenshot: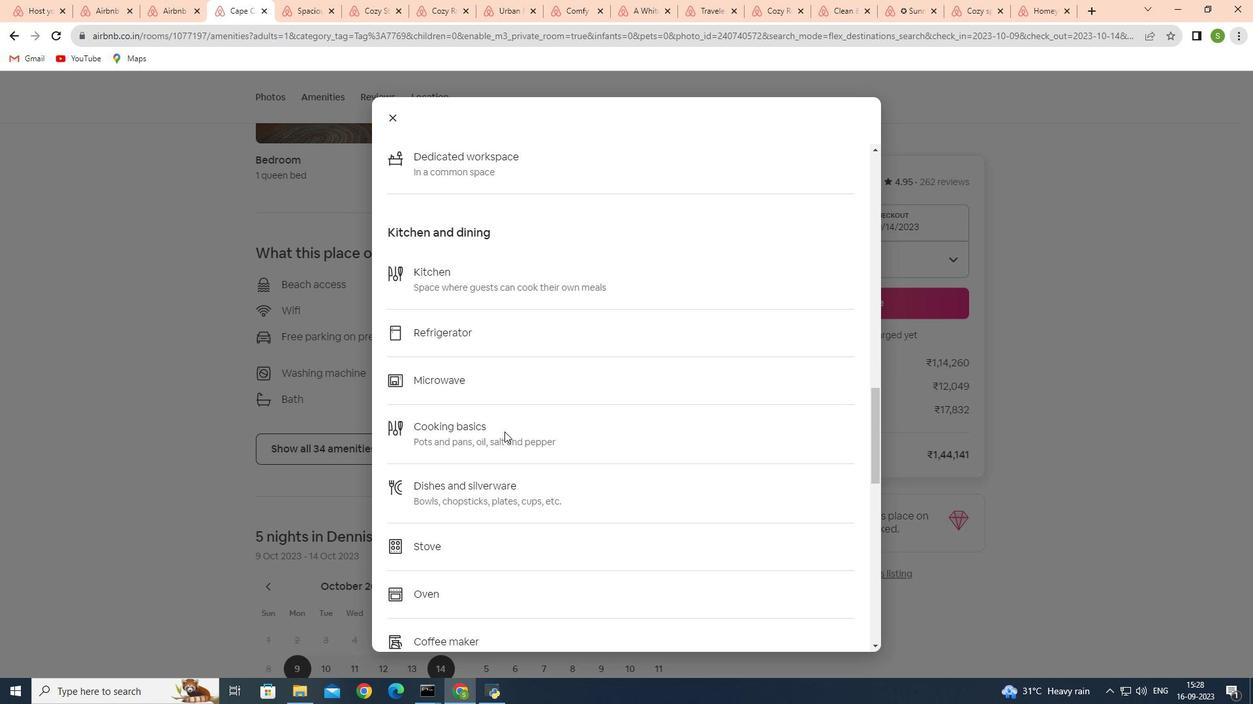
Action: Mouse scrolled (504, 431) with delta (0, 0)
Screenshot: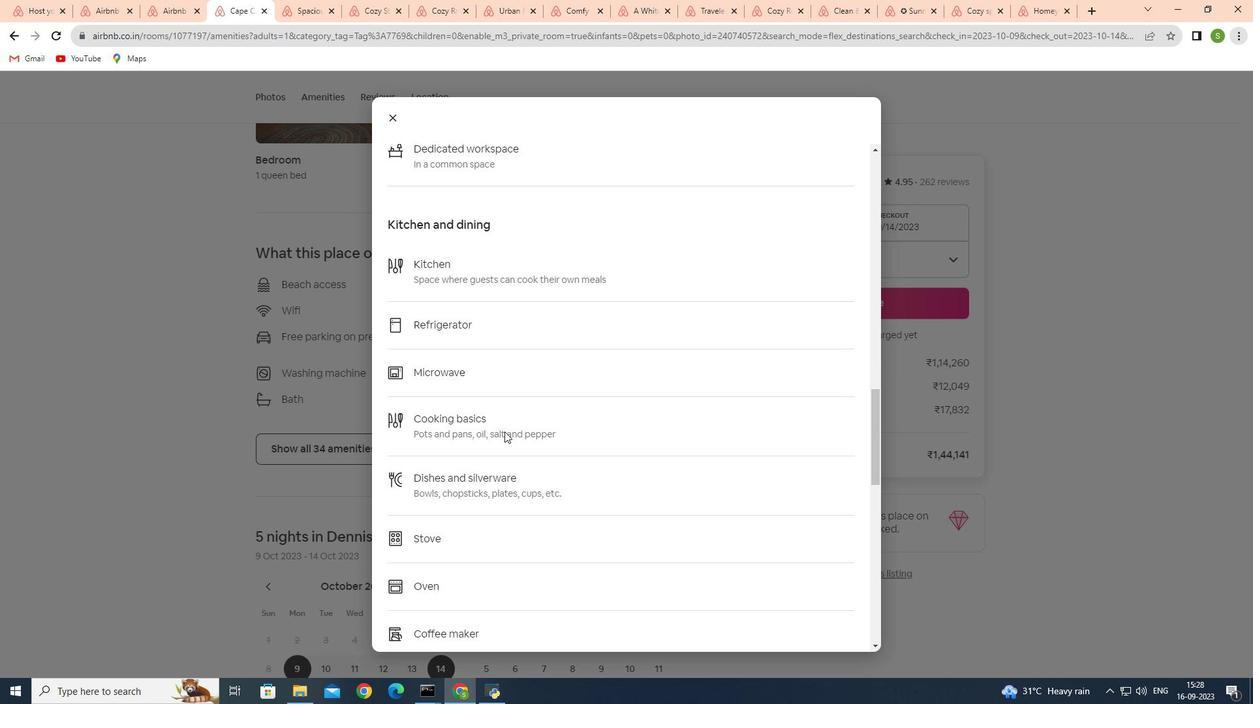
Action: Mouse scrolled (504, 431) with delta (0, 0)
Screenshot: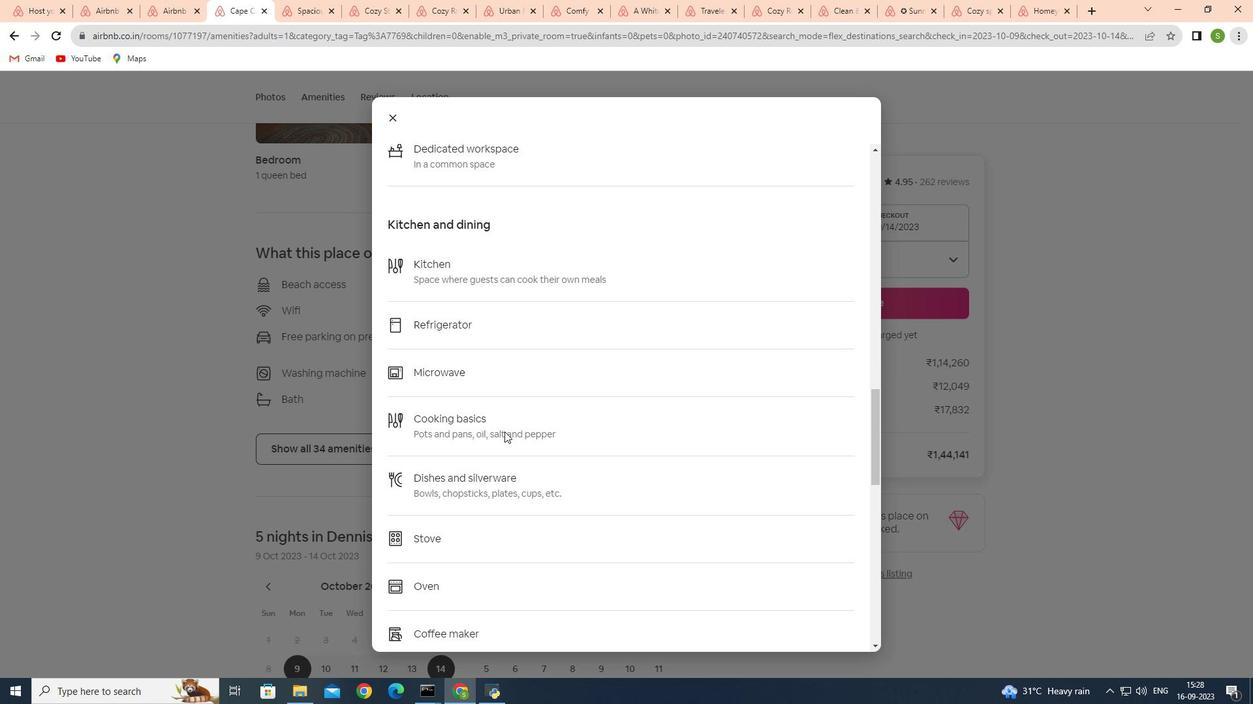 
Action: Mouse scrolled (504, 431) with delta (0, 0)
Screenshot: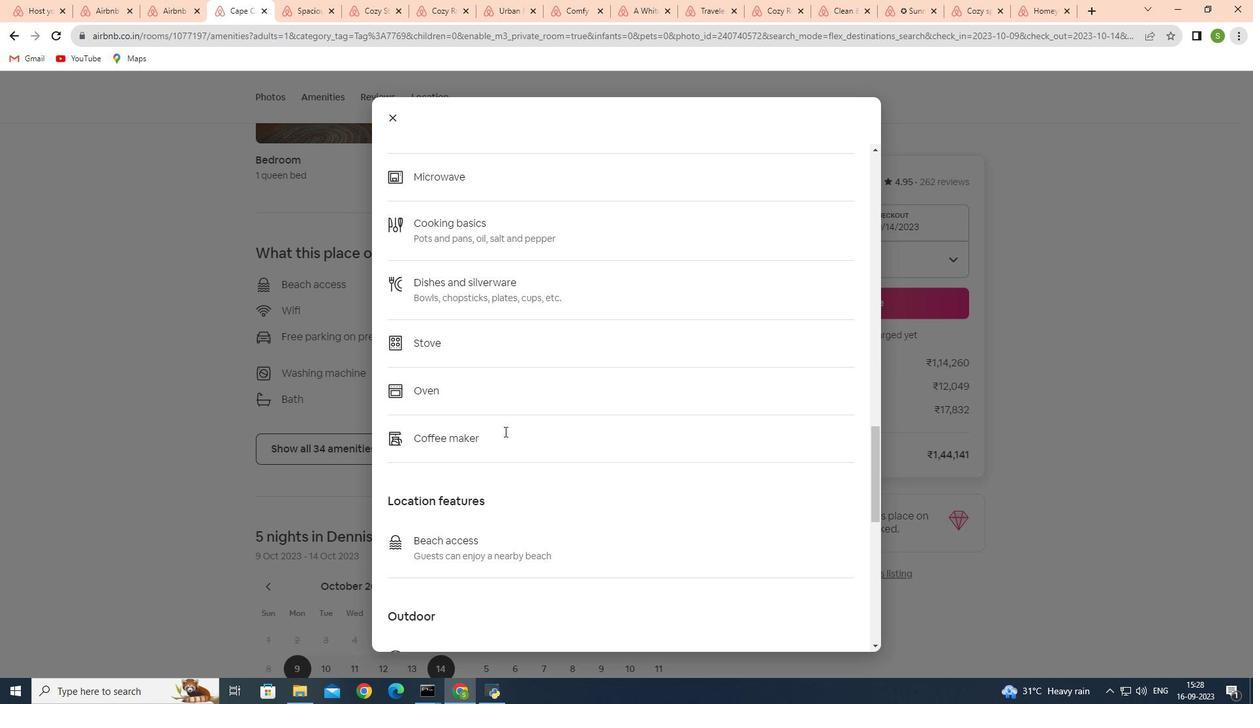 
Action: Mouse scrolled (504, 431) with delta (0, 0)
Screenshot: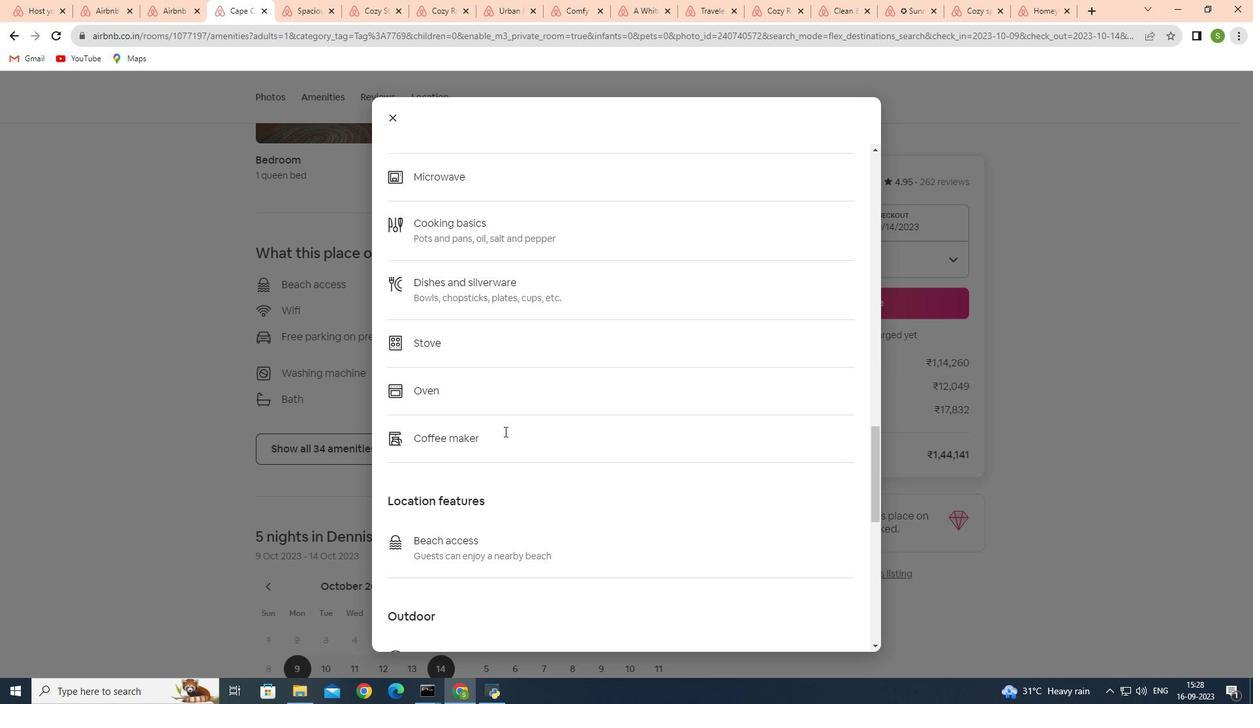 
Action: Mouse scrolled (504, 431) with delta (0, 0)
Screenshot: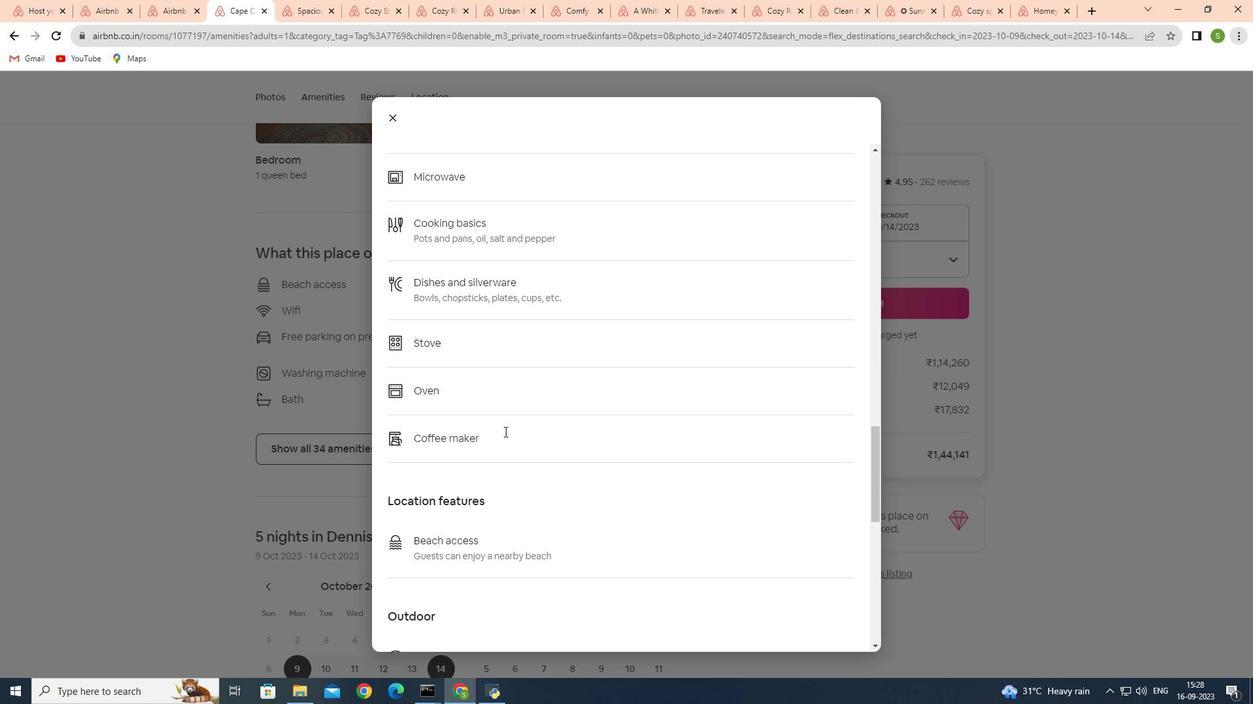 
Action: Mouse scrolled (504, 431) with delta (0, 0)
Screenshot: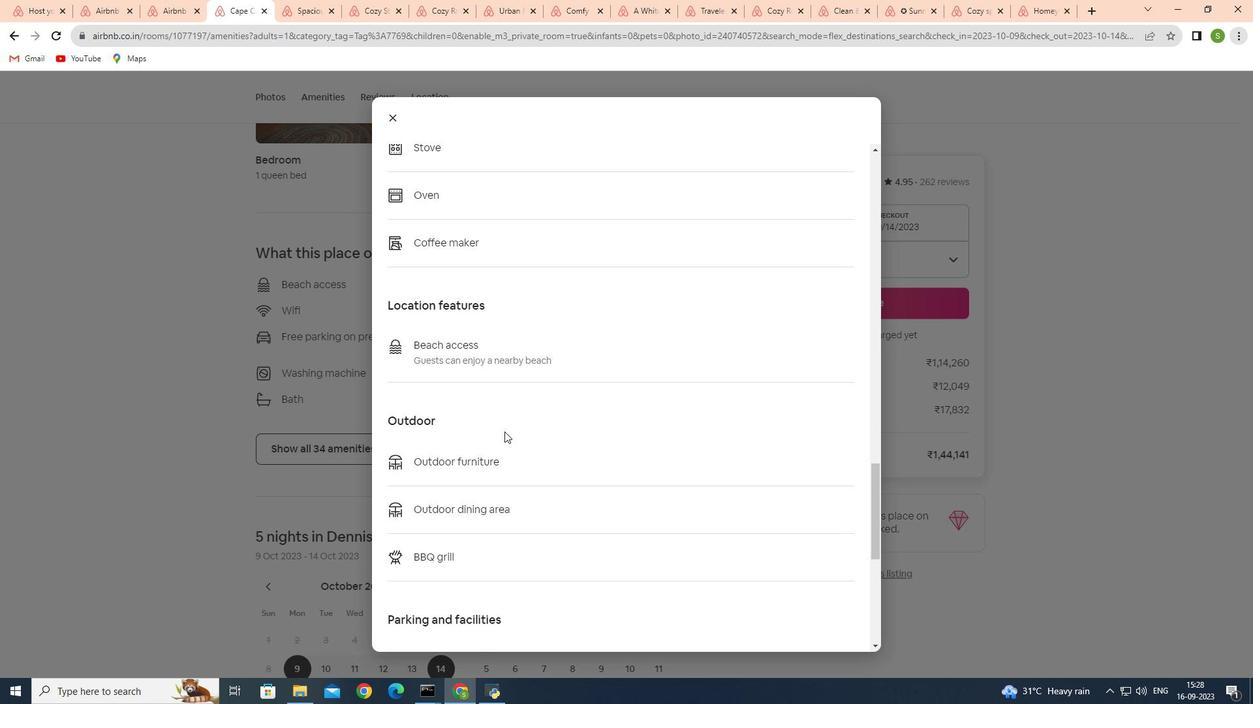 
Action: Mouse scrolled (504, 431) with delta (0, 0)
Screenshot: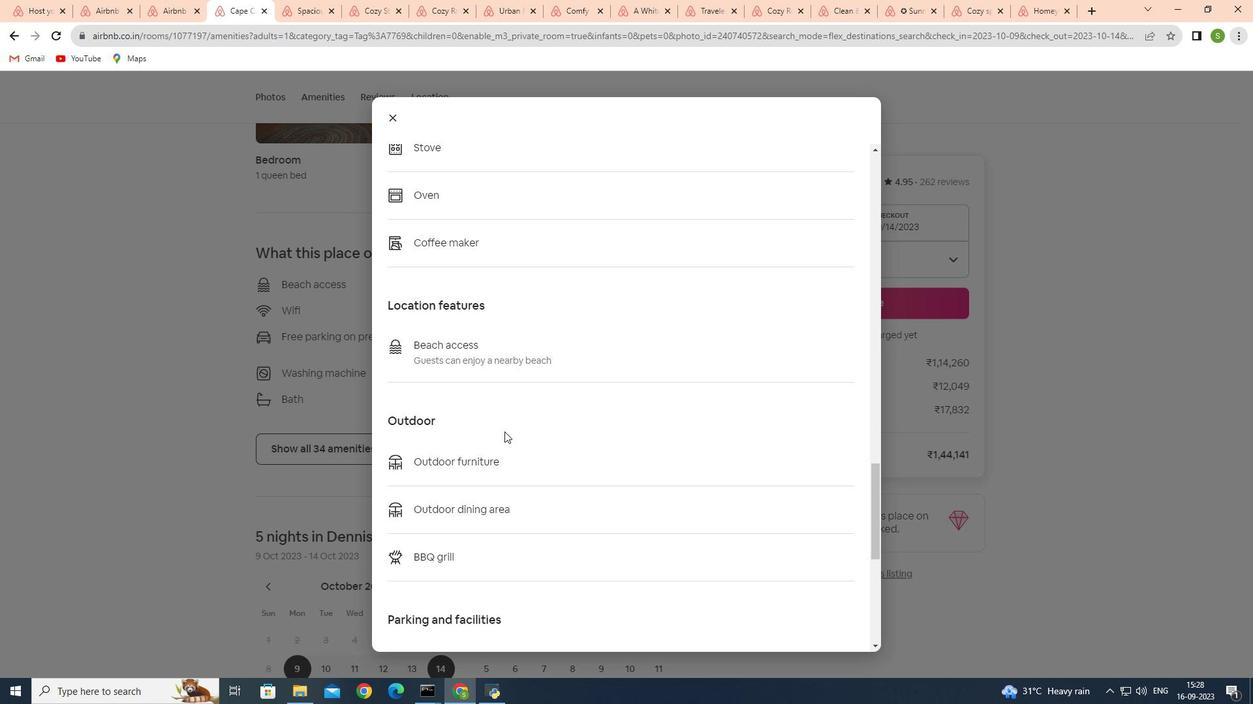 
Action: Mouse scrolled (504, 431) with delta (0, 0)
Screenshot: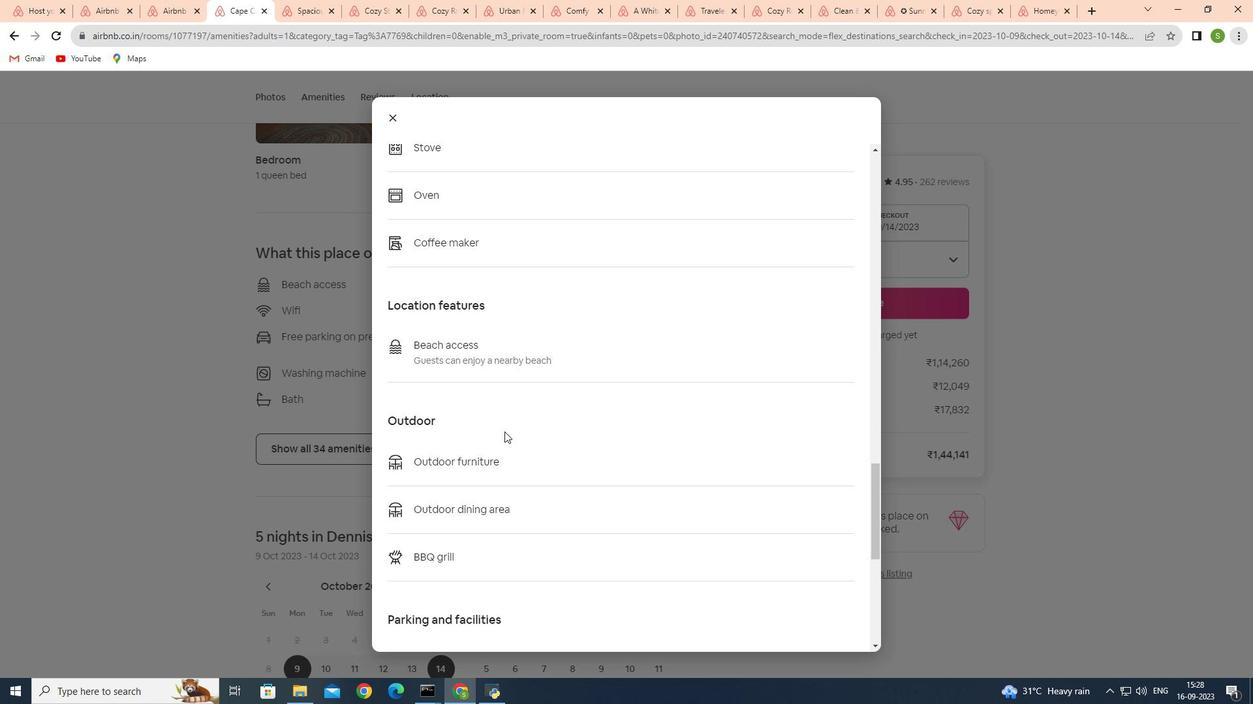 
Action: Mouse scrolled (504, 431) with delta (0, 0)
Screenshot: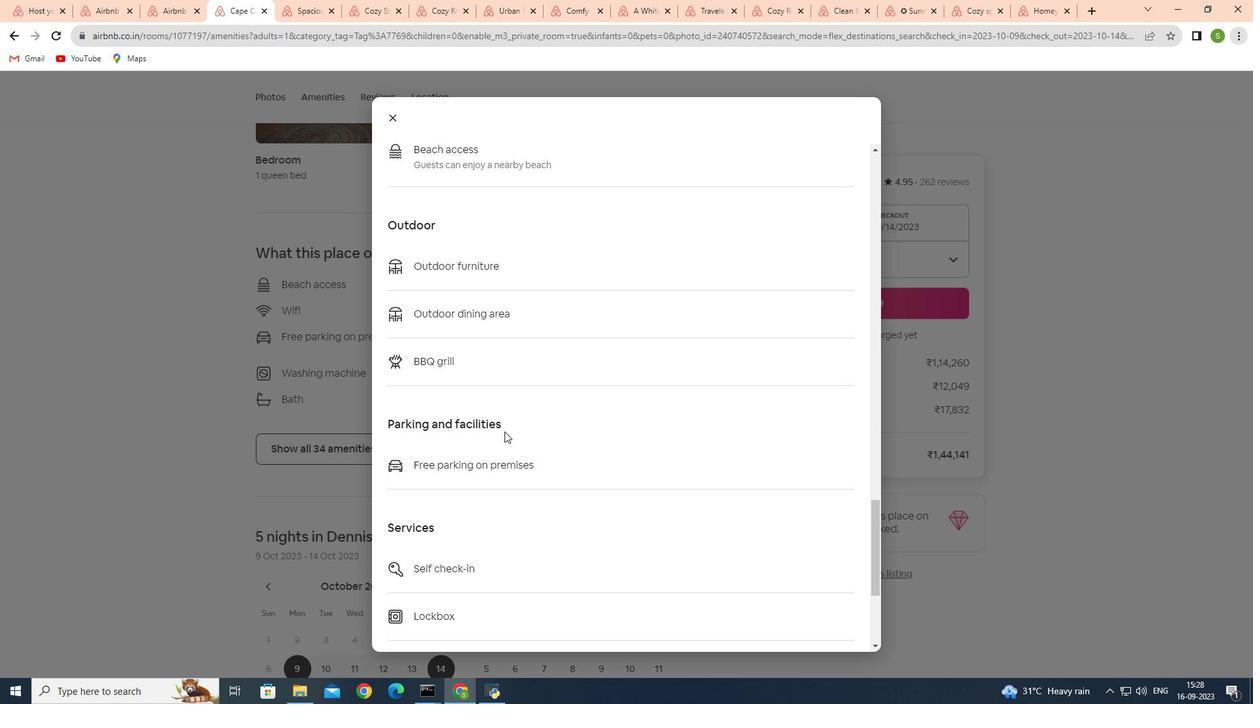 
Action: Mouse scrolled (504, 431) with delta (0, 0)
Screenshot: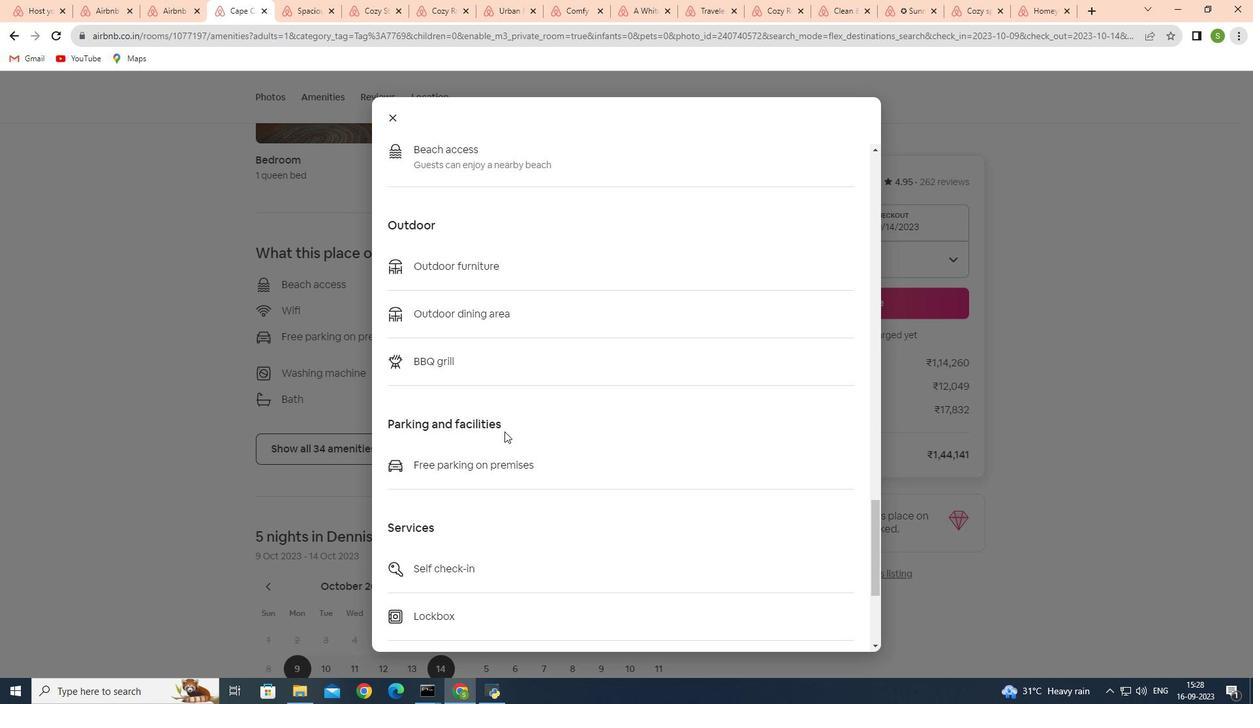 
Action: Mouse scrolled (504, 431) with delta (0, 0)
Screenshot: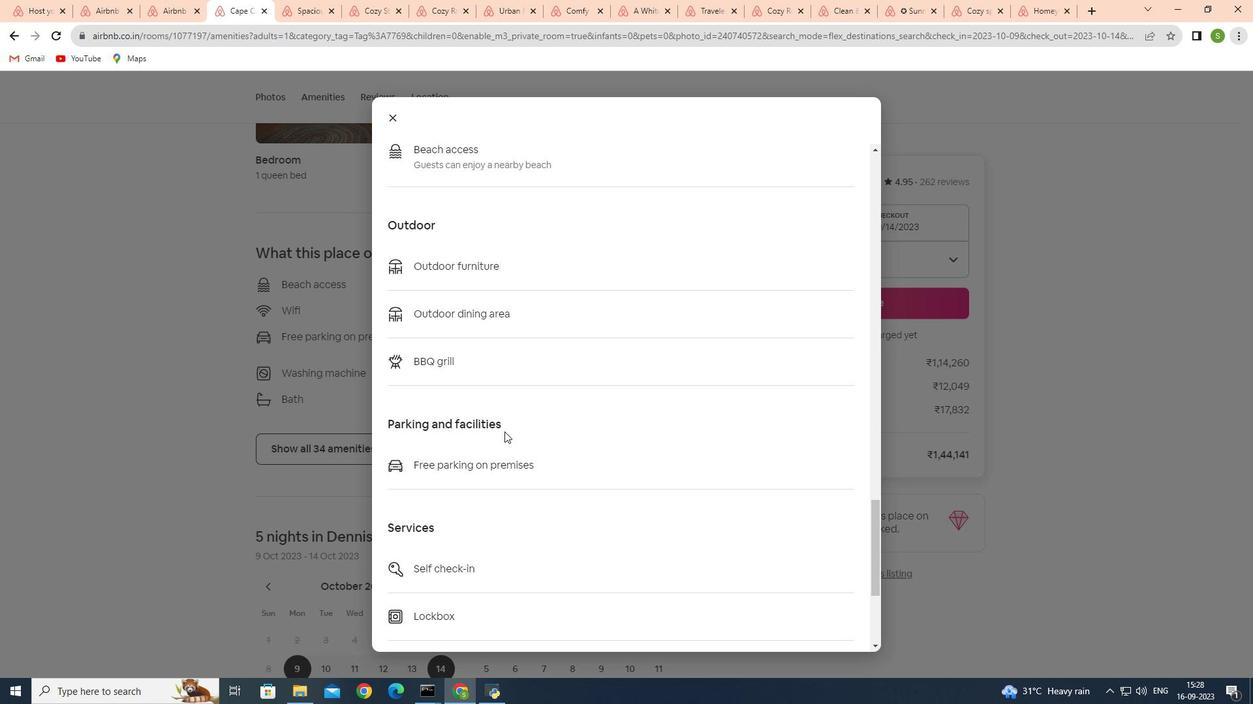 
Action: Mouse scrolled (504, 431) with delta (0, 0)
Screenshot: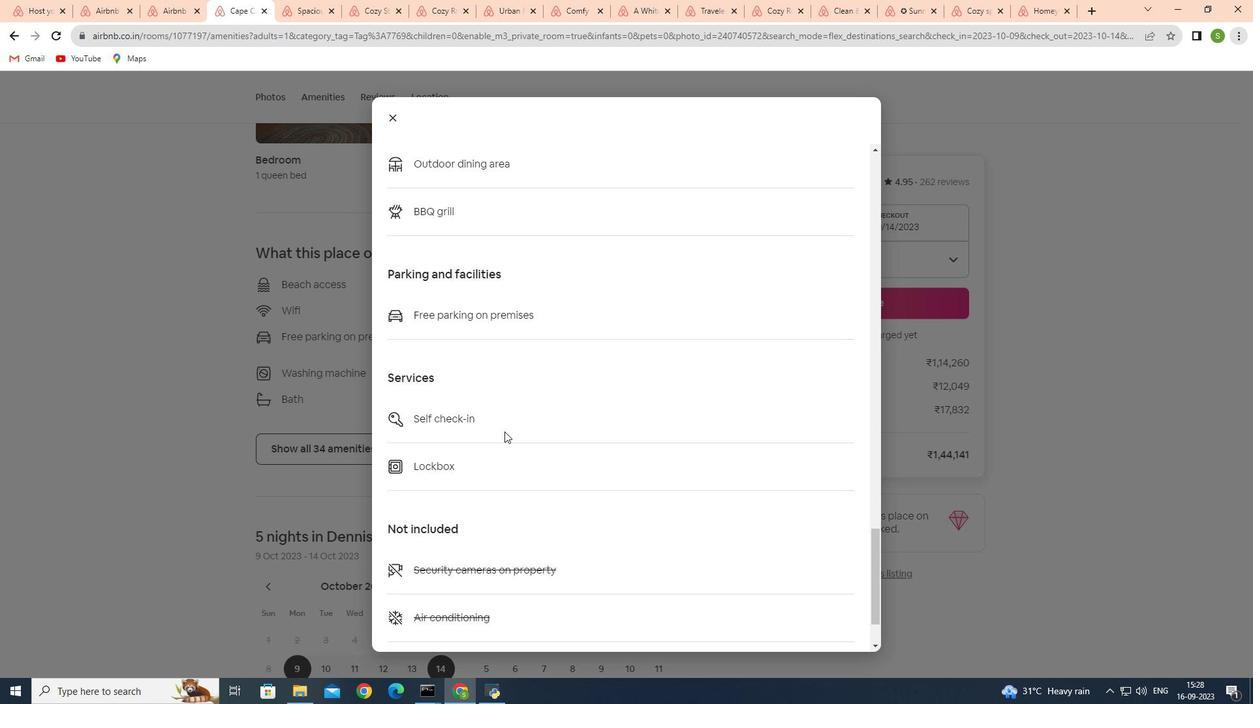 
Action: Mouse scrolled (504, 431) with delta (0, 0)
Screenshot: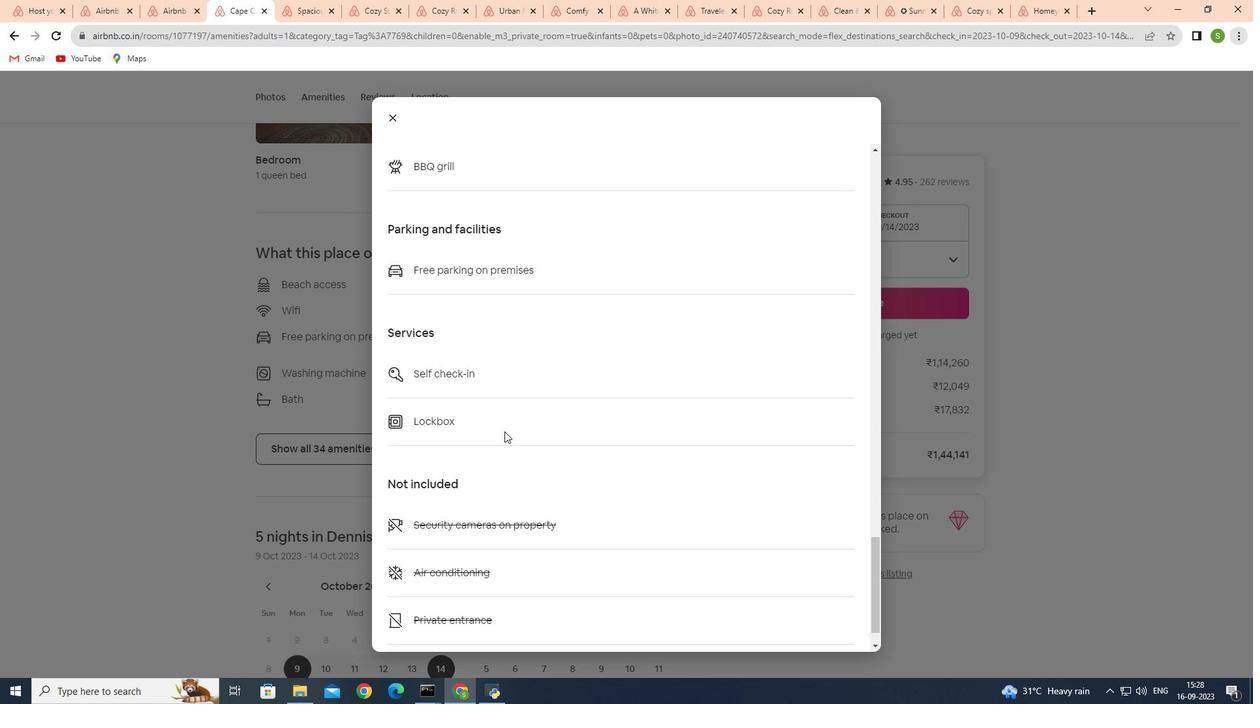 
Action: Mouse scrolled (504, 431) with delta (0, 0)
Screenshot: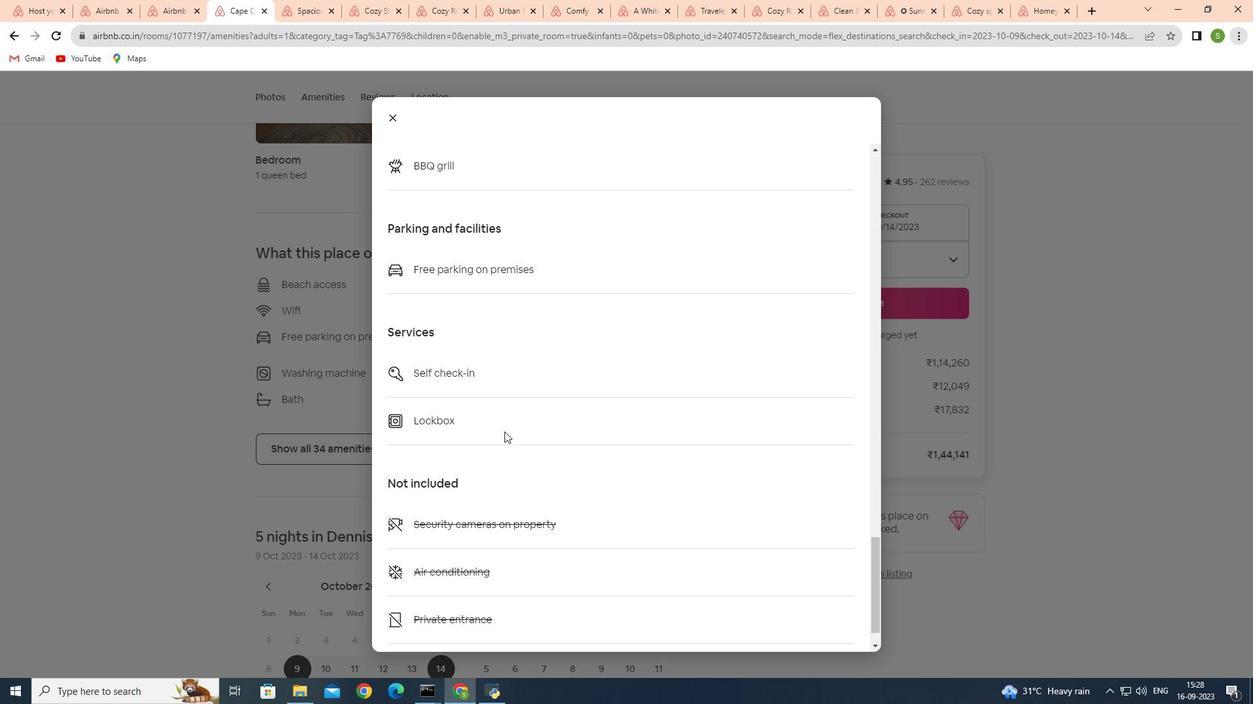 
Action: Mouse scrolled (504, 431) with delta (0, 0)
Screenshot: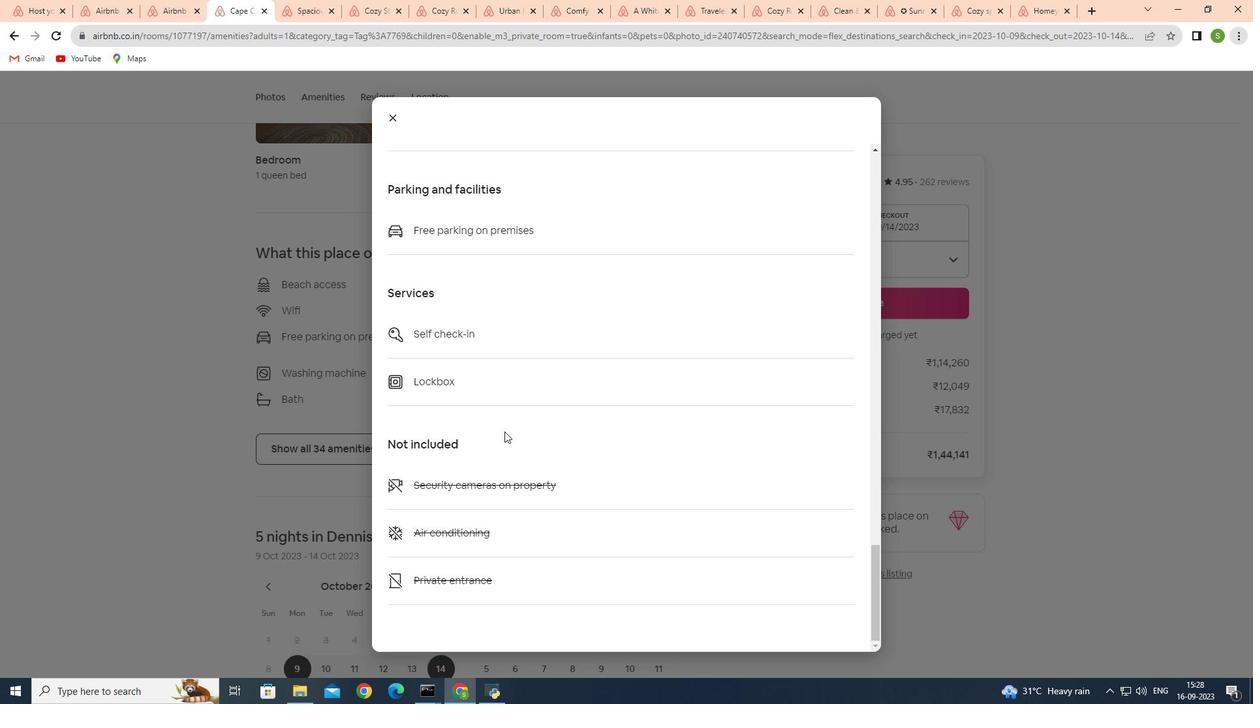 
Action: Mouse scrolled (504, 431) with delta (0, 0)
Screenshot: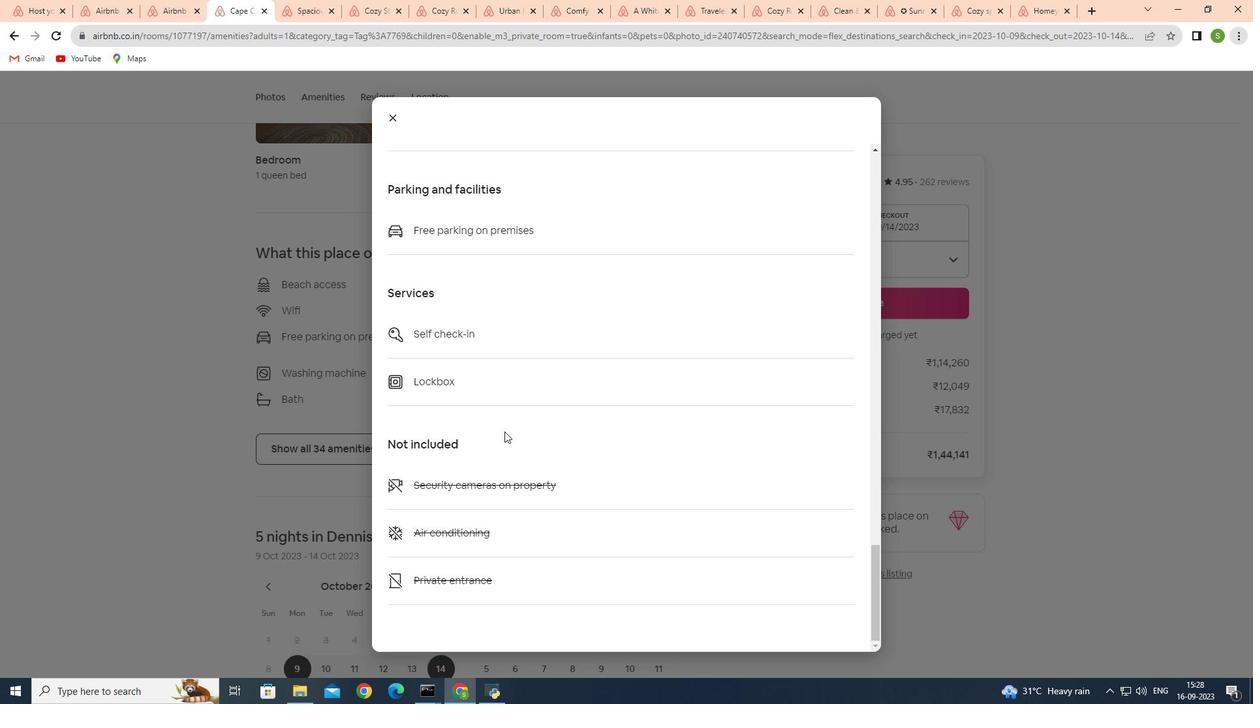 
Action: Mouse scrolled (504, 431) with delta (0, 0)
Screenshot: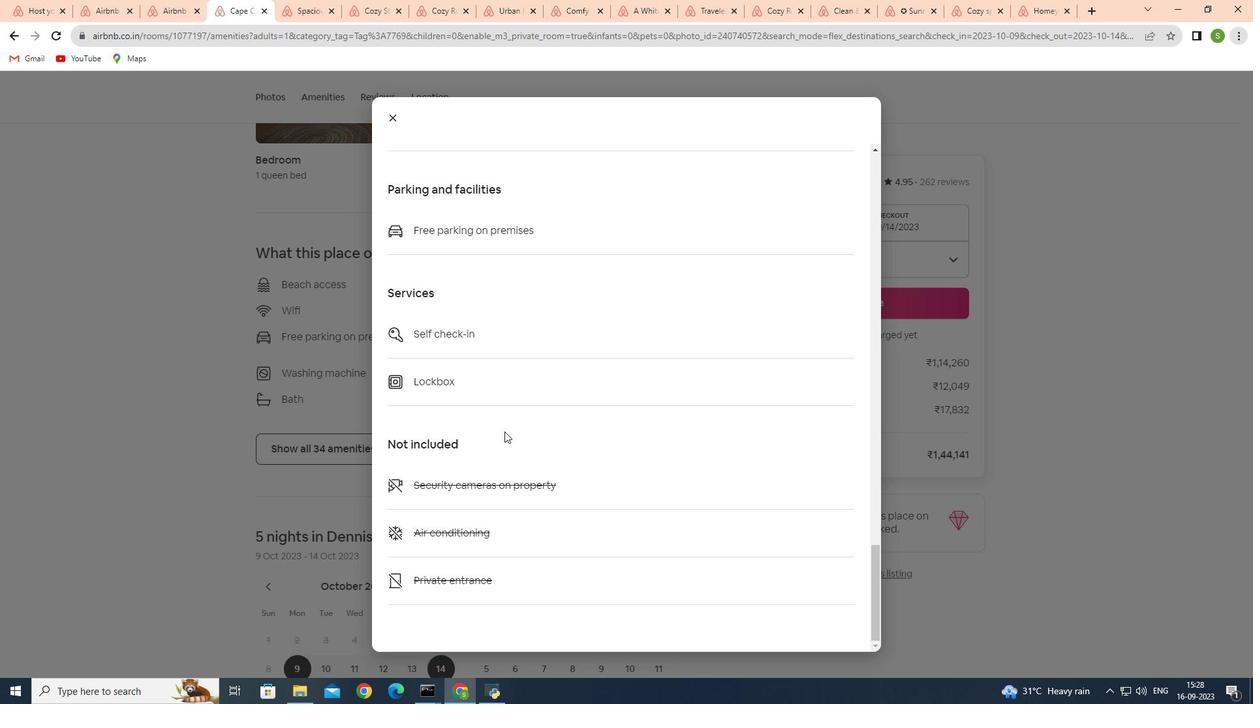 
Action: Mouse scrolled (504, 431) with delta (0, 0)
Screenshot: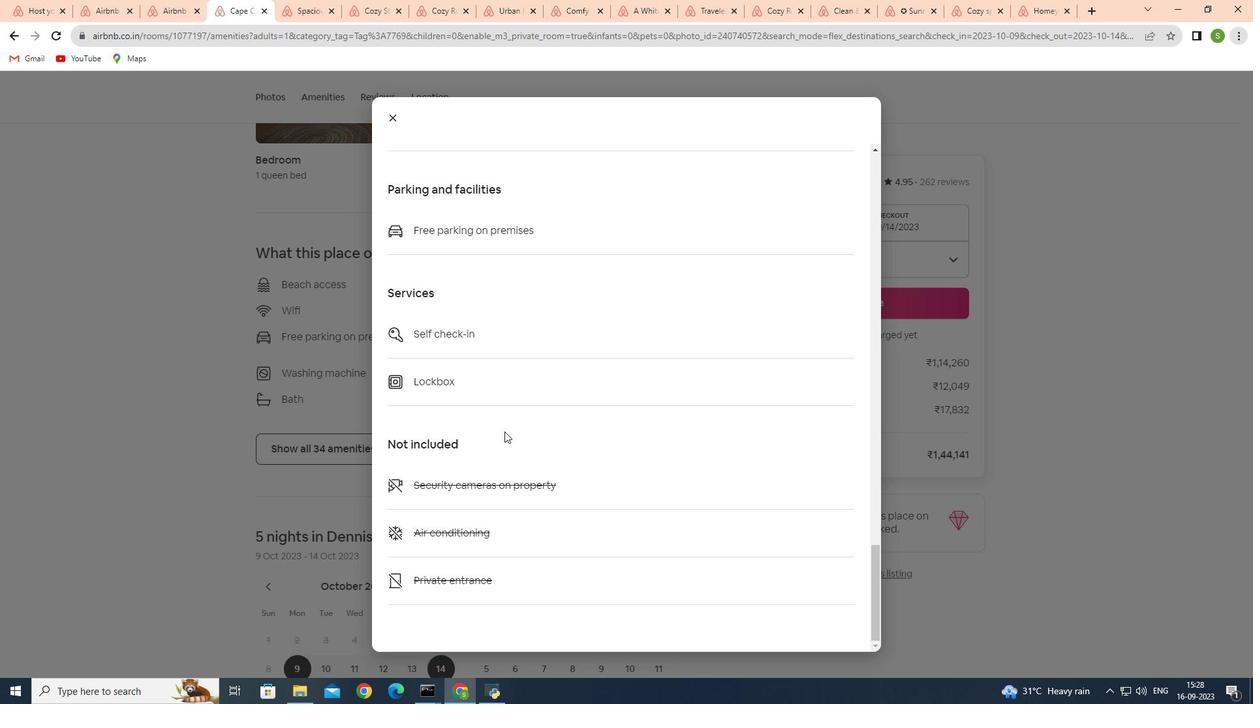 
Action: Mouse scrolled (504, 431) with delta (0, 0)
Screenshot: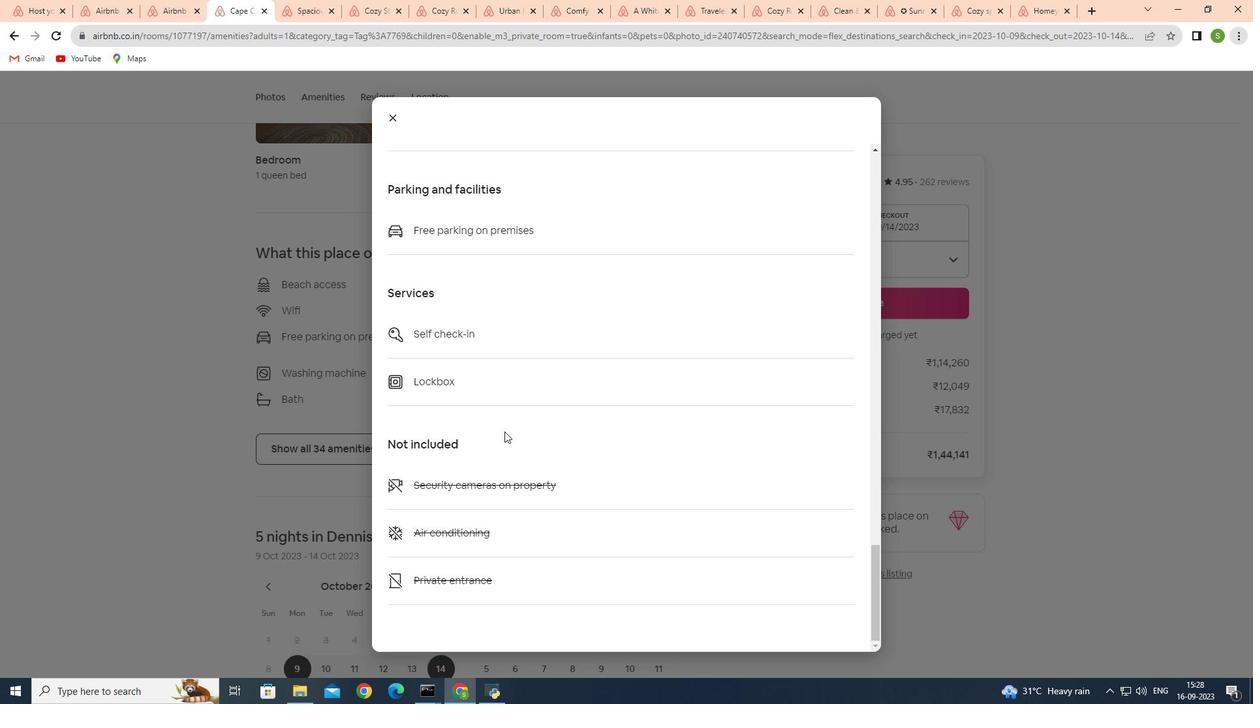 
Action: Mouse scrolled (504, 431) with delta (0, 0)
Screenshot: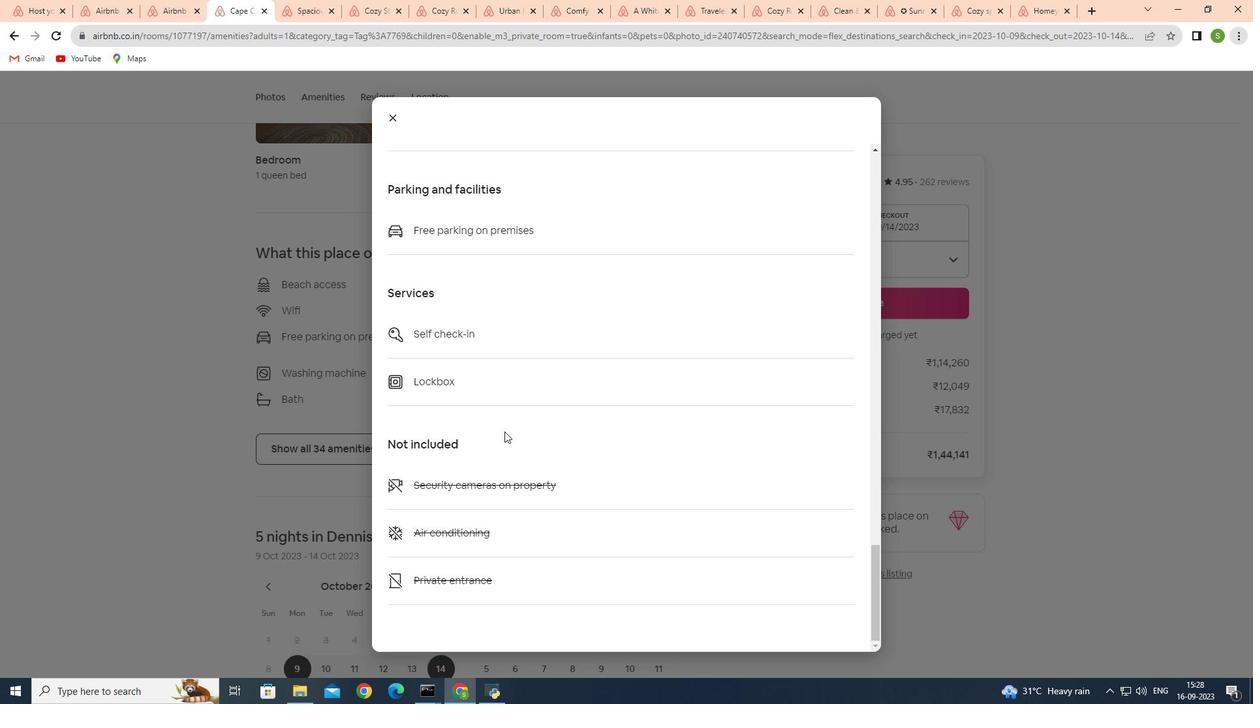 
Action: Mouse scrolled (504, 431) with delta (0, 0)
Screenshot: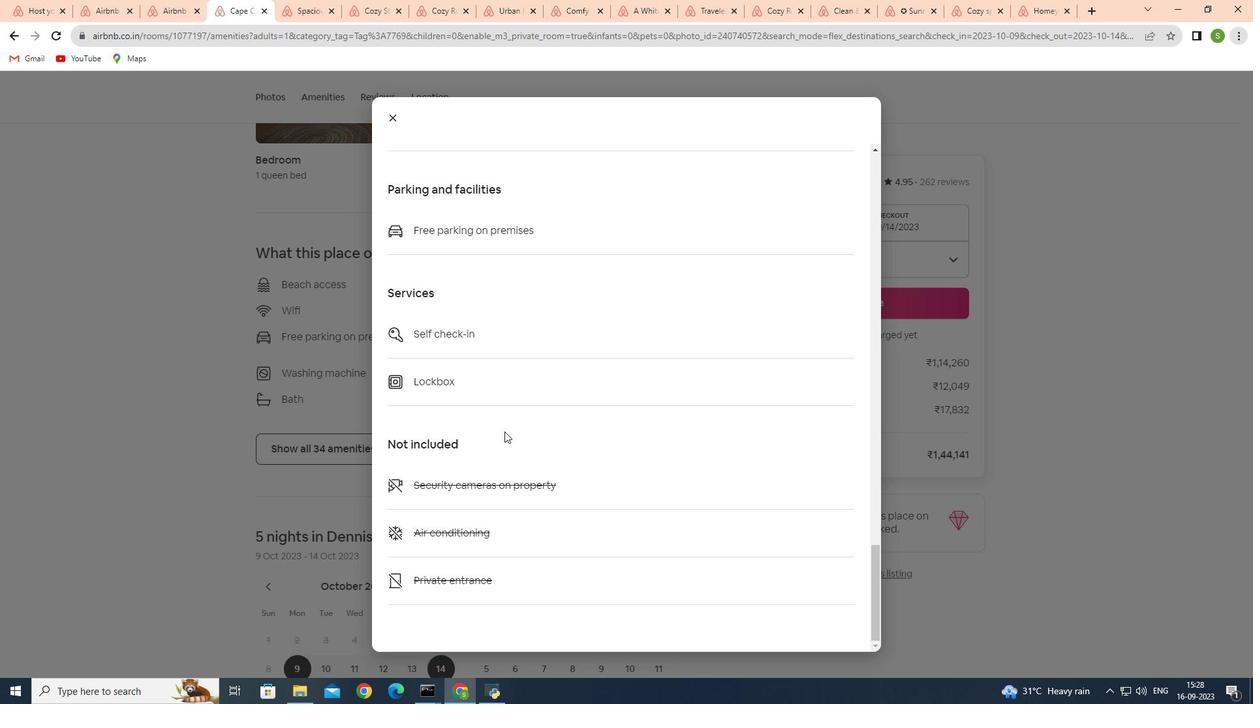 
Action: Mouse moved to (397, 119)
Screenshot: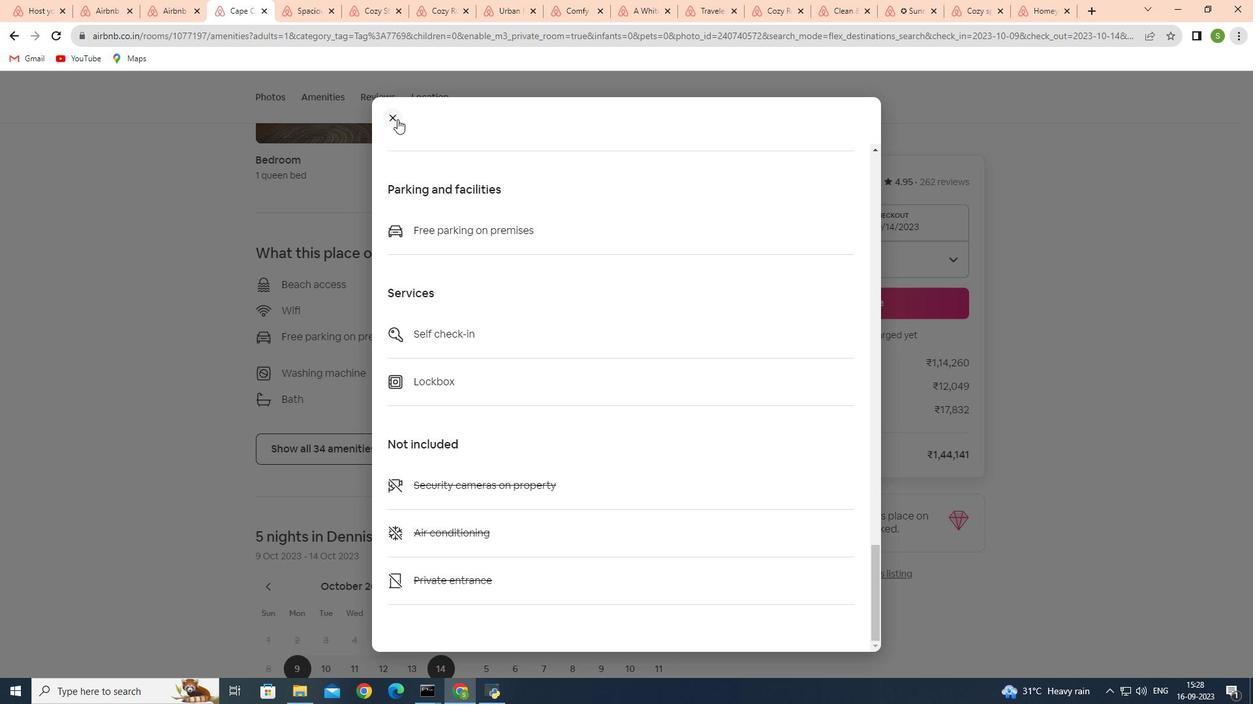 
Action: Mouse pressed left at (397, 119)
Screenshot: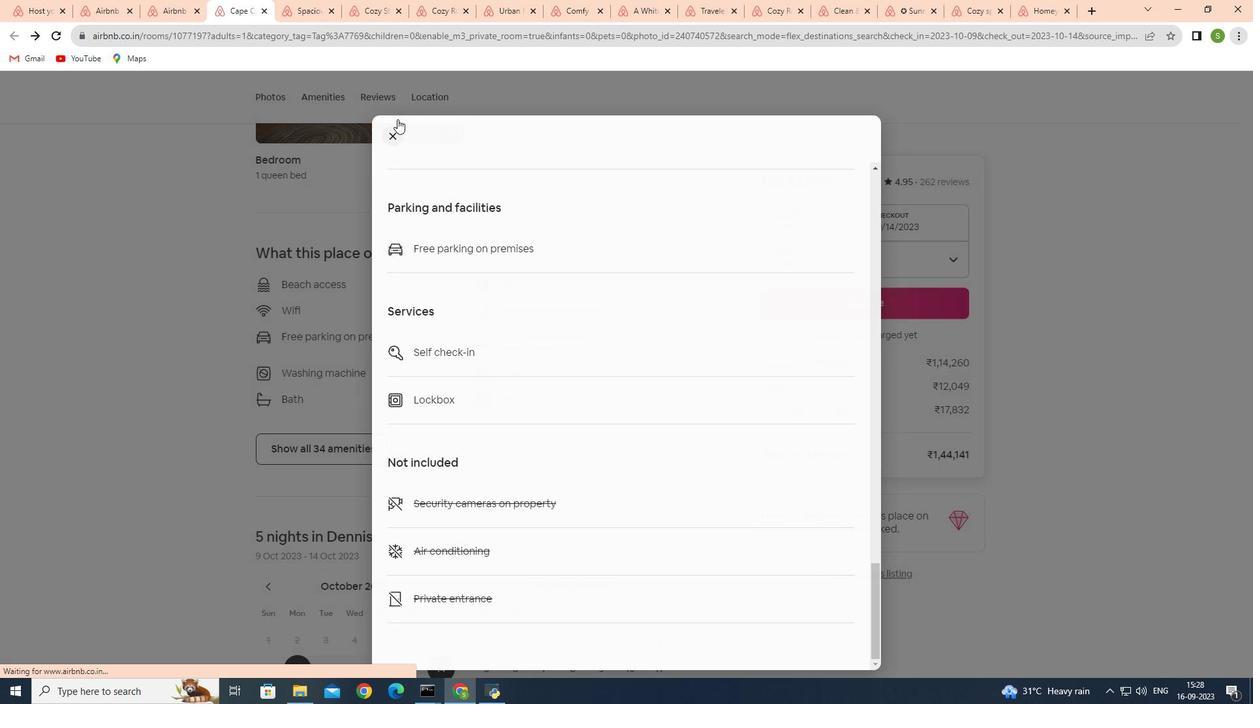 
Action: Mouse moved to (512, 421)
Screenshot: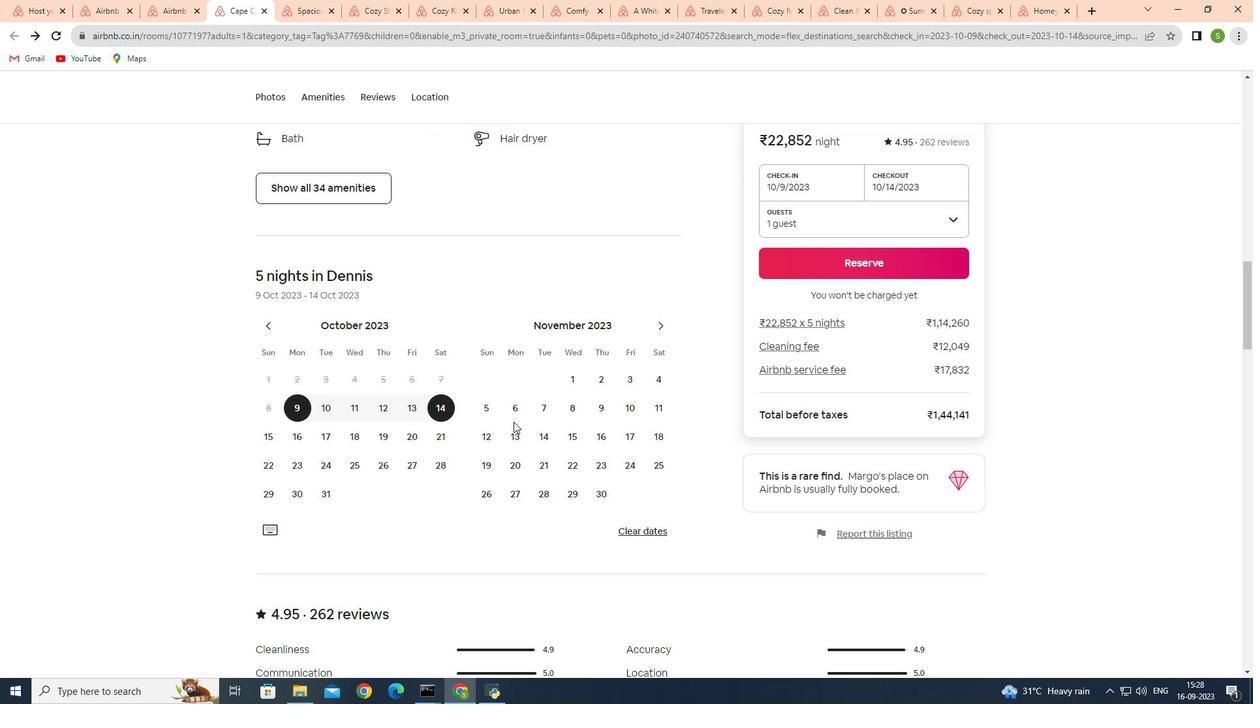
Action: Mouse scrolled (512, 420) with delta (0, 0)
Screenshot: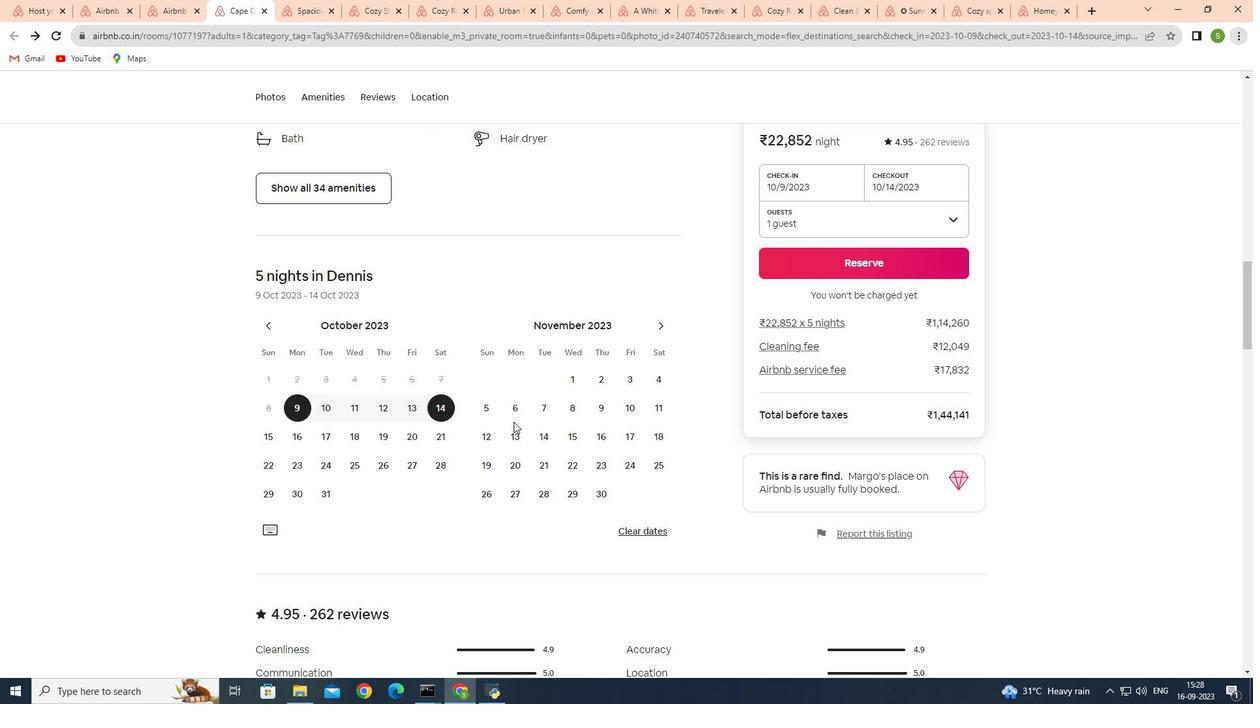 
Action: Mouse moved to (513, 422)
Screenshot: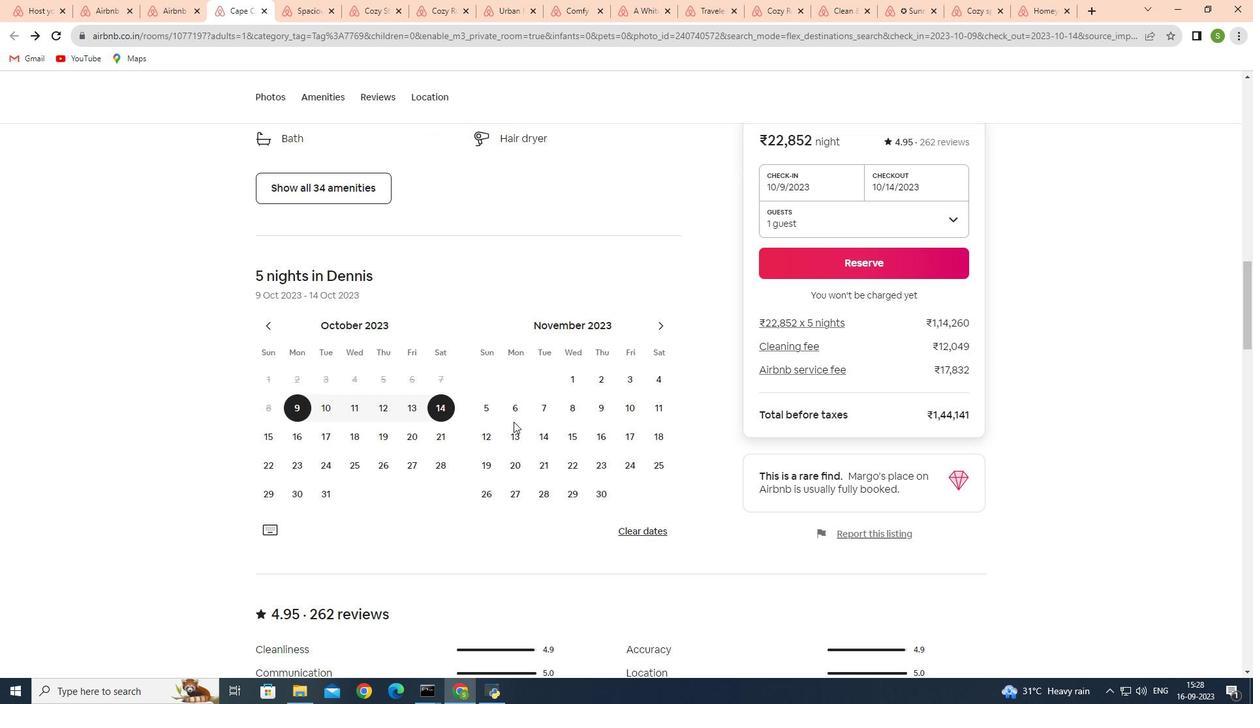 
Action: Mouse scrolled (513, 421) with delta (0, 0)
Screenshot: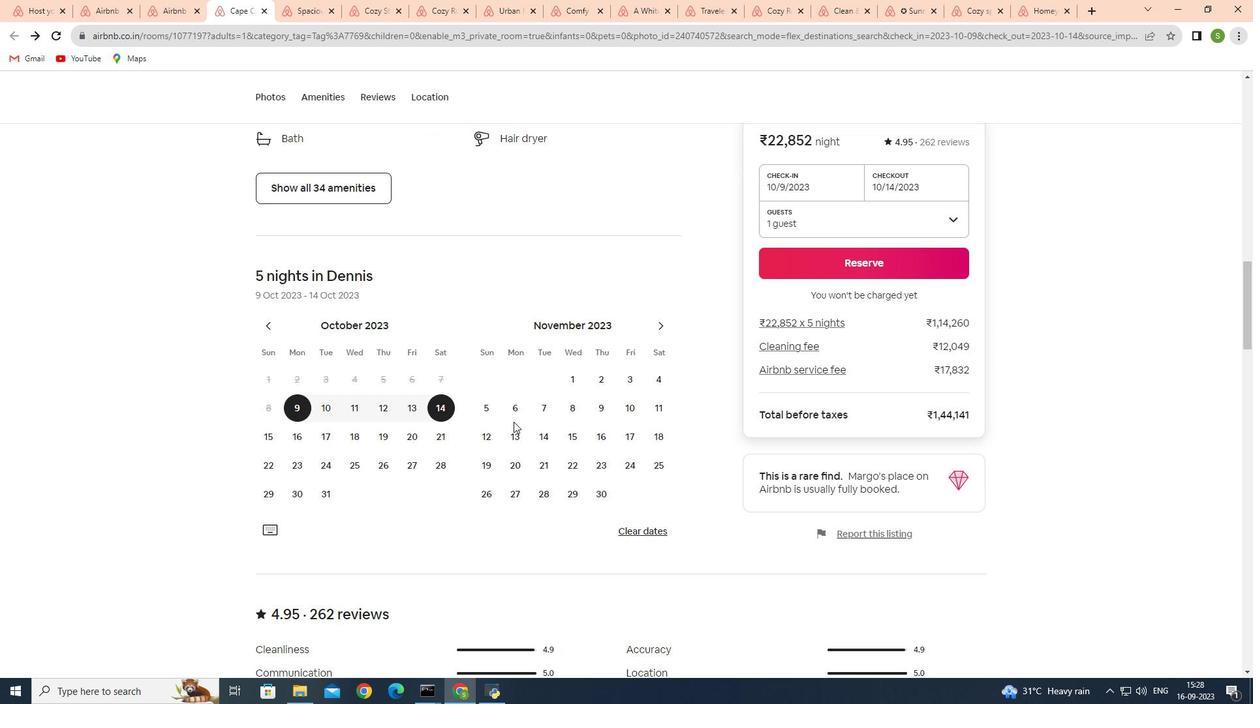 
Action: Mouse scrolled (513, 421) with delta (0, 0)
Screenshot: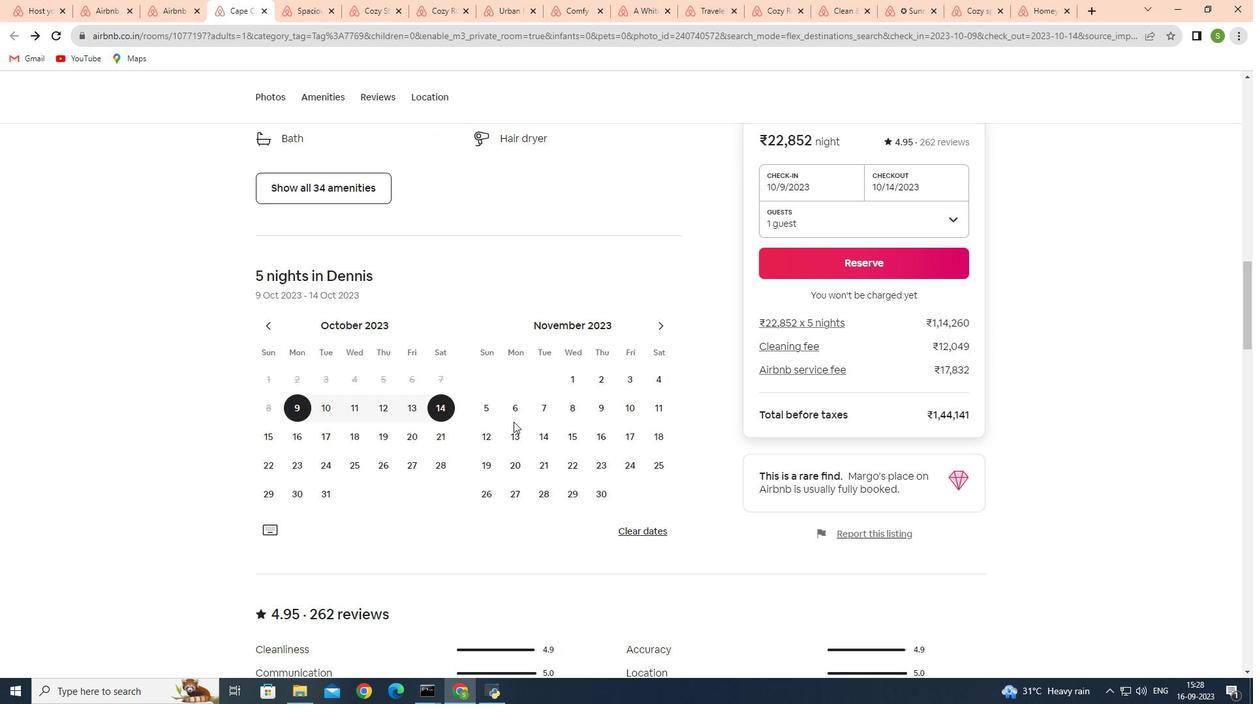 
Action: Mouse scrolled (513, 421) with delta (0, 0)
Screenshot: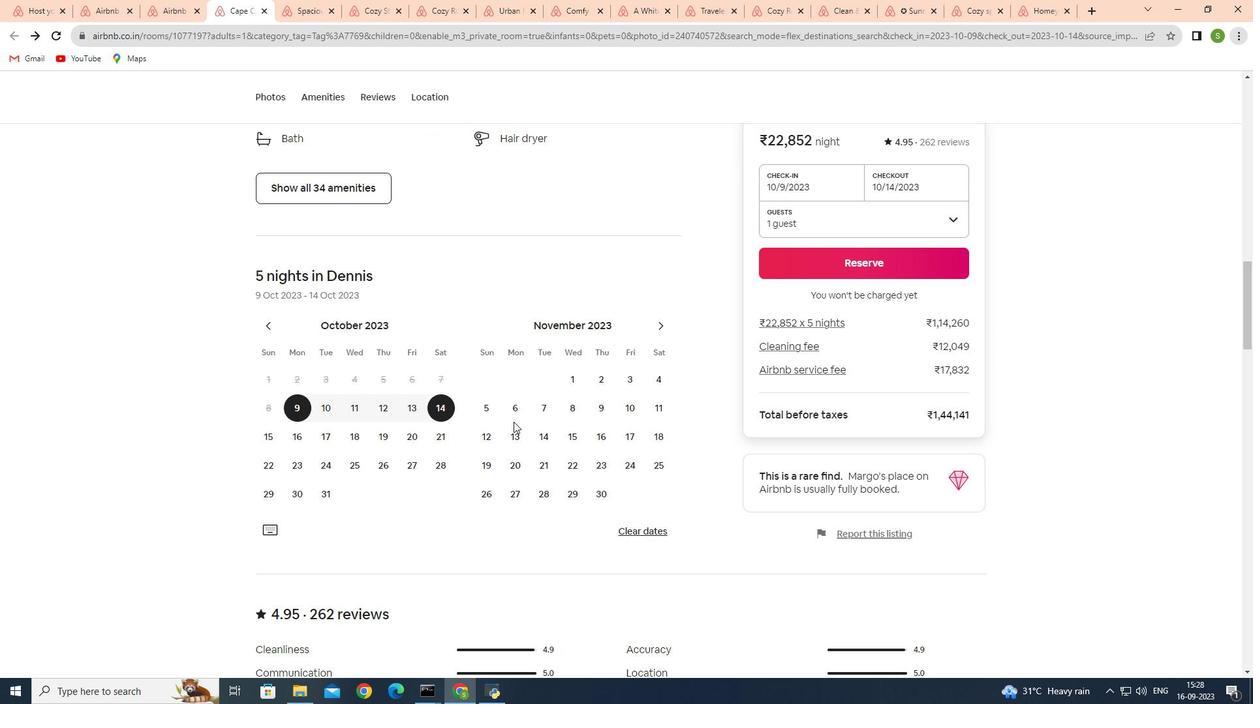 
Action: Mouse scrolled (513, 421) with delta (0, 0)
Screenshot: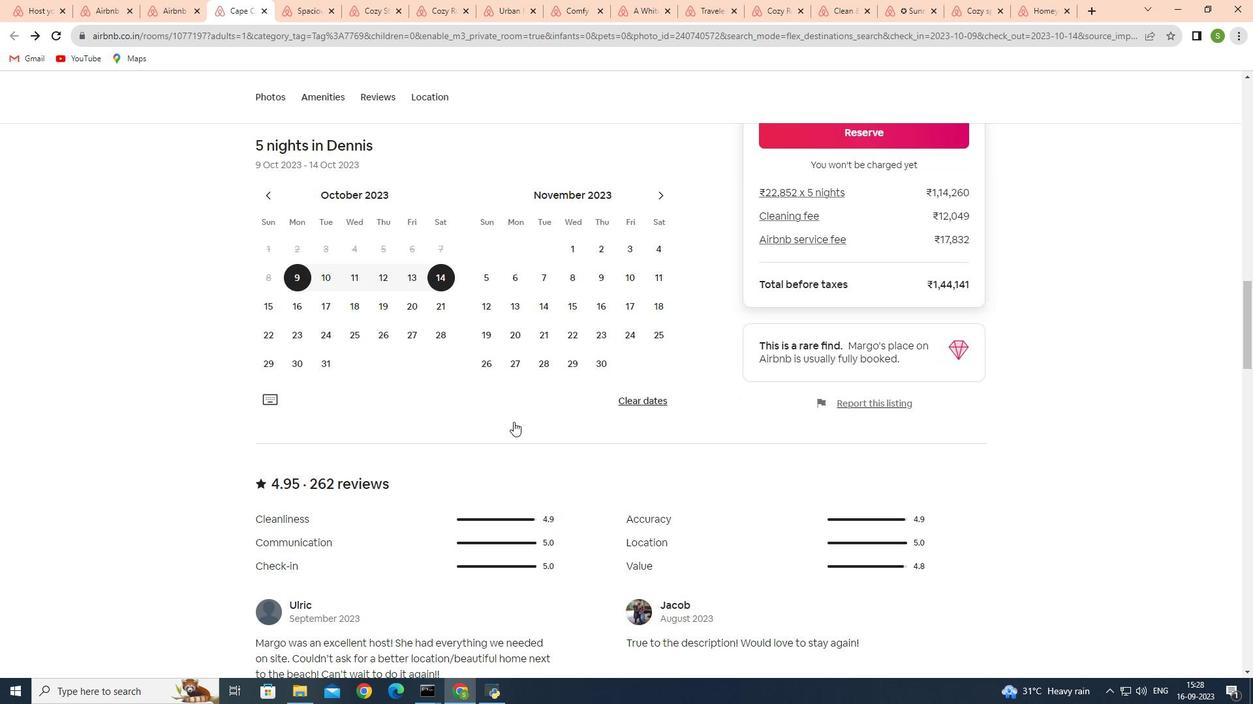 
Action: Mouse scrolled (513, 421) with delta (0, 0)
Screenshot: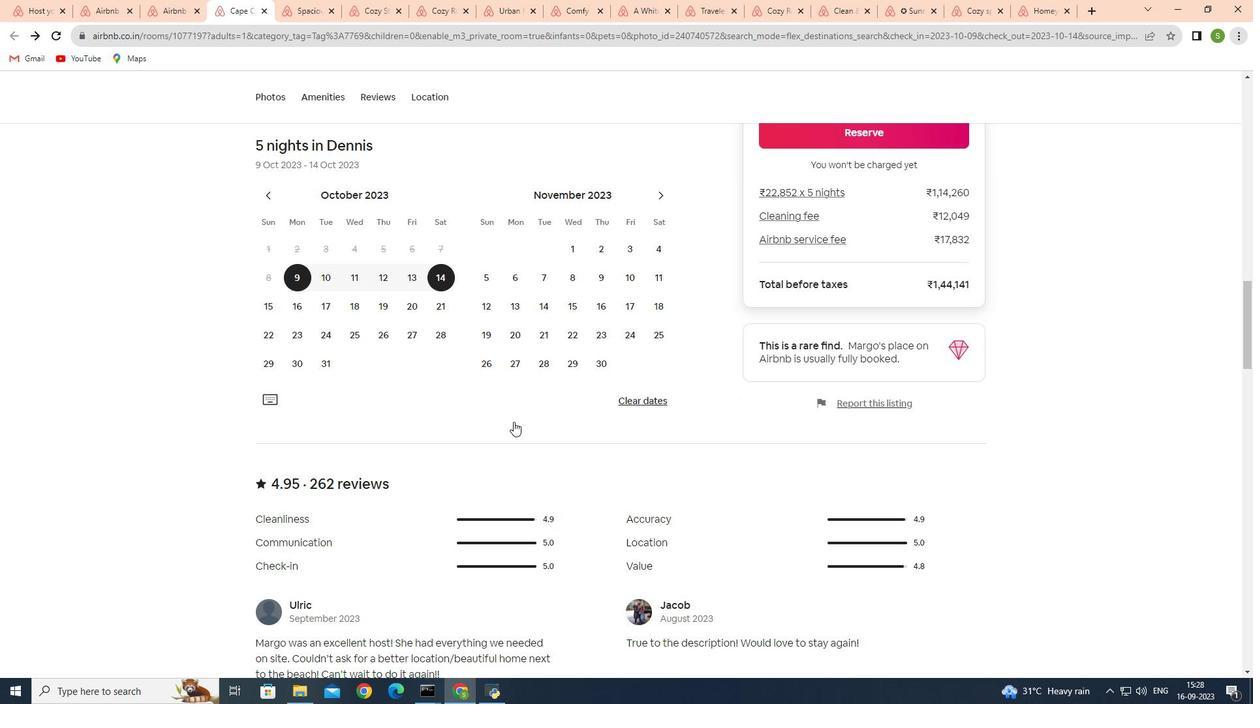 
Action: Mouse scrolled (513, 421) with delta (0, 0)
Screenshot: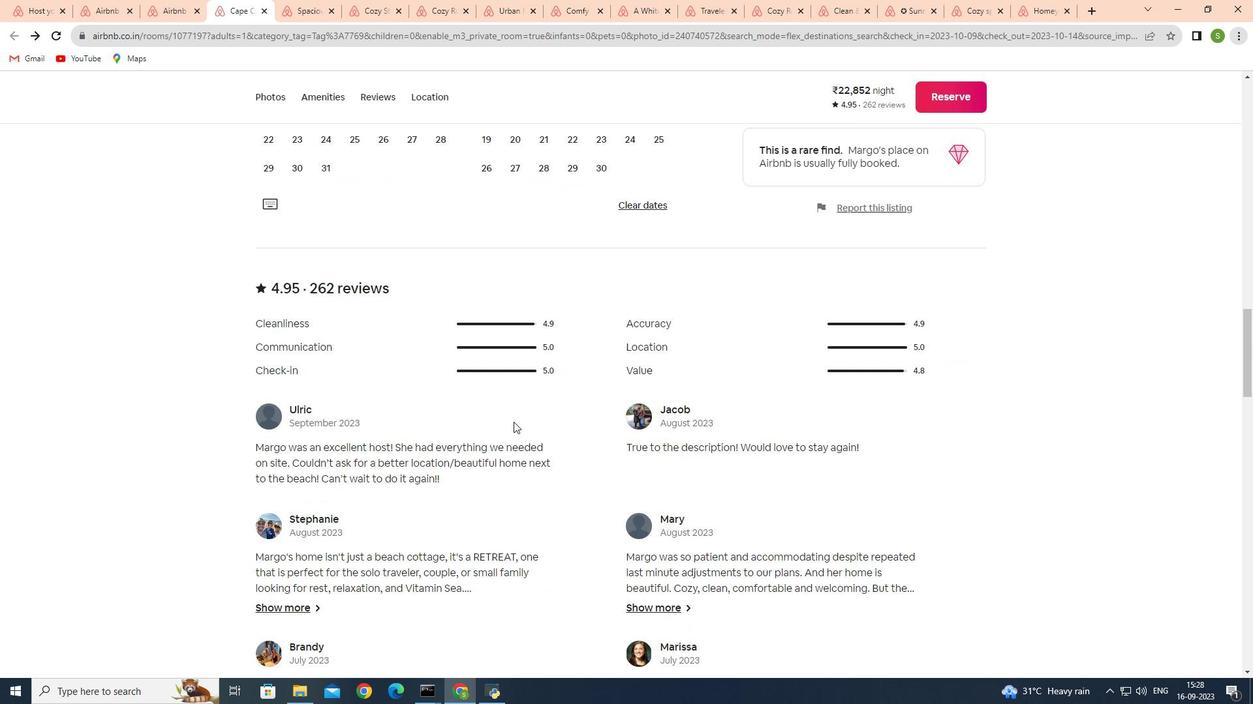 
Action: Mouse scrolled (513, 421) with delta (0, 0)
Screenshot: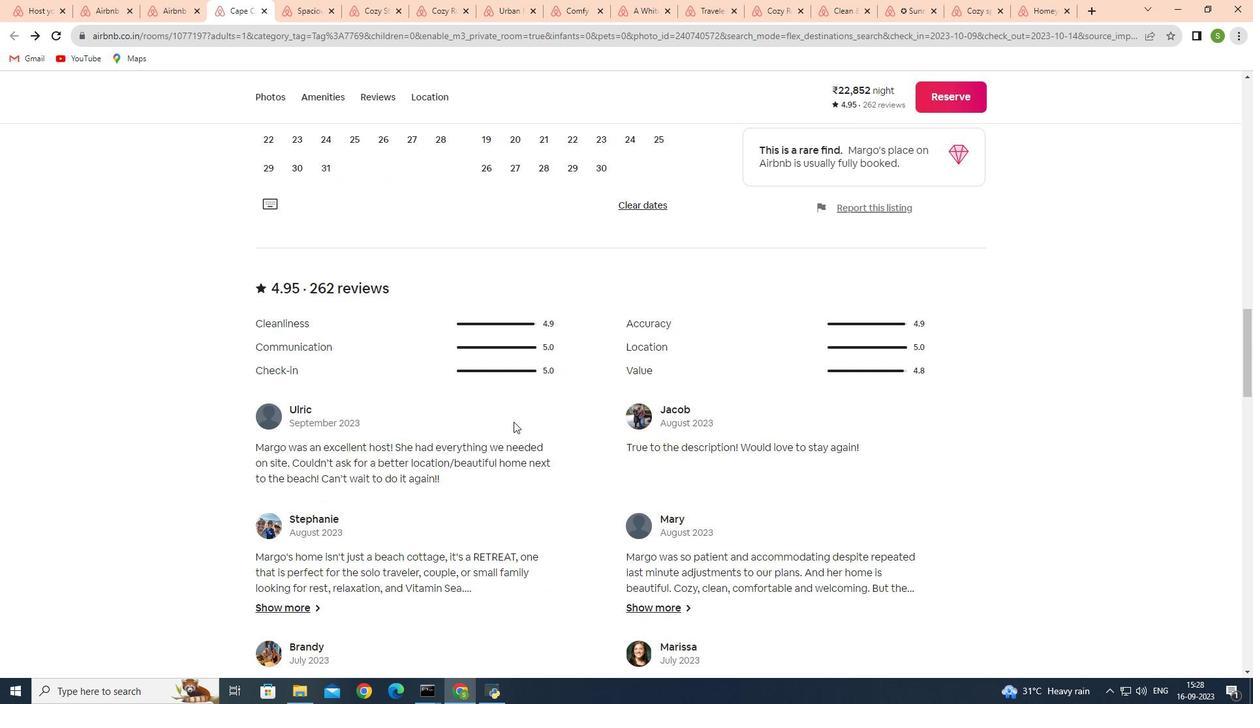 
Action: Mouse scrolled (513, 421) with delta (0, 0)
Screenshot: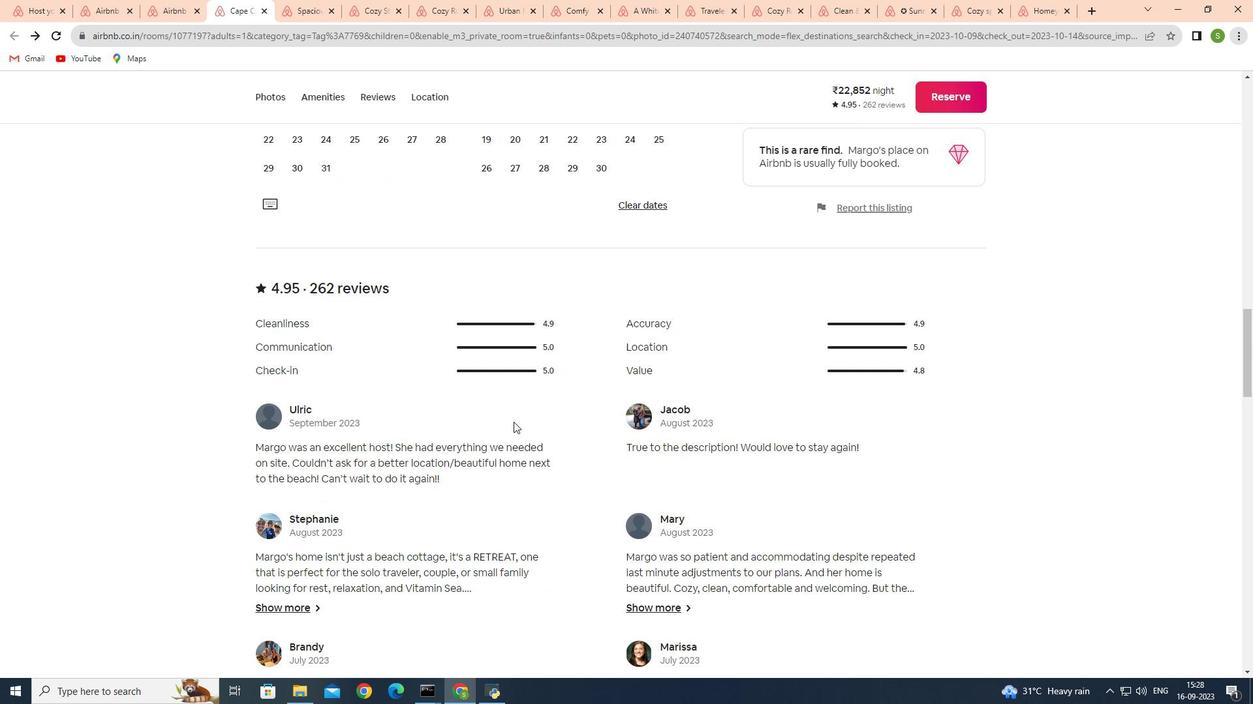 
Action: Mouse scrolled (513, 421) with delta (0, 0)
Screenshot: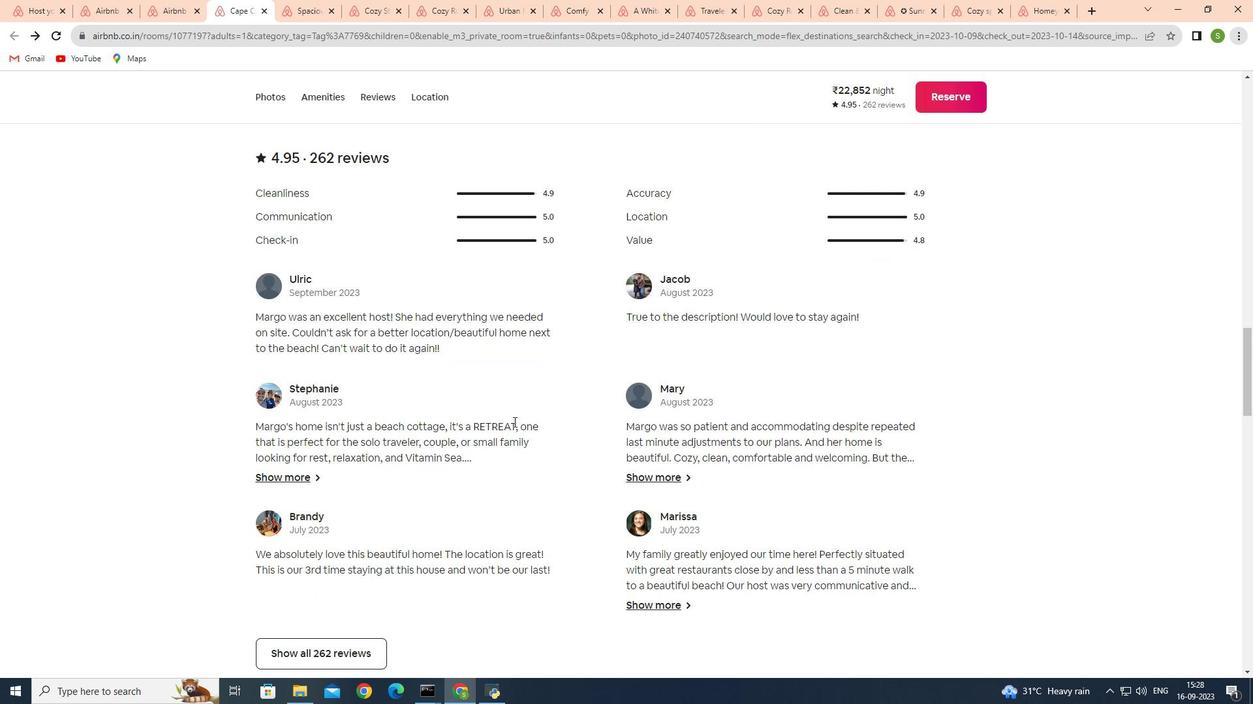 
Action: Mouse scrolled (513, 421) with delta (0, 0)
Screenshot: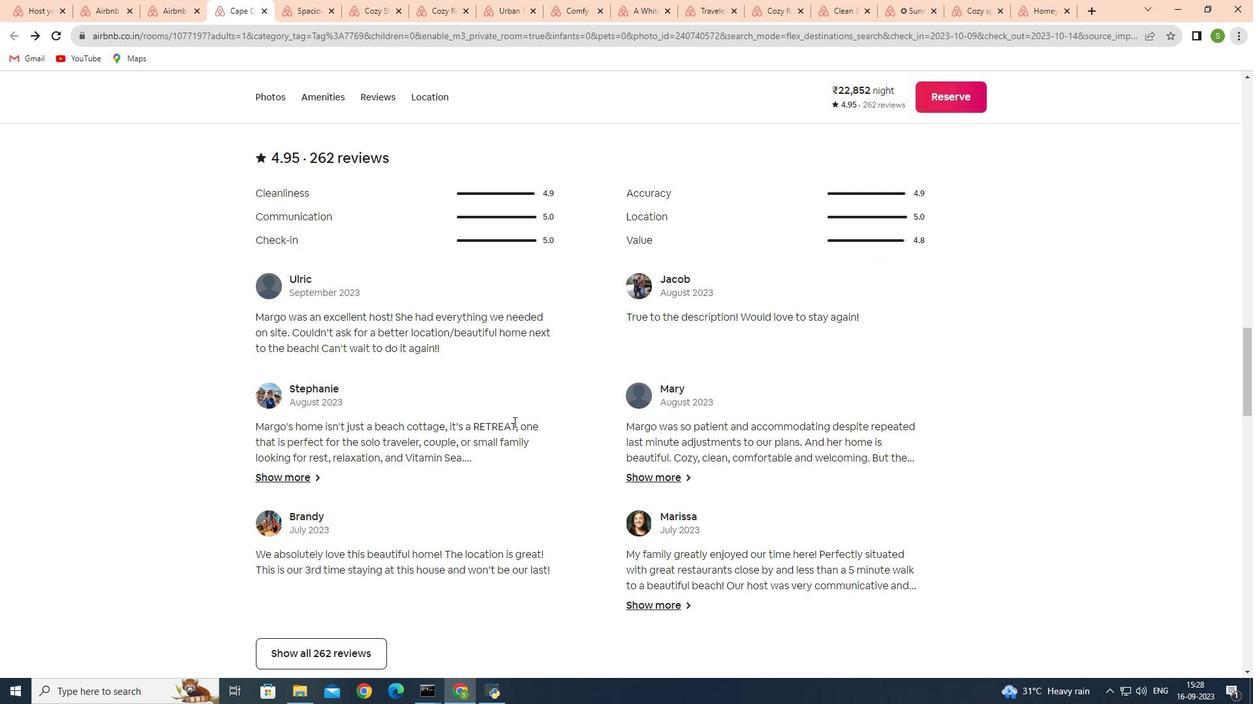 
Action: Mouse scrolled (513, 421) with delta (0, 0)
Screenshot: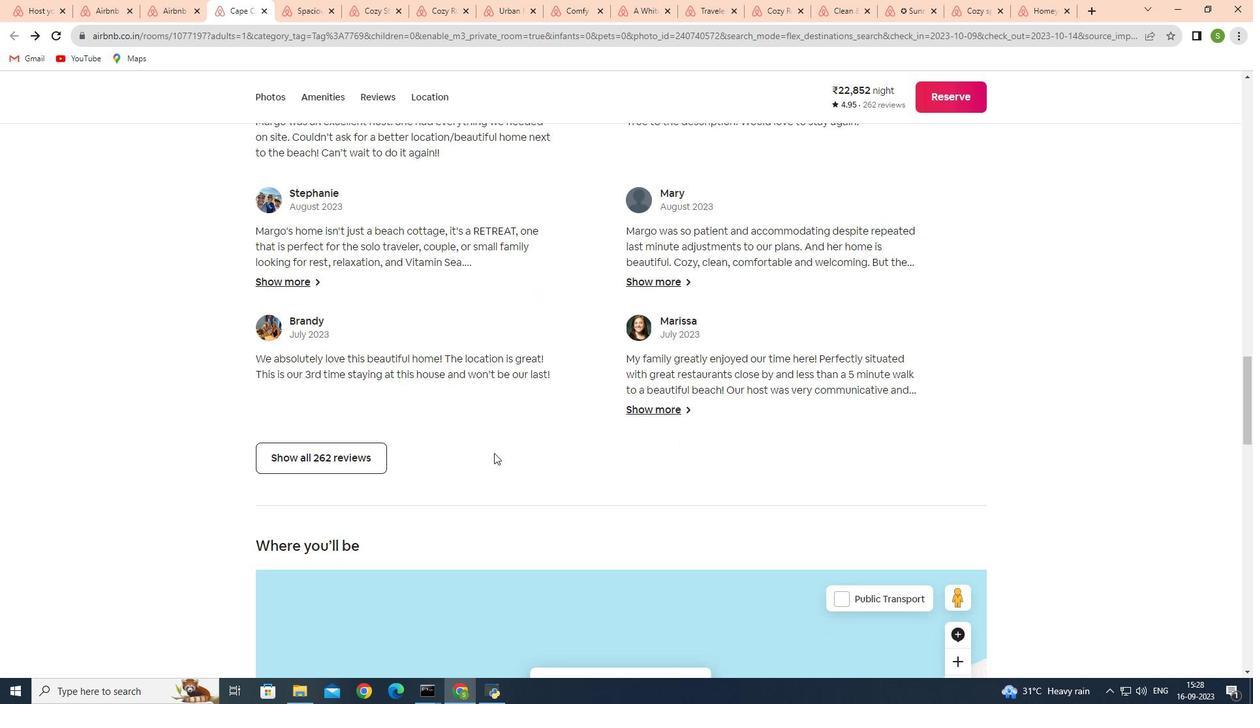 
Action: Mouse scrolled (513, 421) with delta (0, 0)
Screenshot: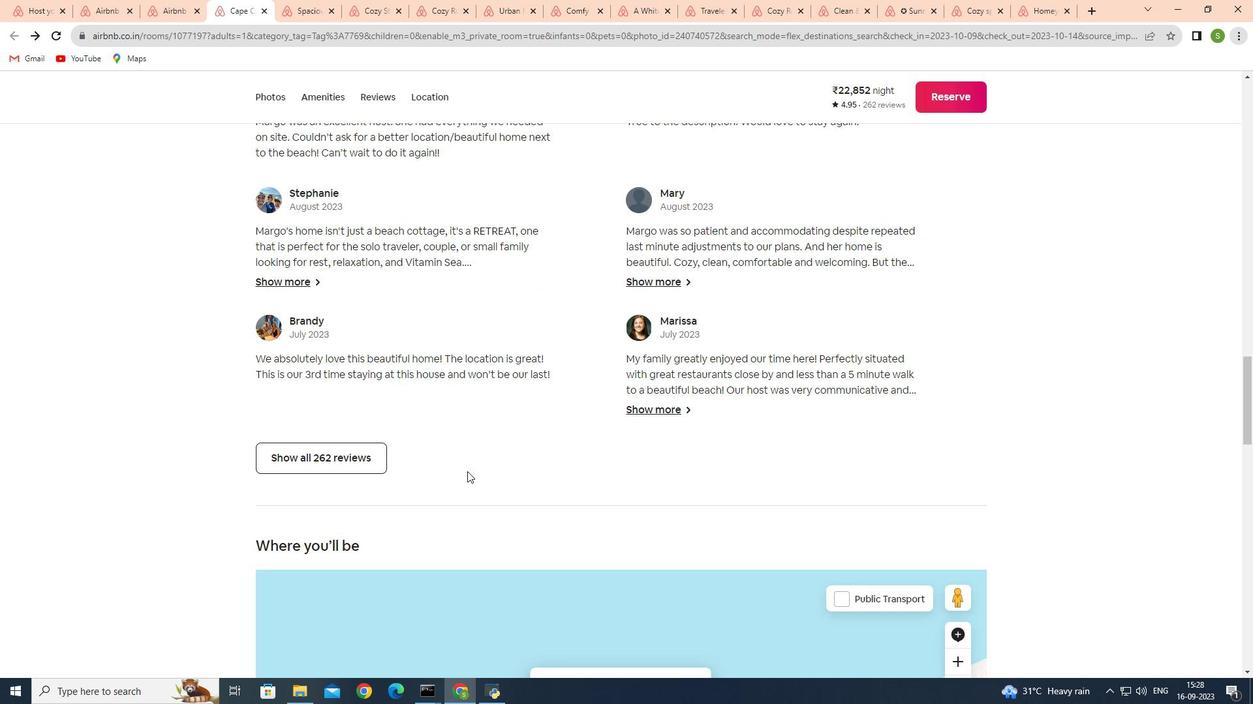 
Action: Mouse scrolled (513, 421) with delta (0, 0)
Screenshot: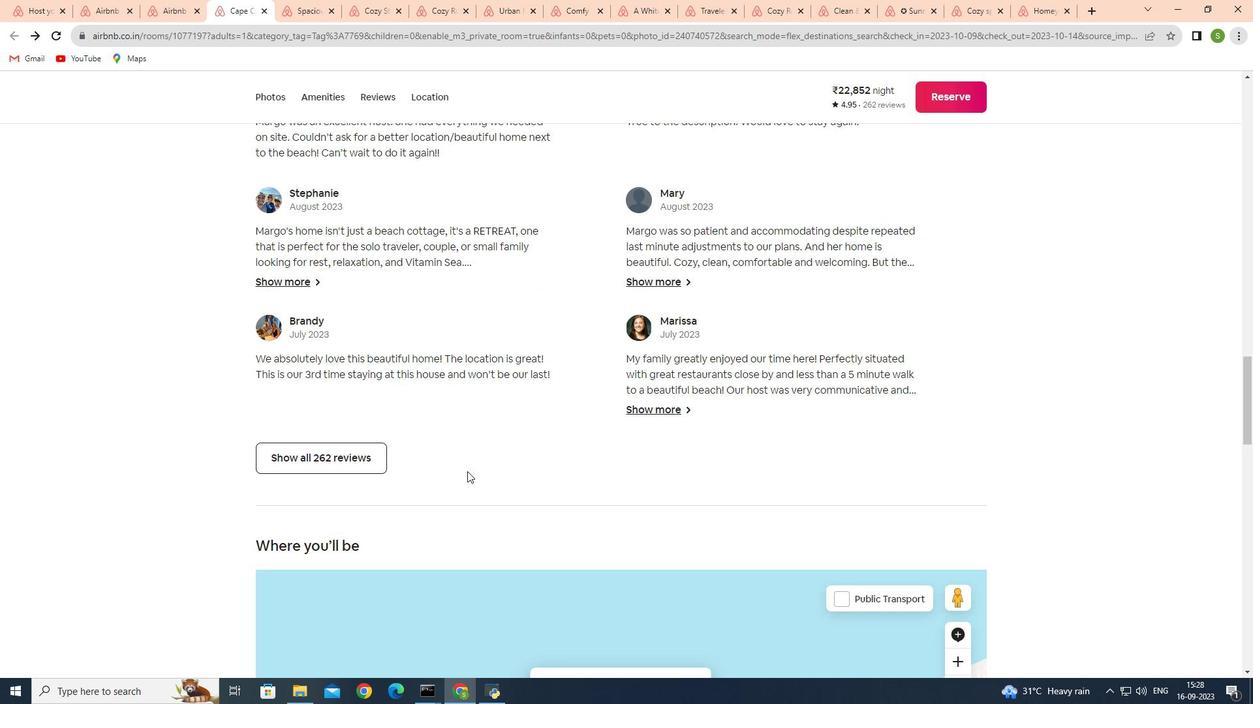 
Action: Mouse moved to (355, 454)
Screenshot: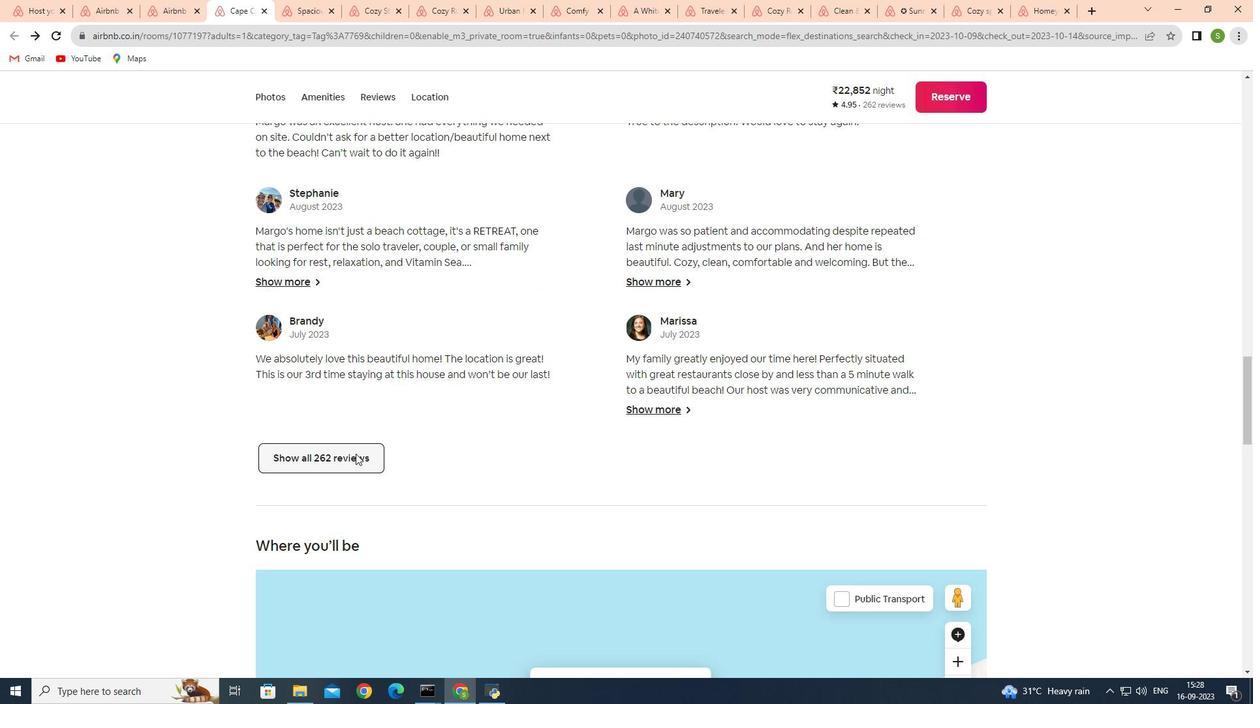 
Action: Mouse pressed left at (355, 454)
Screenshot: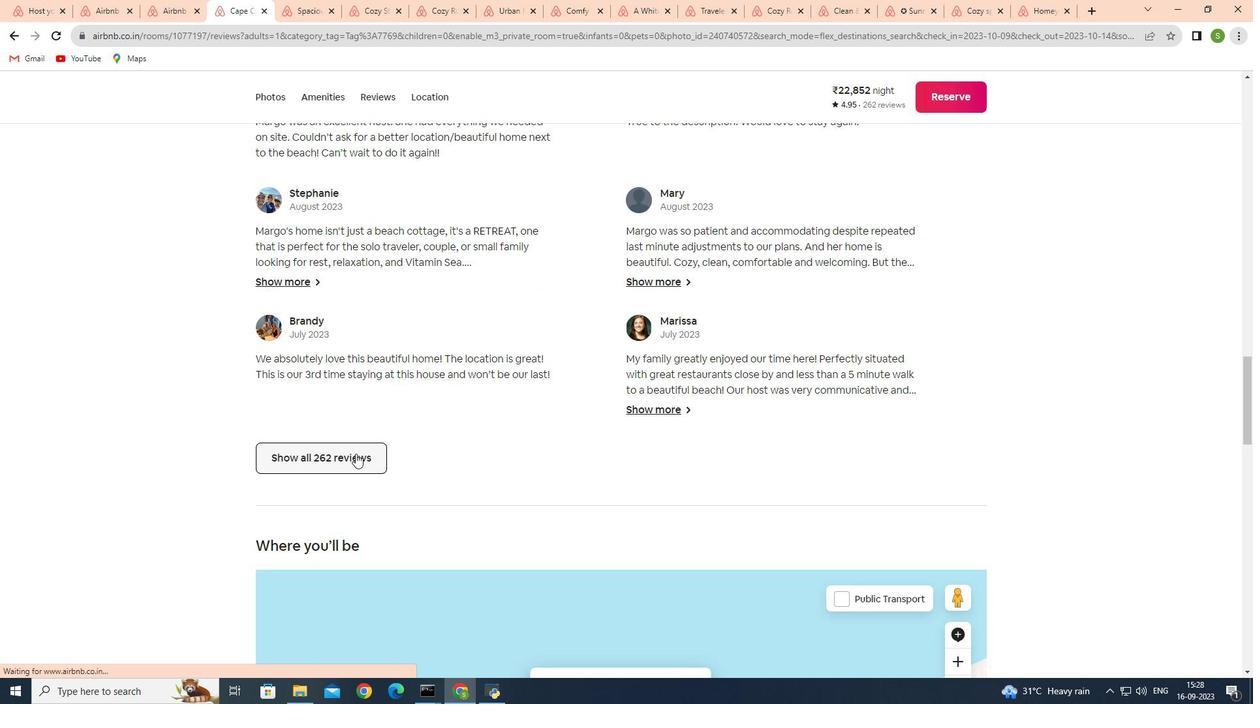 
Action: Mouse moved to (363, 451)
Screenshot: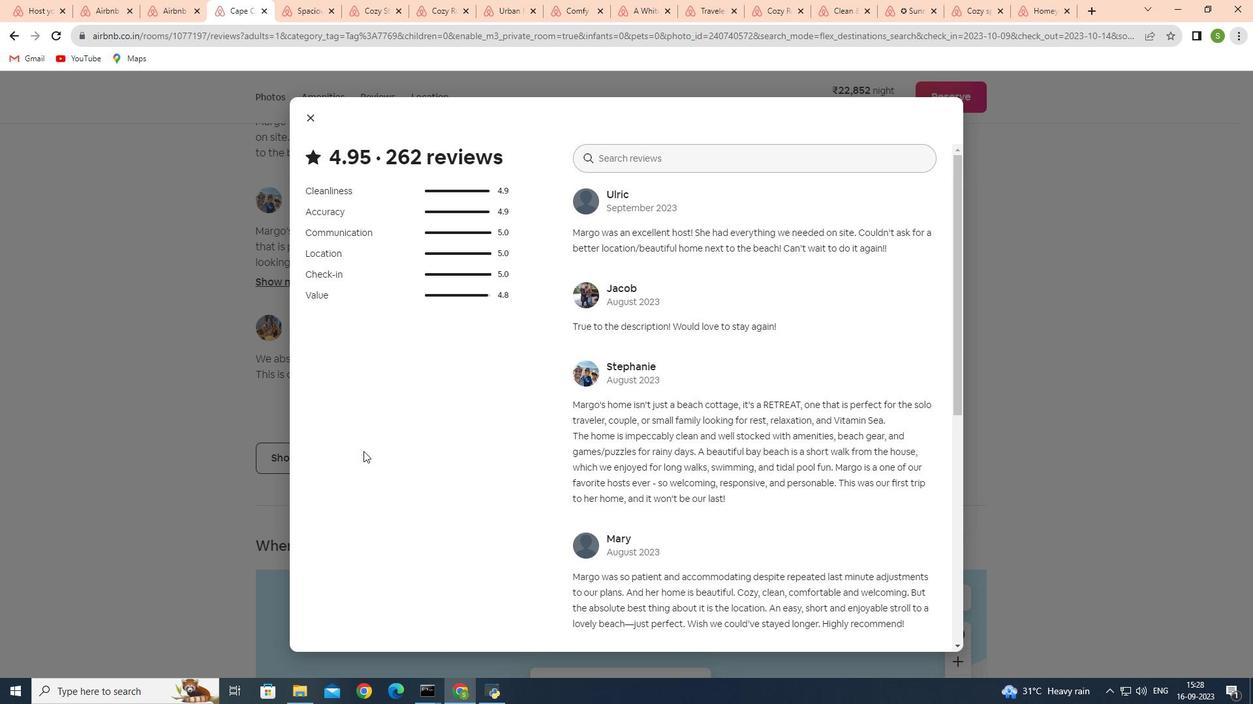 
Action: Mouse scrolled (363, 450) with delta (0, 0)
Screenshot: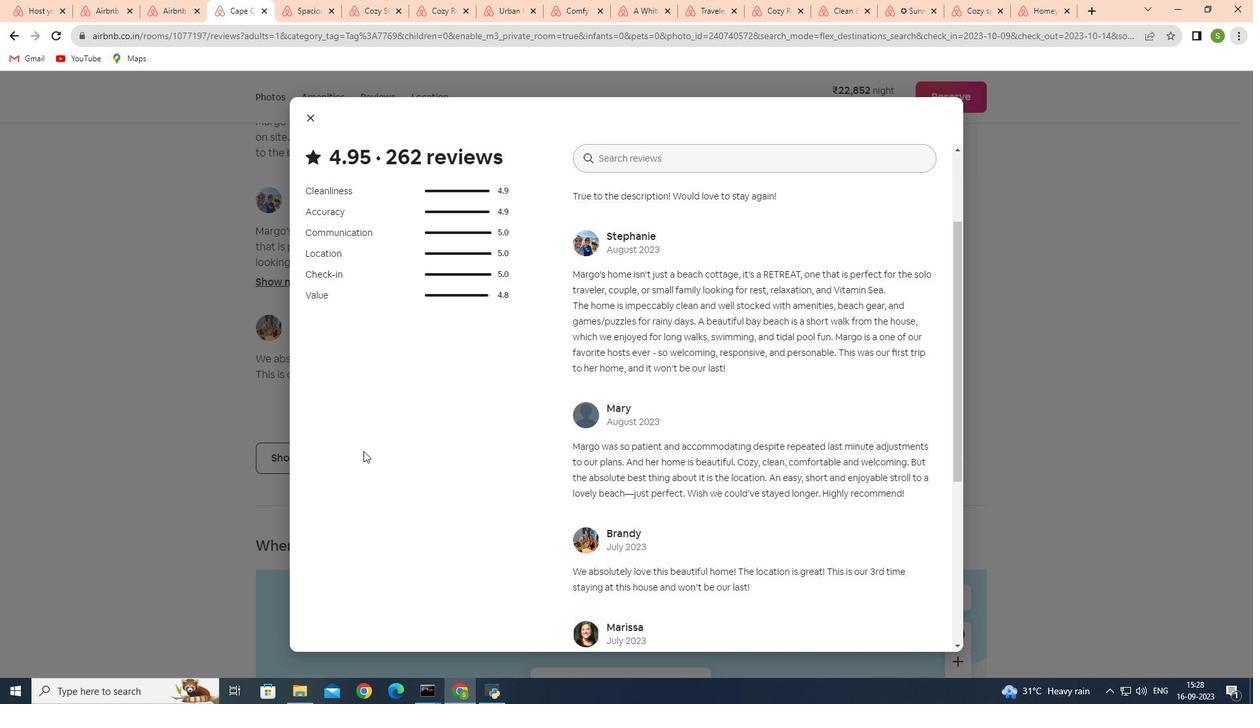 
Action: Mouse scrolled (363, 450) with delta (0, 0)
Screenshot: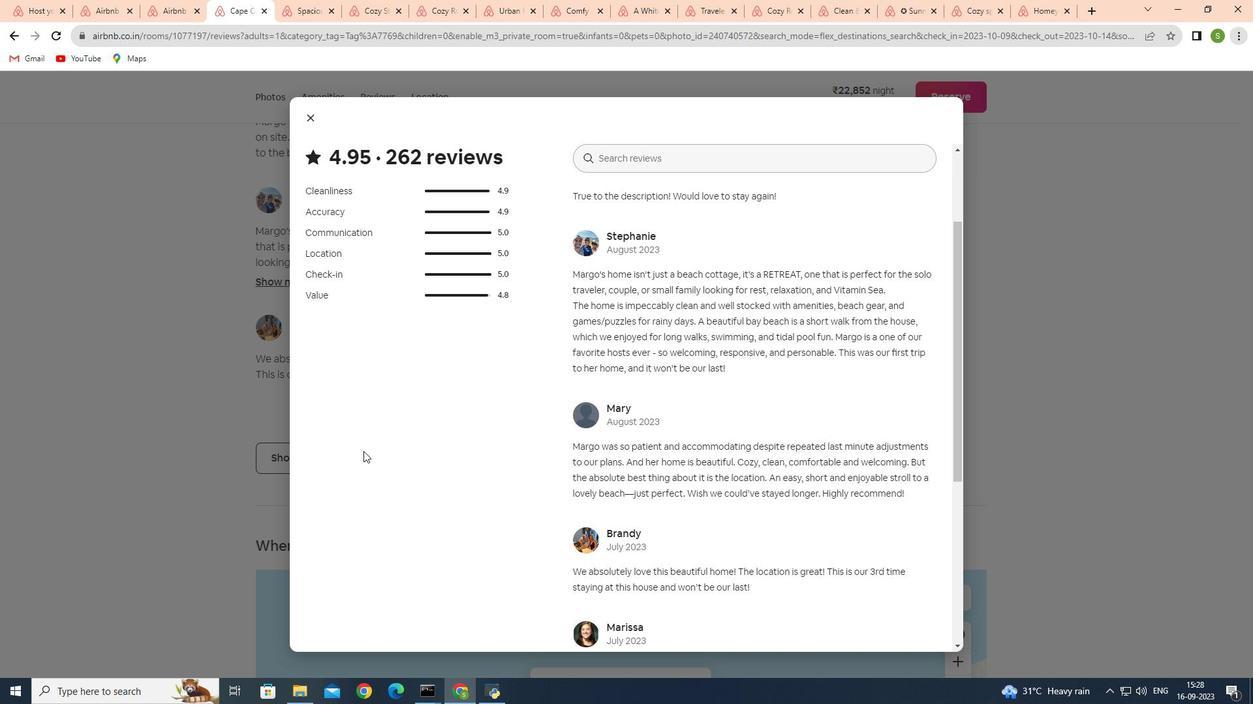 
Action: Mouse scrolled (363, 450) with delta (0, 0)
Screenshot: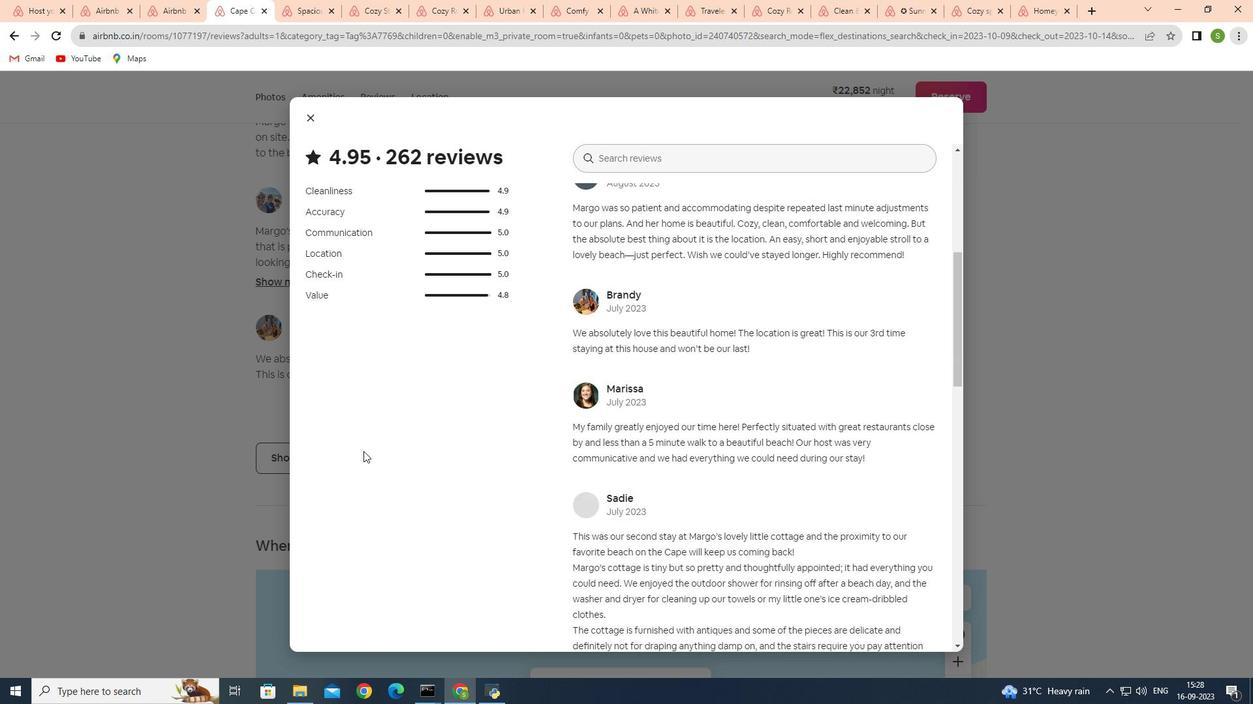 
Action: Mouse scrolled (363, 450) with delta (0, 0)
Screenshot: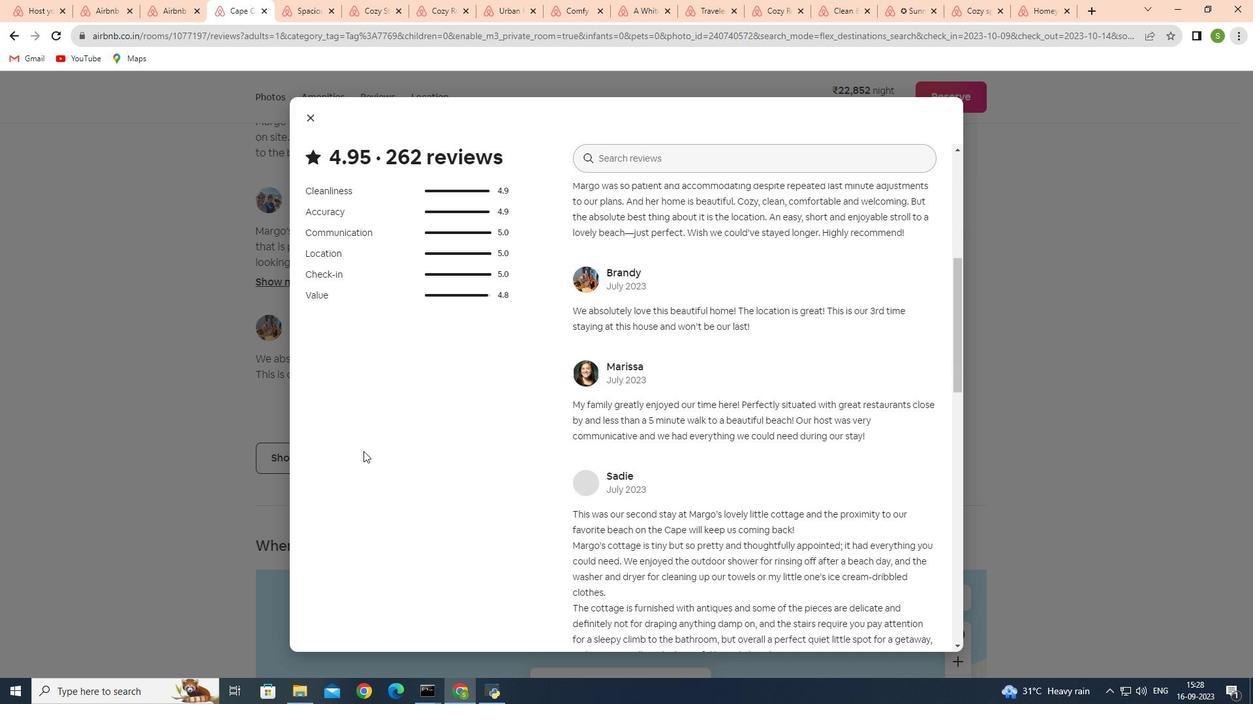 
Action: Mouse scrolled (363, 450) with delta (0, 0)
Screenshot: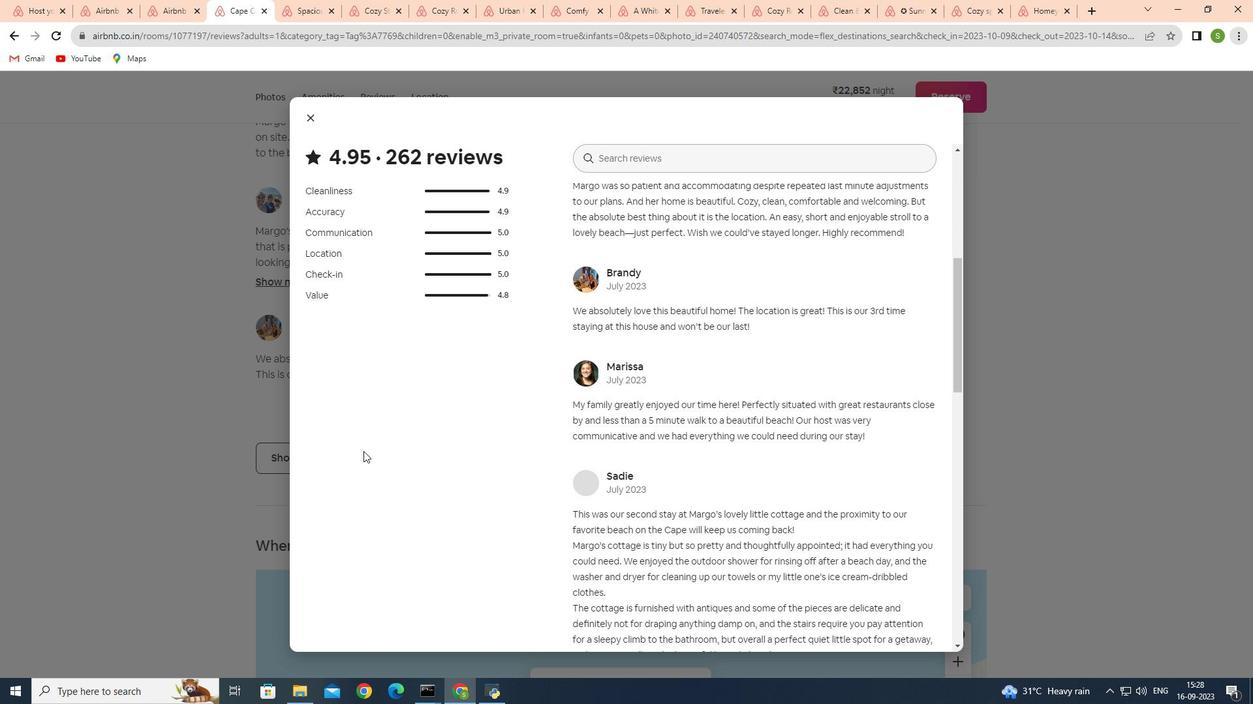 
Action: Mouse scrolled (363, 450) with delta (0, 0)
Screenshot: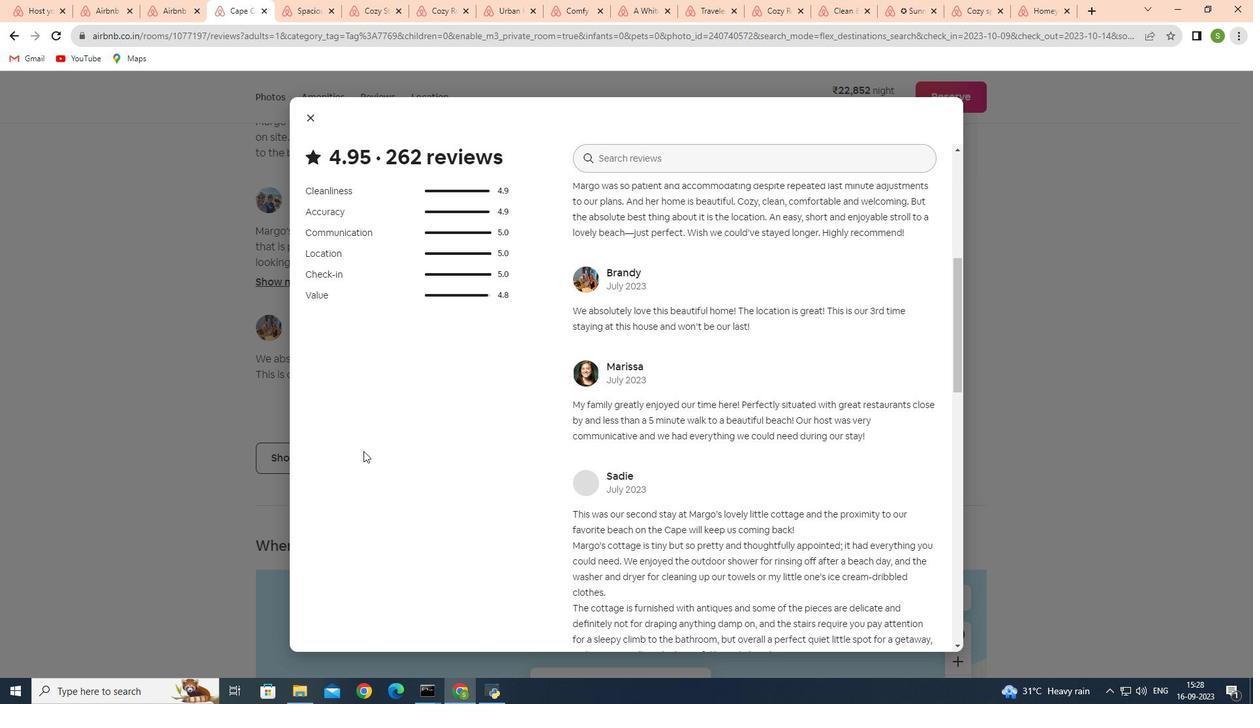 
Action: Mouse scrolled (363, 450) with delta (0, 0)
Screenshot: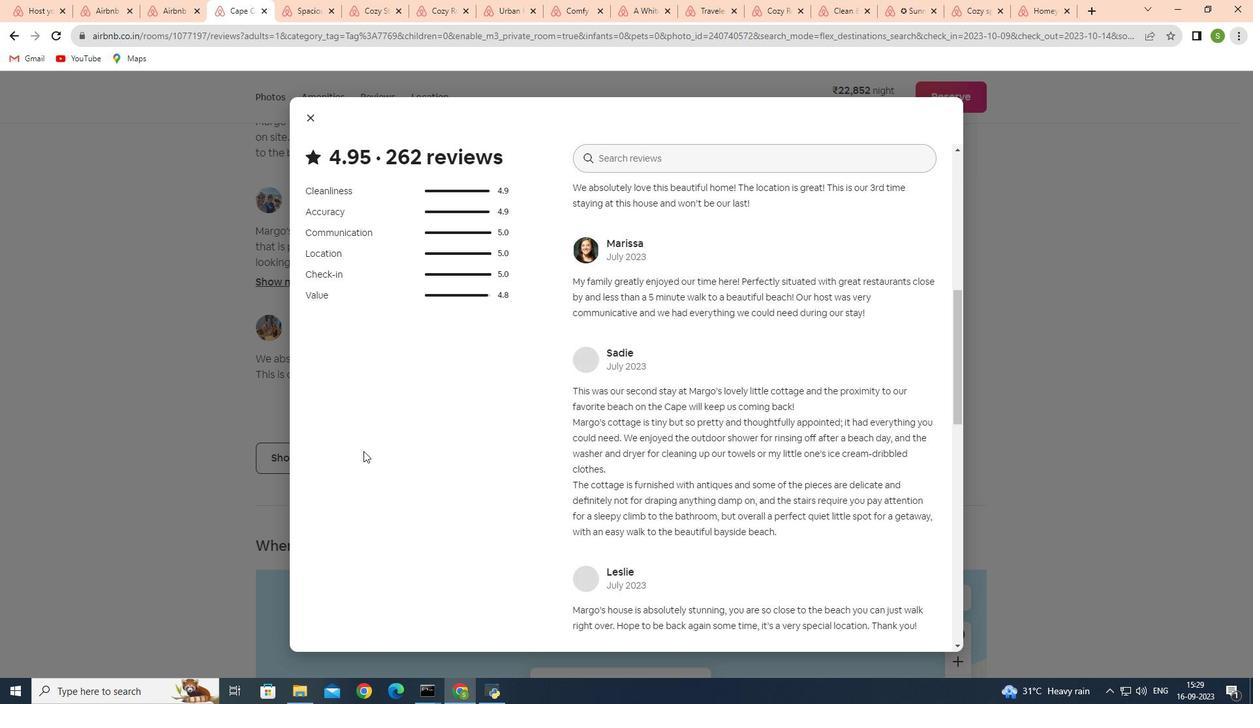 
Action: Mouse scrolled (363, 450) with delta (0, 0)
Screenshot: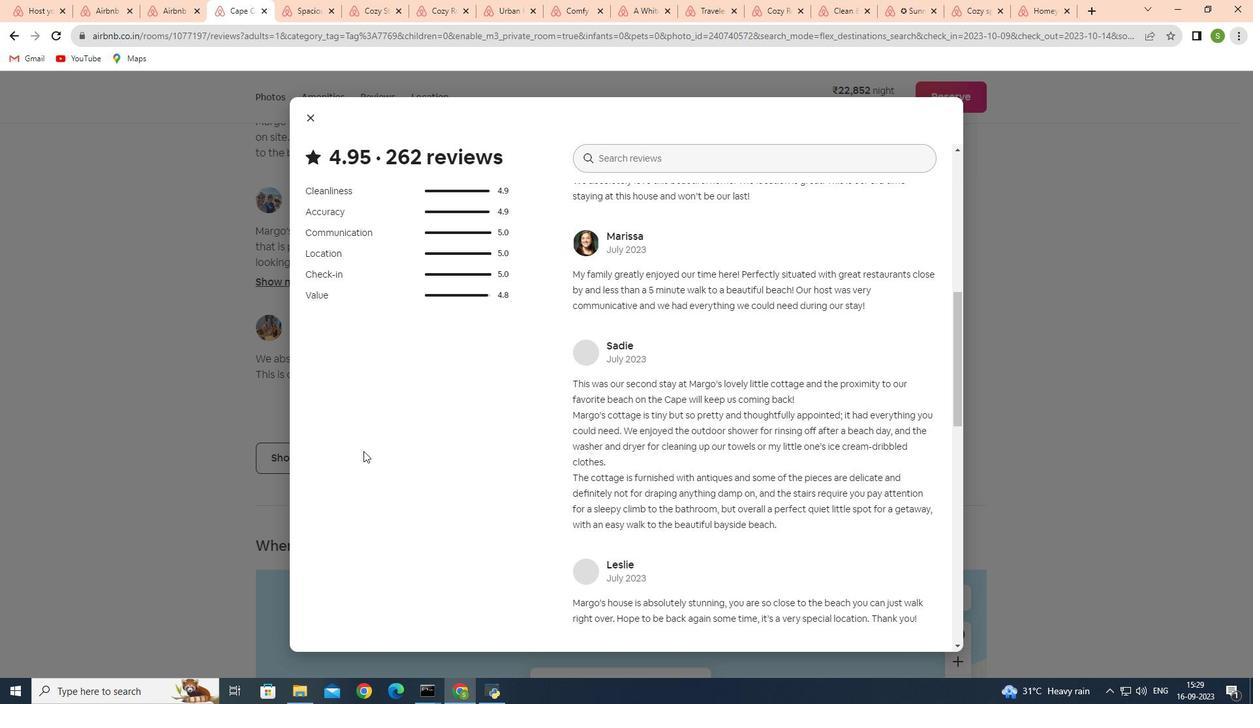 
Action: Mouse scrolled (363, 450) with delta (0, 0)
Screenshot: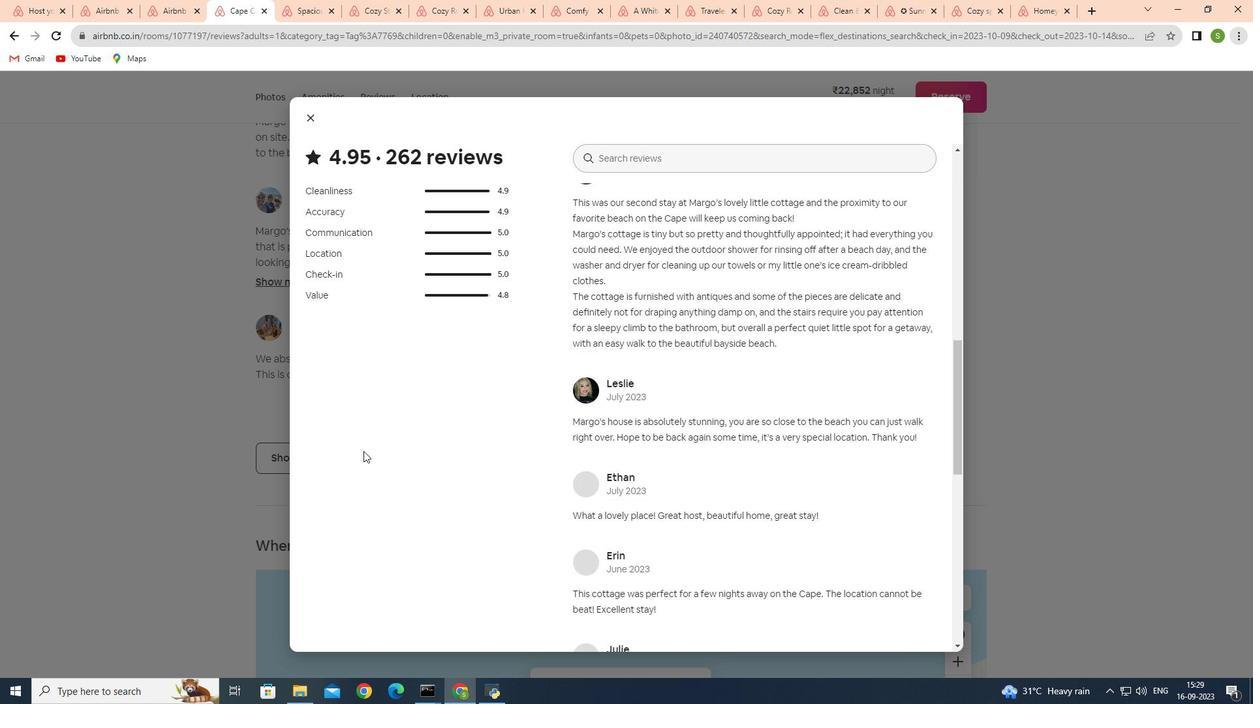 
Action: Mouse scrolled (363, 450) with delta (0, 0)
Screenshot: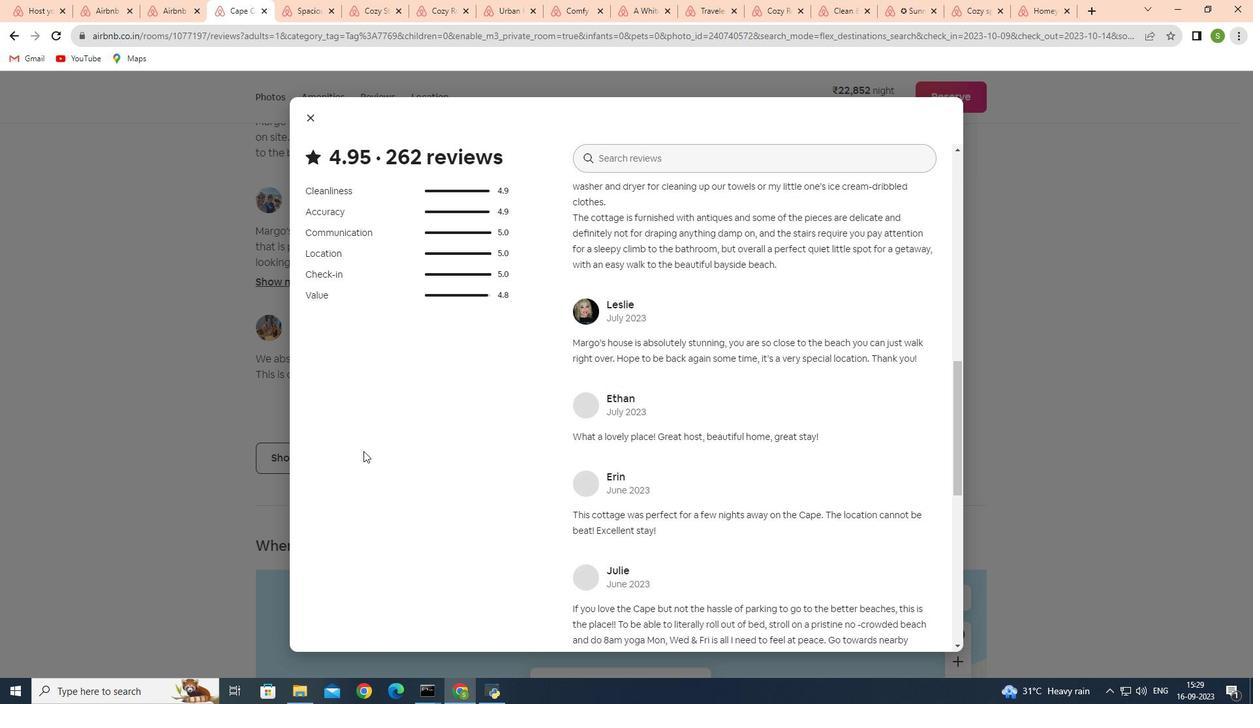 
Action: Mouse scrolled (363, 450) with delta (0, 0)
Screenshot: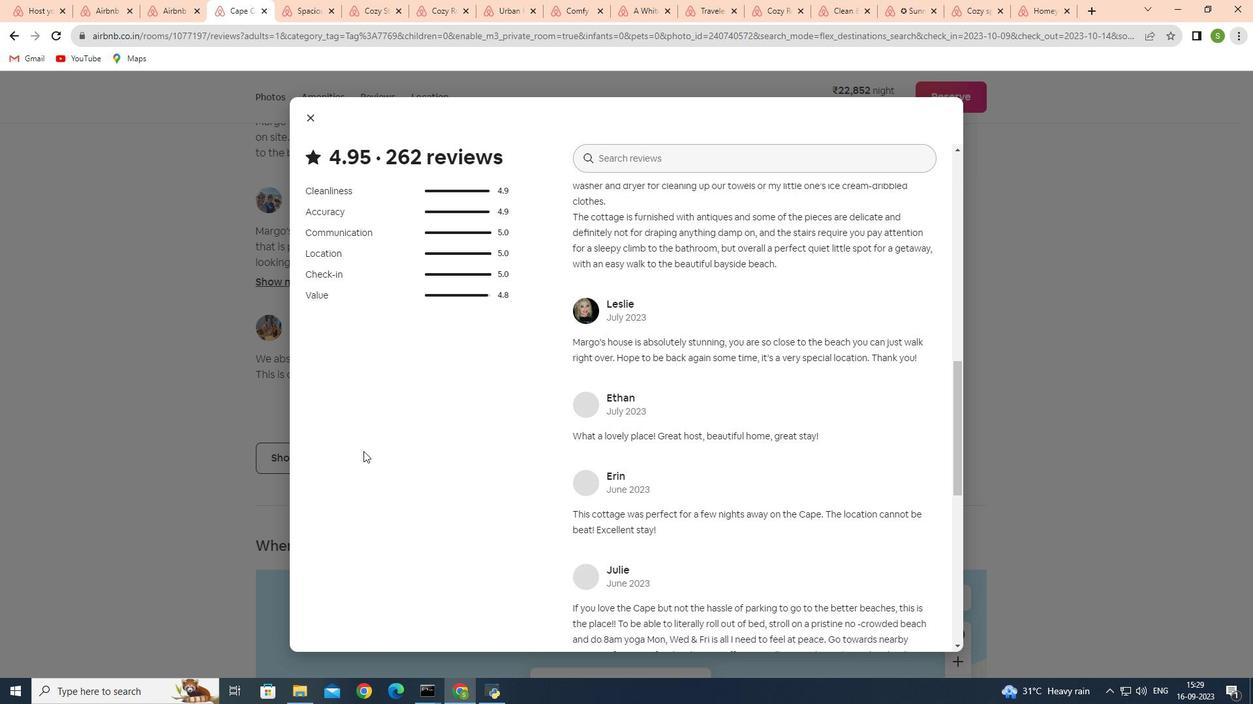 
Action: Mouse scrolled (363, 450) with delta (0, 0)
Screenshot: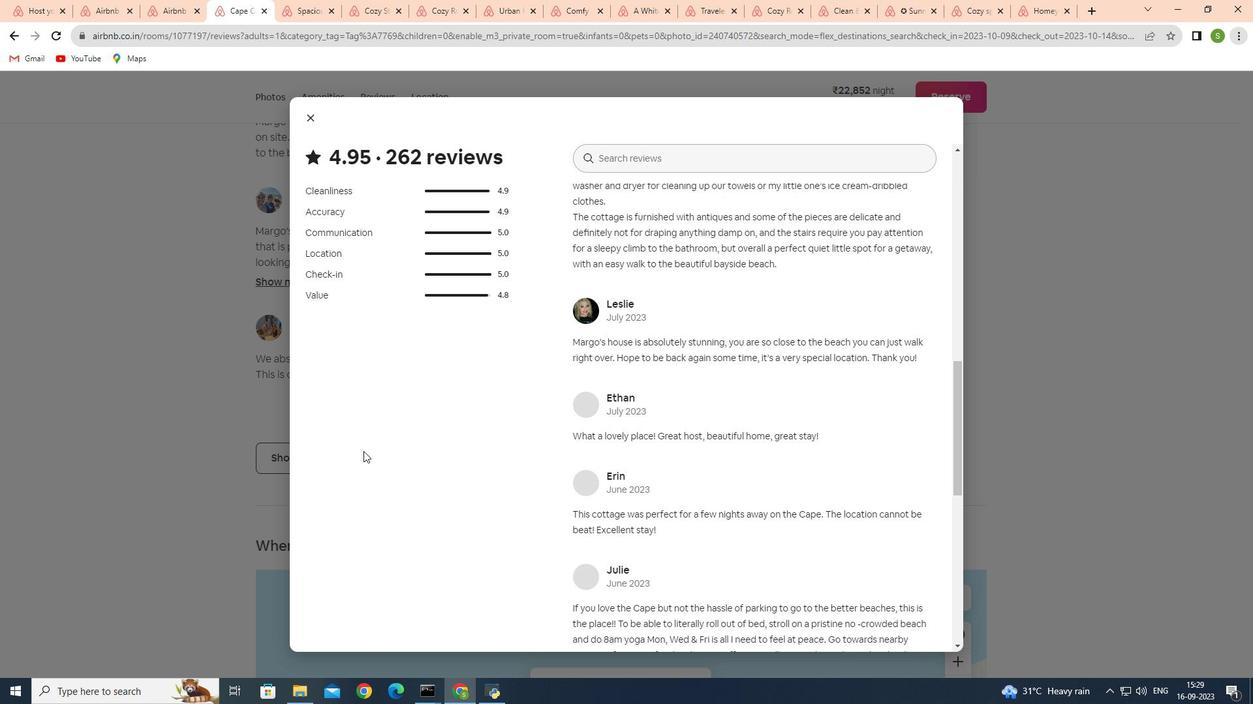 
Action: Mouse scrolled (363, 450) with delta (0, 0)
Screenshot: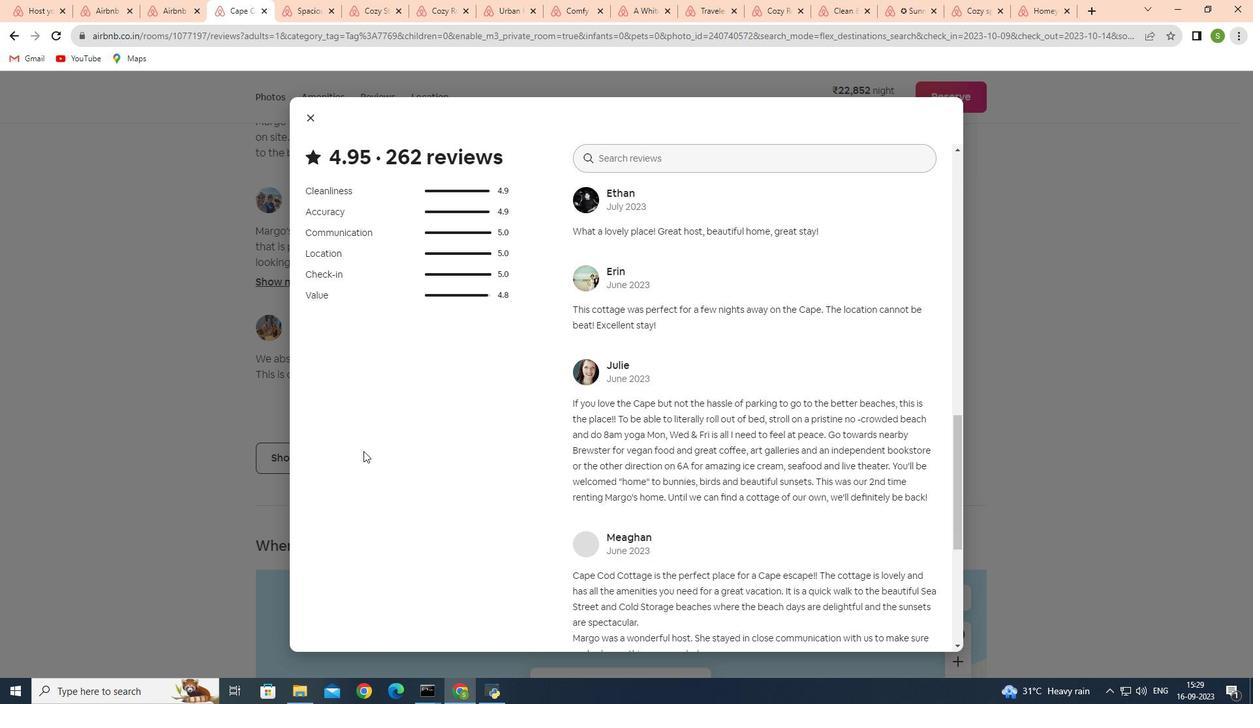 
Action: Mouse scrolled (363, 450) with delta (0, 0)
Screenshot: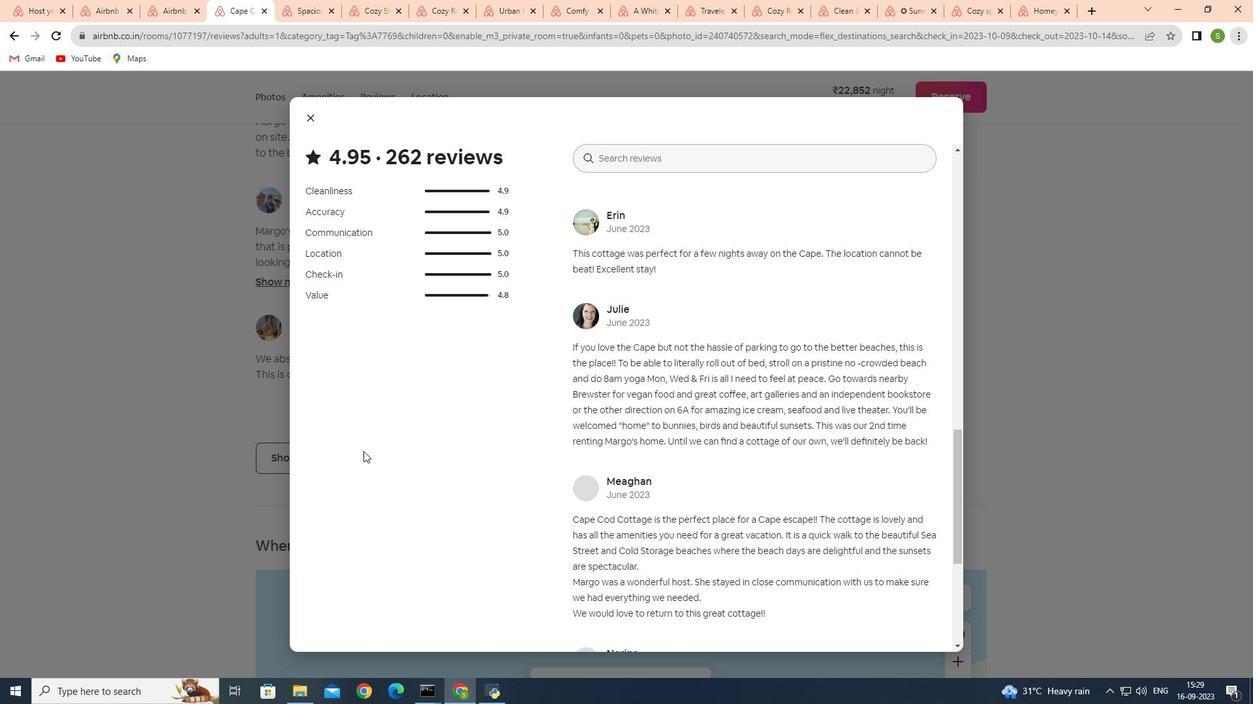 
Action: Mouse scrolled (363, 450) with delta (0, 0)
Screenshot: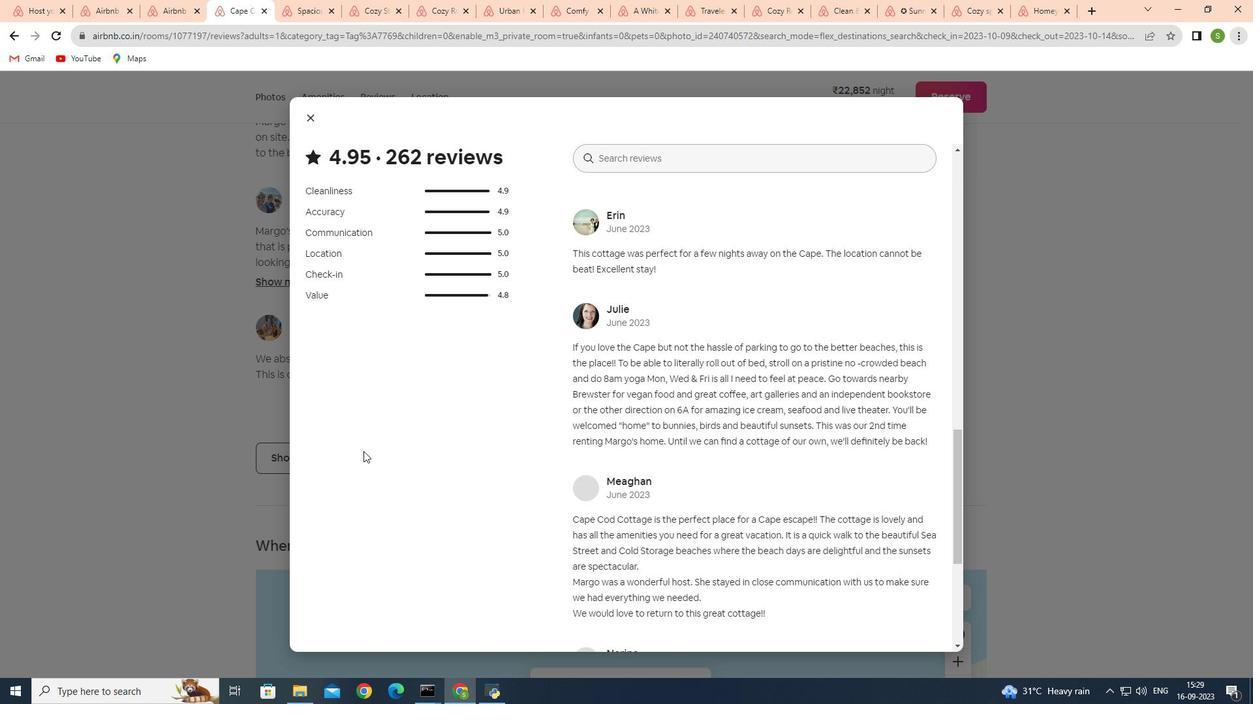 
Action: Mouse scrolled (363, 450) with delta (0, 0)
Screenshot: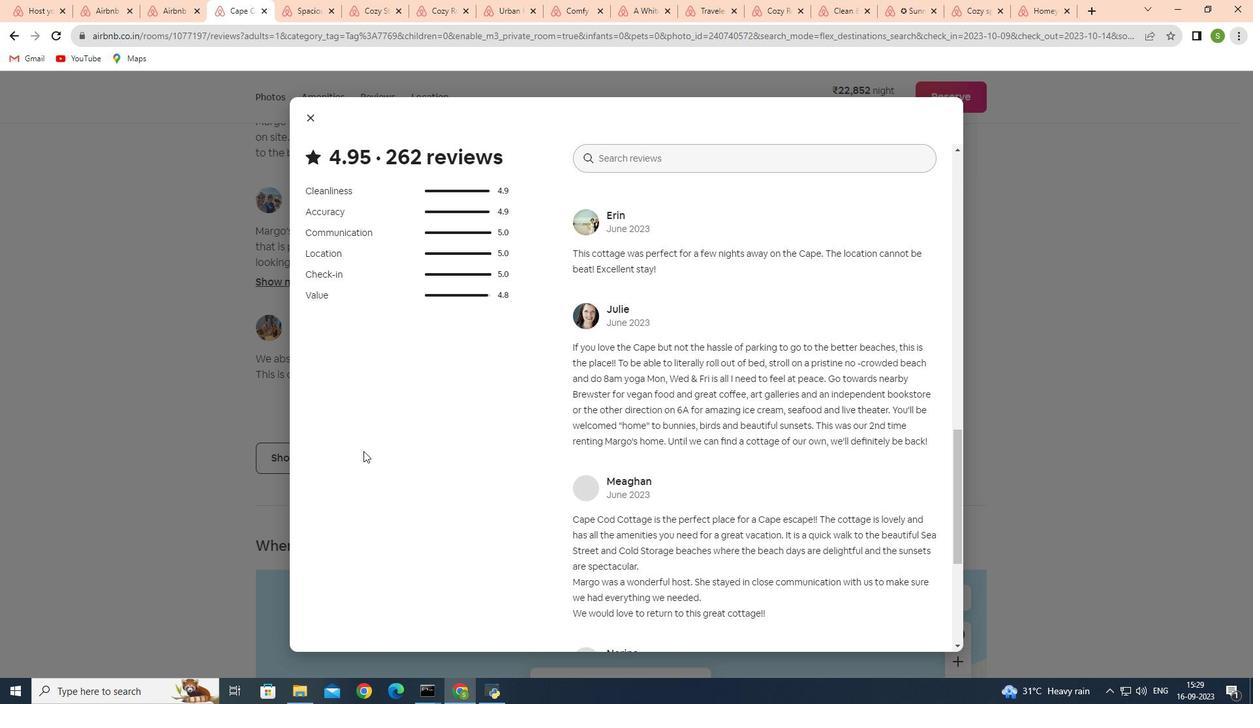 
Action: Mouse scrolled (363, 450) with delta (0, 0)
Screenshot: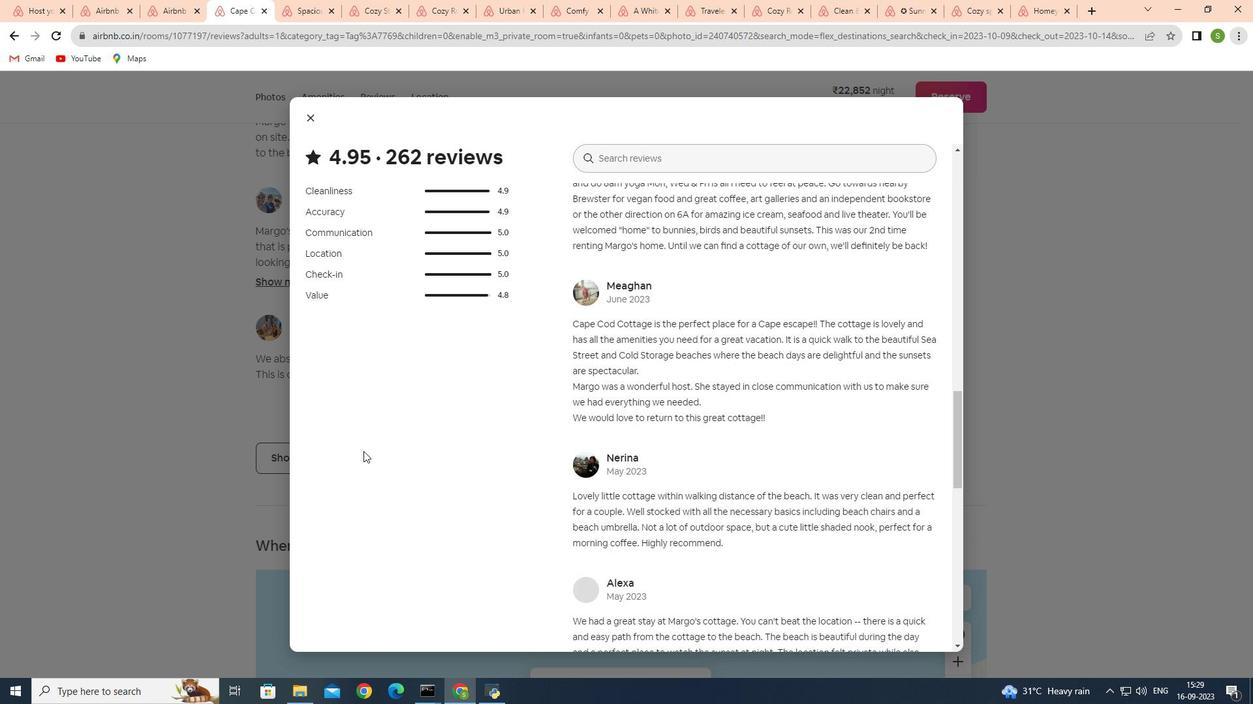 
Action: Mouse scrolled (363, 450) with delta (0, 0)
Screenshot: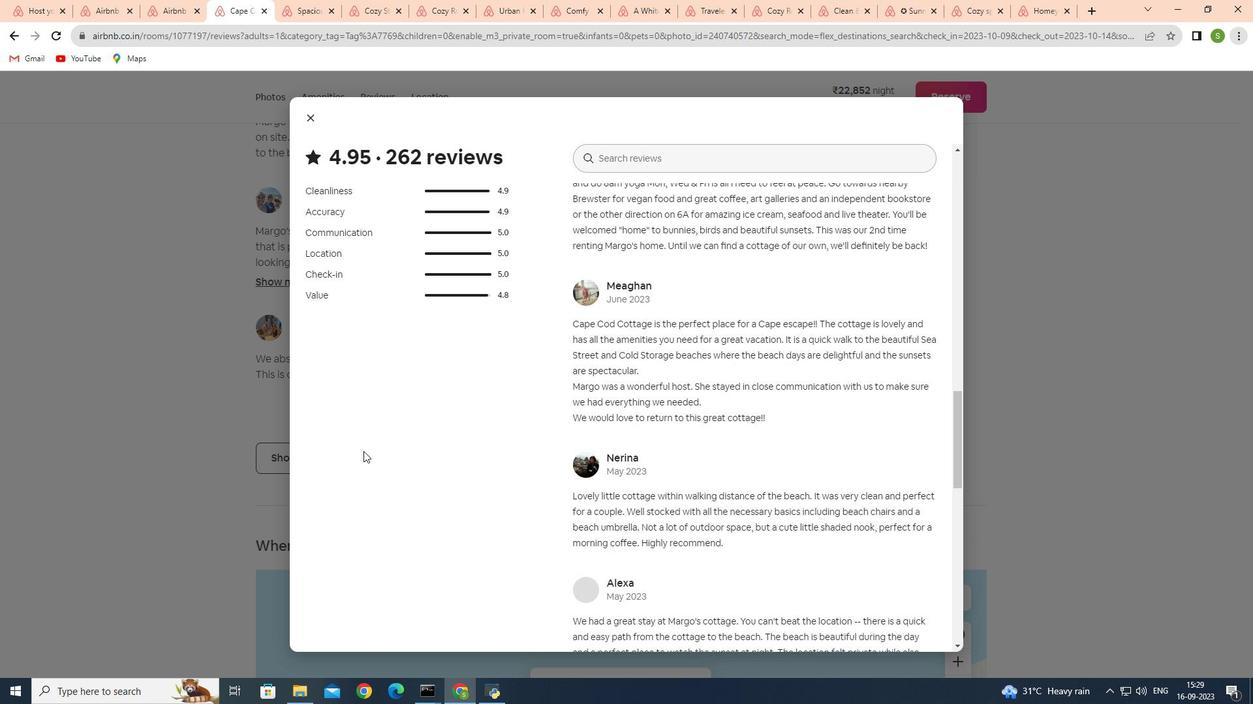 
Action: Mouse scrolled (363, 450) with delta (0, 0)
Screenshot: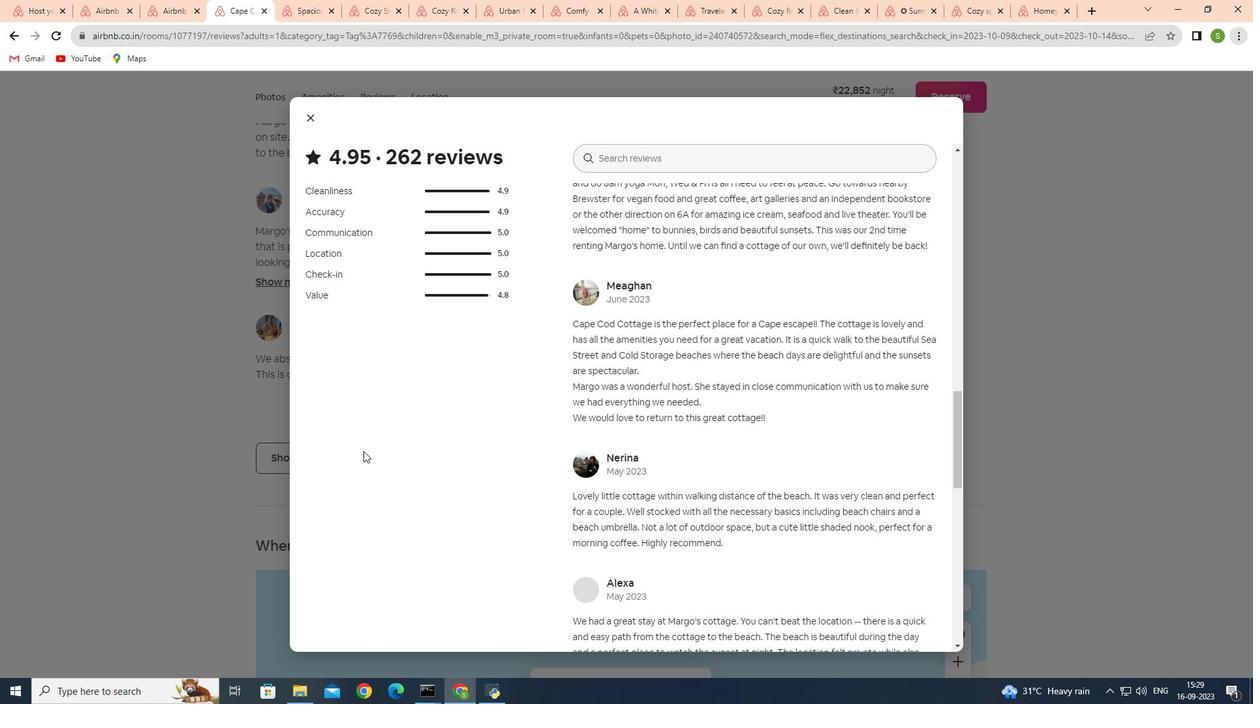 
Action: Mouse scrolled (363, 450) with delta (0, 0)
Screenshot: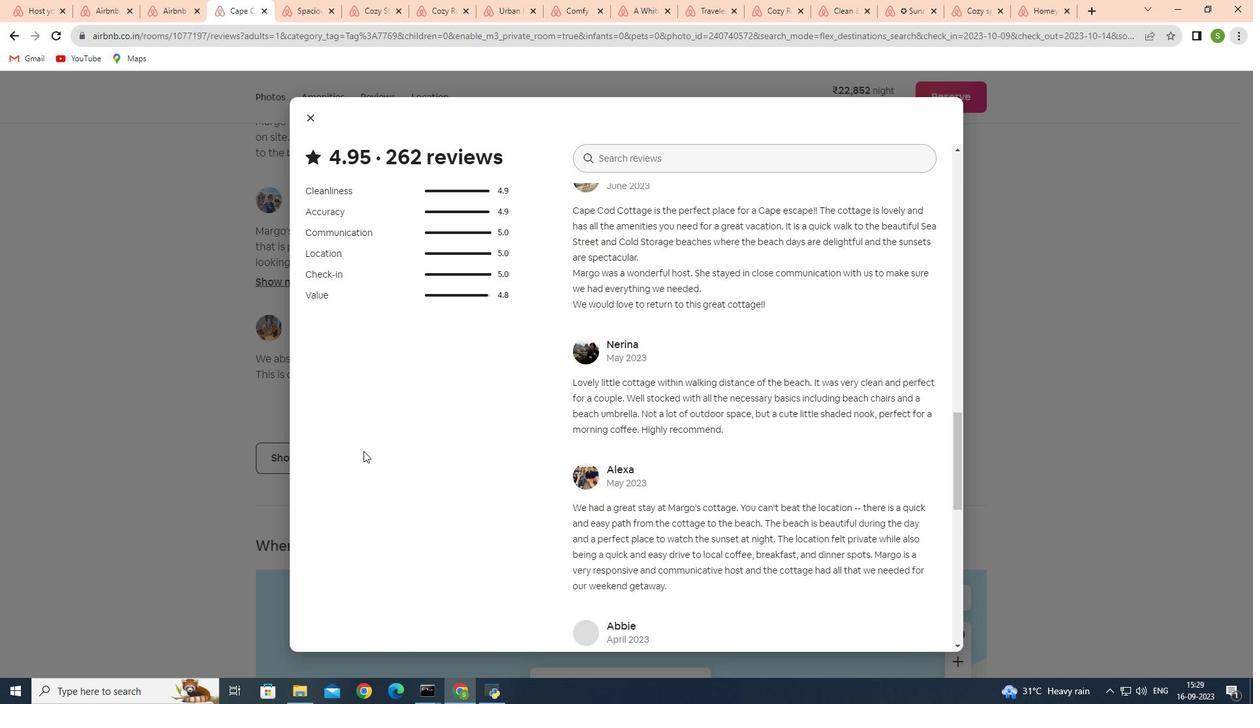 
Action: Mouse scrolled (363, 450) with delta (0, 0)
Screenshot: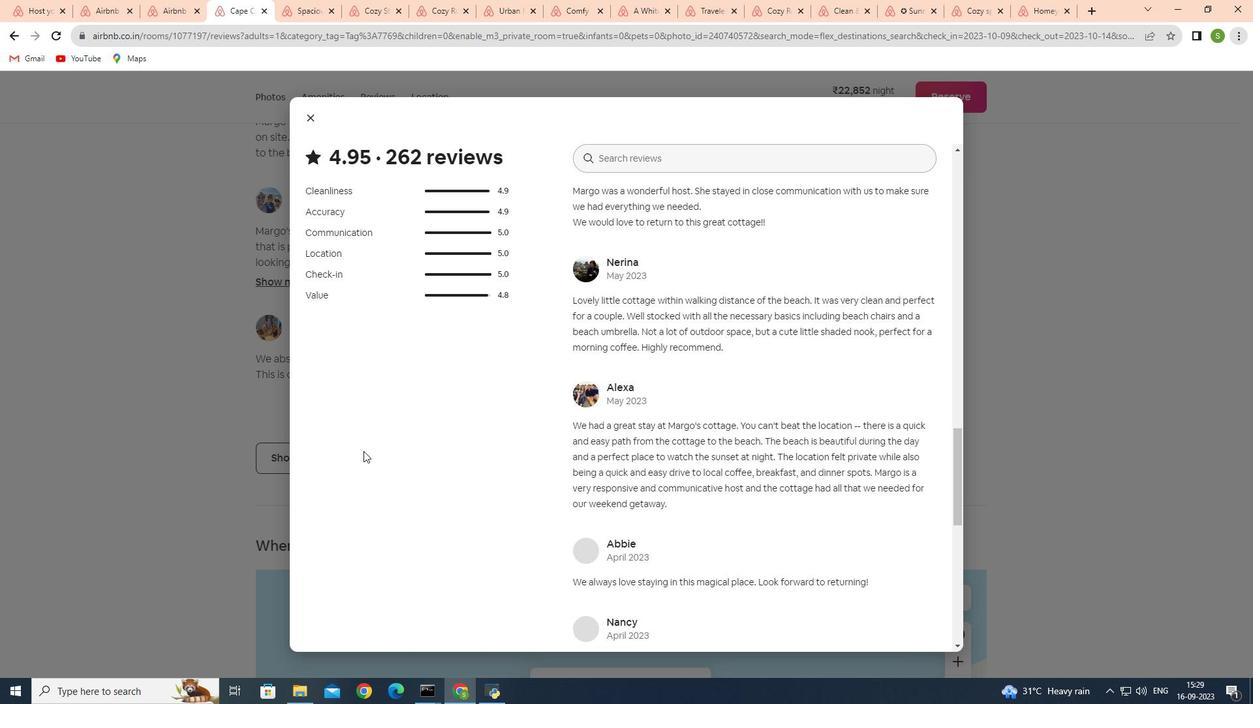 
Action: Mouse scrolled (363, 450) with delta (0, 0)
Screenshot: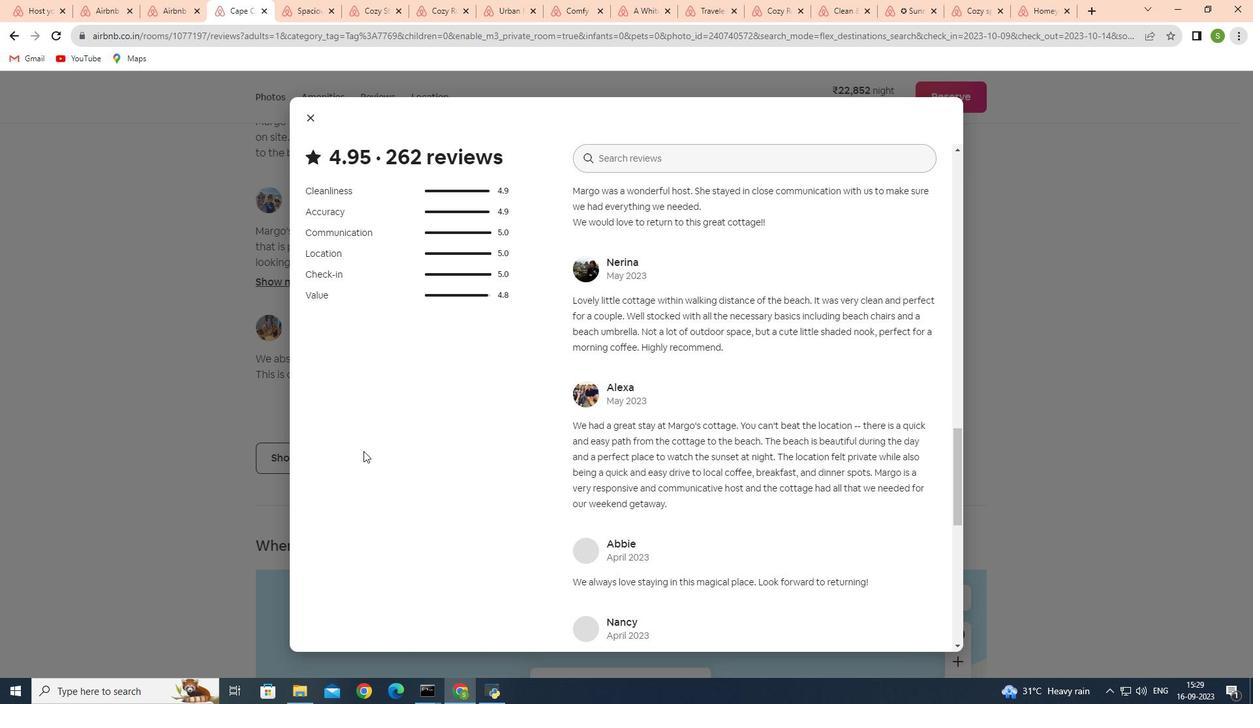 
Action: Mouse scrolled (363, 450) with delta (0, 0)
Screenshot: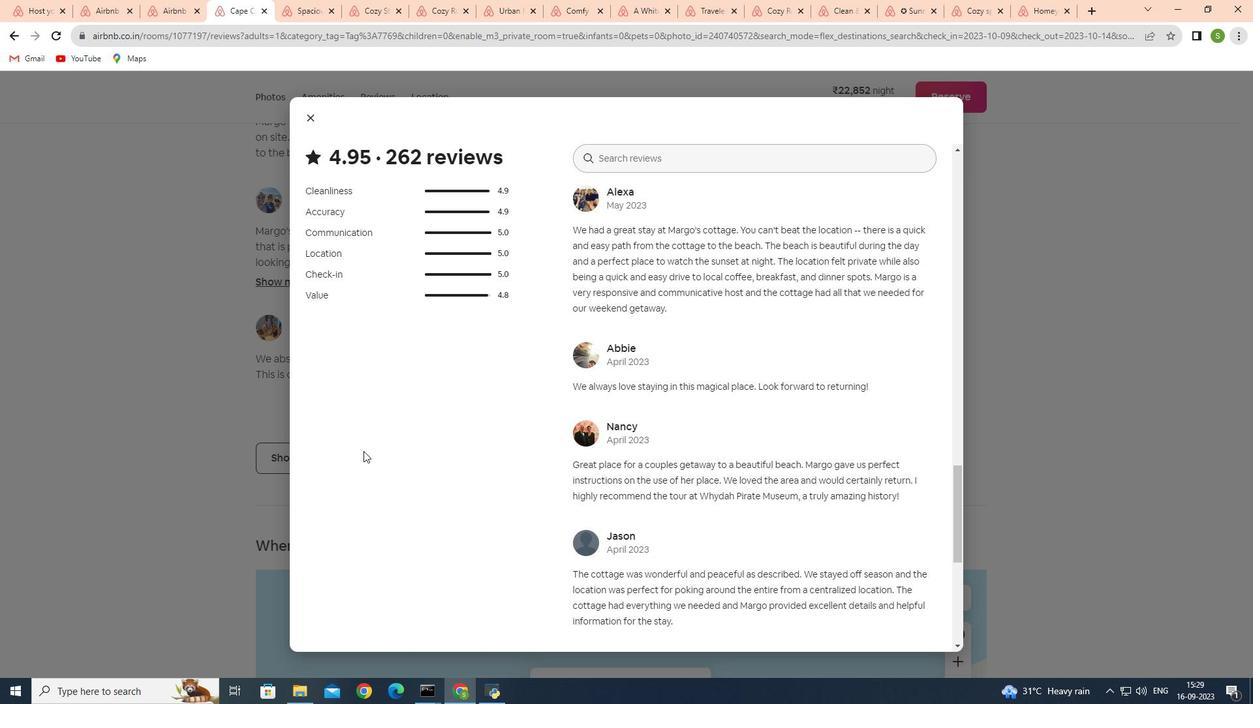 
Action: Mouse scrolled (363, 450) with delta (0, 0)
Screenshot: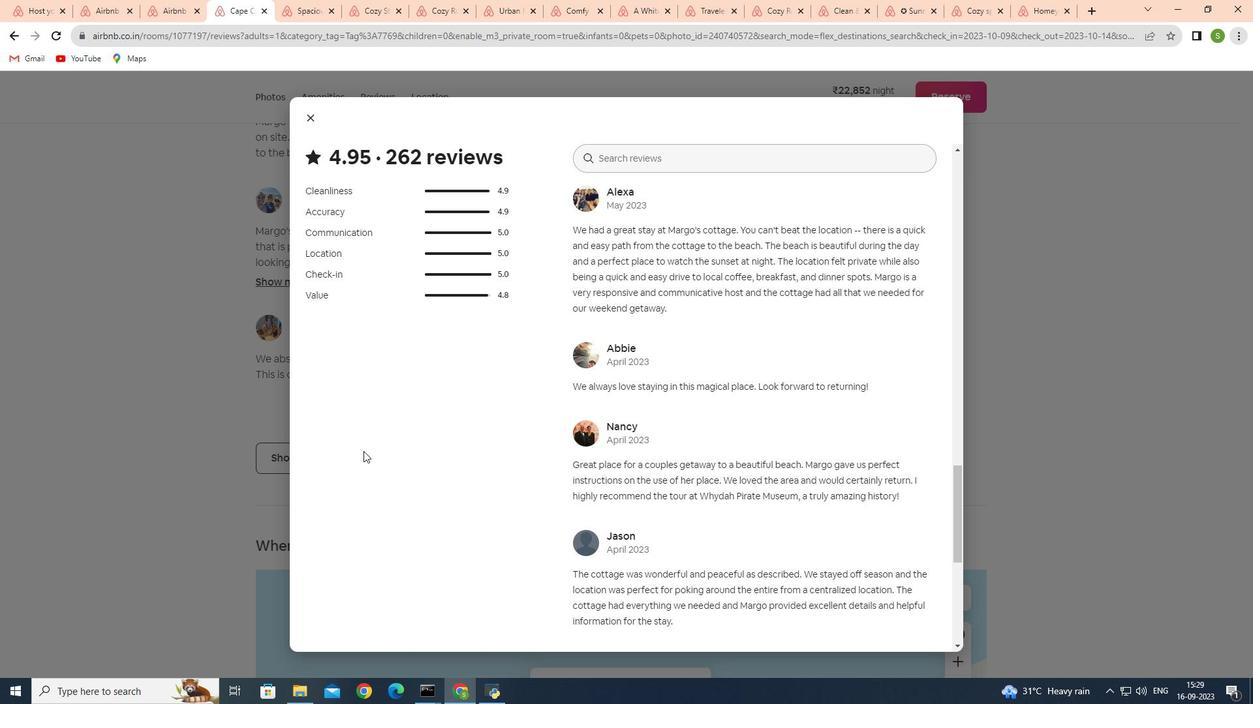 
Action: Mouse scrolled (363, 450) with delta (0, 0)
Screenshot: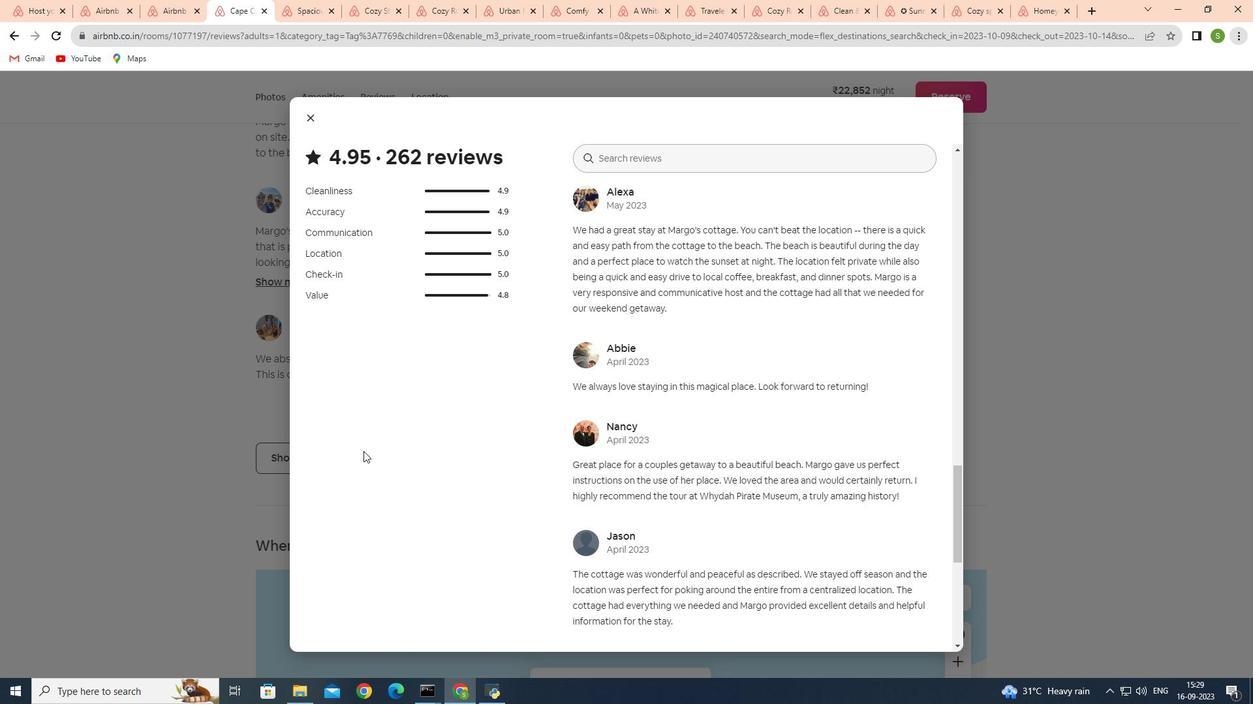 
Action: Mouse scrolled (363, 450) with delta (0, 0)
Screenshot: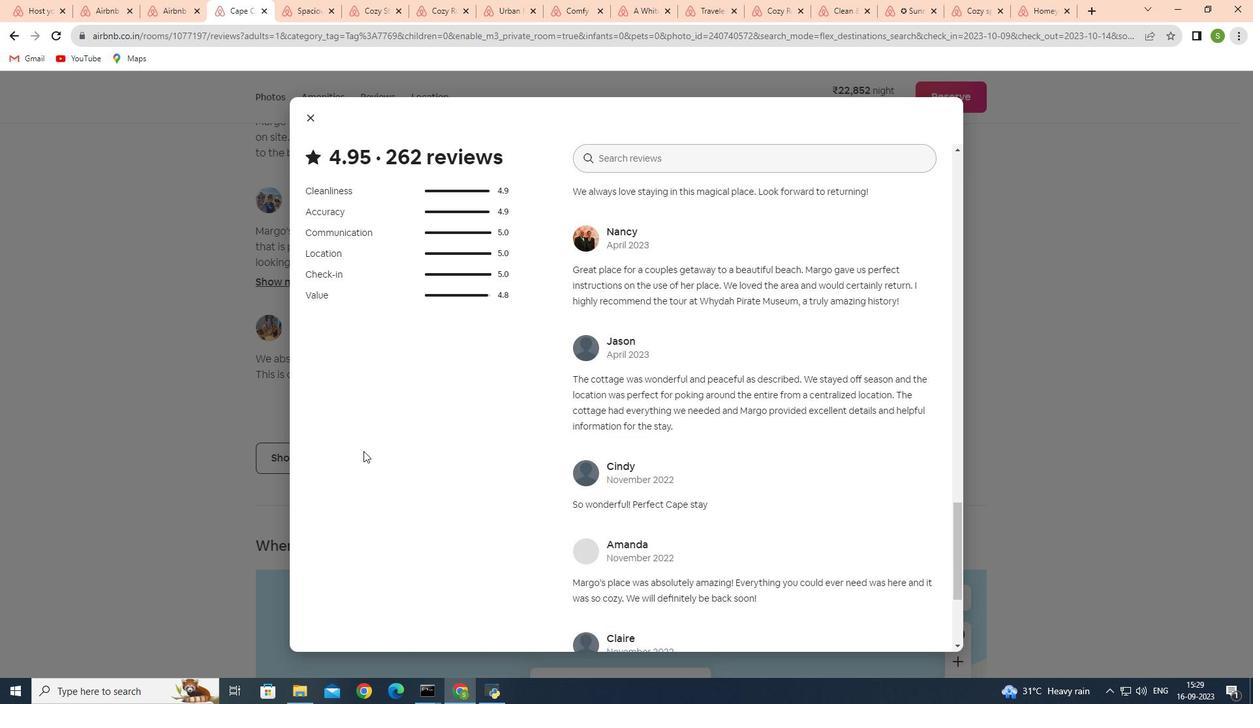 
Action: Mouse scrolled (363, 450) with delta (0, 0)
Screenshot: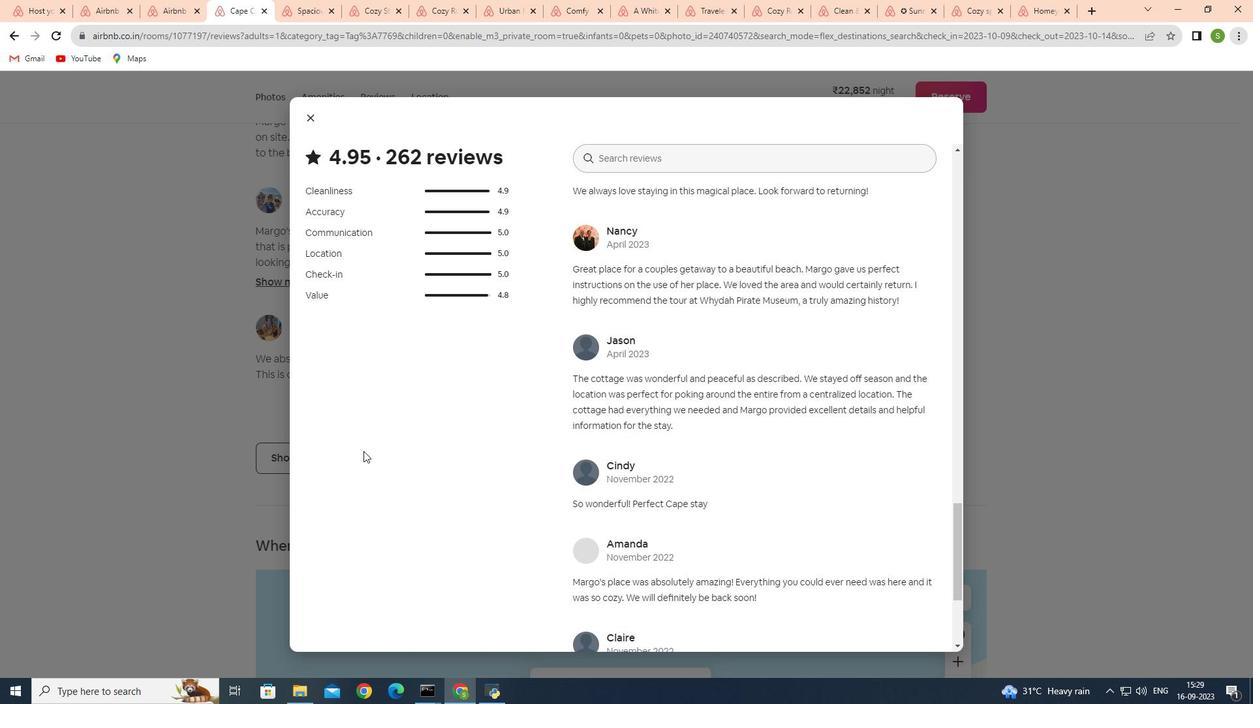 
Action: Mouse scrolled (363, 450) with delta (0, 0)
Screenshot: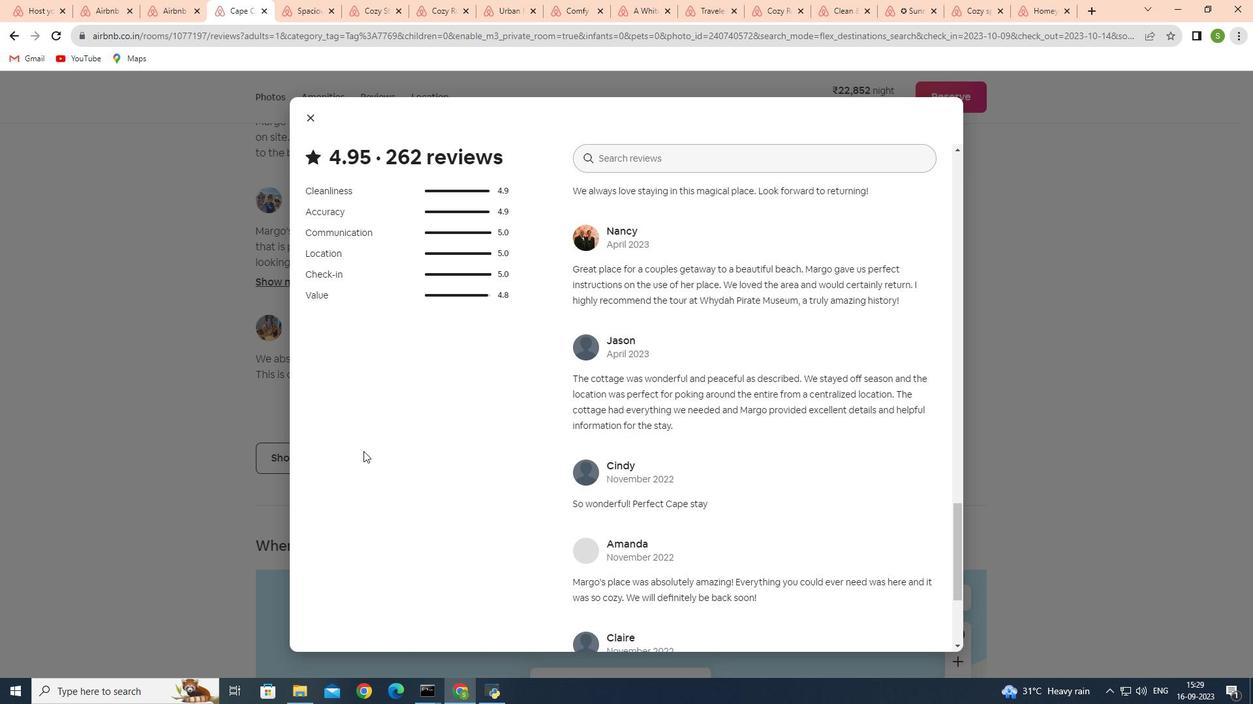 
Action: Mouse scrolled (363, 450) with delta (0, 0)
Screenshot: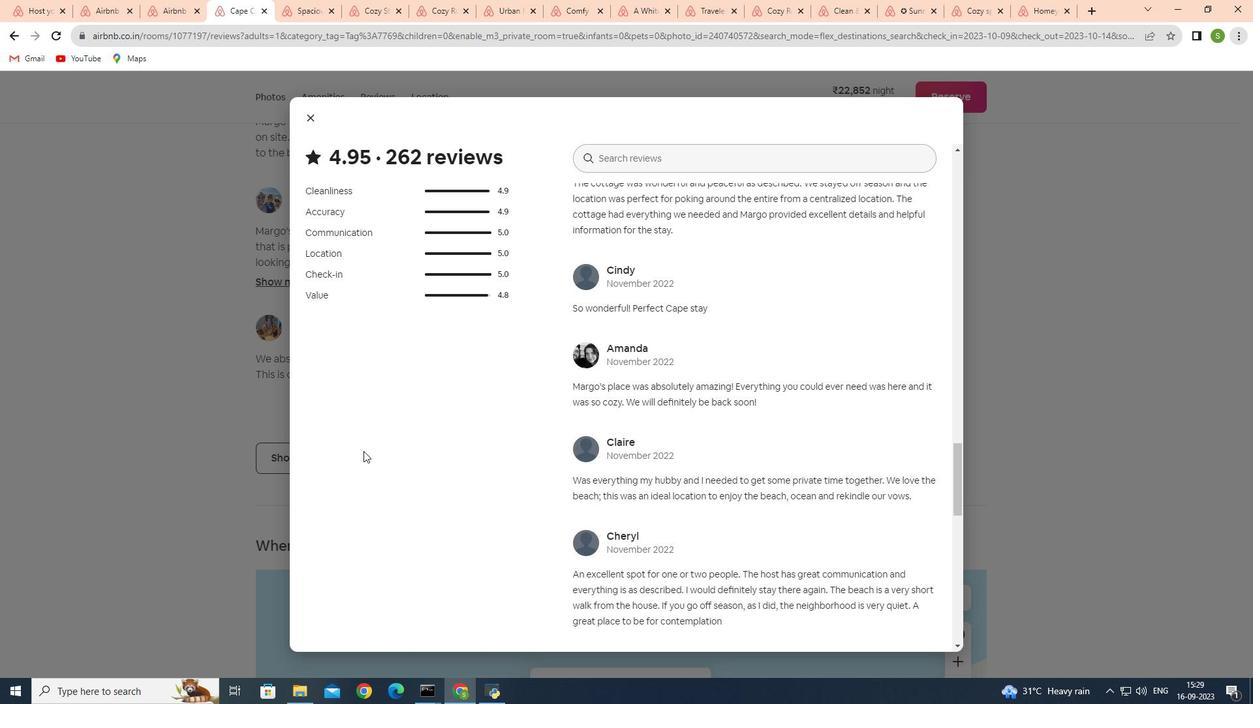 
Action: Mouse scrolled (363, 450) with delta (0, 0)
Screenshot: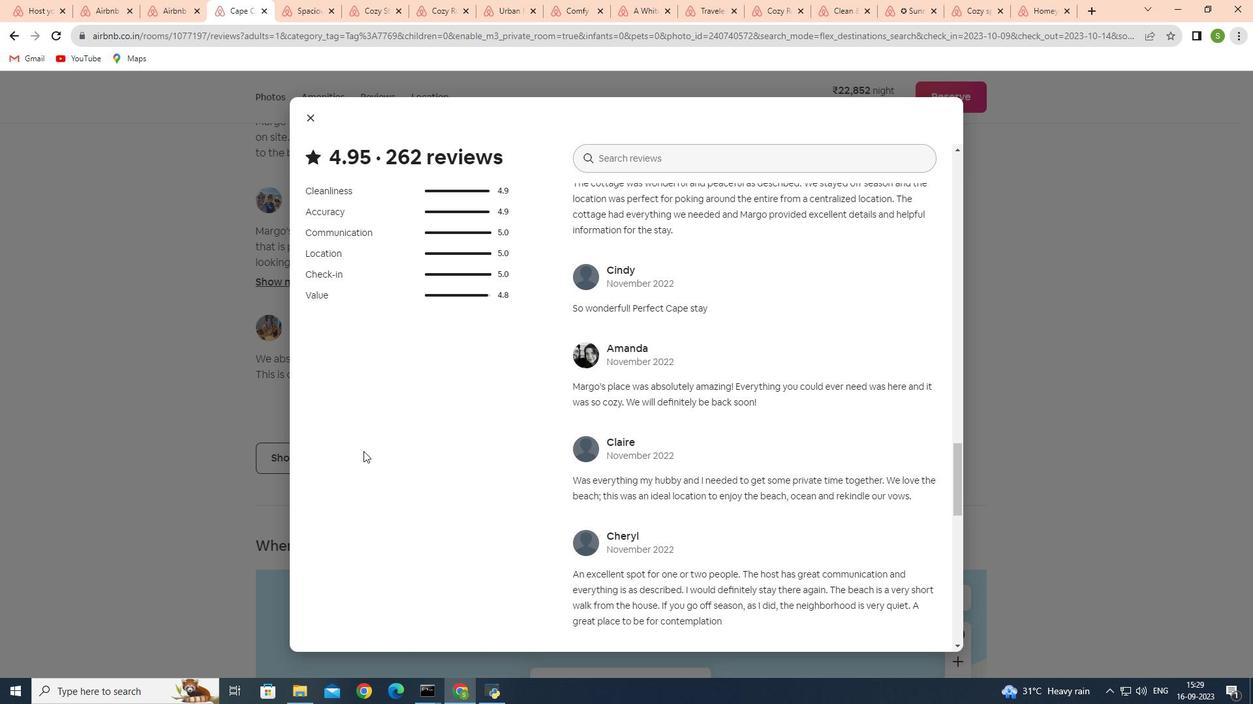 
Action: Mouse scrolled (363, 450) with delta (0, 0)
Screenshot: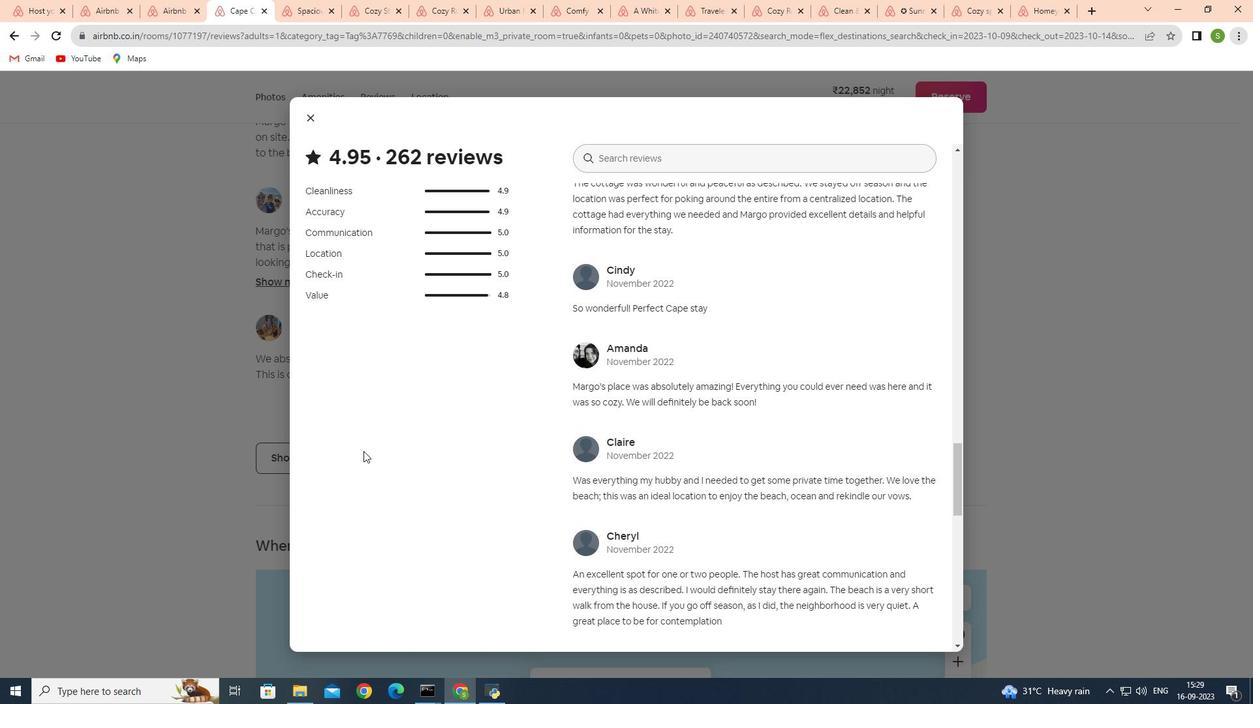 
Action: Mouse scrolled (363, 450) with delta (0, 0)
Screenshot: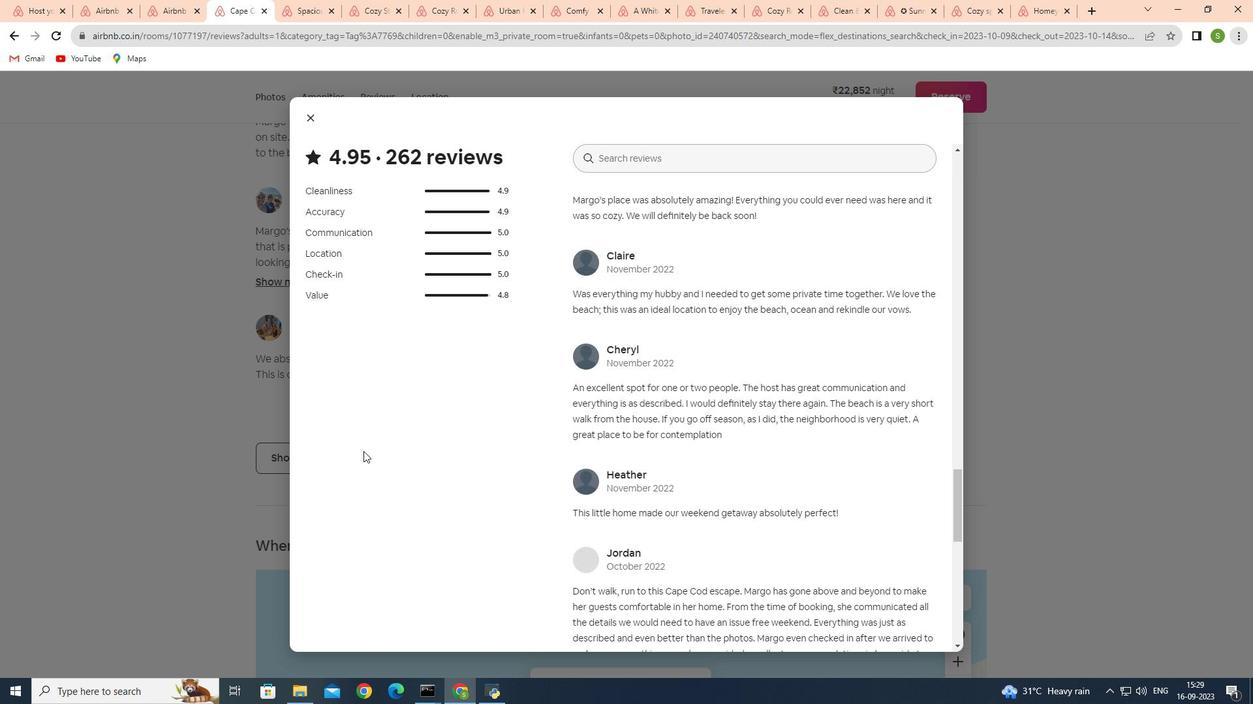 
Action: Mouse scrolled (363, 450) with delta (0, 0)
Screenshot: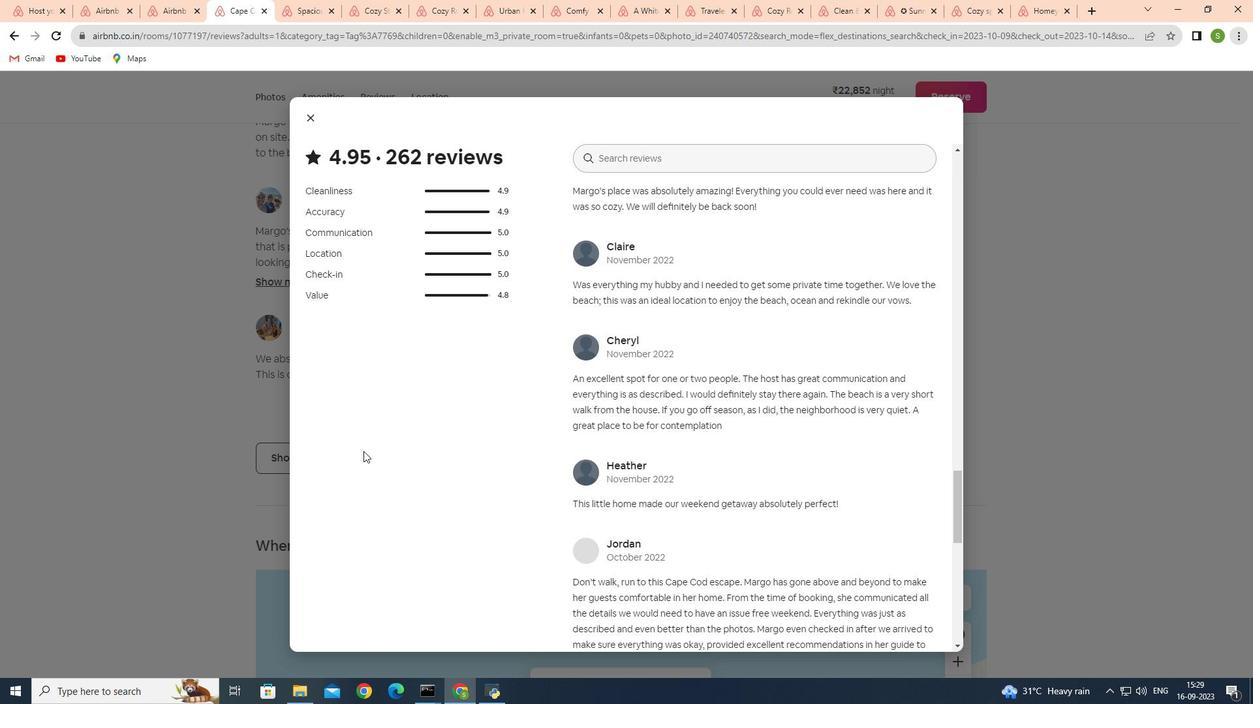 
Action: Mouse scrolled (363, 450) with delta (0, 0)
Screenshot: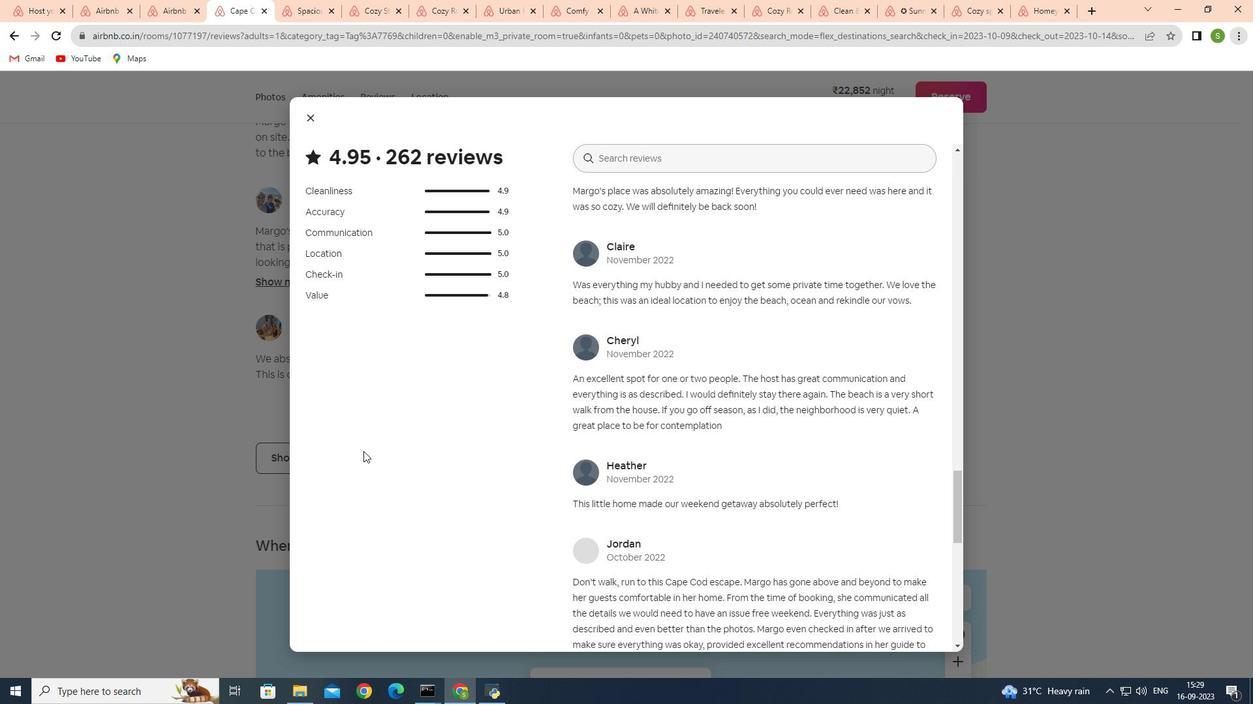 
Action: Mouse scrolled (363, 450) with delta (0, 0)
Screenshot: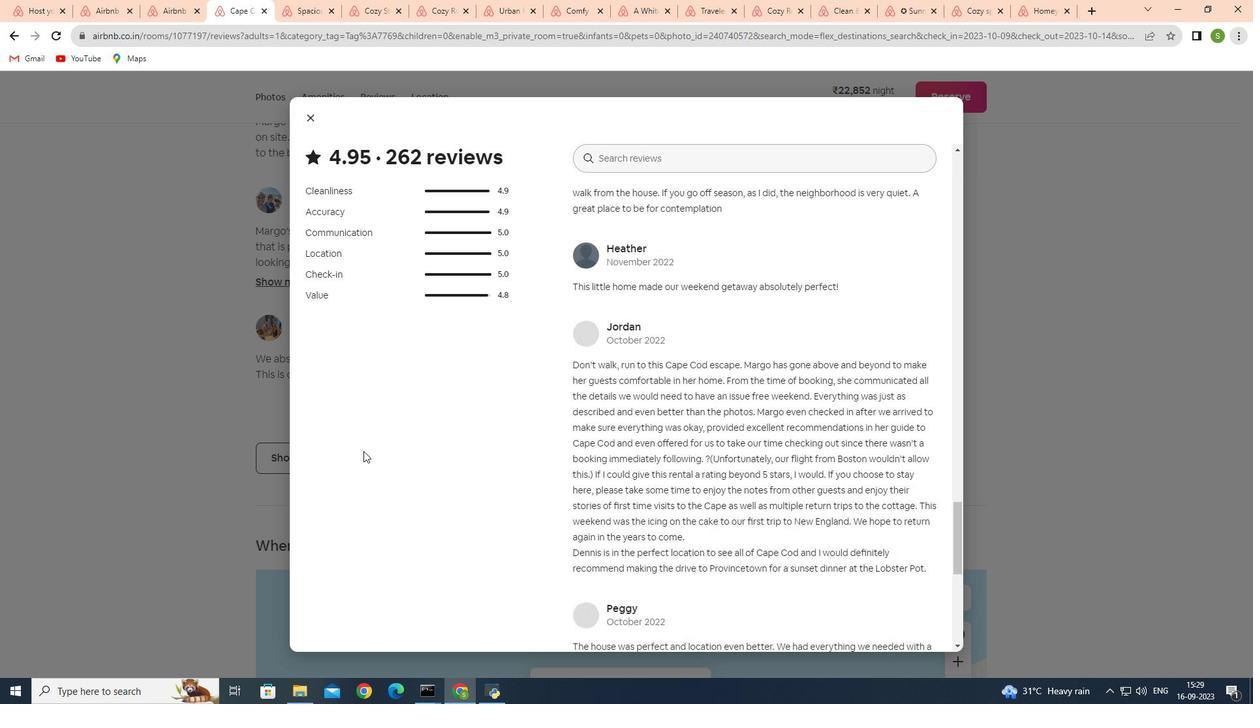 
Action: Mouse scrolled (363, 450) with delta (0, 0)
Screenshot: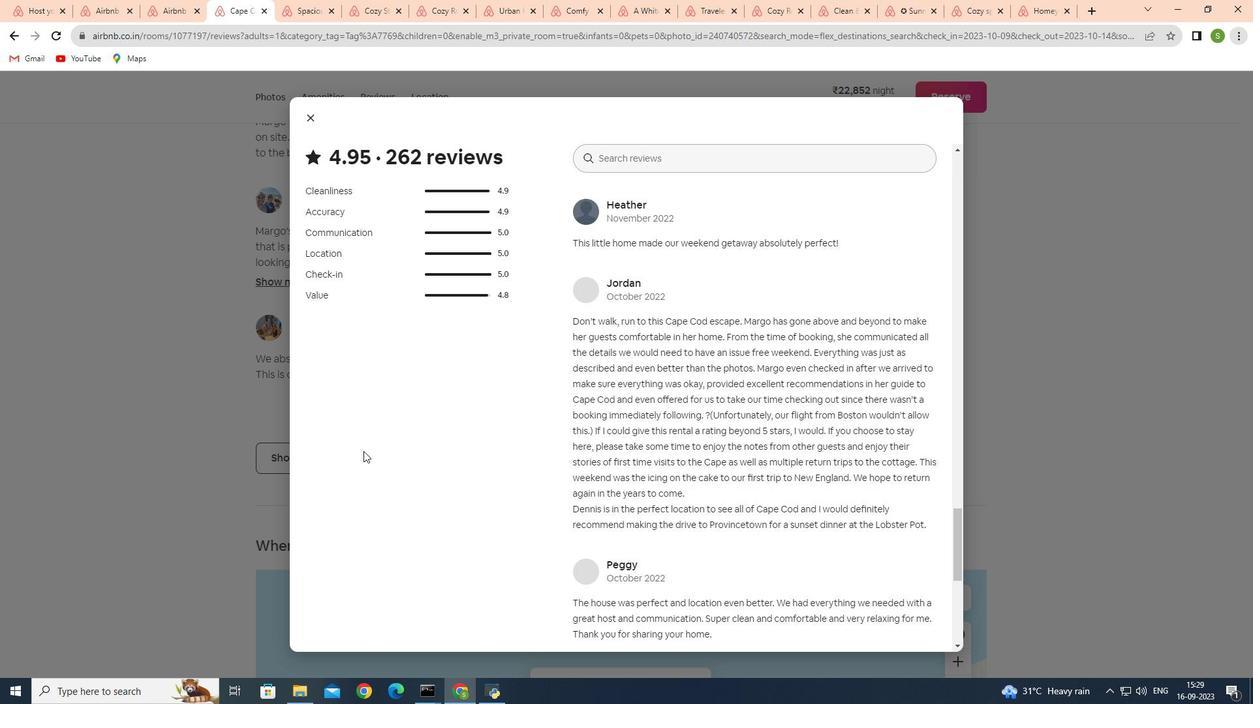 
Action: Mouse scrolled (363, 450) with delta (0, 0)
Screenshot: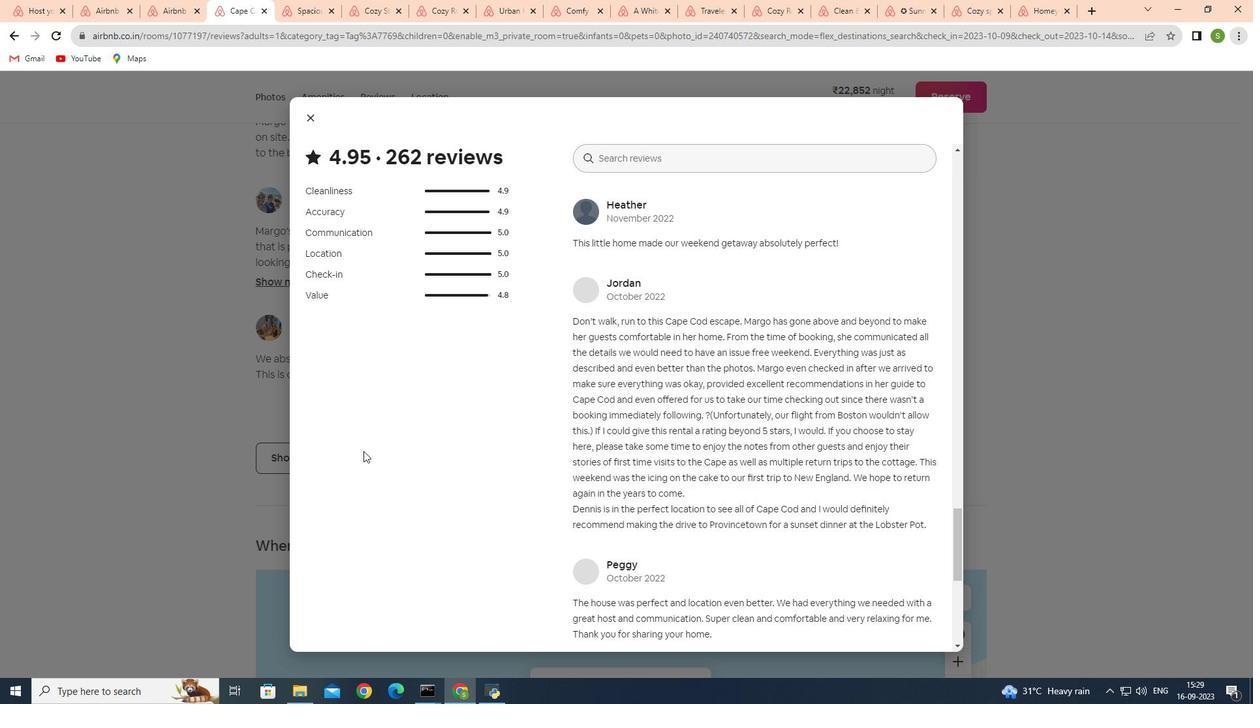
Action: Mouse scrolled (363, 450) with delta (0, 0)
Screenshot: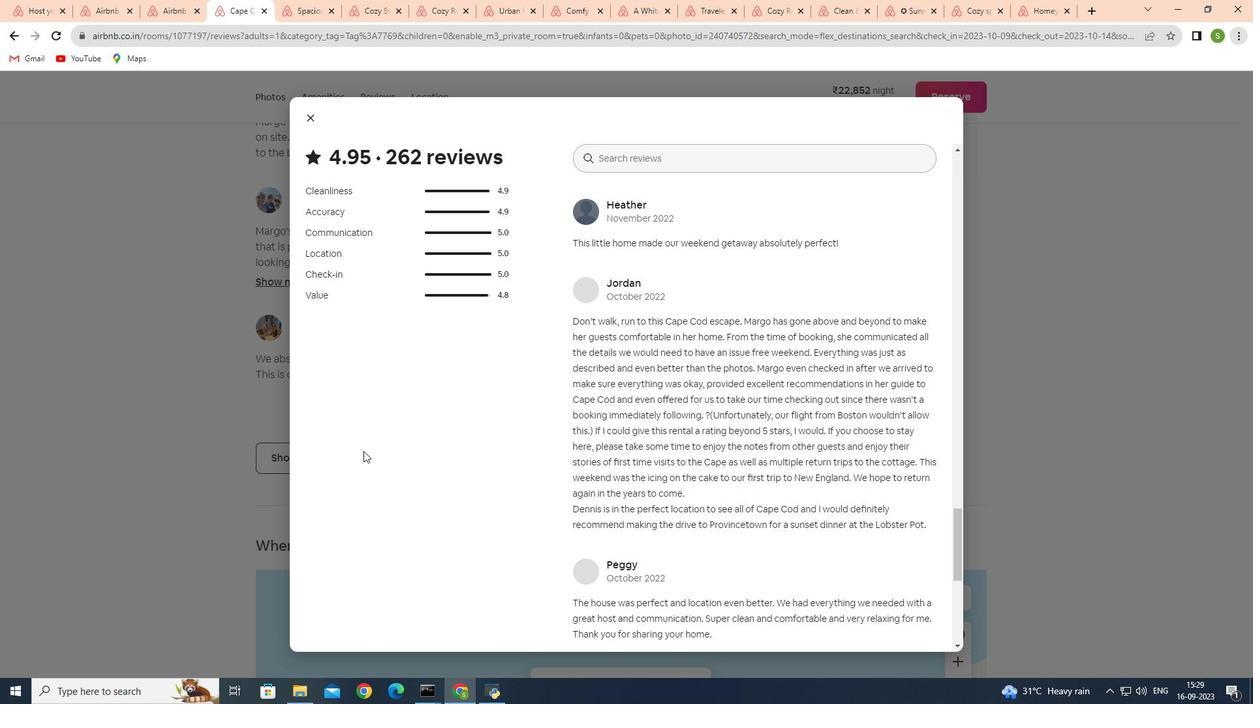 
Action: Mouse scrolled (363, 450) with delta (0, 0)
Screenshot: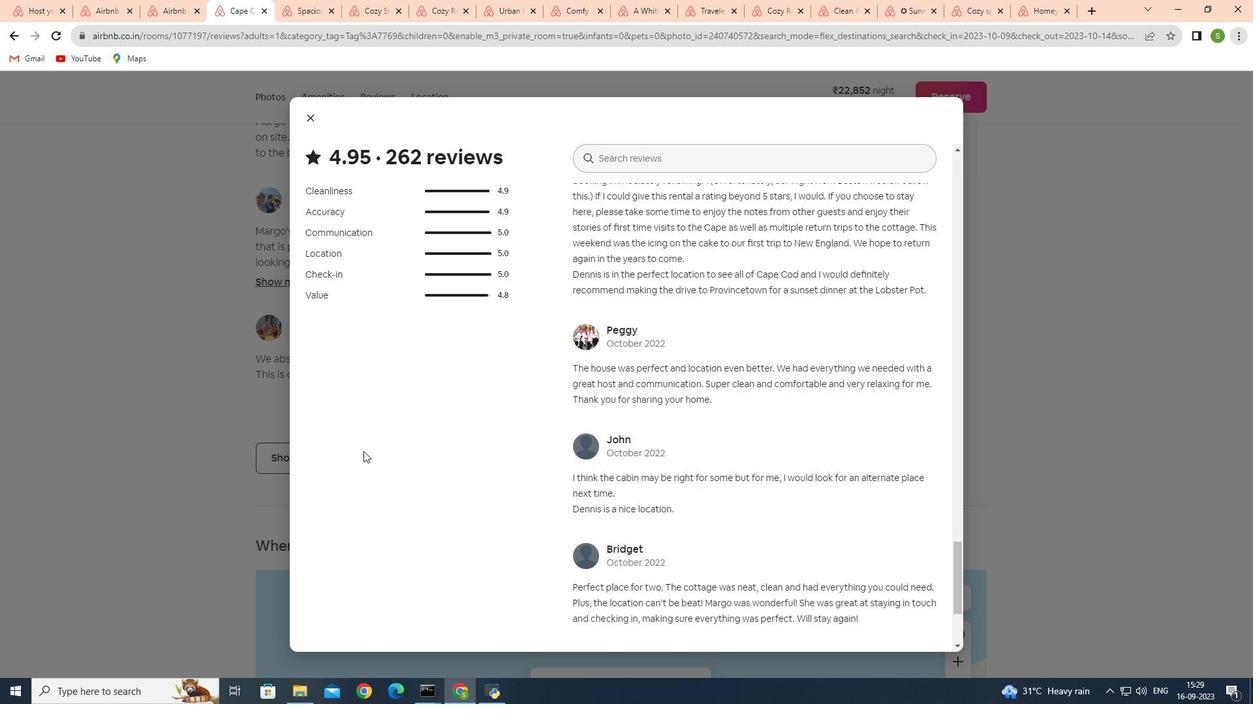 
Action: Mouse scrolled (363, 450) with delta (0, 0)
Screenshot: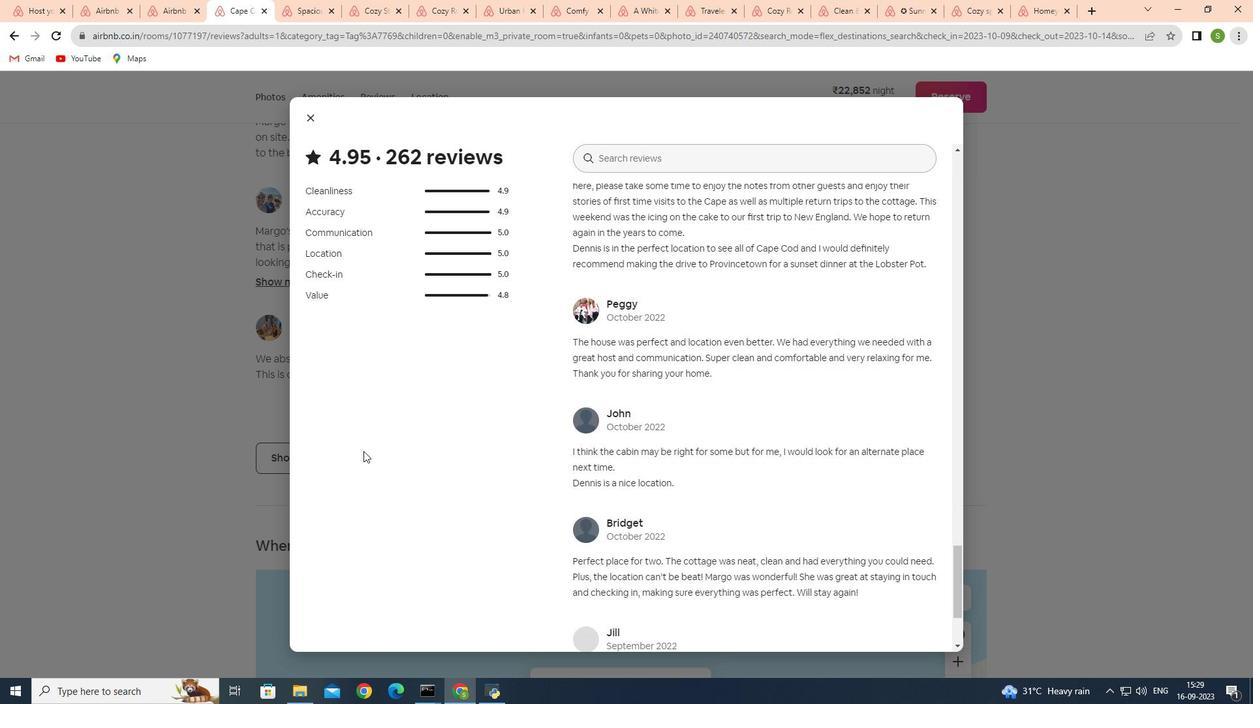 
Action: Mouse scrolled (363, 450) with delta (0, 0)
Screenshot: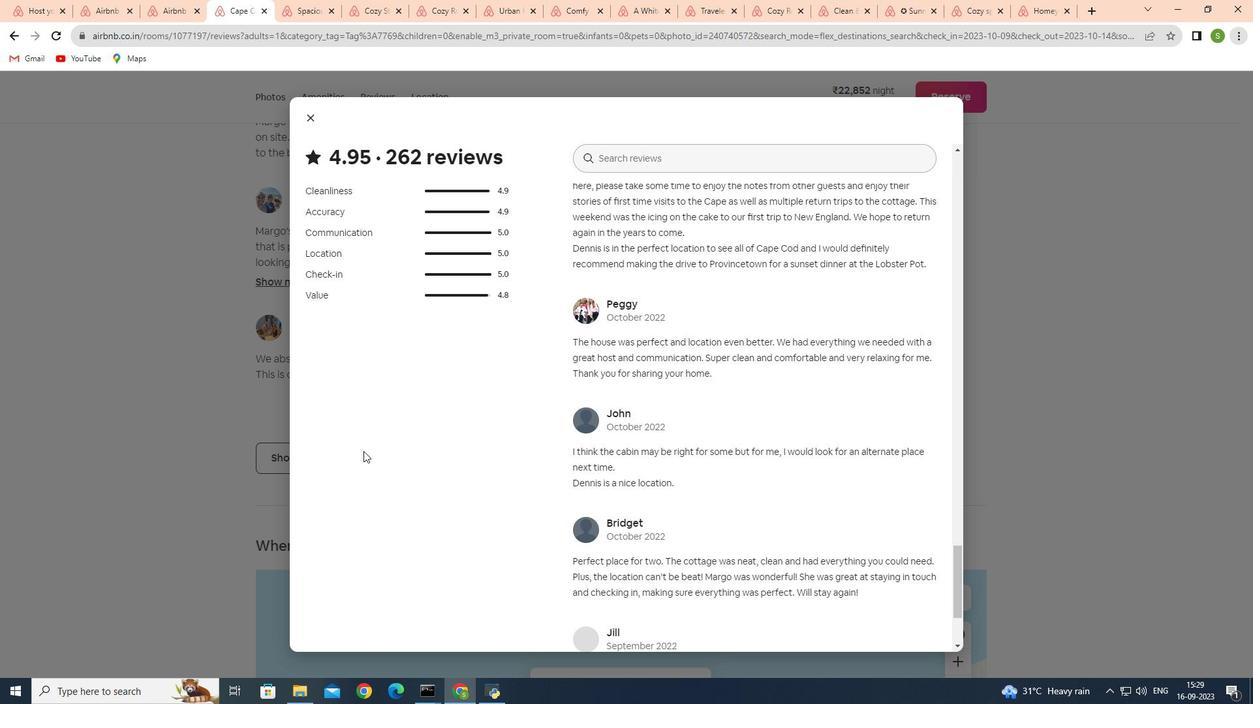 
Action: Mouse scrolled (363, 450) with delta (0, 0)
Screenshot: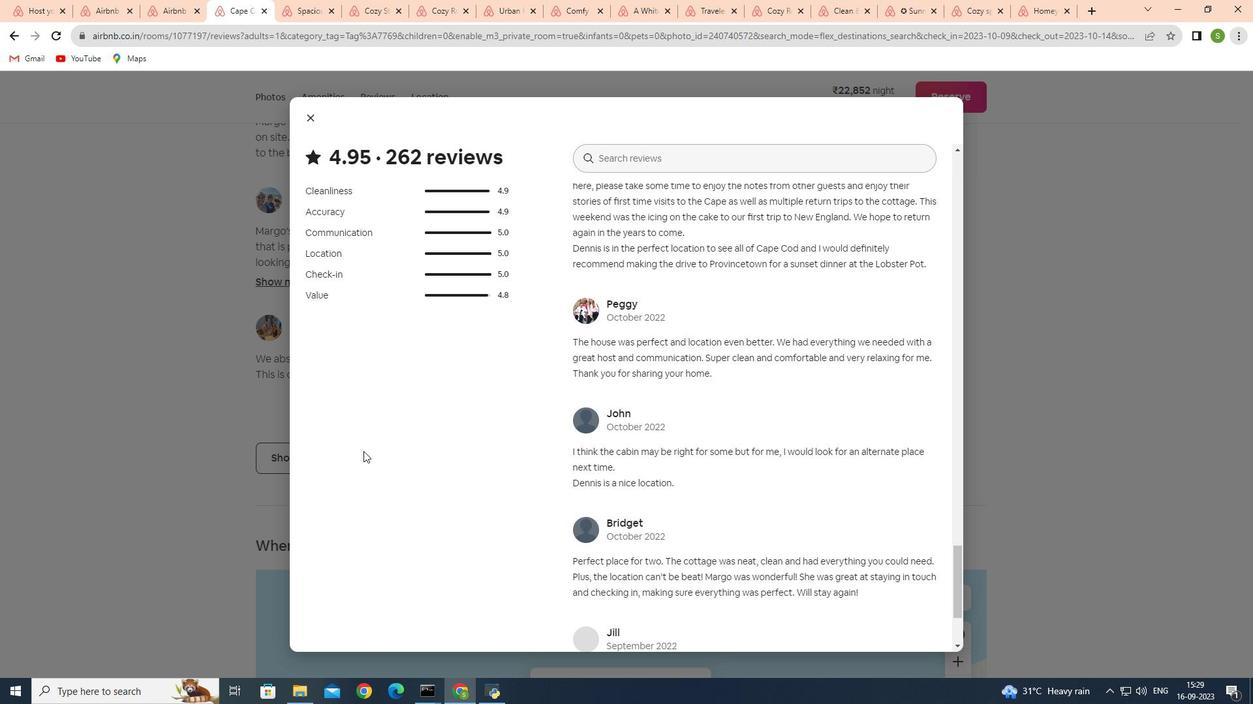 
Action: Mouse scrolled (363, 450) with delta (0, 0)
Screenshot: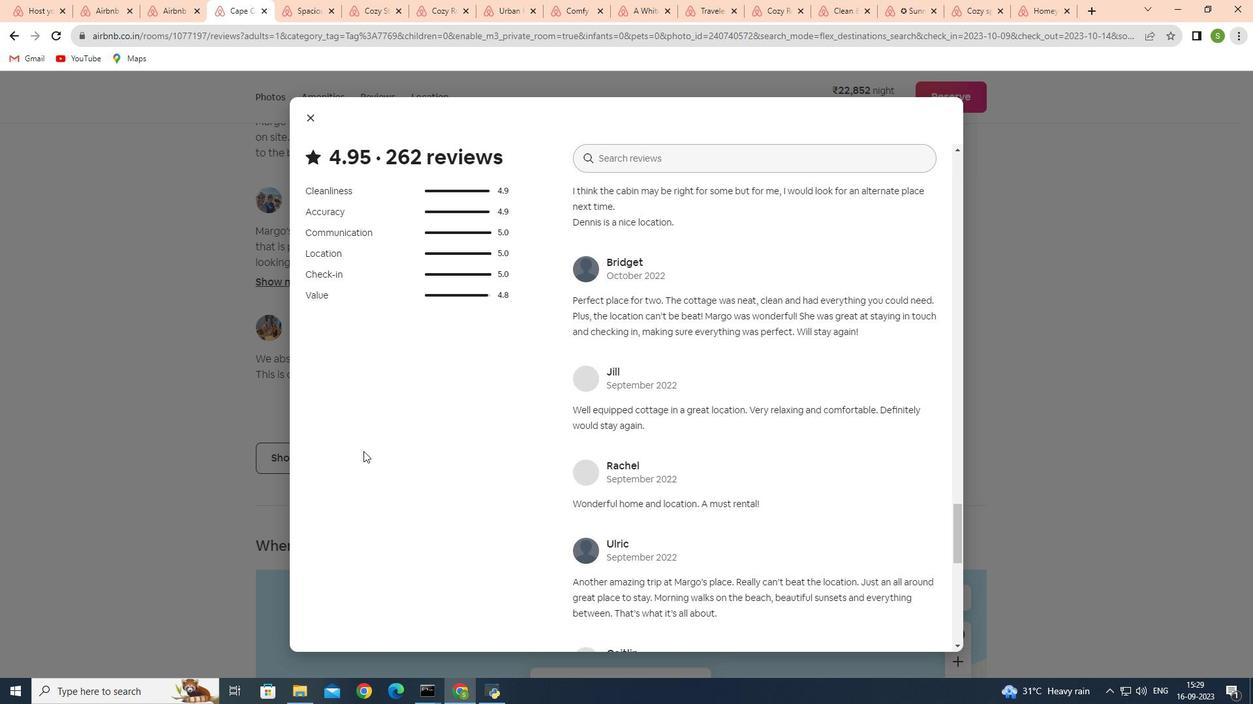 
Action: Mouse scrolled (363, 450) with delta (0, 0)
Screenshot: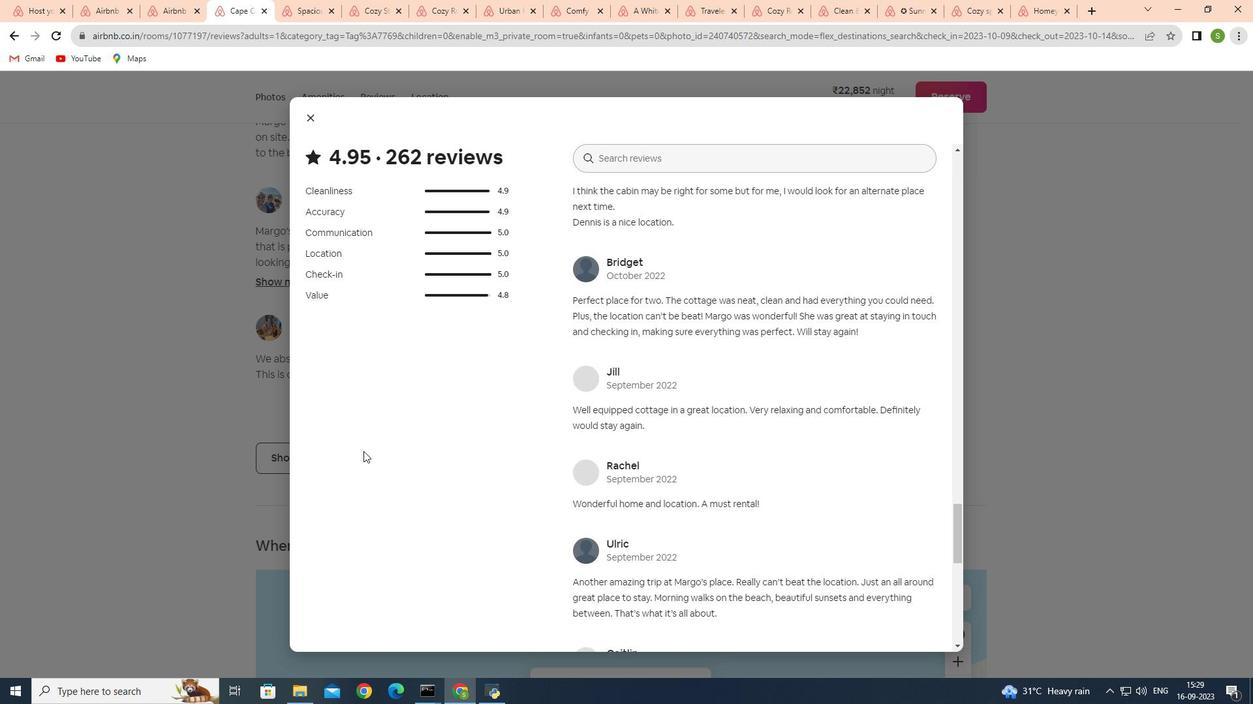 
Action: Mouse scrolled (363, 450) with delta (0, 0)
Screenshot: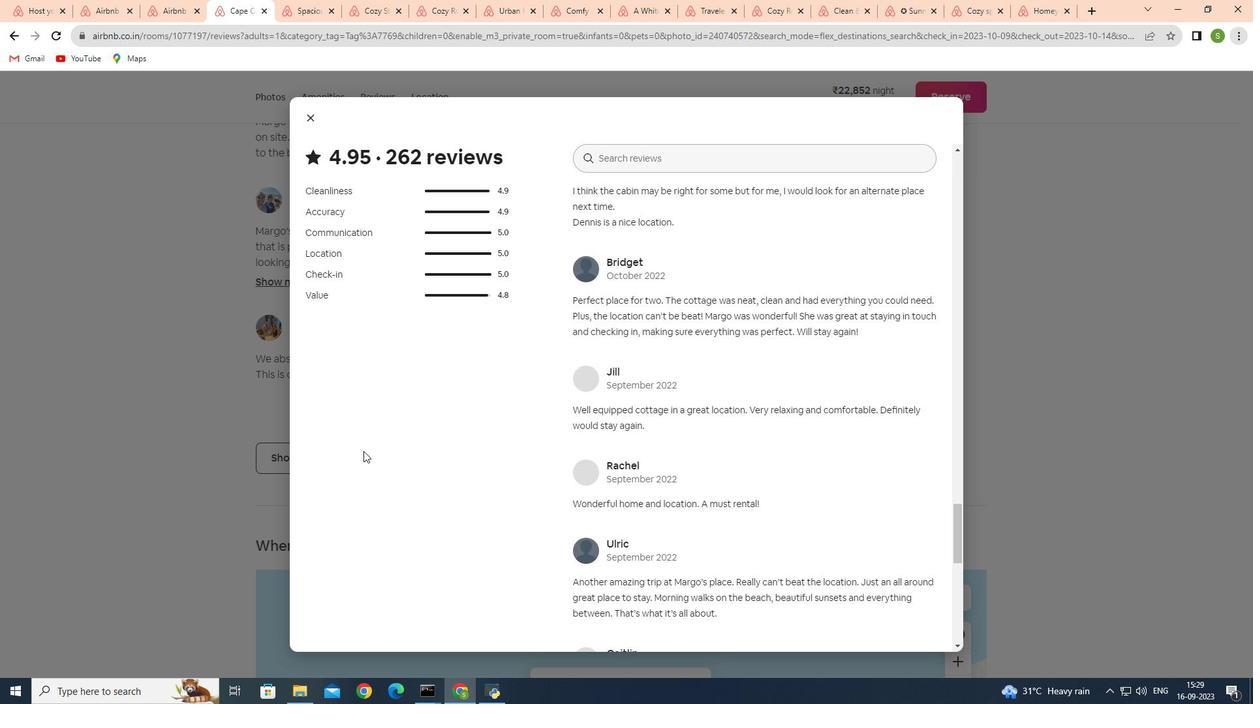 
Action: Mouse scrolled (363, 450) with delta (0, 0)
Screenshot: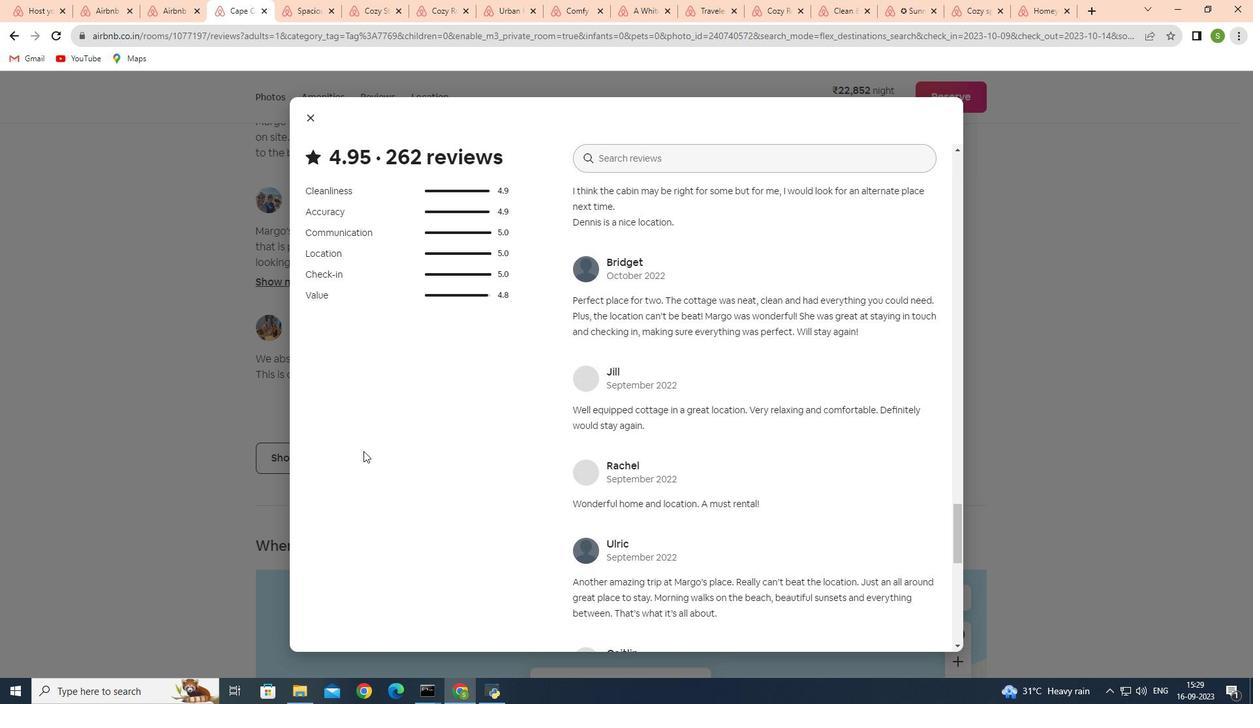 
Action: Mouse scrolled (363, 450) with delta (0, 0)
Screenshot: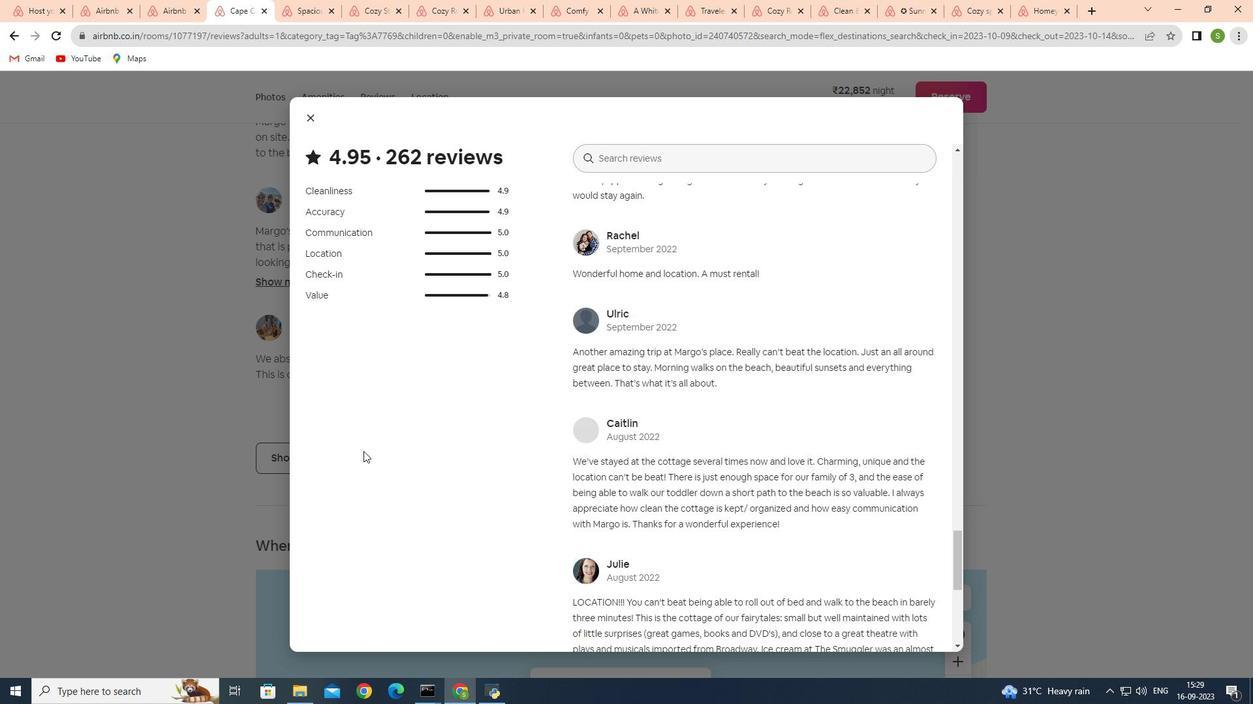 
Action: Mouse scrolled (363, 450) with delta (0, 0)
Screenshot: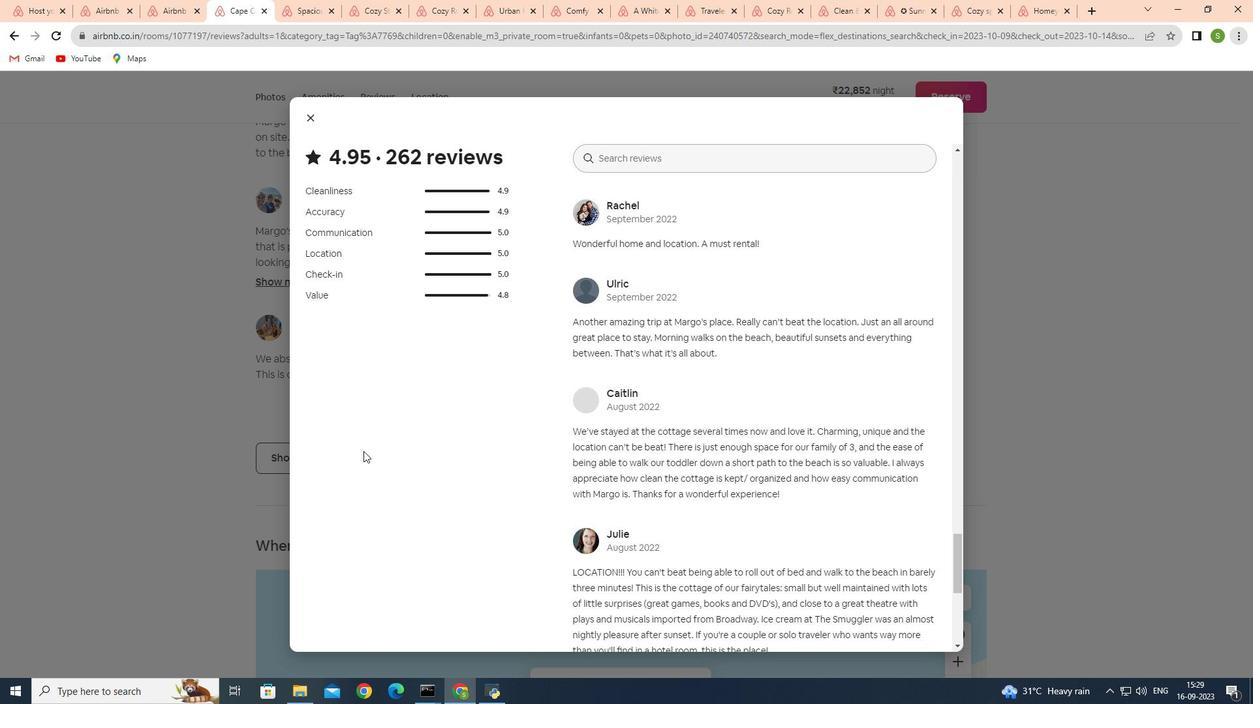
Action: Mouse scrolled (363, 450) with delta (0, 0)
Screenshot: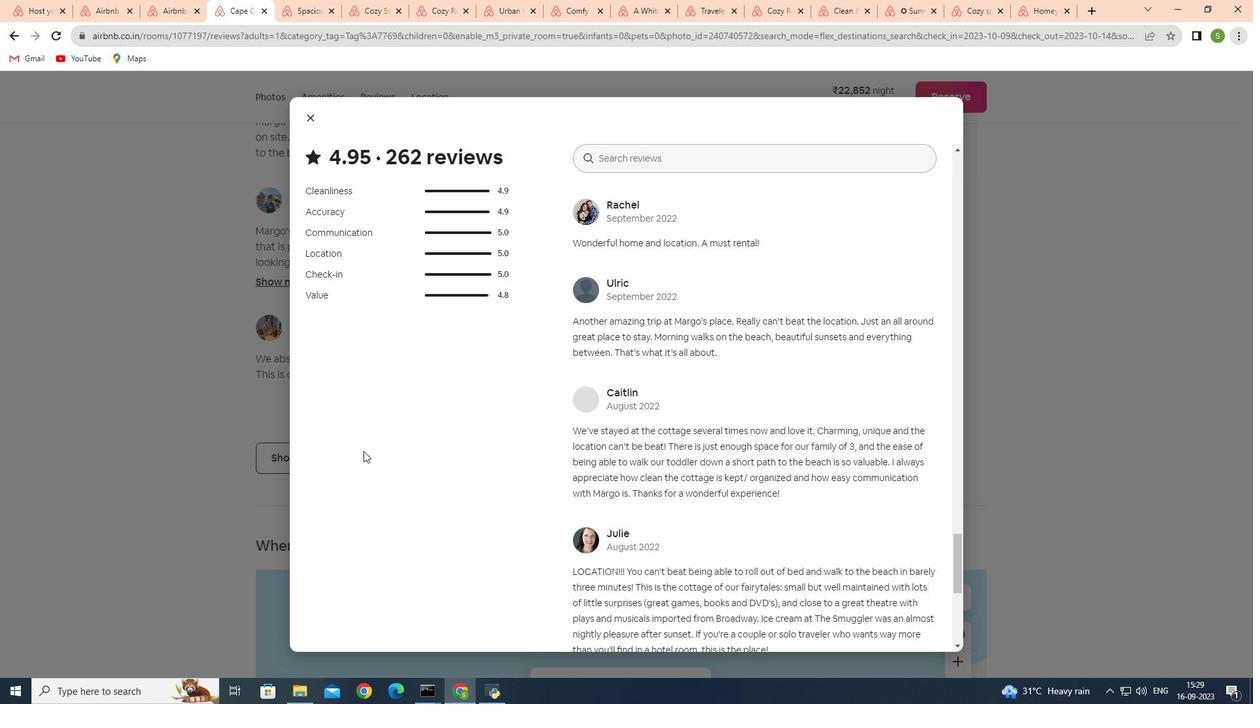 
Action: Mouse scrolled (363, 450) with delta (0, 0)
Screenshot: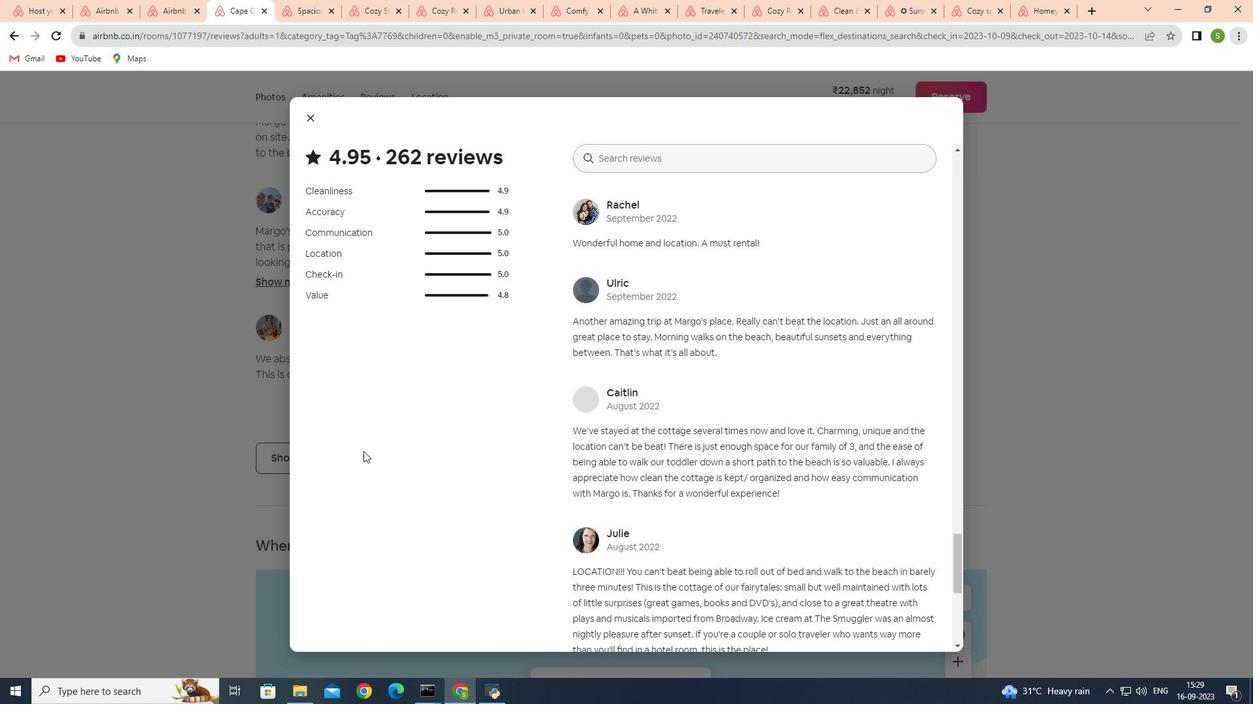 
Action: Mouse scrolled (363, 450) with delta (0, 0)
Screenshot: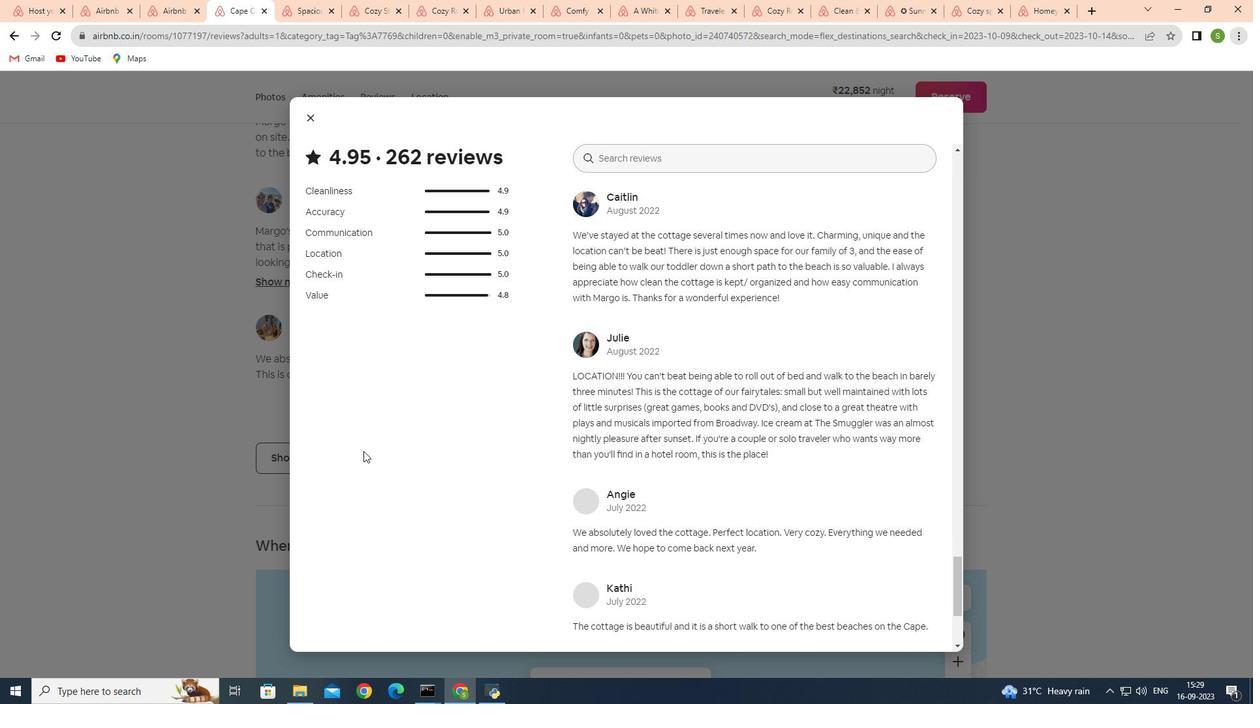
Action: Mouse scrolled (363, 450) with delta (0, 0)
